 Task: Research Airbnb properties in Cajueiro, Brazil from 22nd December, 2023 to 25th December, 2023 for 2 adults and 1 pet. Place can be entire room with 1  bedroom having 1 bed and 1 bathroom. Property type can be hotel.
Action: Mouse moved to (563, 117)
Screenshot: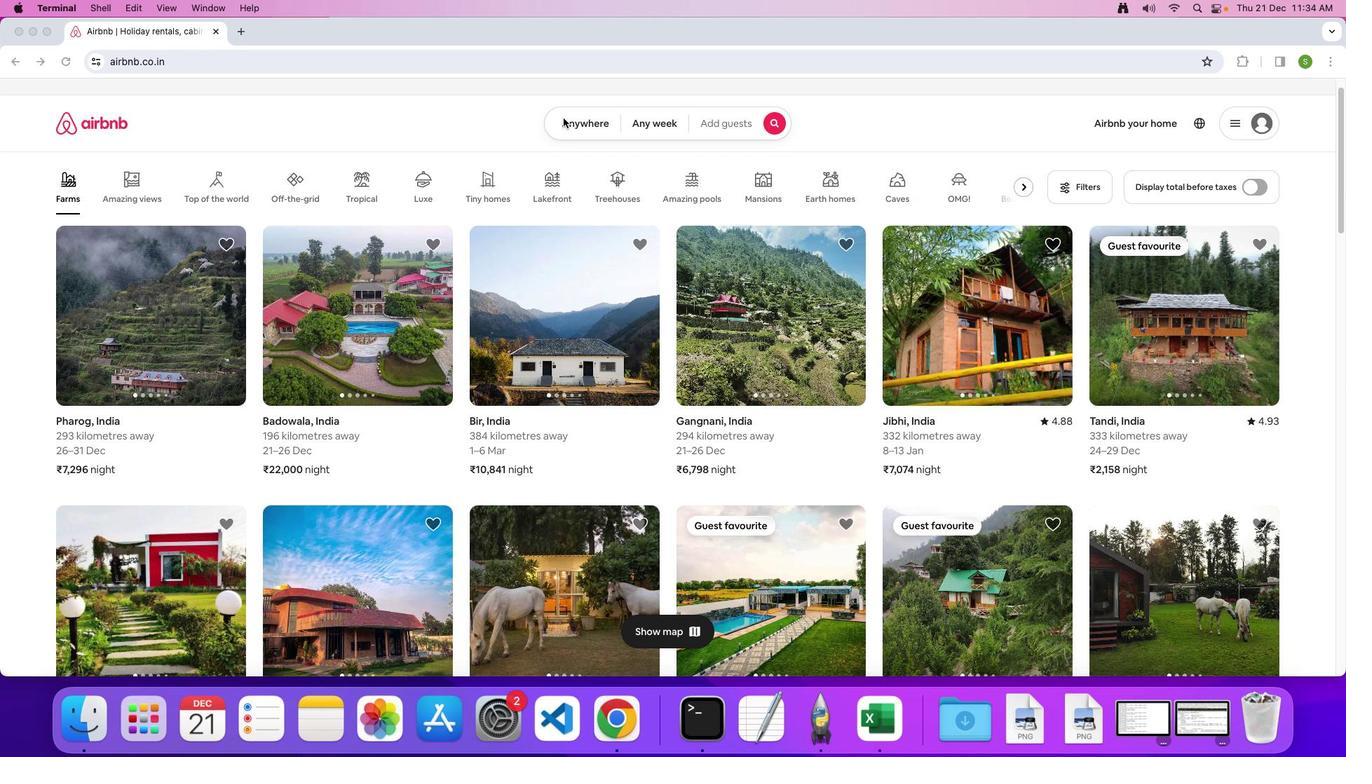 
Action: Mouse pressed left at (563, 117)
Screenshot: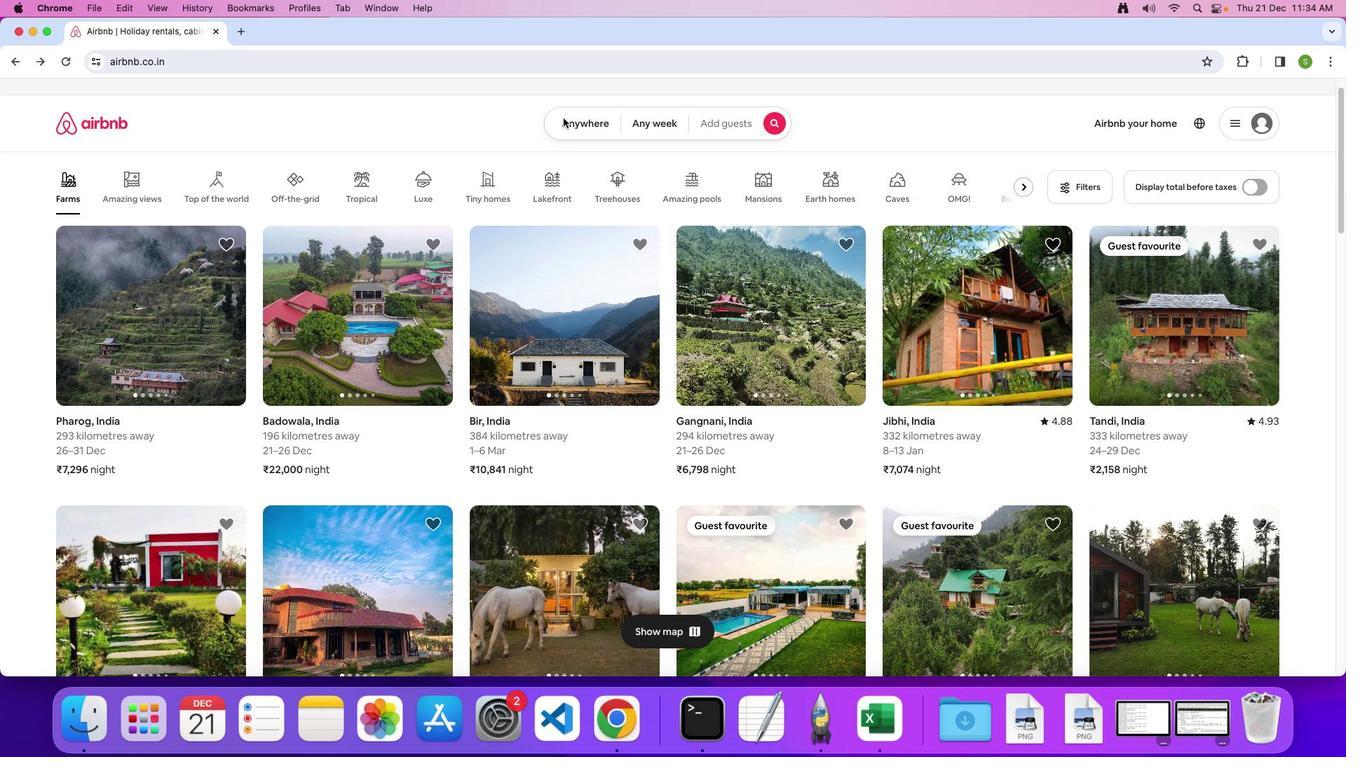 
Action: Mouse moved to (566, 121)
Screenshot: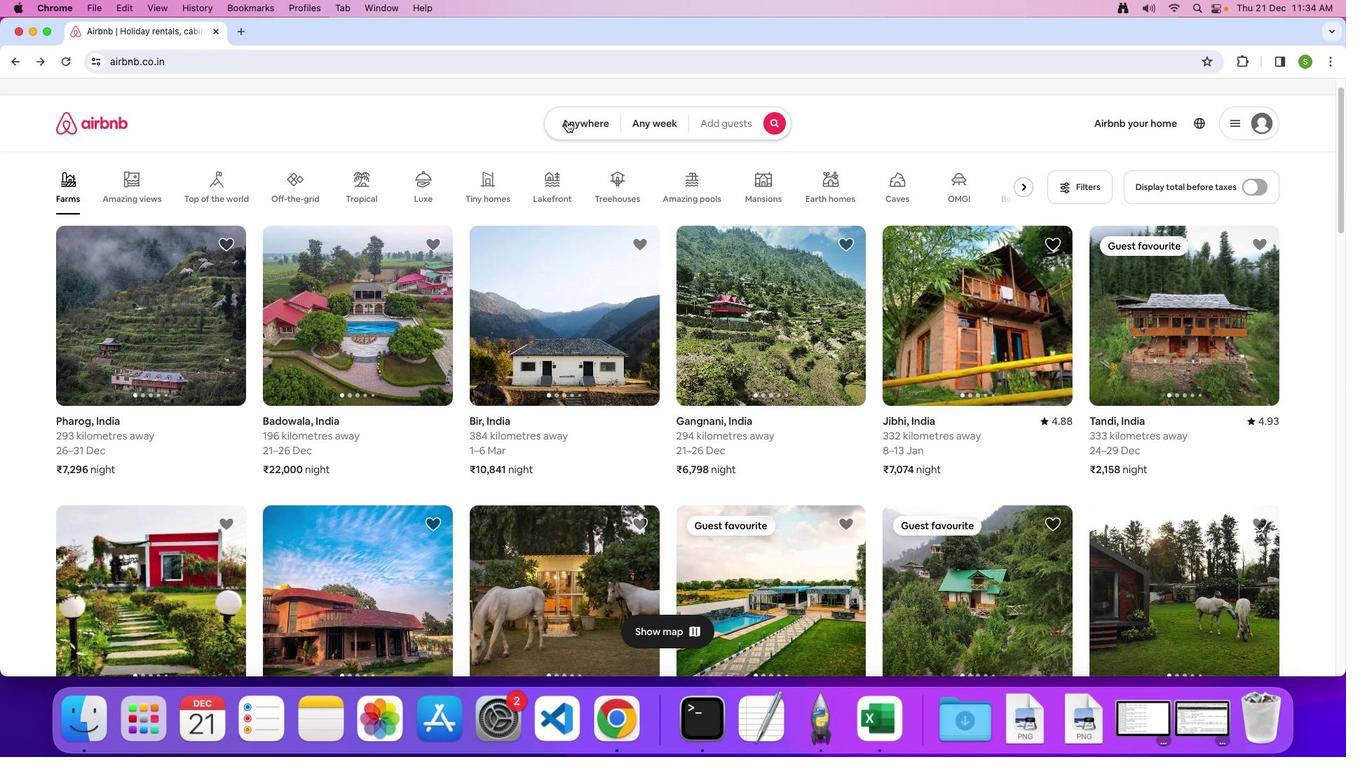 
Action: Mouse pressed left at (566, 121)
Screenshot: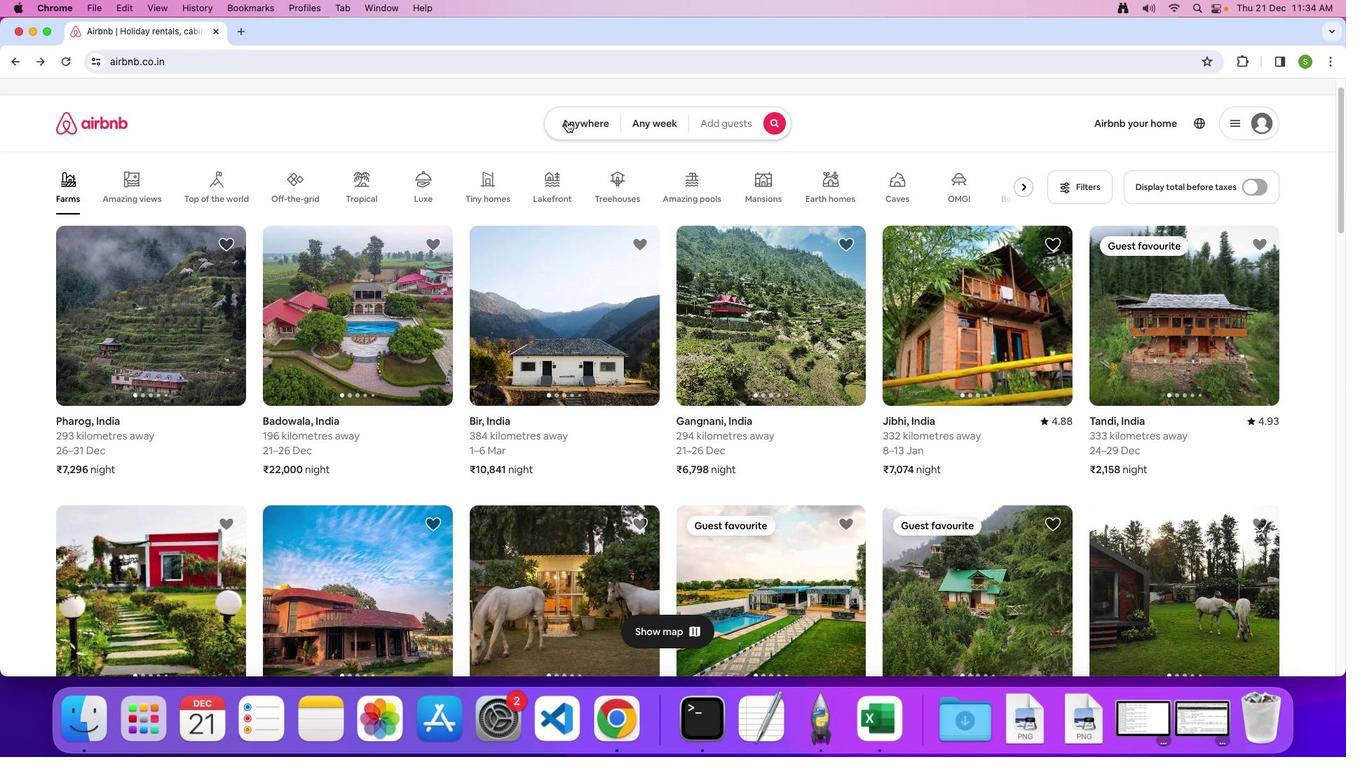 
Action: Mouse moved to (455, 175)
Screenshot: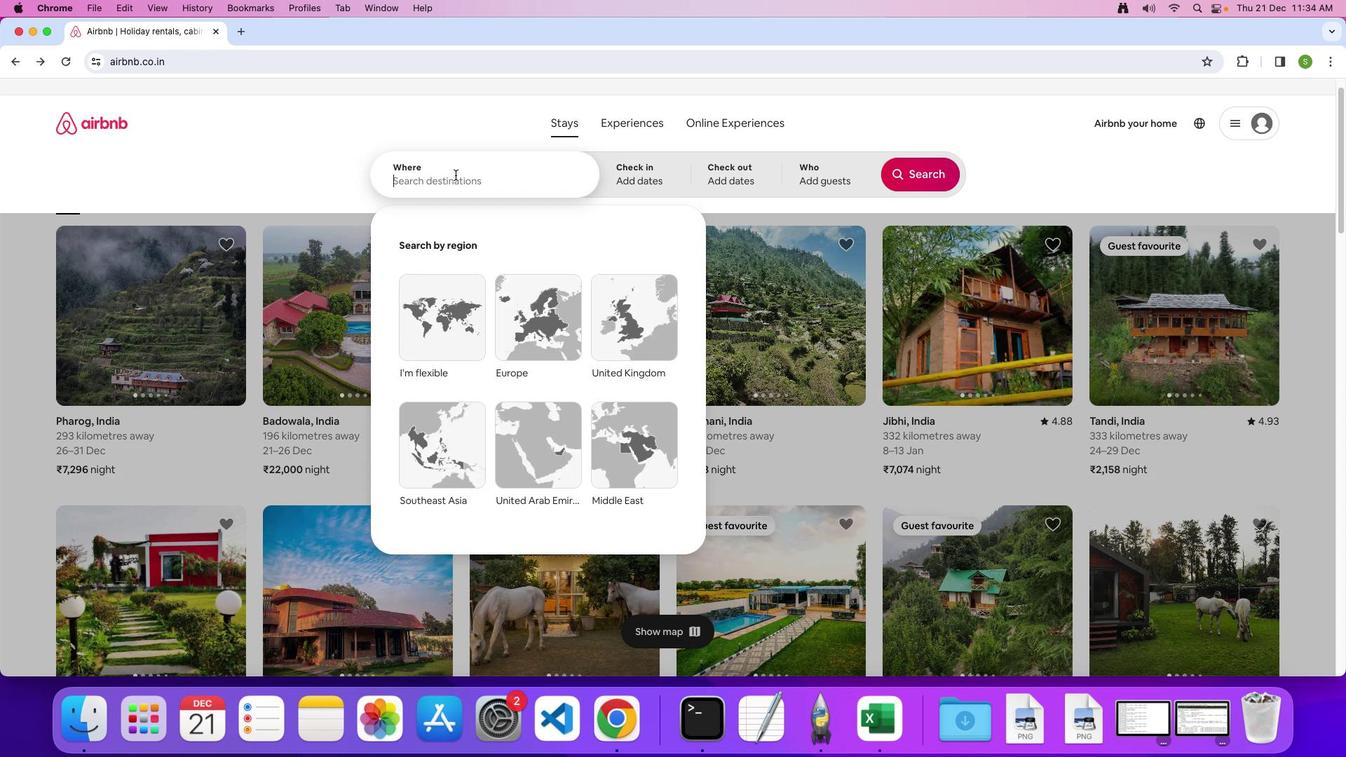 
Action: Mouse pressed left at (455, 175)
Screenshot: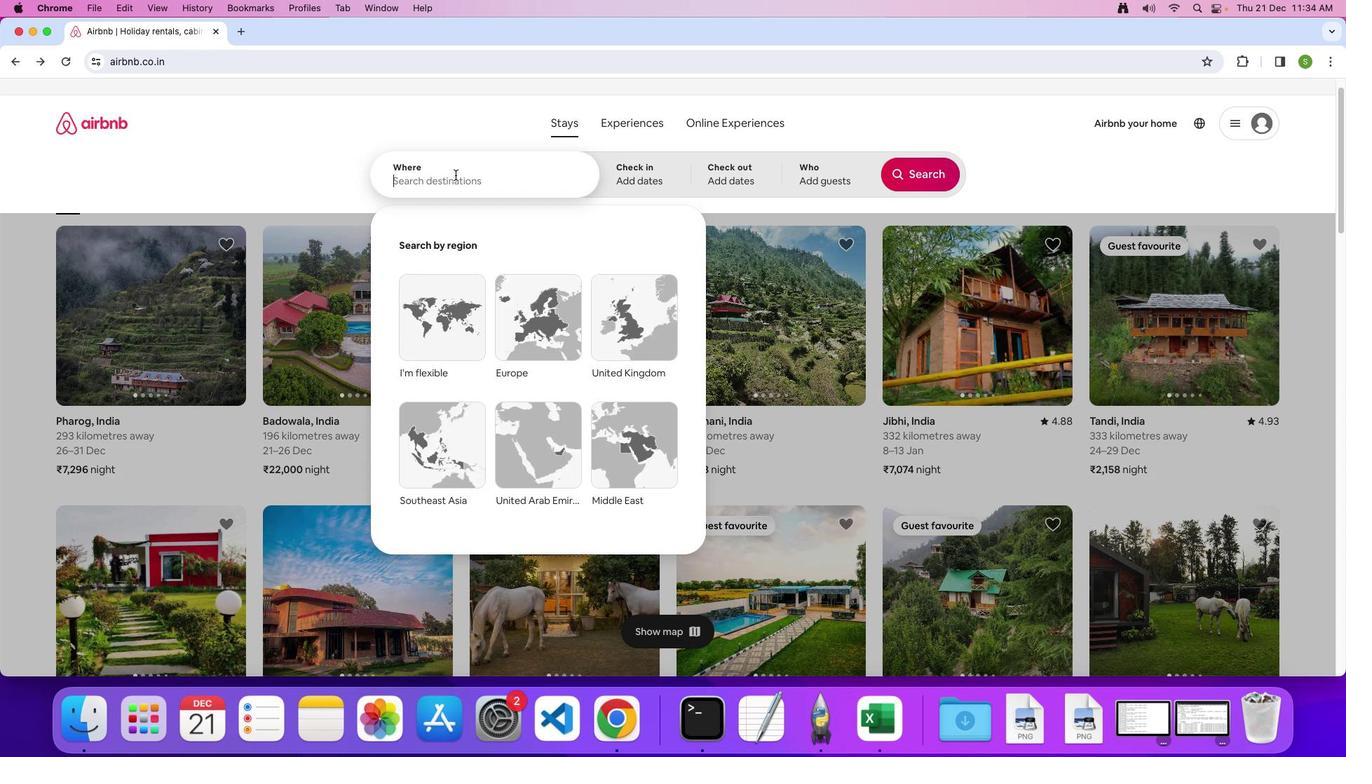 
Action: Key pressed 'C'Key.caps_lock'a''j''u''e''r''i'Key.backspaceKey.backspace'i''r''o'','Key.spaceKey.shift'B''r''a''z''i''l'Key.enter
Screenshot: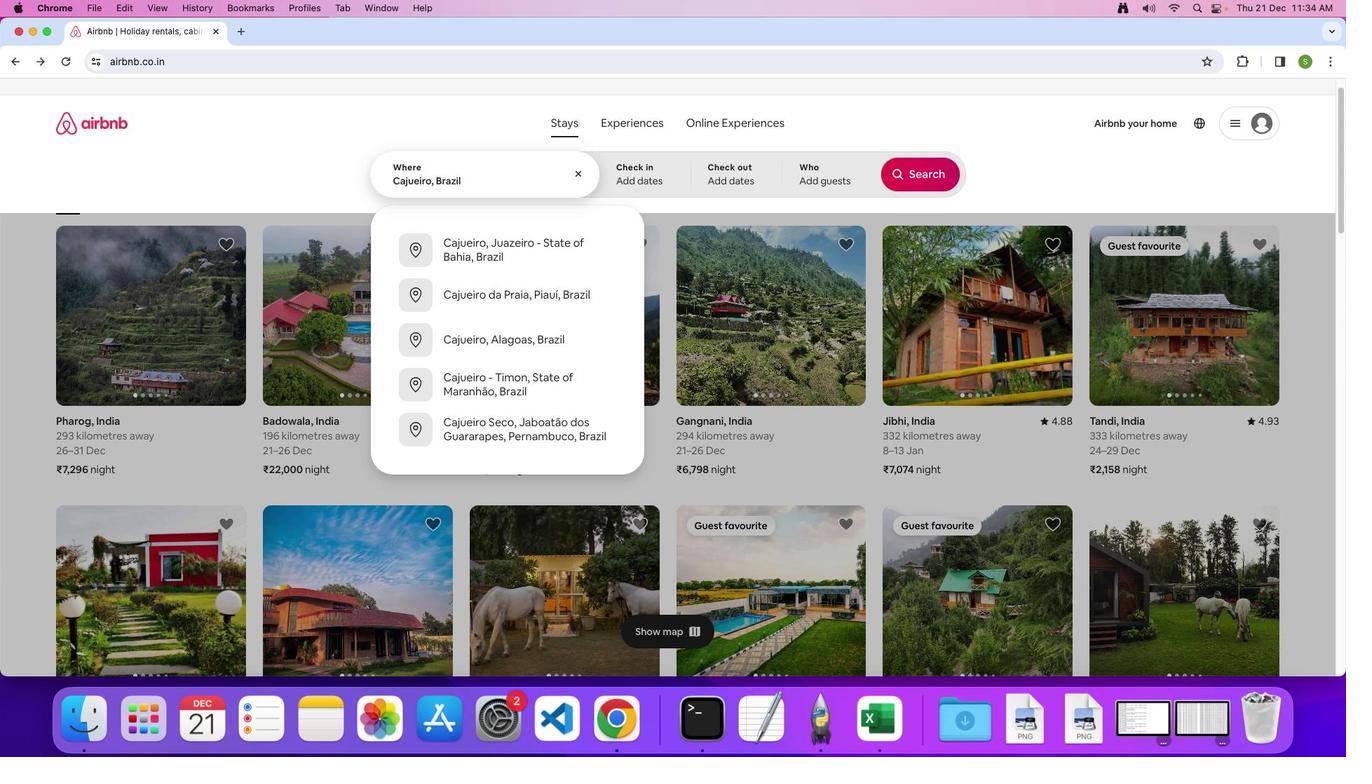 
Action: Mouse moved to (591, 444)
Screenshot: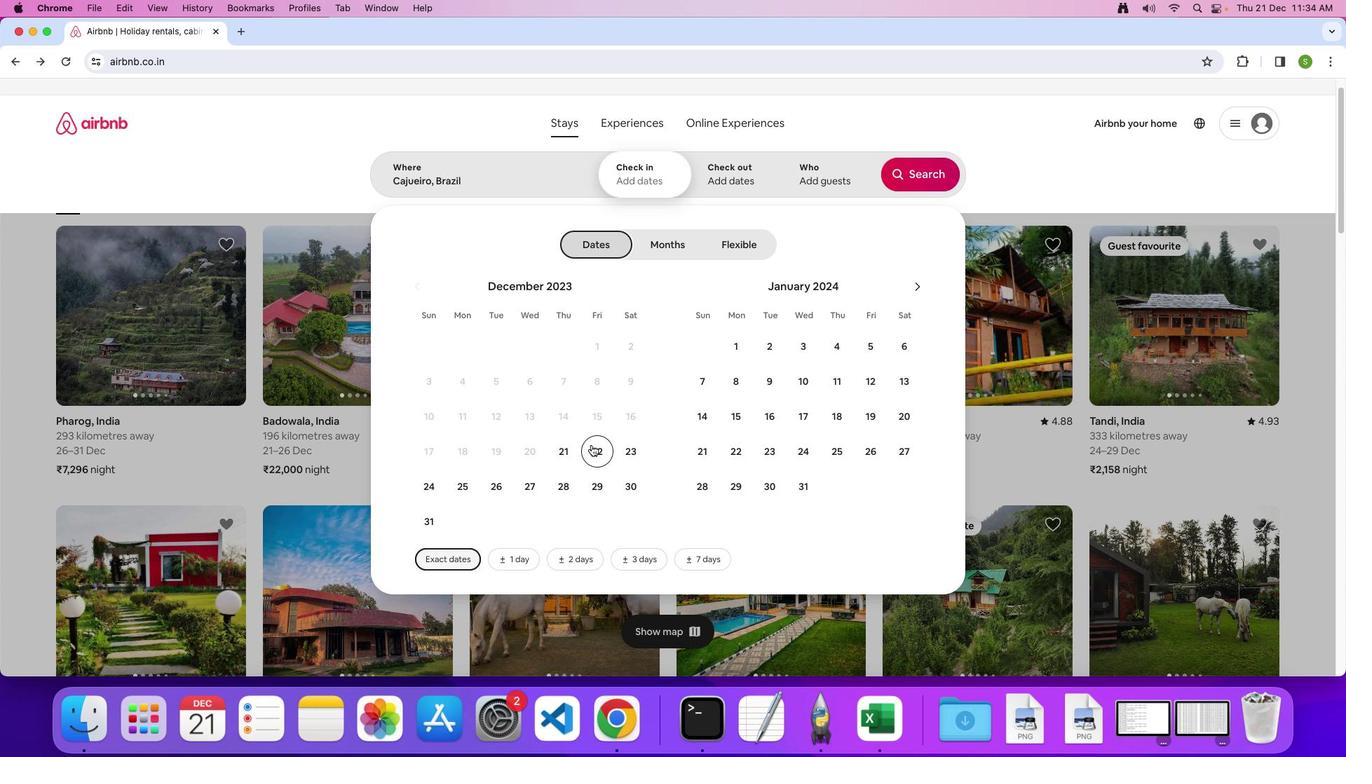 
Action: Mouse pressed left at (591, 444)
Screenshot: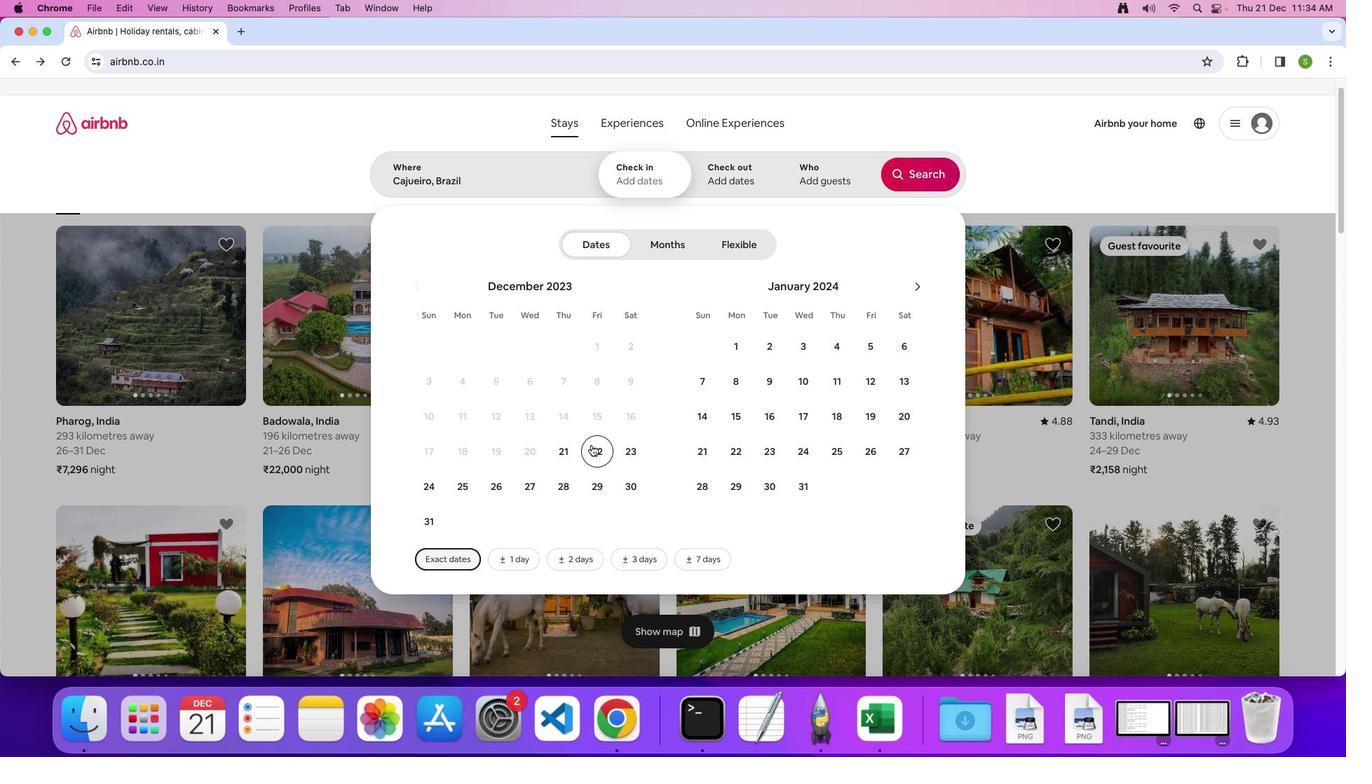 
Action: Mouse moved to (473, 488)
Screenshot: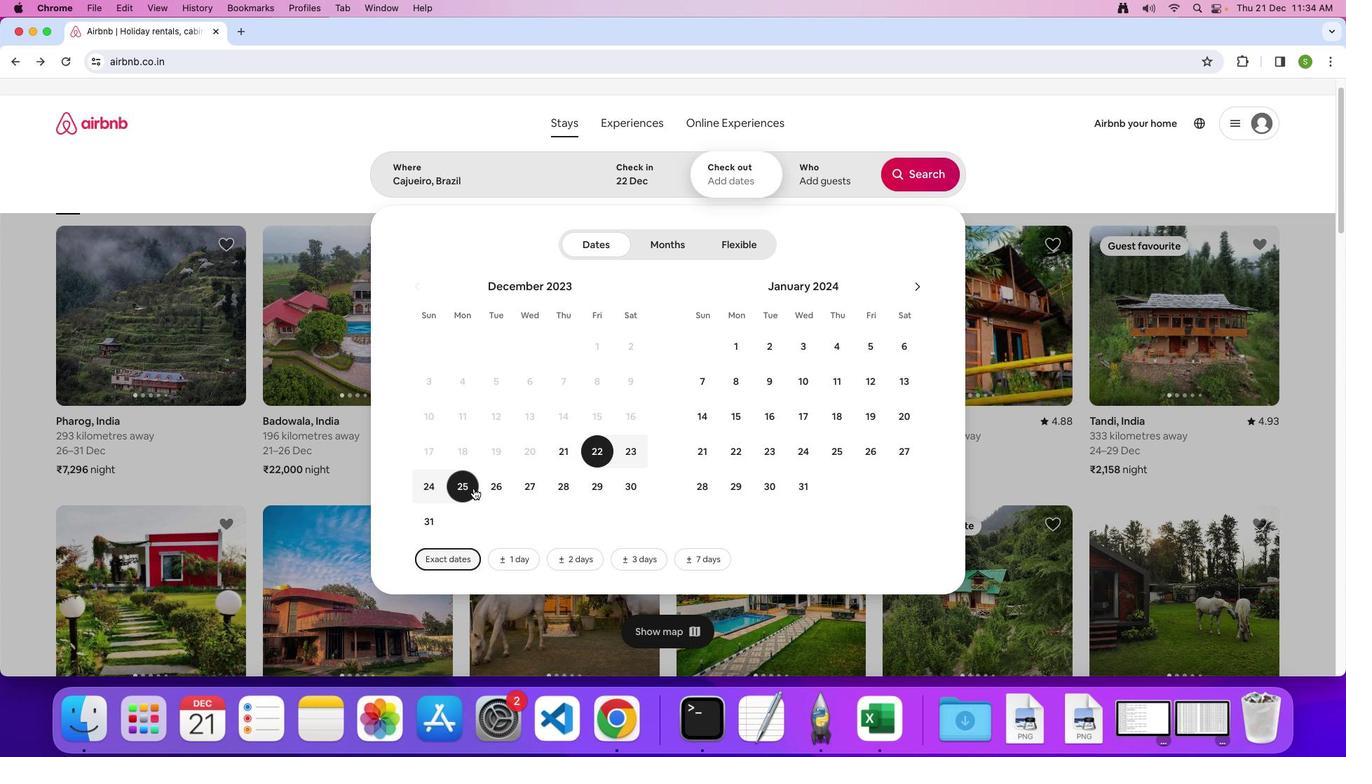 
Action: Mouse pressed left at (473, 488)
Screenshot: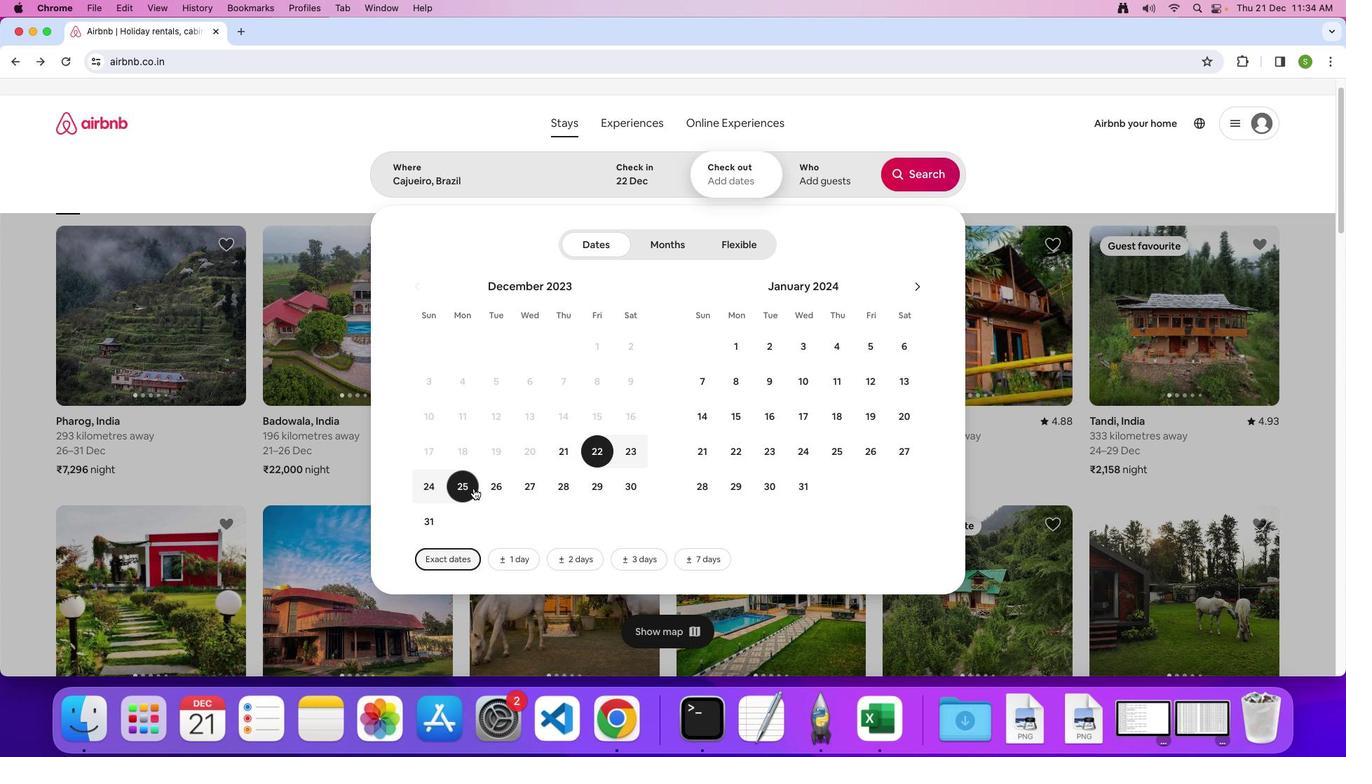 
Action: Mouse moved to (837, 171)
Screenshot: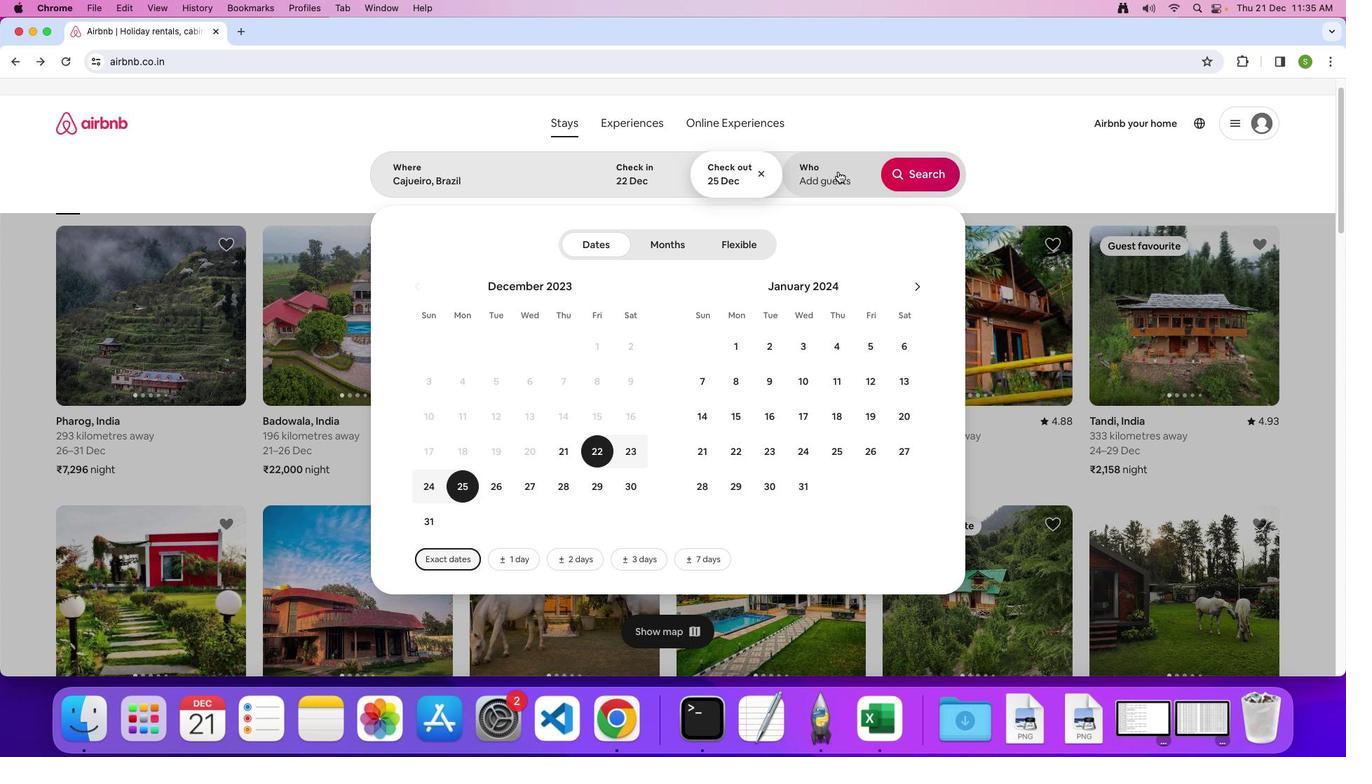 
Action: Mouse pressed left at (837, 171)
Screenshot: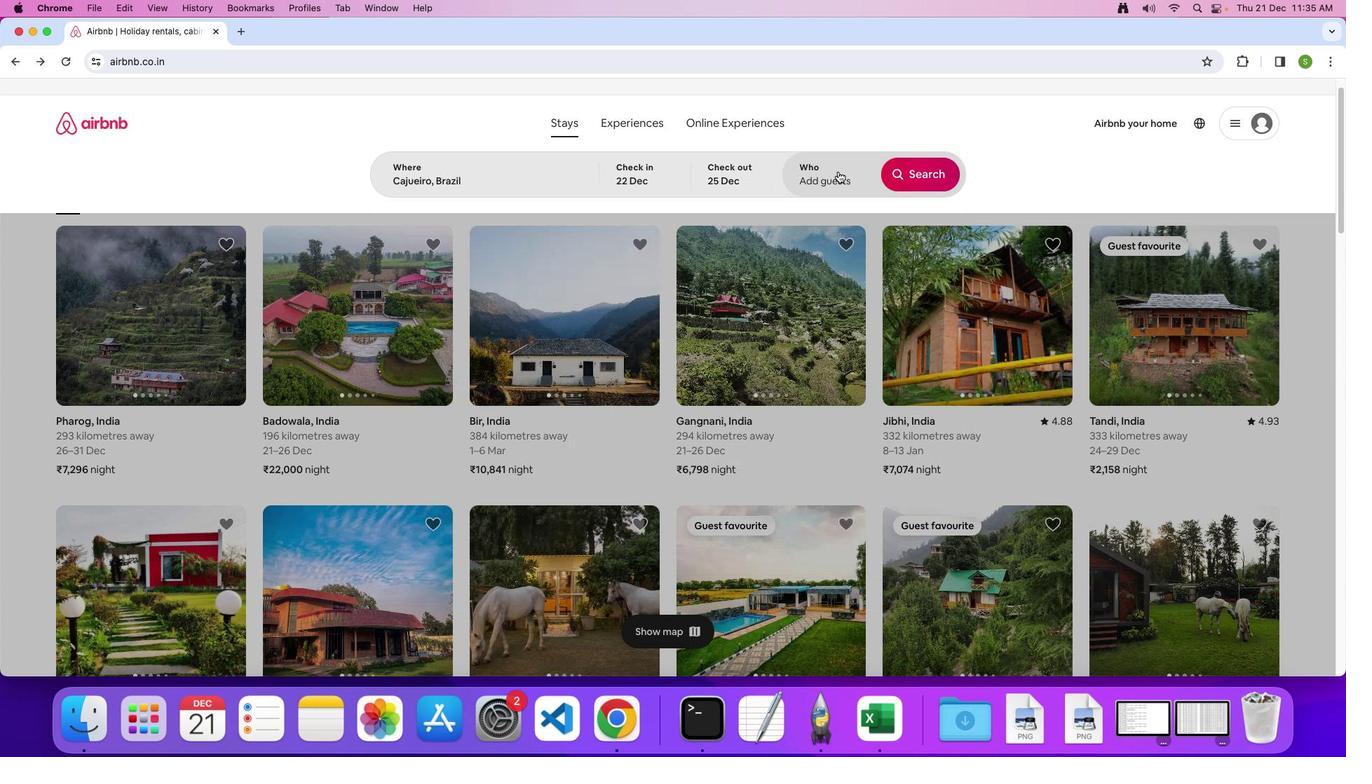 
Action: Mouse moved to (920, 246)
Screenshot: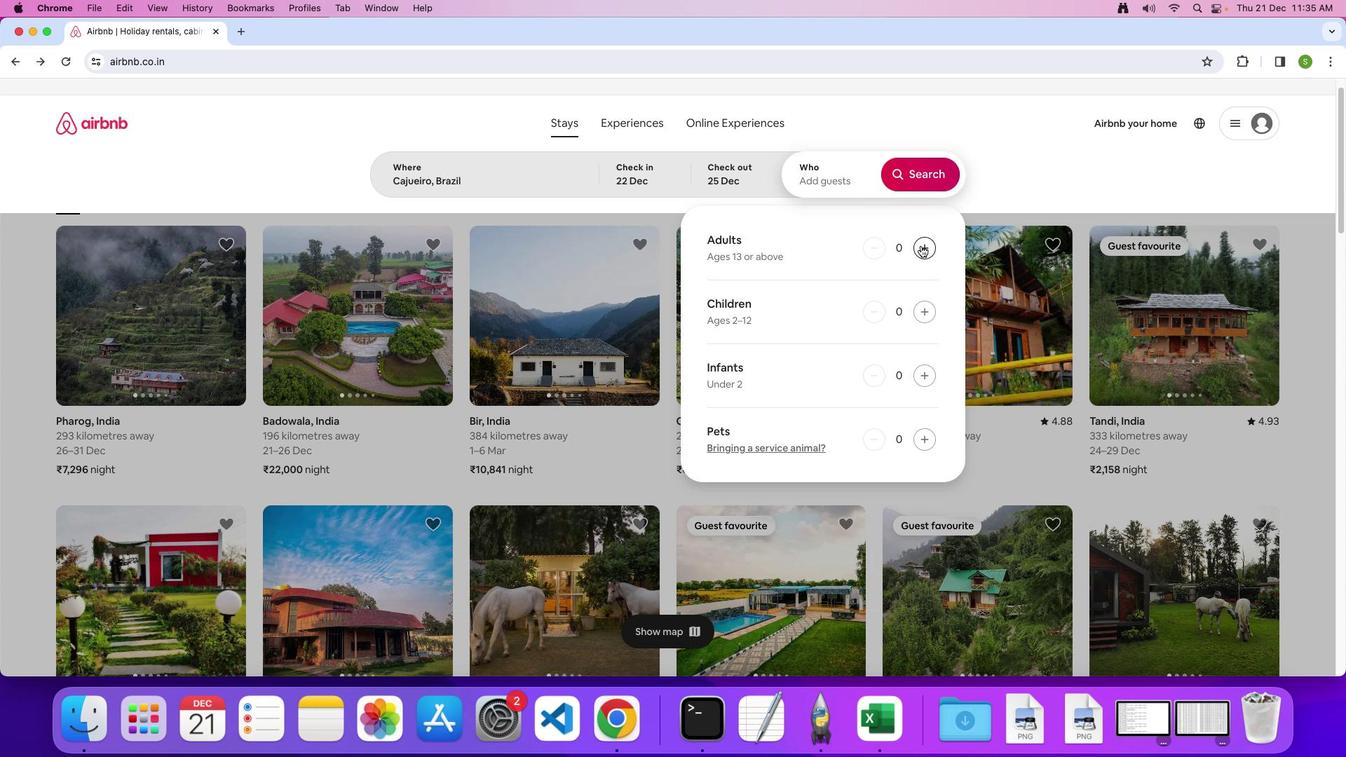 
Action: Mouse pressed left at (920, 246)
Screenshot: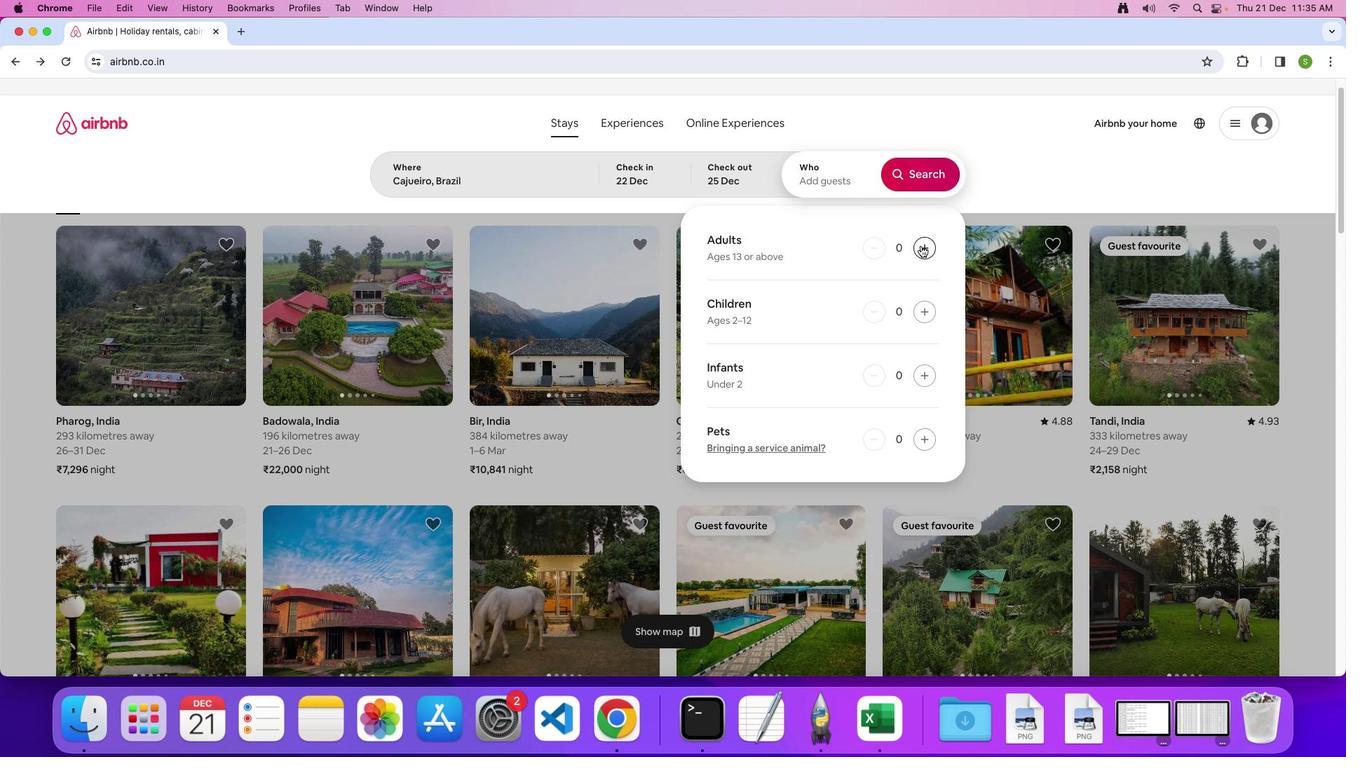 
Action: Mouse pressed left at (920, 246)
Screenshot: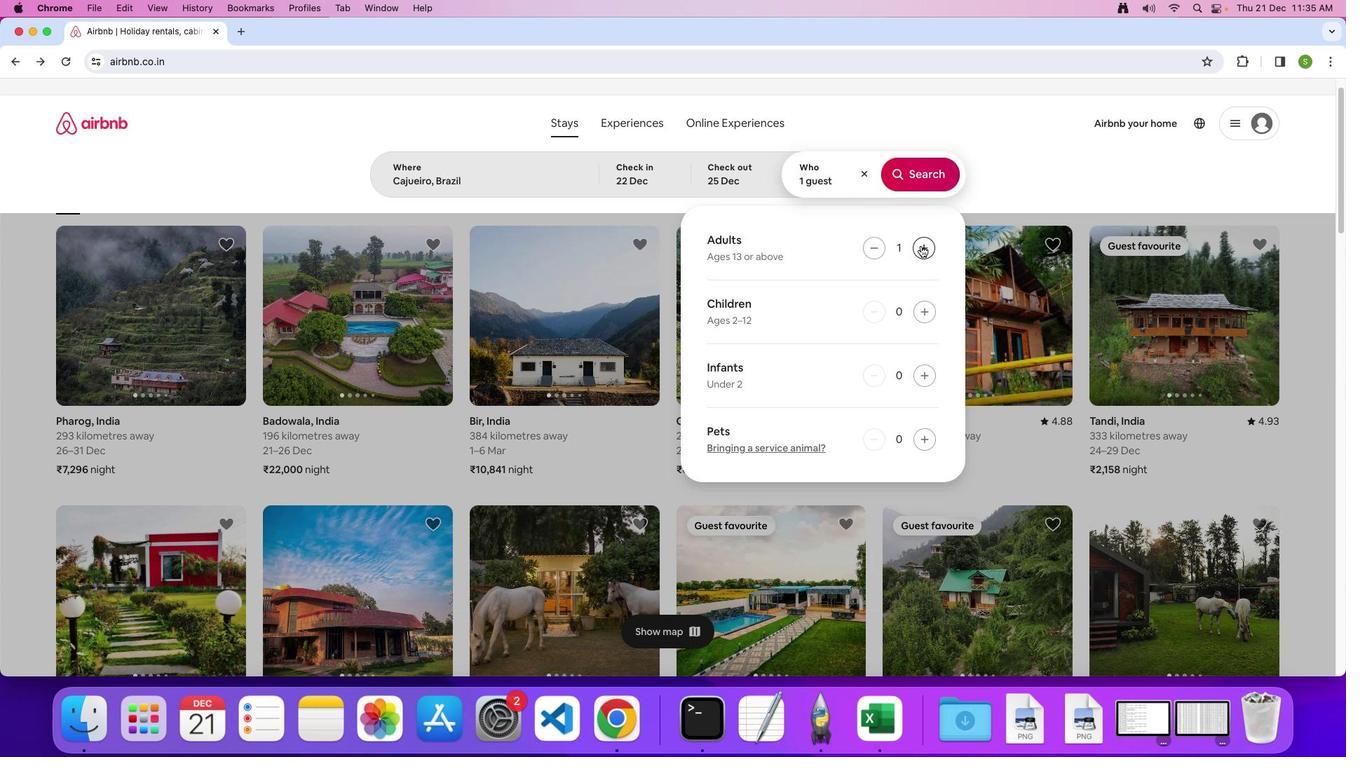 
Action: Mouse moved to (922, 442)
Screenshot: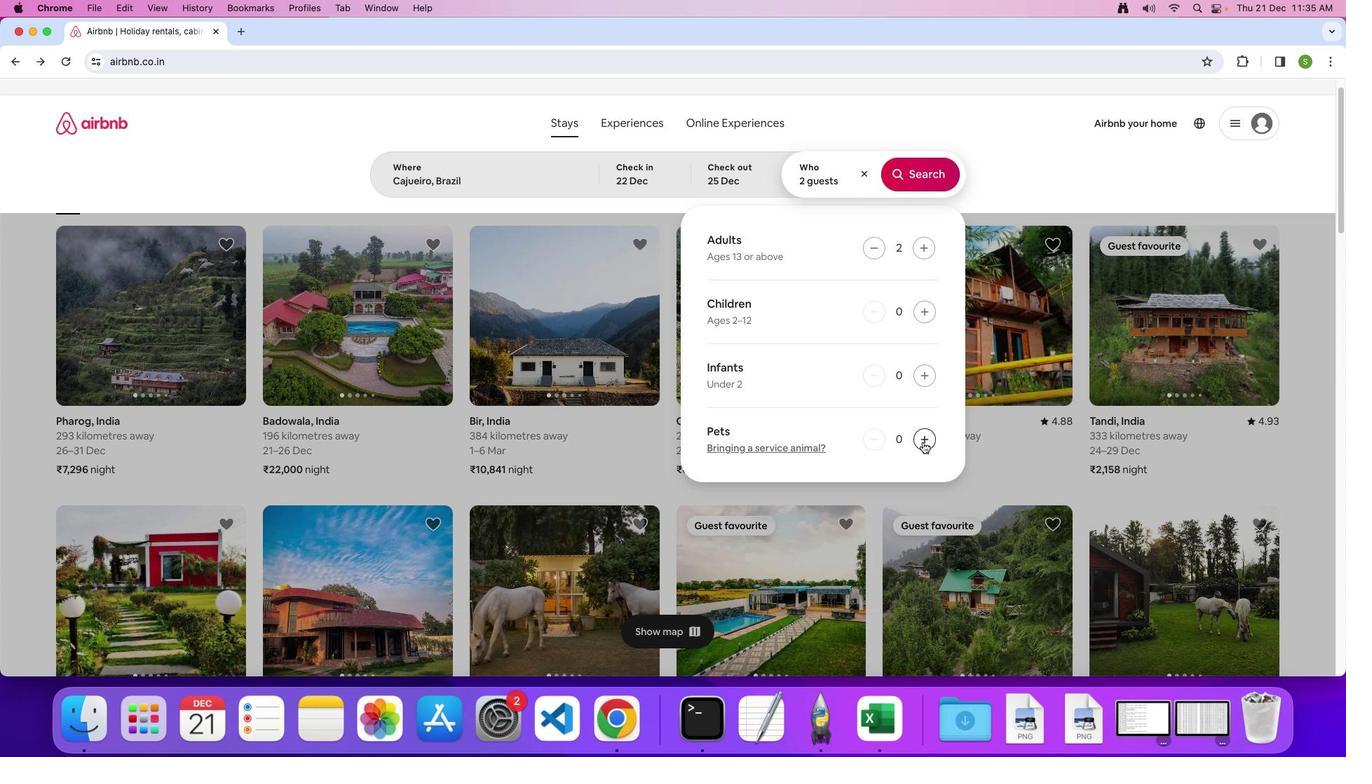 
Action: Mouse pressed left at (922, 442)
Screenshot: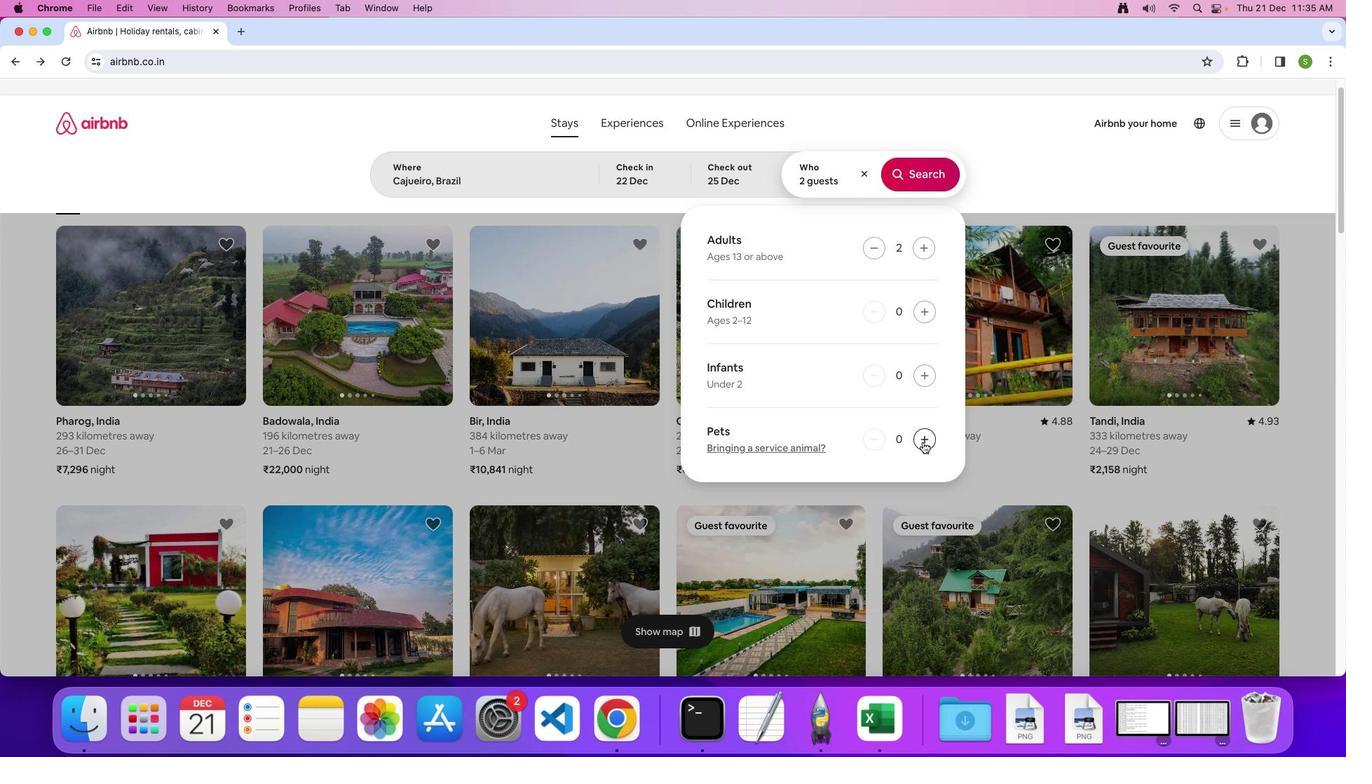 
Action: Mouse moved to (908, 175)
Screenshot: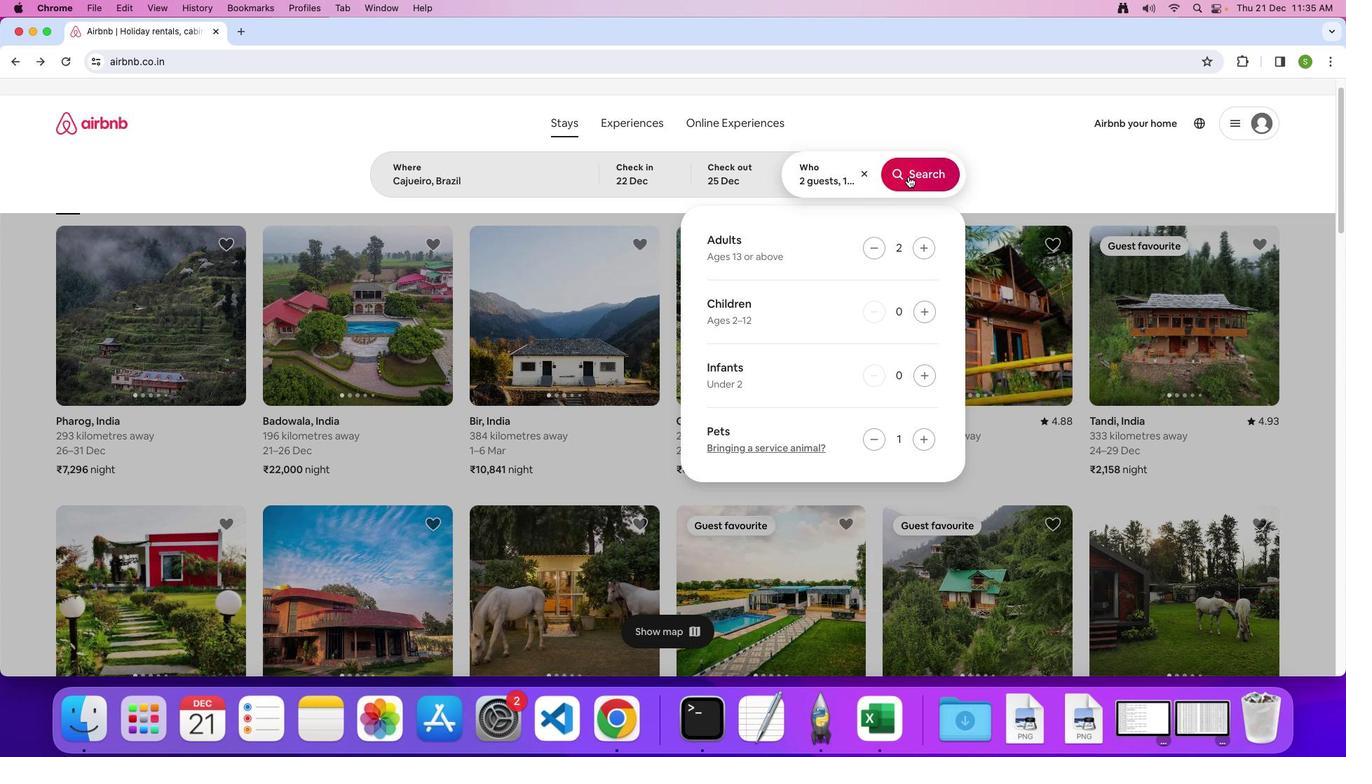
Action: Mouse pressed left at (908, 175)
Screenshot: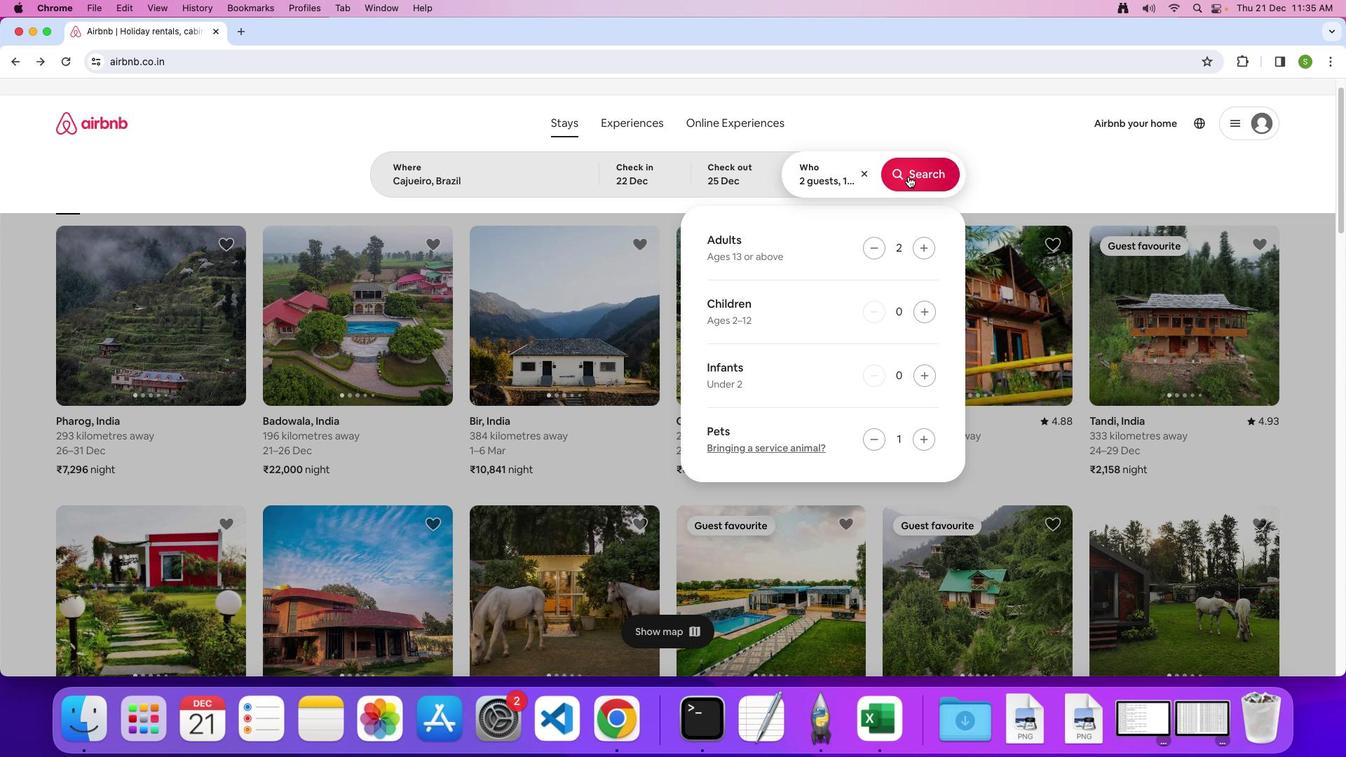 
Action: Mouse moved to (1133, 161)
Screenshot: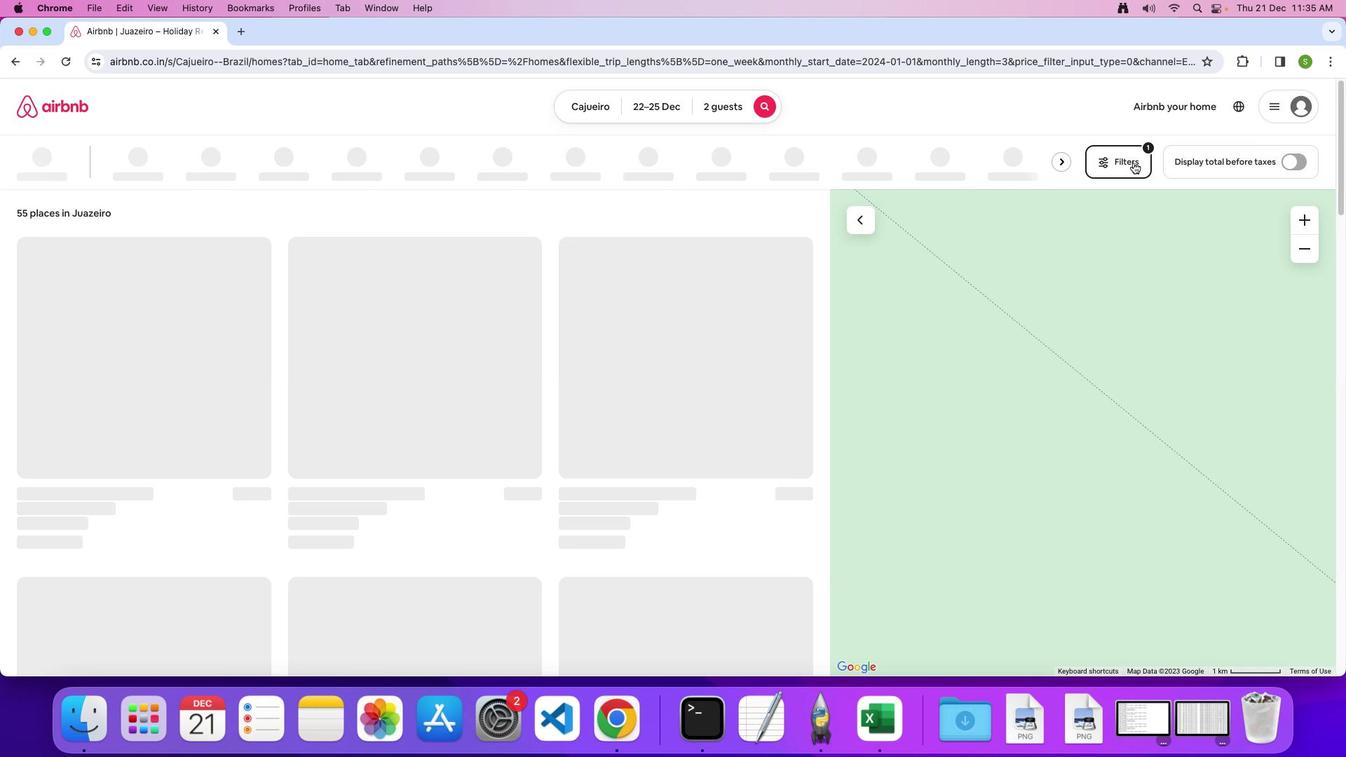 
Action: Mouse pressed left at (1133, 161)
Screenshot: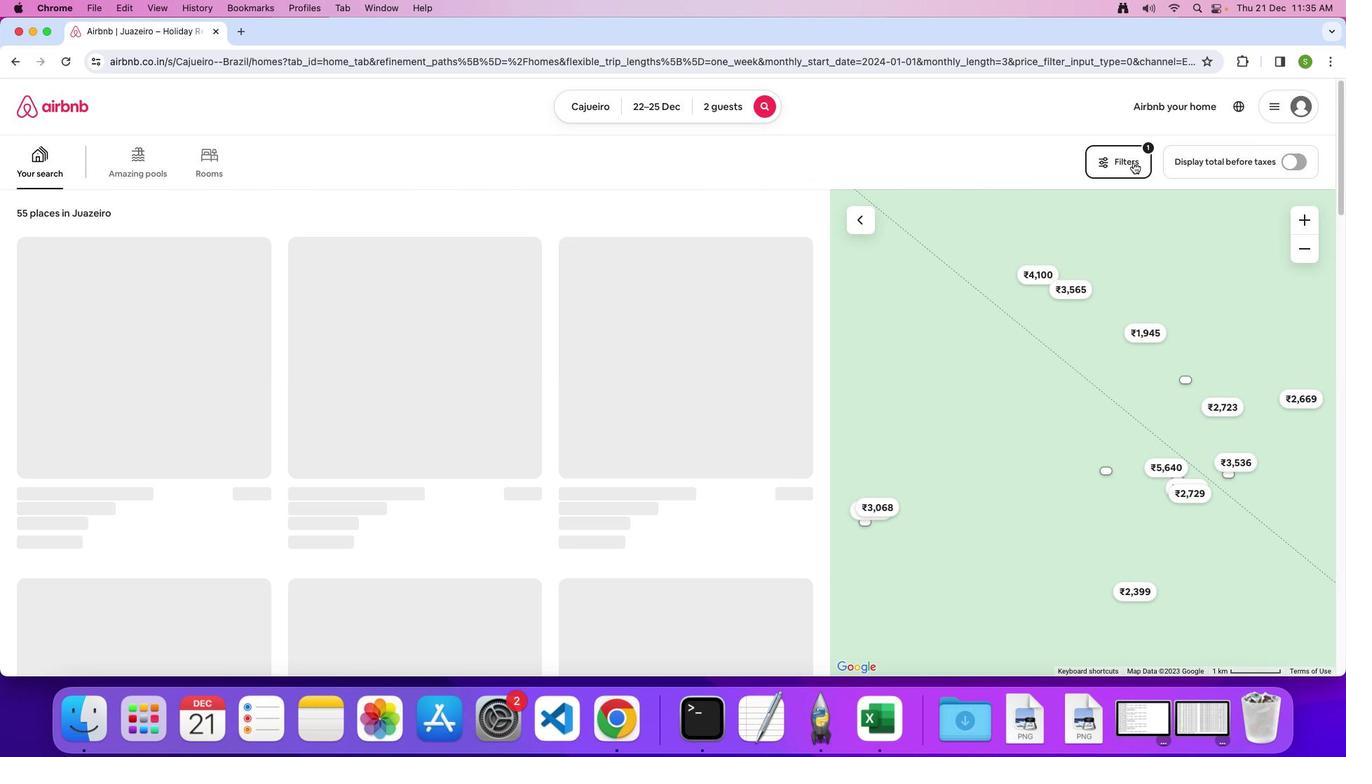 
Action: Mouse moved to (699, 377)
Screenshot: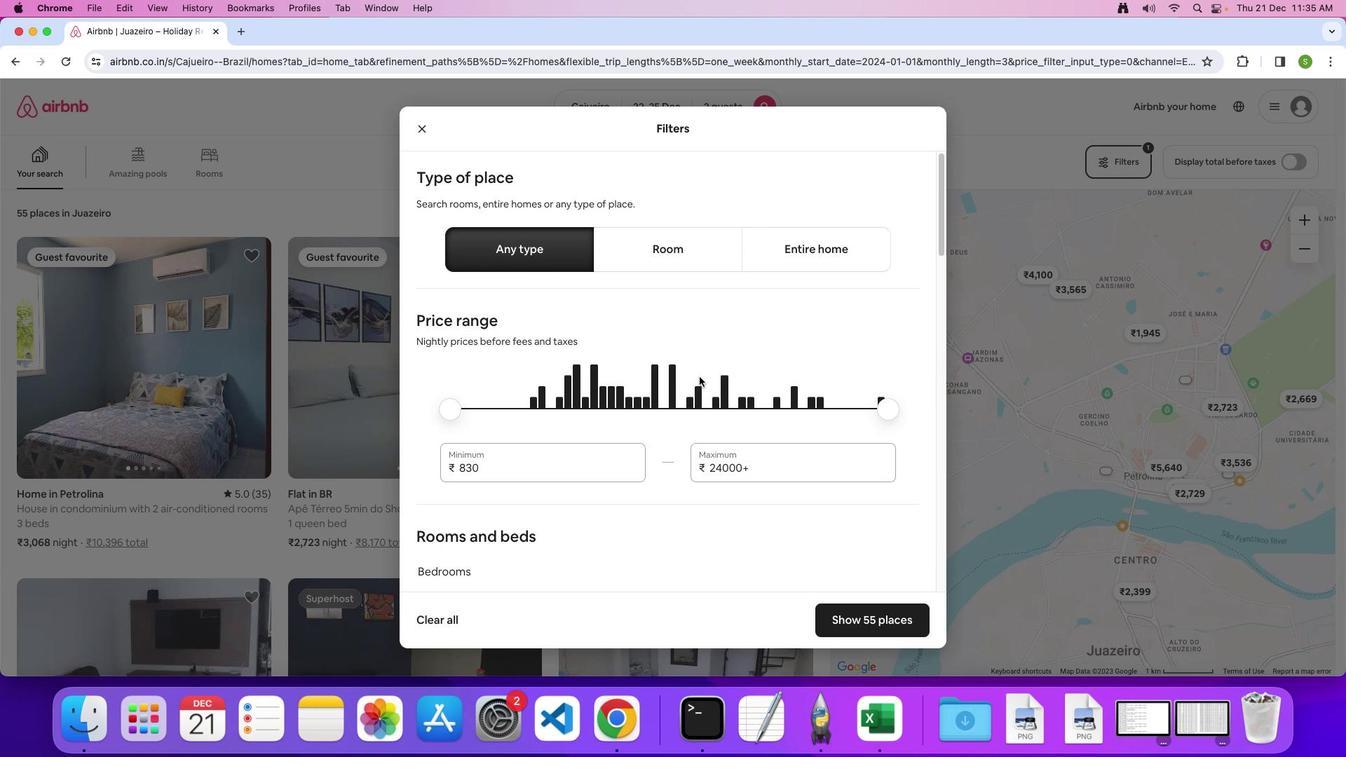 
Action: Mouse scrolled (699, 377) with delta (0, 0)
Screenshot: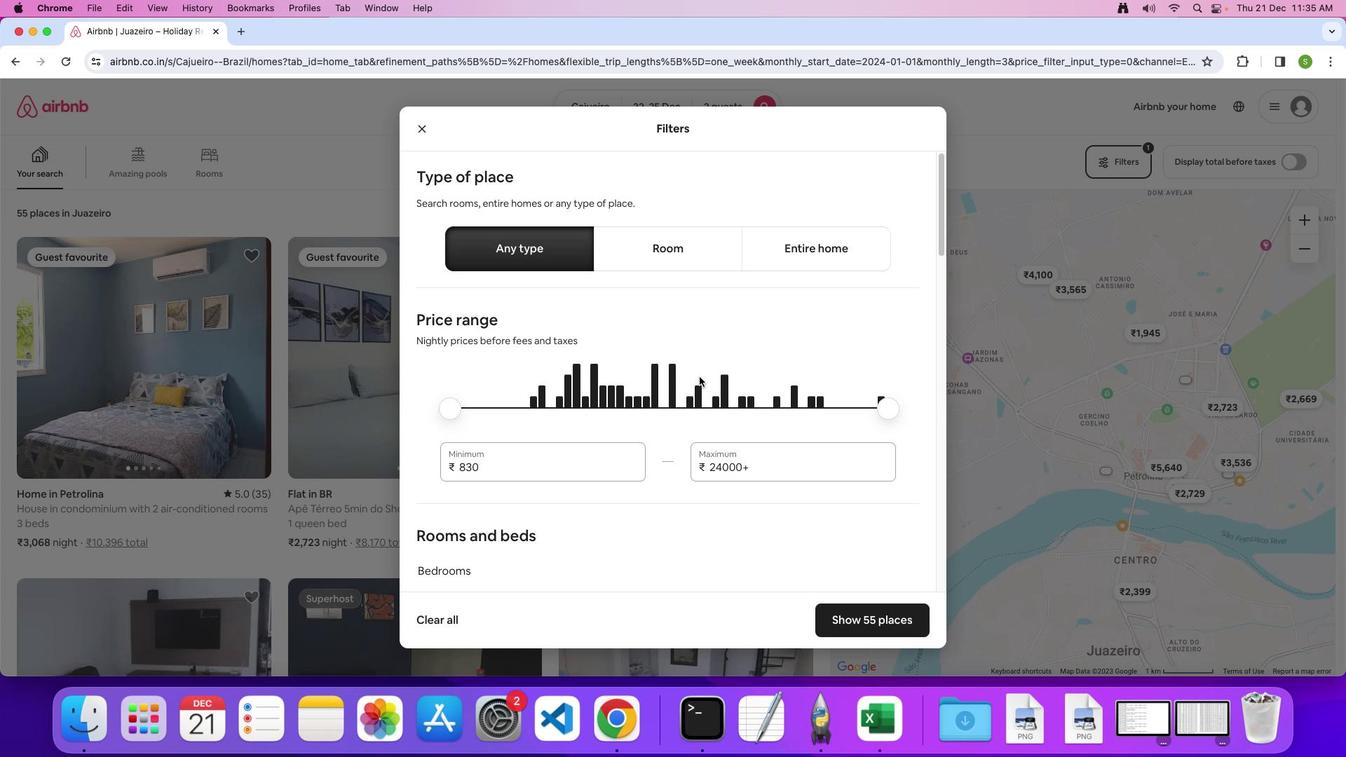 
Action: Mouse scrolled (699, 377) with delta (0, 0)
Screenshot: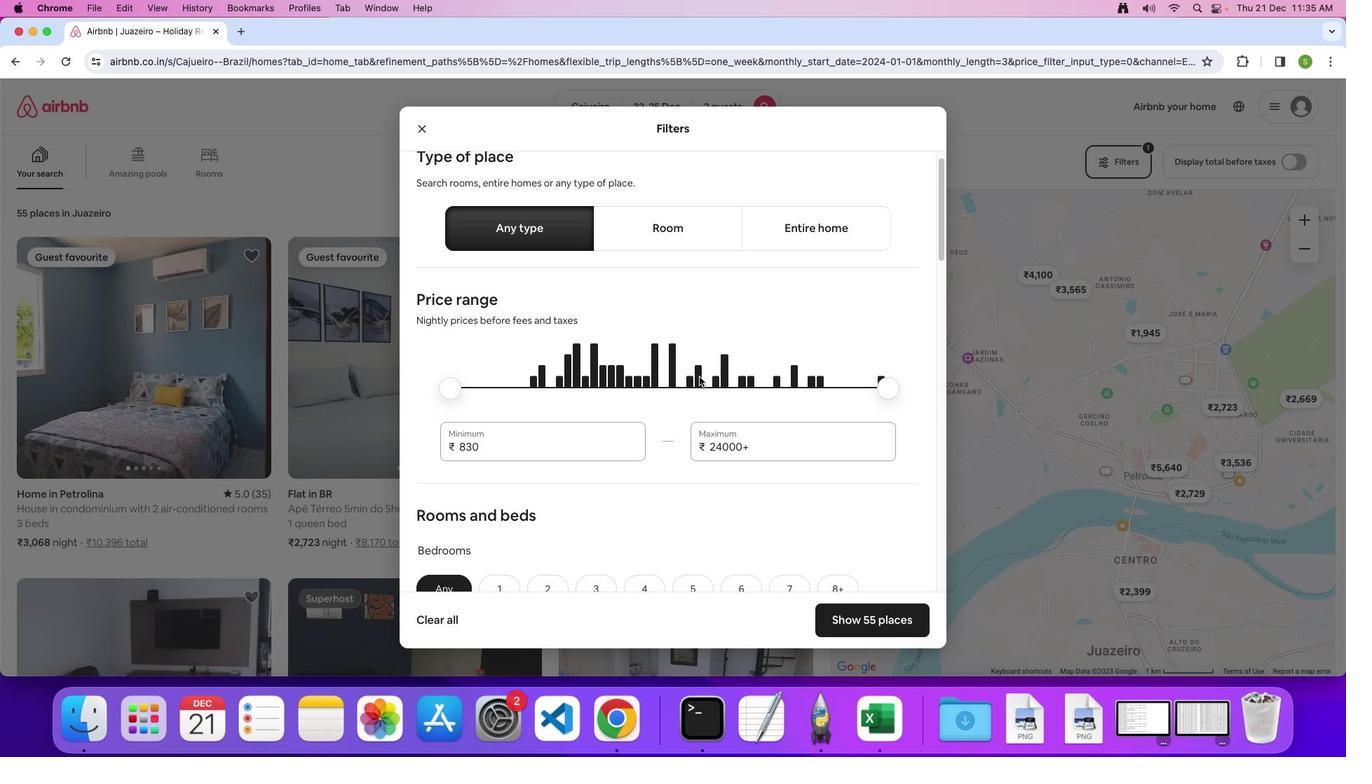 
Action: Mouse scrolled (699, 377) with delta (0, -1)
Screenshot: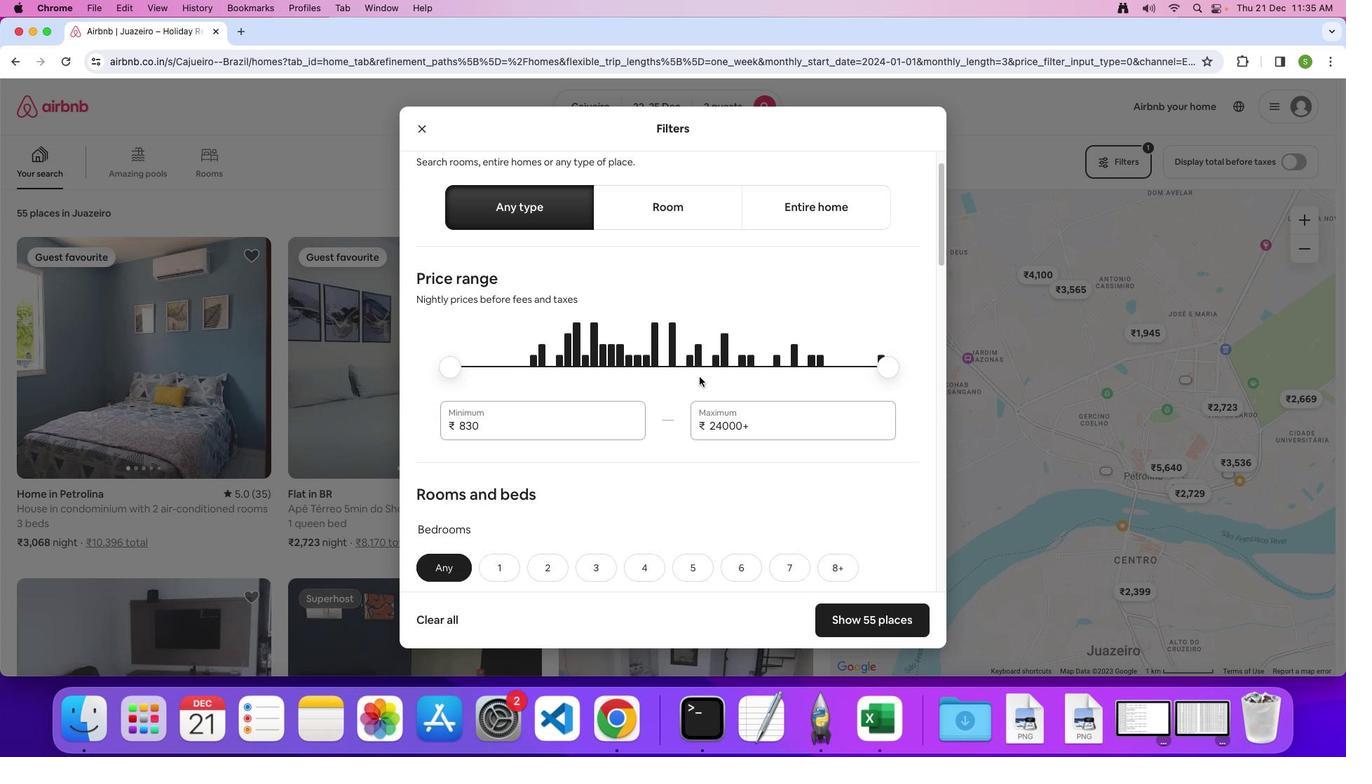 
Action: Mouse scrolled (699, 377) with delta (0, 0)
Screenshot: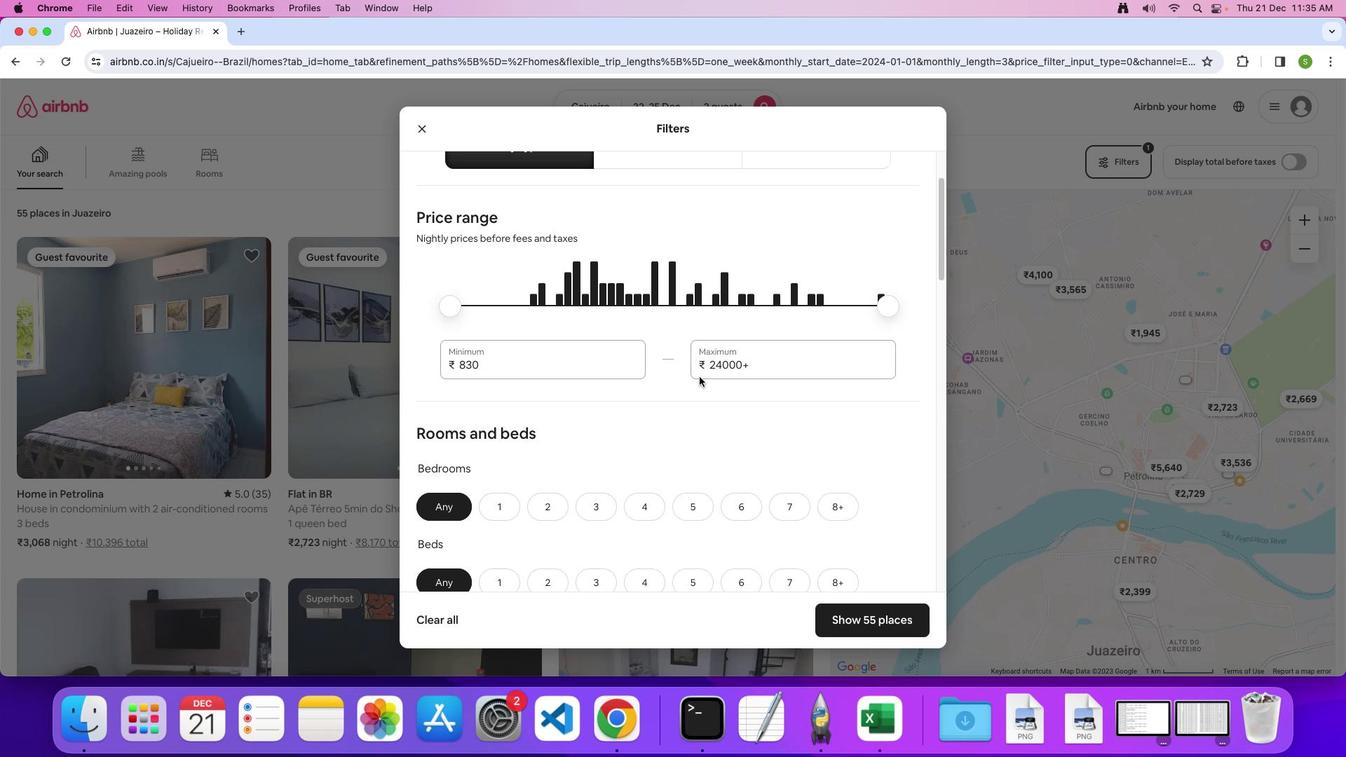 
Action: Mouse scrolled (699, 377) with delta (0, 0)
Screenshot: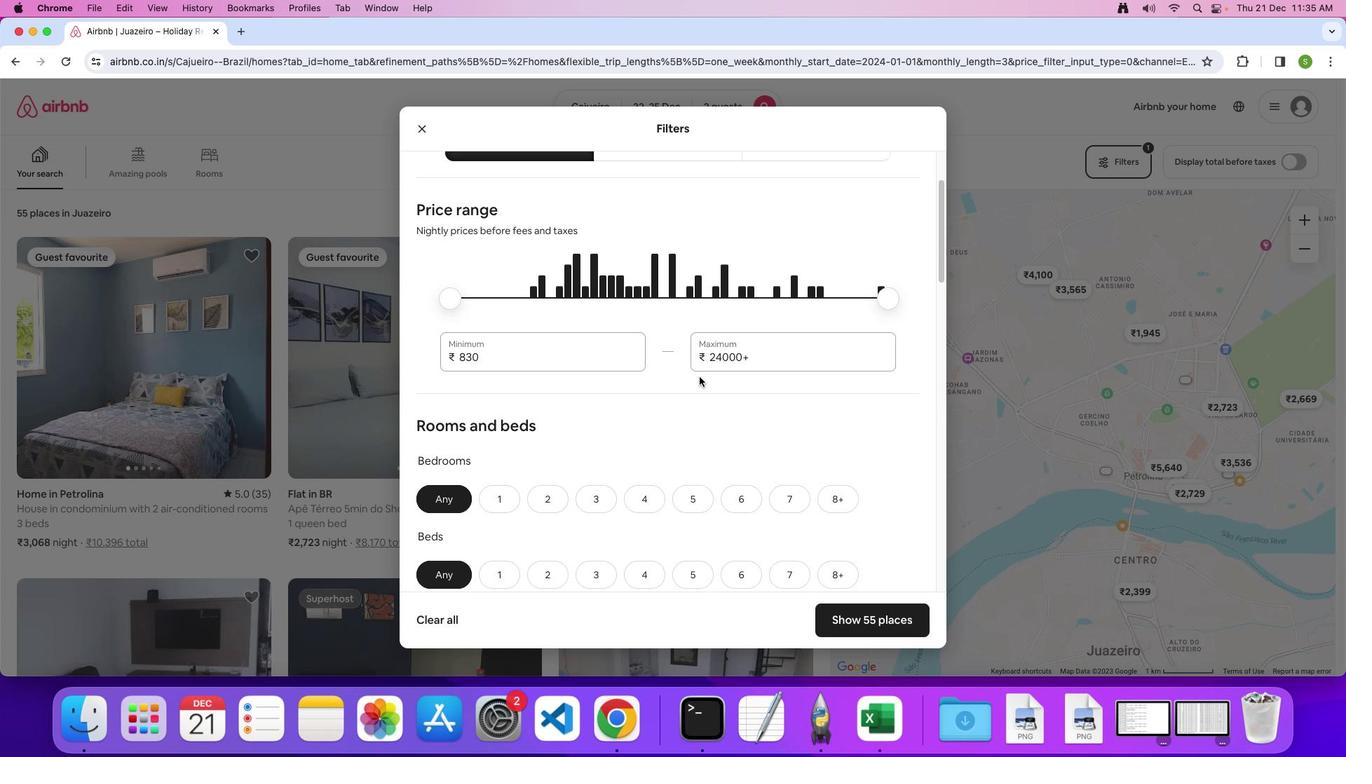 
Action: Mouse scrolled (699, 377) with delta (0, -2)
Screenshot: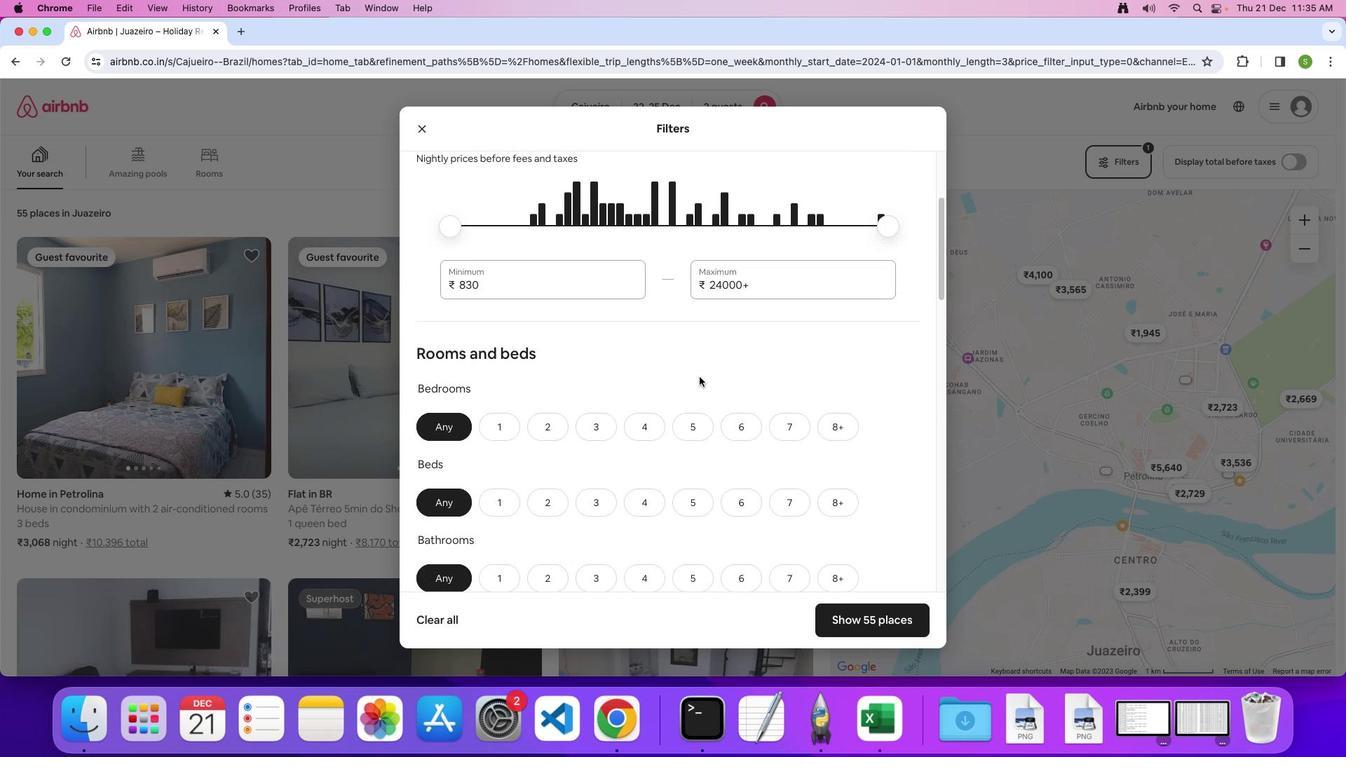
Action: Mouse scrolled (699, 377) with delta (0, -2)
Screenshot: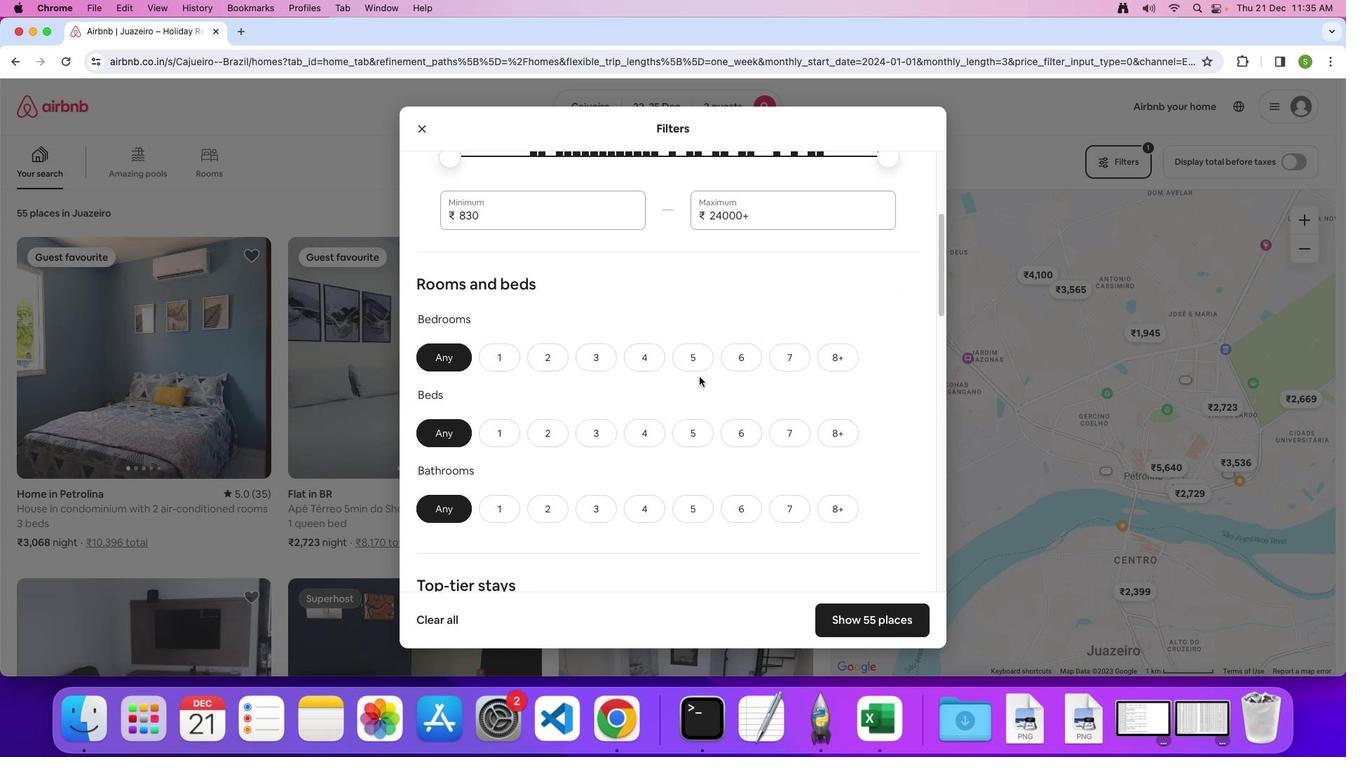 
Action: Mouse moved to (496, 272)
Screenshot: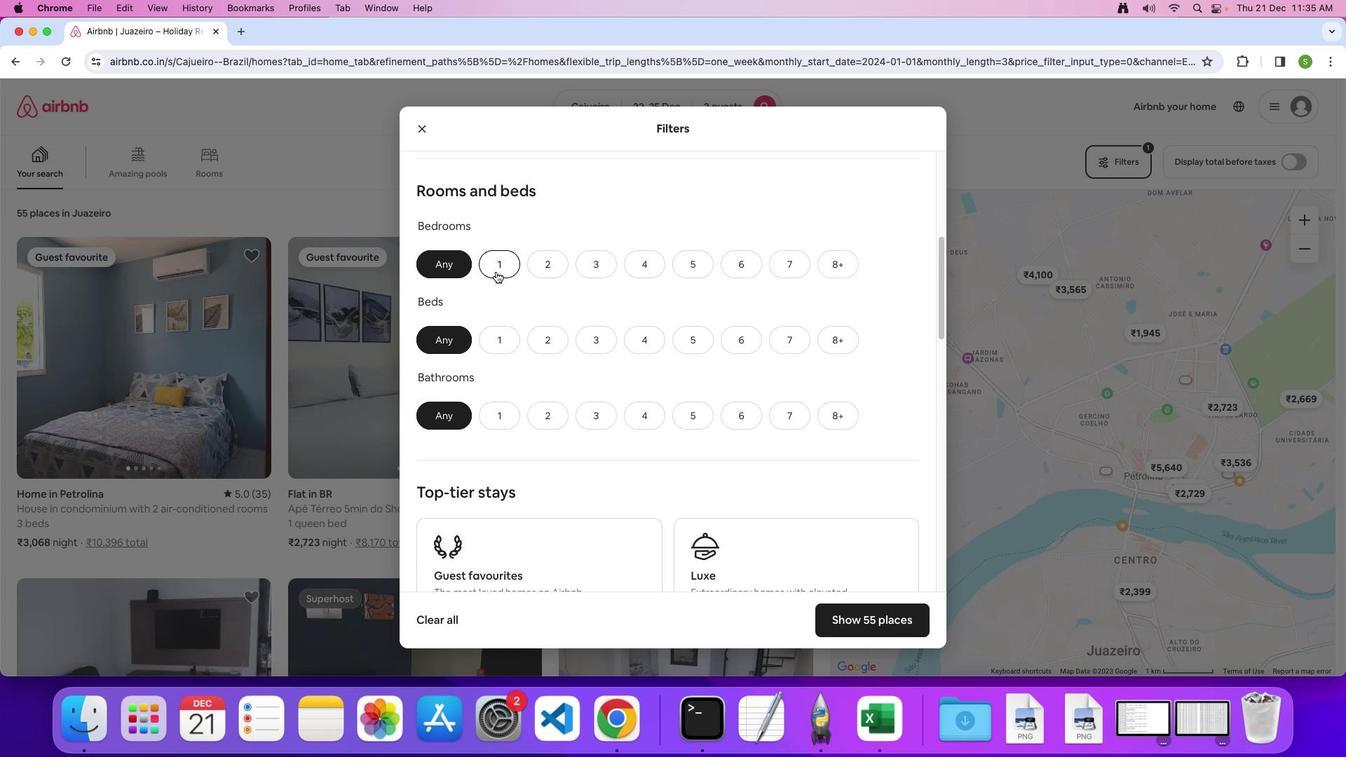 
Action: Mouse pressed left at (496, 272)
Screenshot: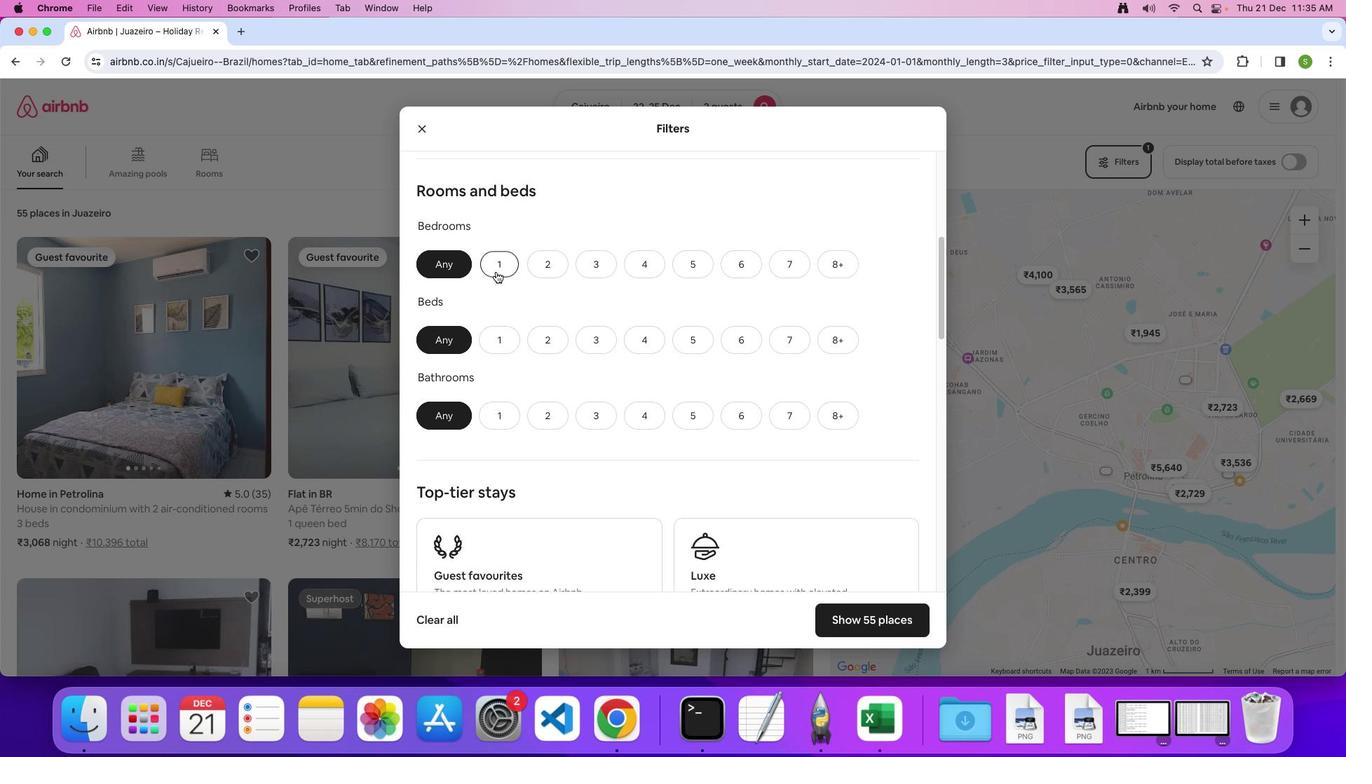 
Action: Mouse moved to (496, 335)
Screenshot: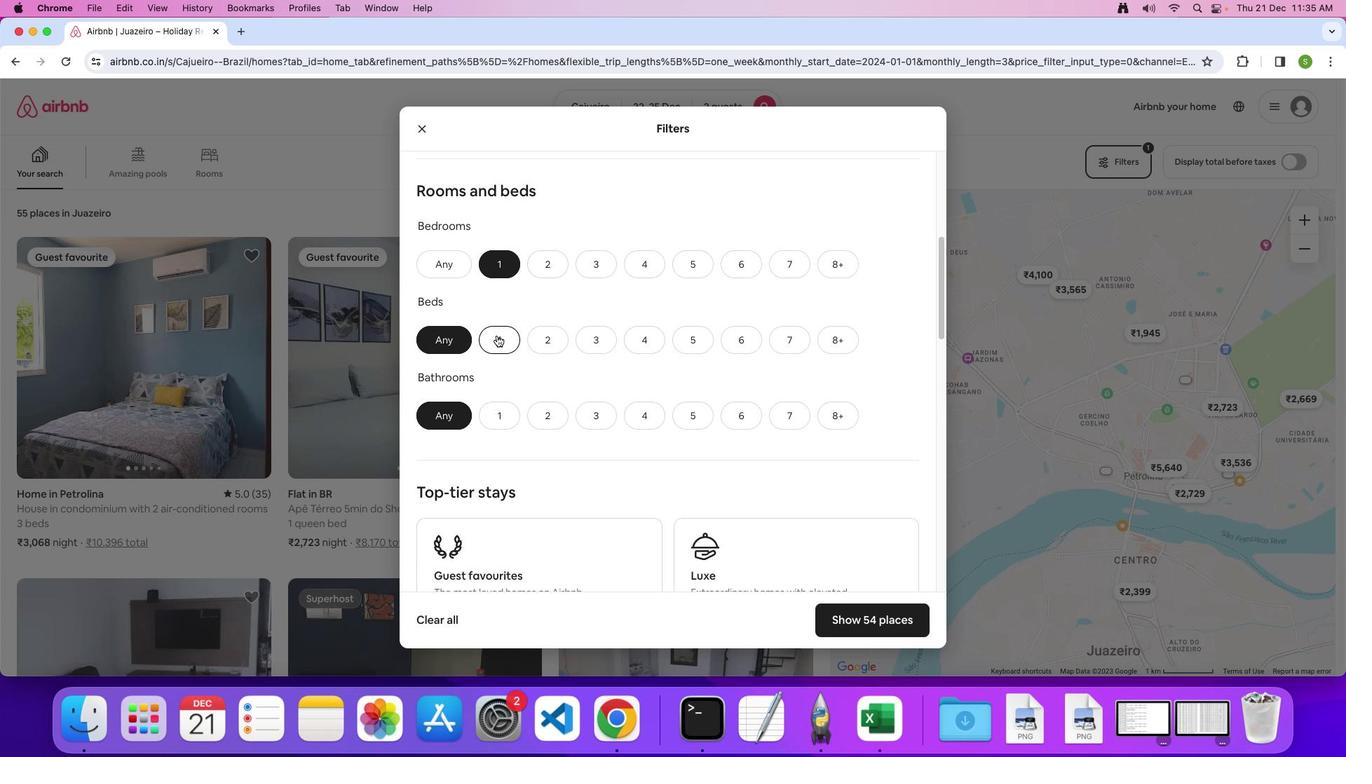 
Action: Mouse pressed left at (496, 335)
Screenshot: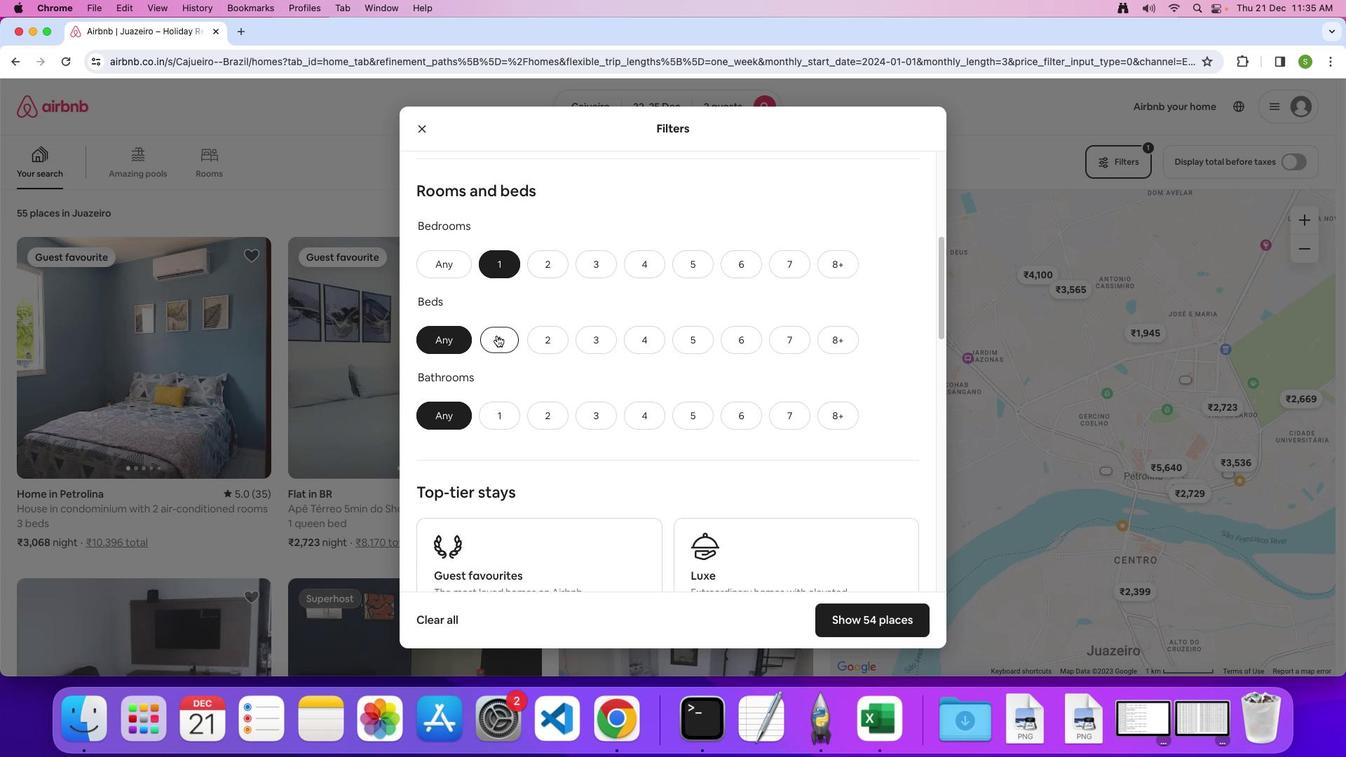 
Action: Mouse moved to (489, 417)
Screenshot: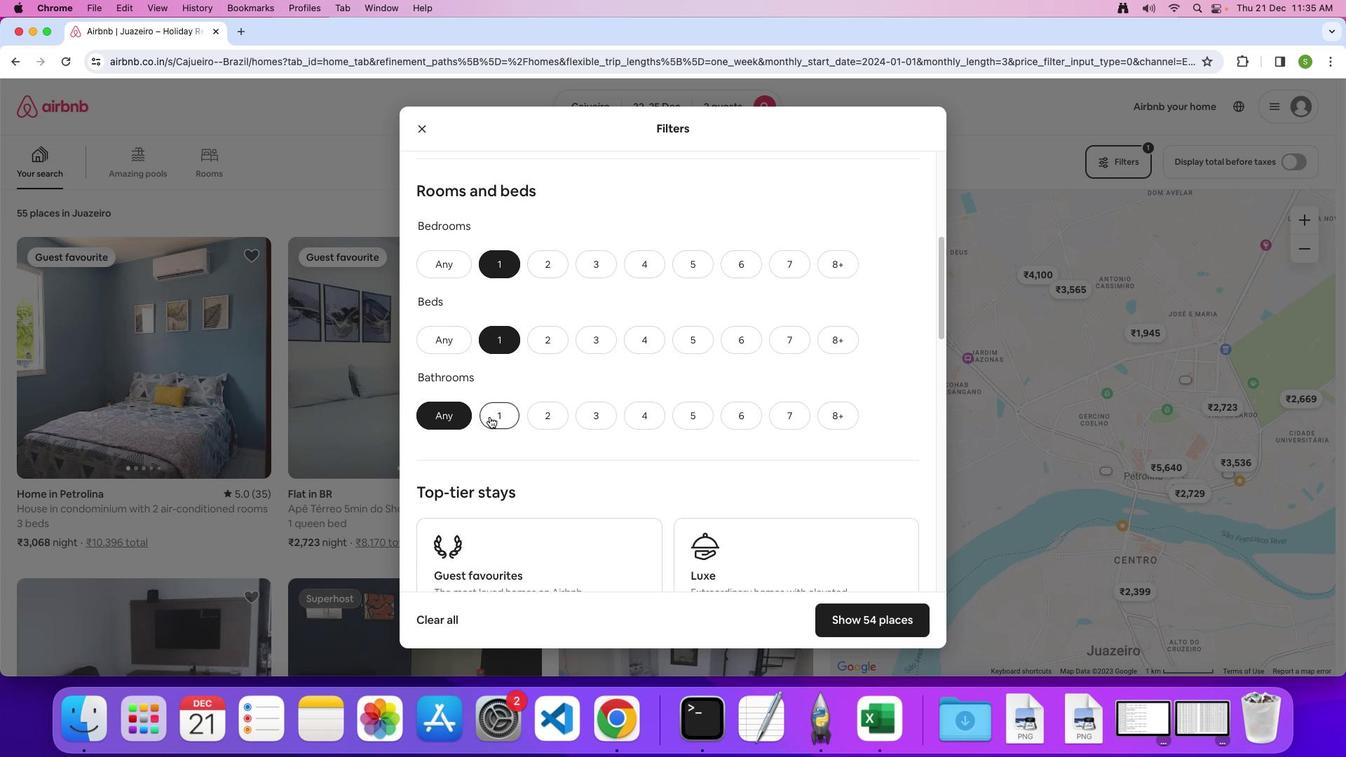 
Action: Mouse pressed left at (489, 417)
Screenshot: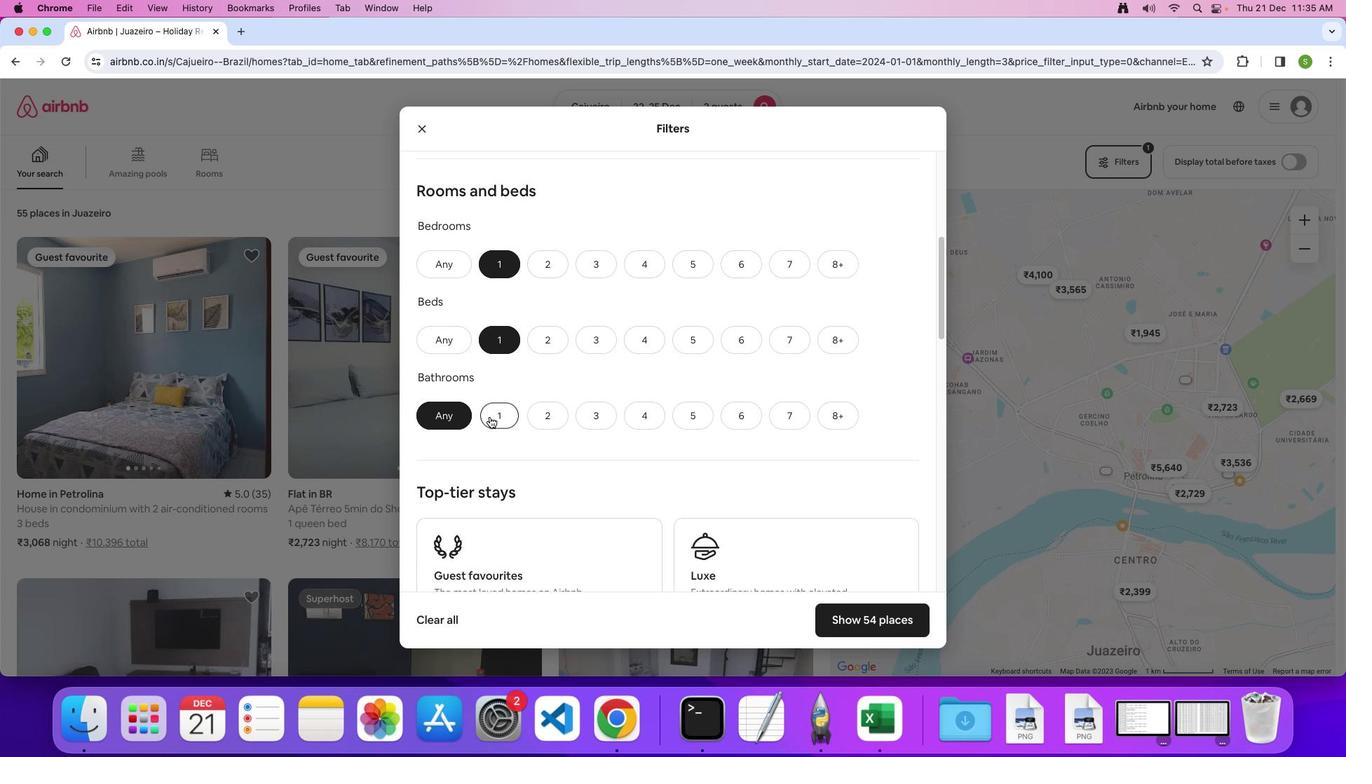 
Action: Mouse moved to (615, 350)
Screenshot: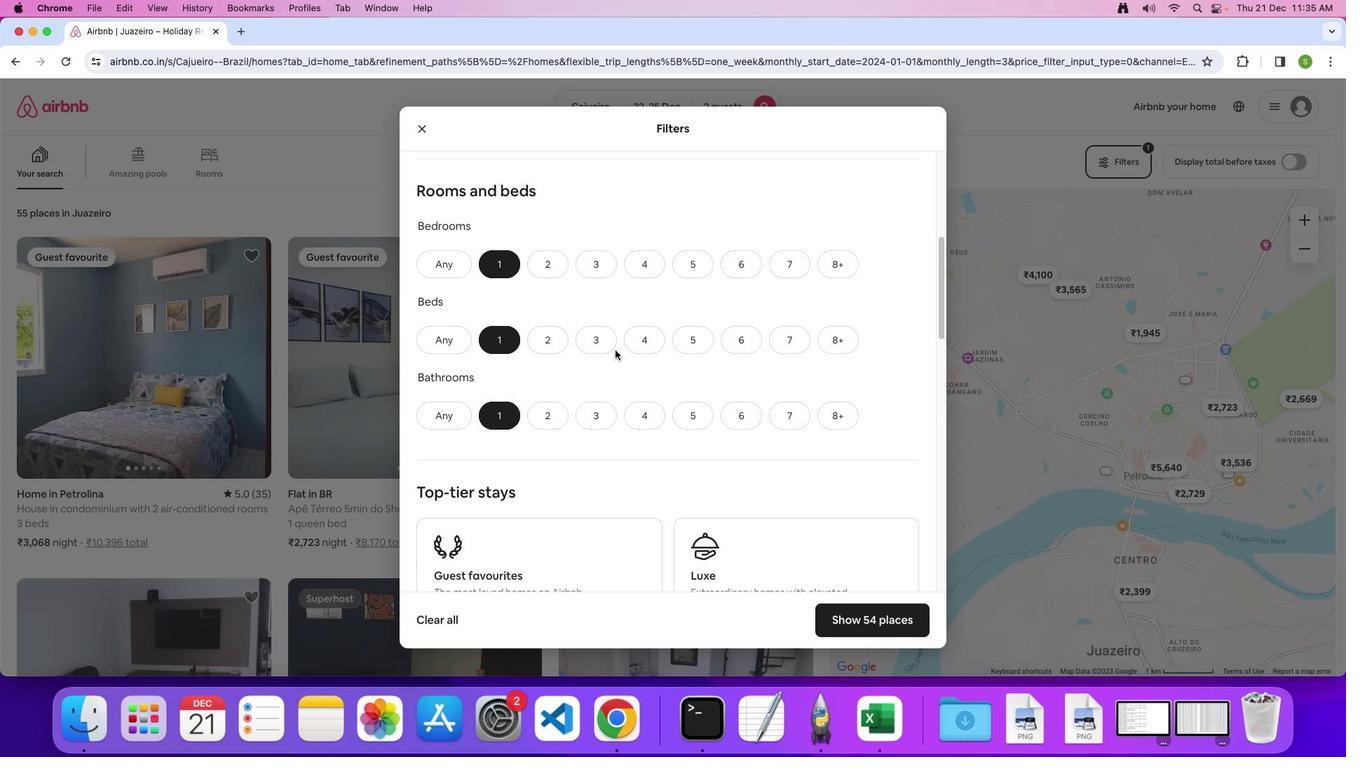 
Action: Mouse scrolled (615, 350) with delta (0, 0)
Screenshot: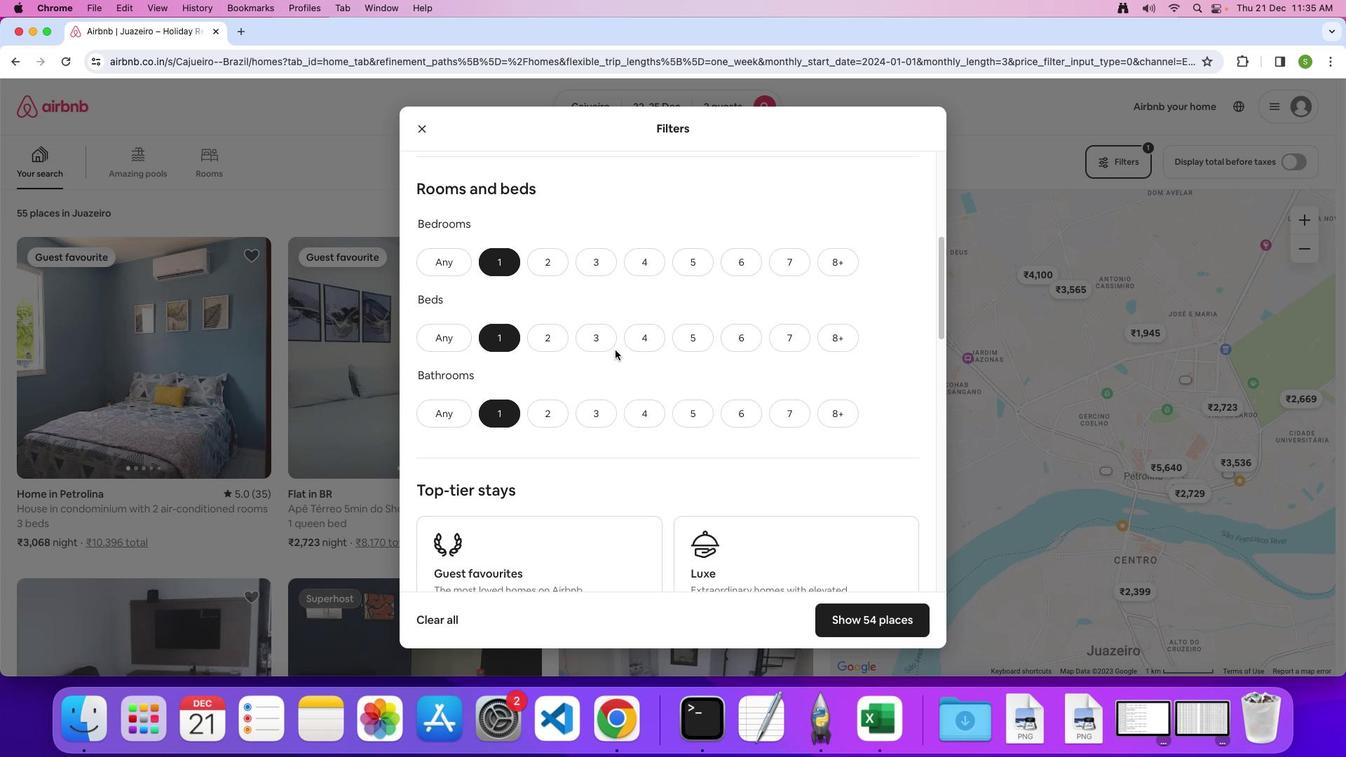 
Action: Mouse scrolled (615, 350) with delta (0, 0)
Screenshot: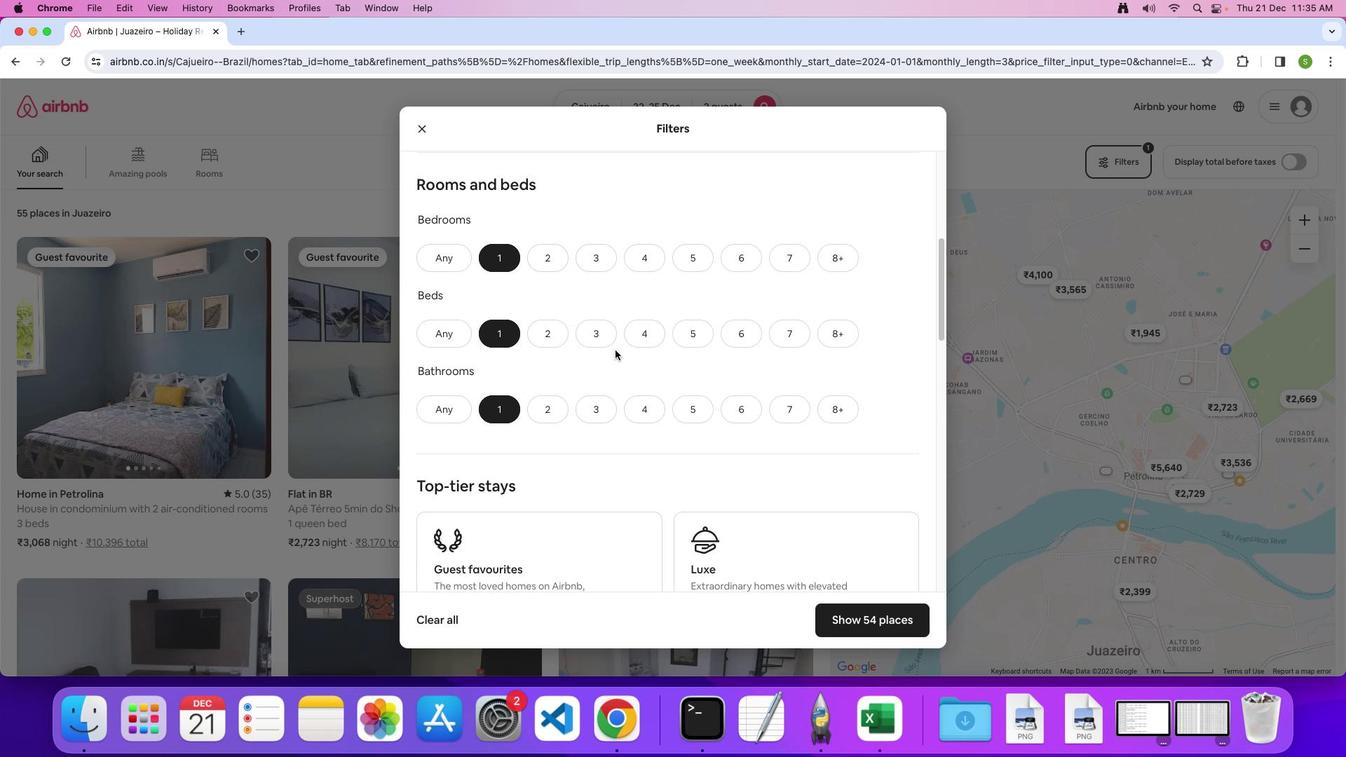 
Action: Mouse scrolled (615, 350) with delta (0, 0)
Screenshot: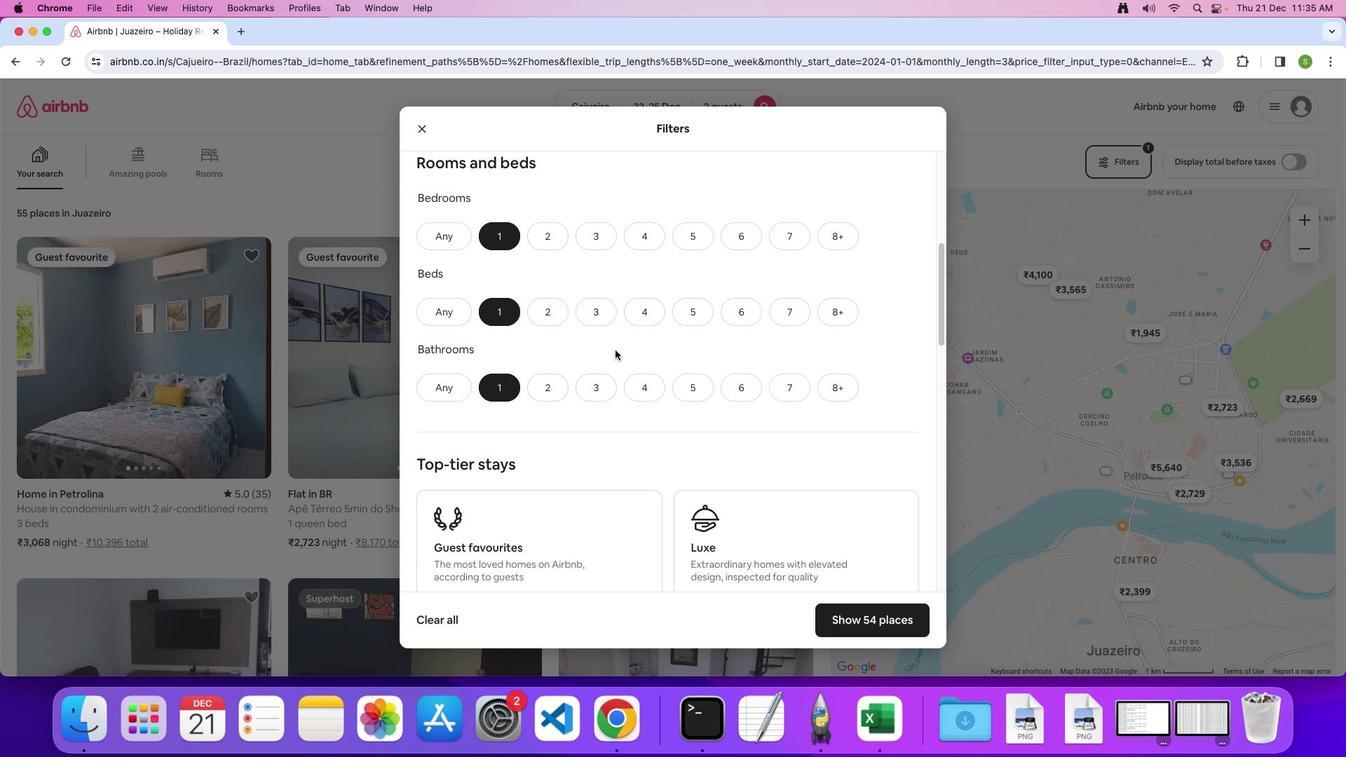 
Action: Mouse moved to (612, 346)
Screenshot: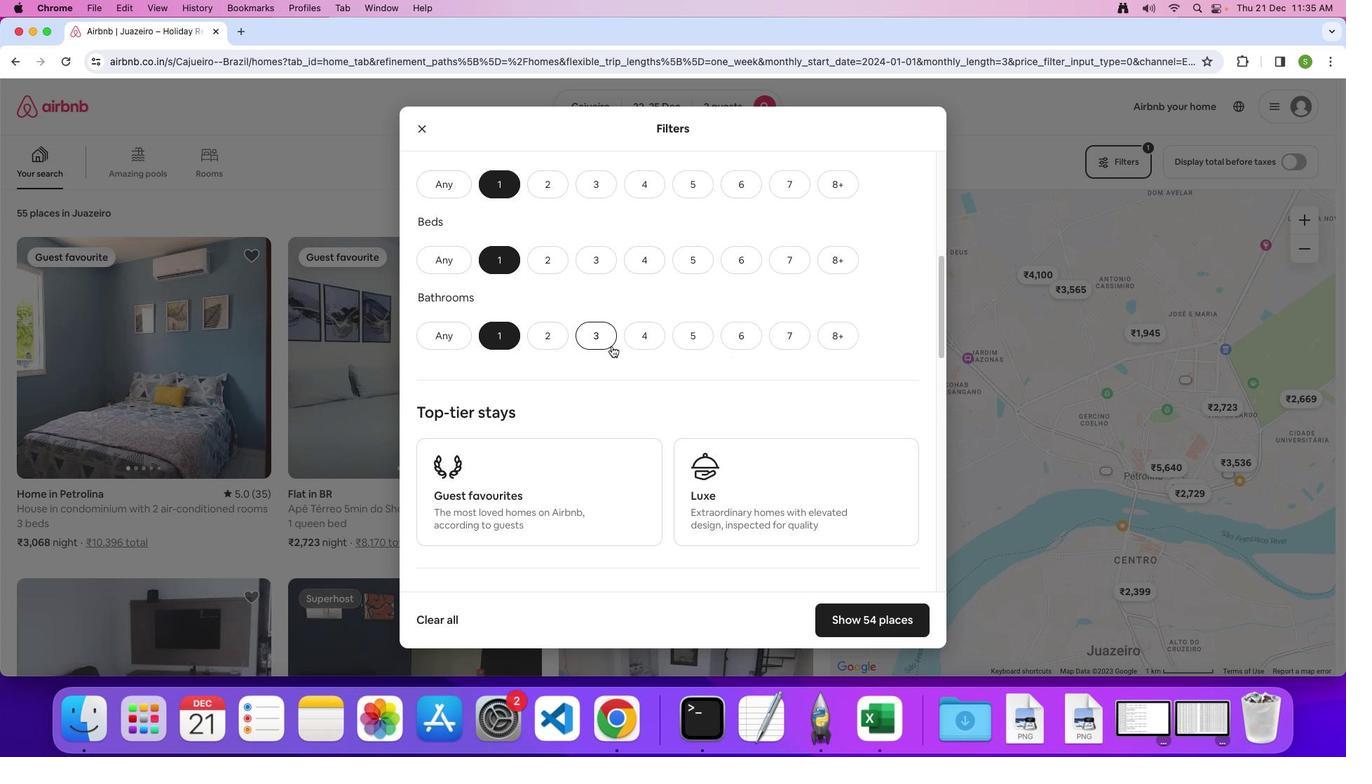 
Action: Mouse scrolled (612, 346) with delta (0, 0)
Screenshot: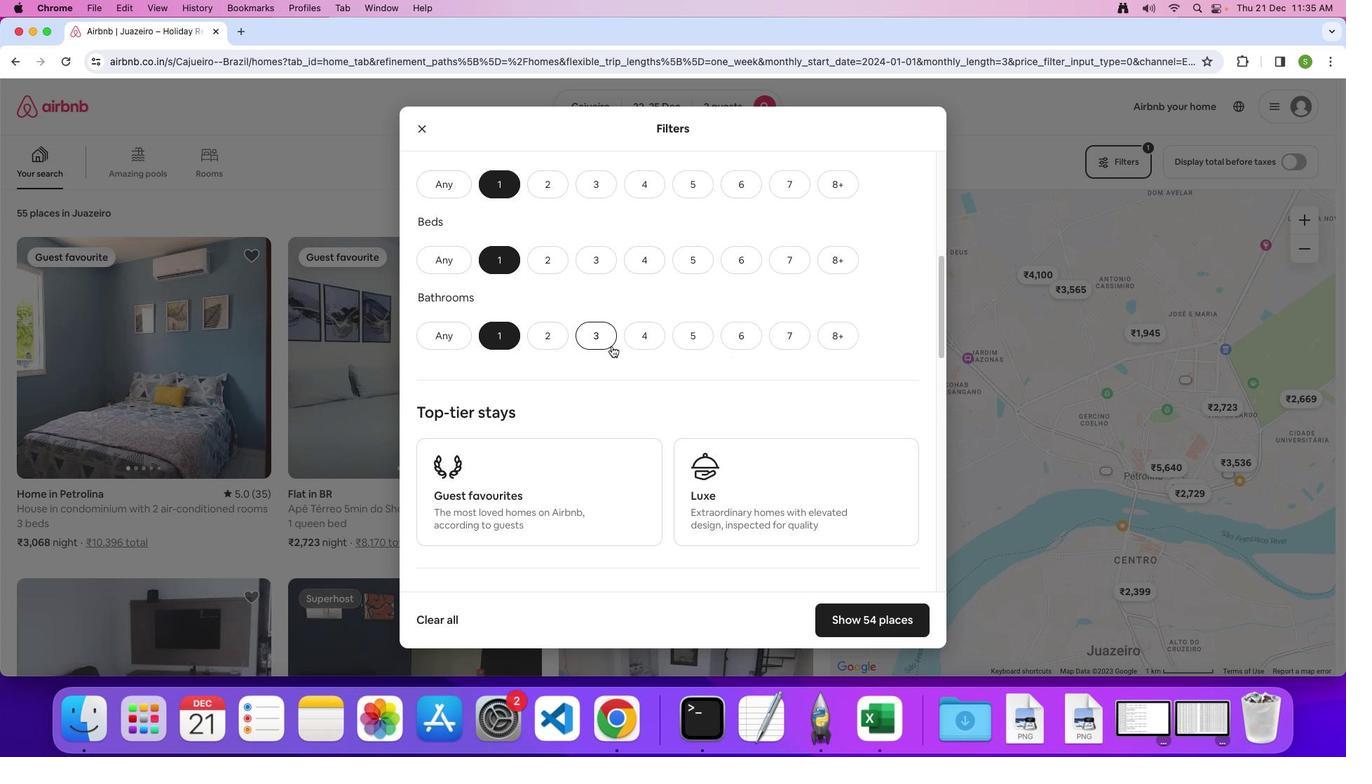 
Action: Mouse moved to (612, 345)
Screenshot: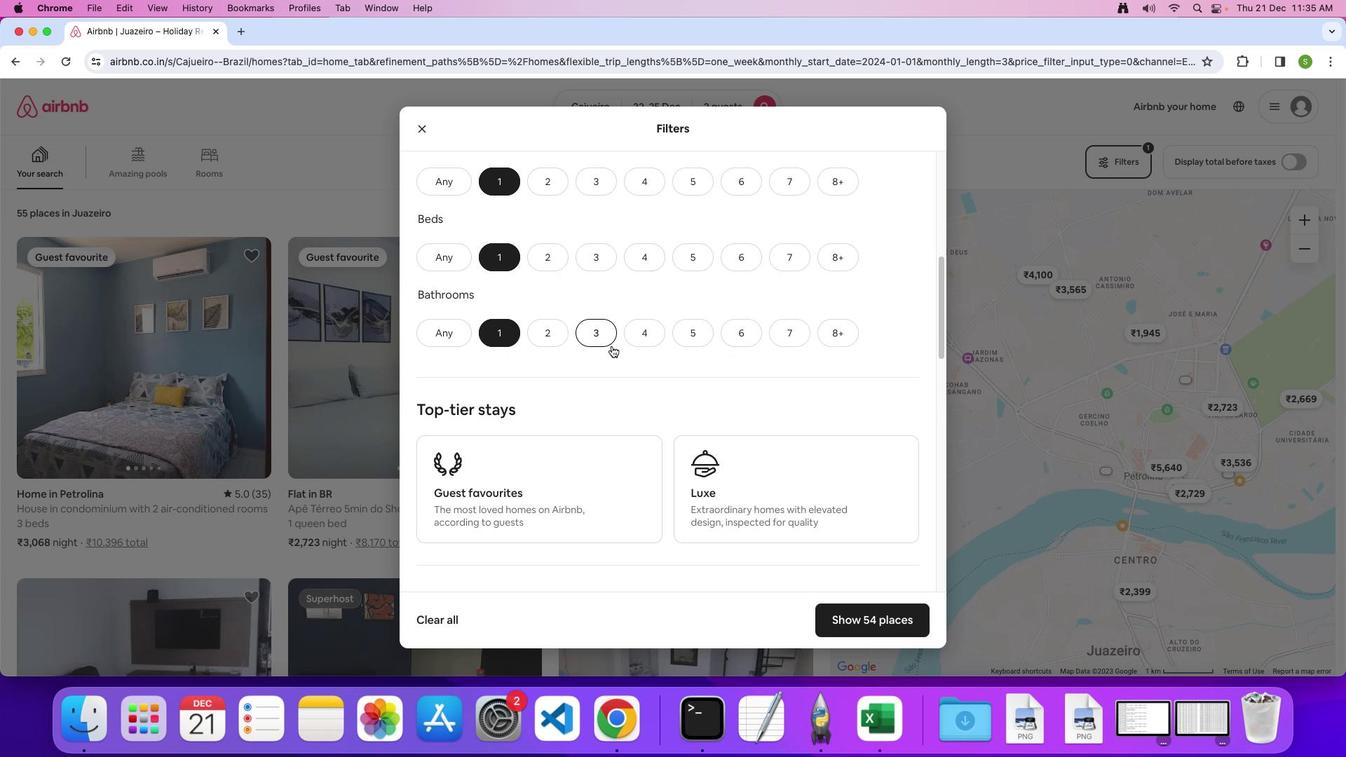 
Action: Mouse scrolled (612, 345) with delta (0, 0)
Screenshot: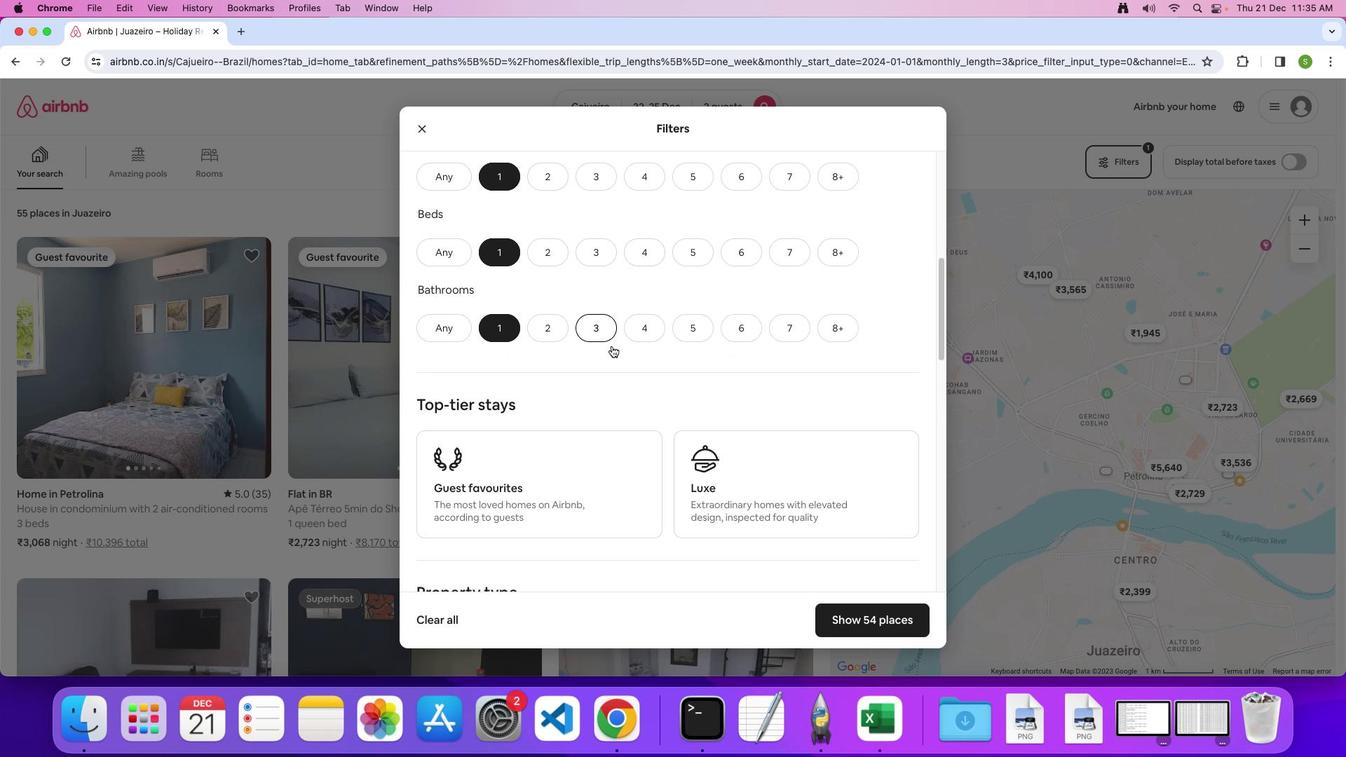 
Action: Mouse scrolled (612, 345) with delta (0, 0)
Screenshot: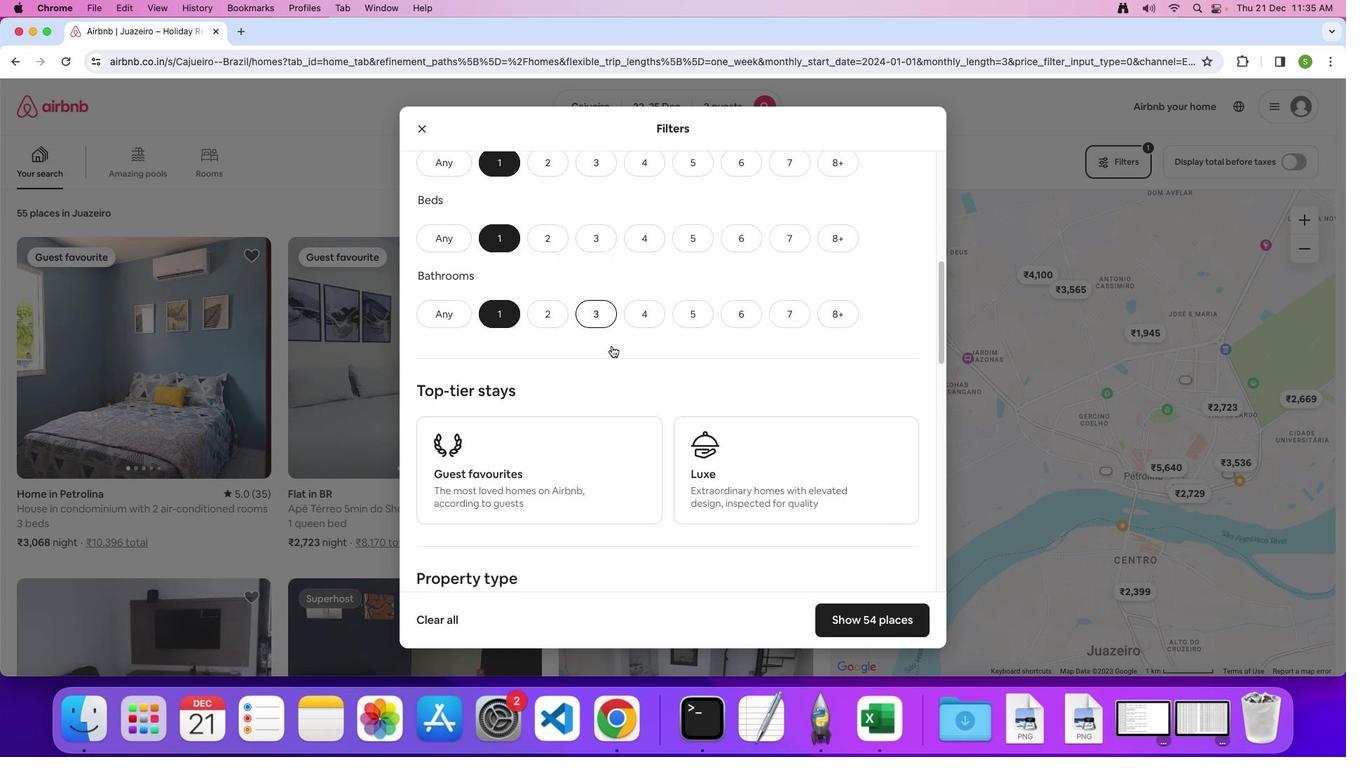 
Action: Mouse moved to (612, 345)
Screenshot: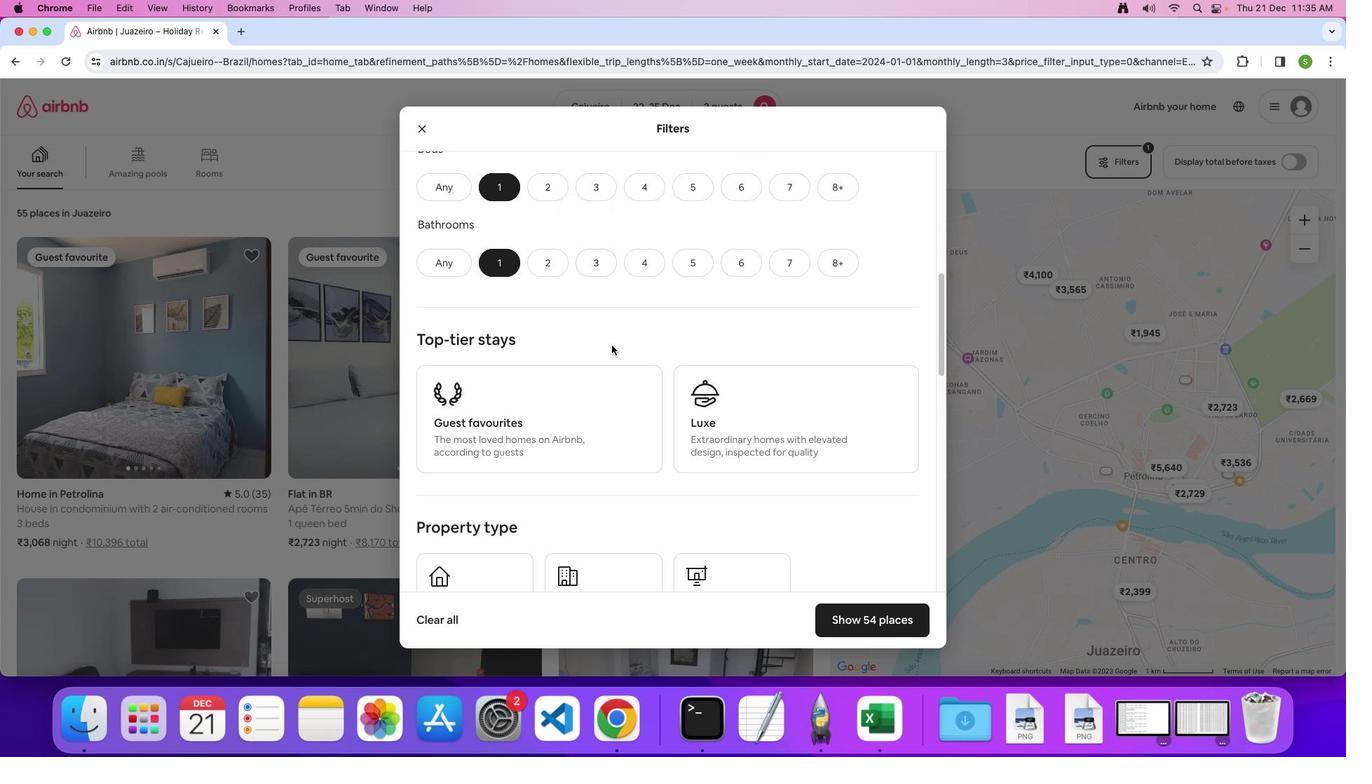 
Action: Mouse scrolled (612, 345) with delta (0, 0)
Screenshot: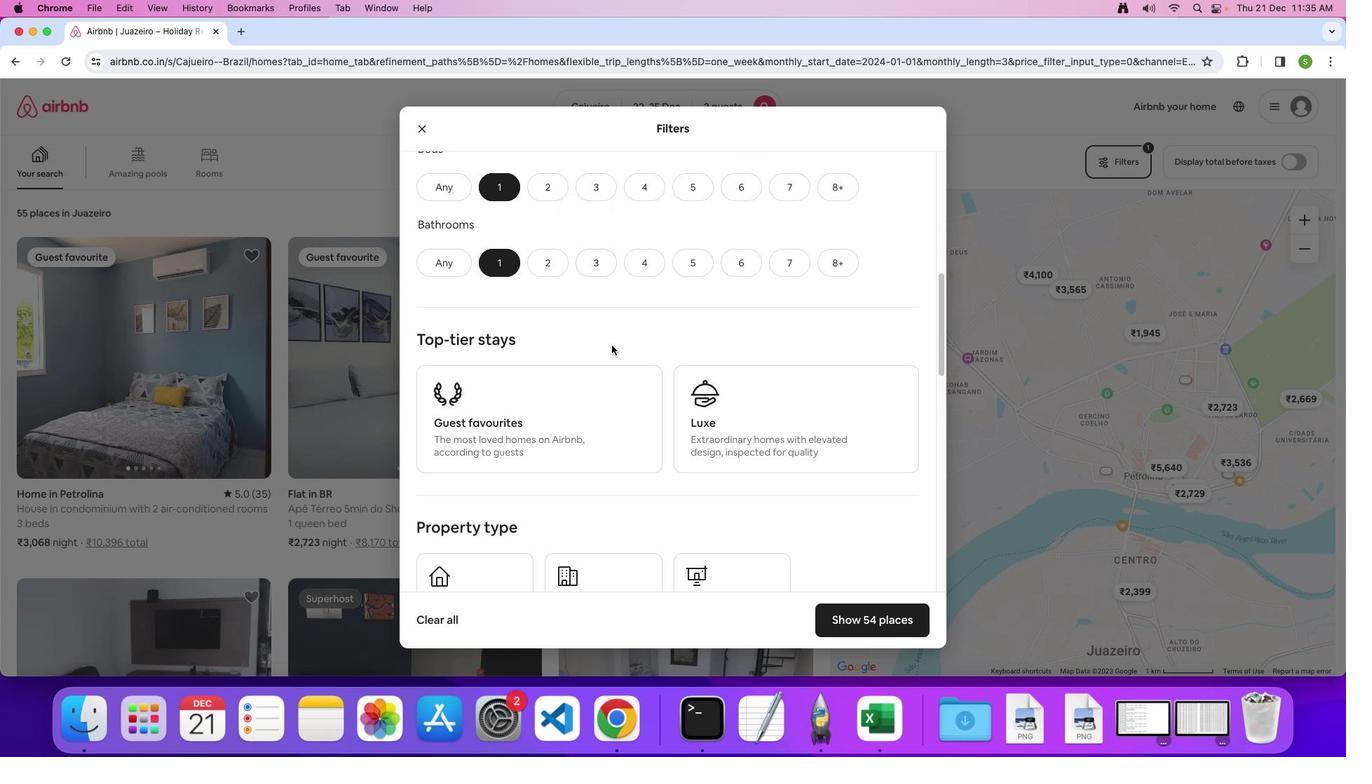 
Action: Mouse scrolled (612, 345) with delta (0, 0)
Screenshot: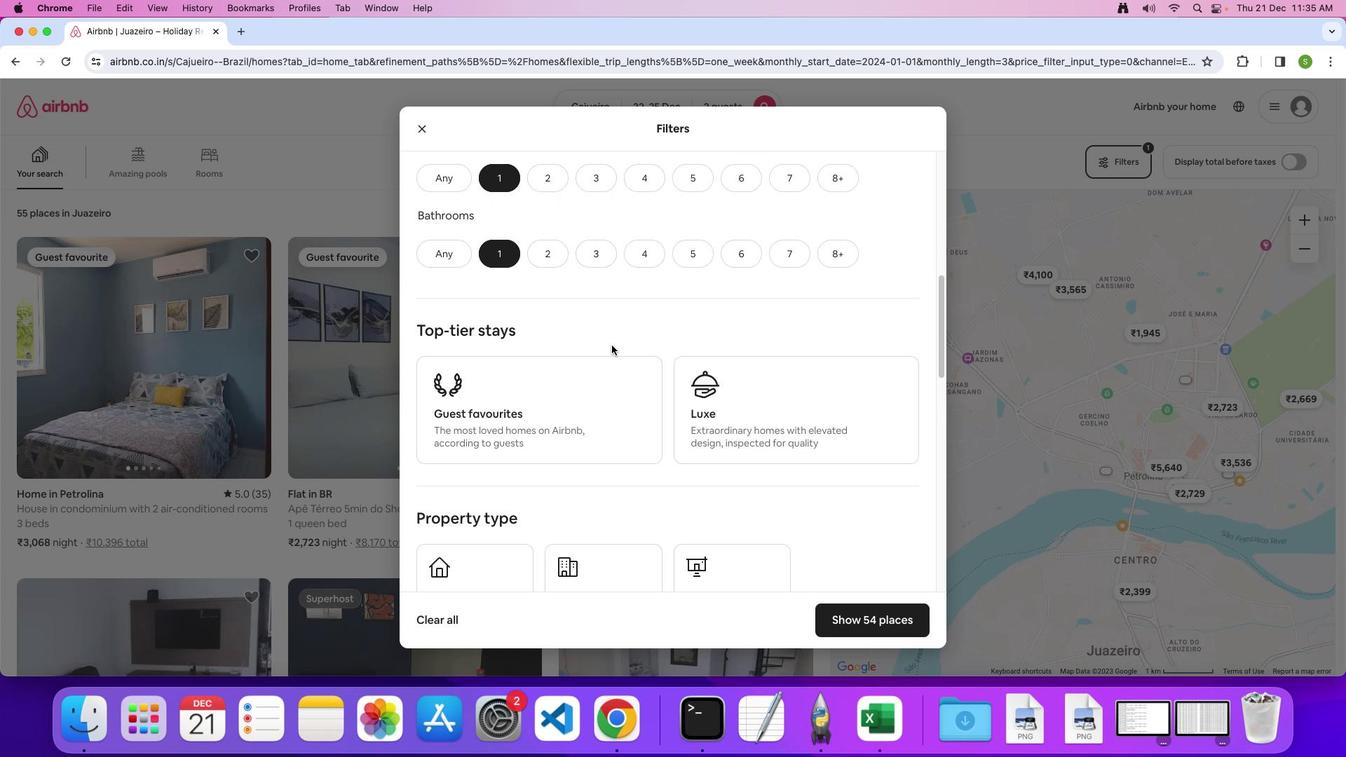 
Action: Mouse moved to (612, 345)
Screenshot: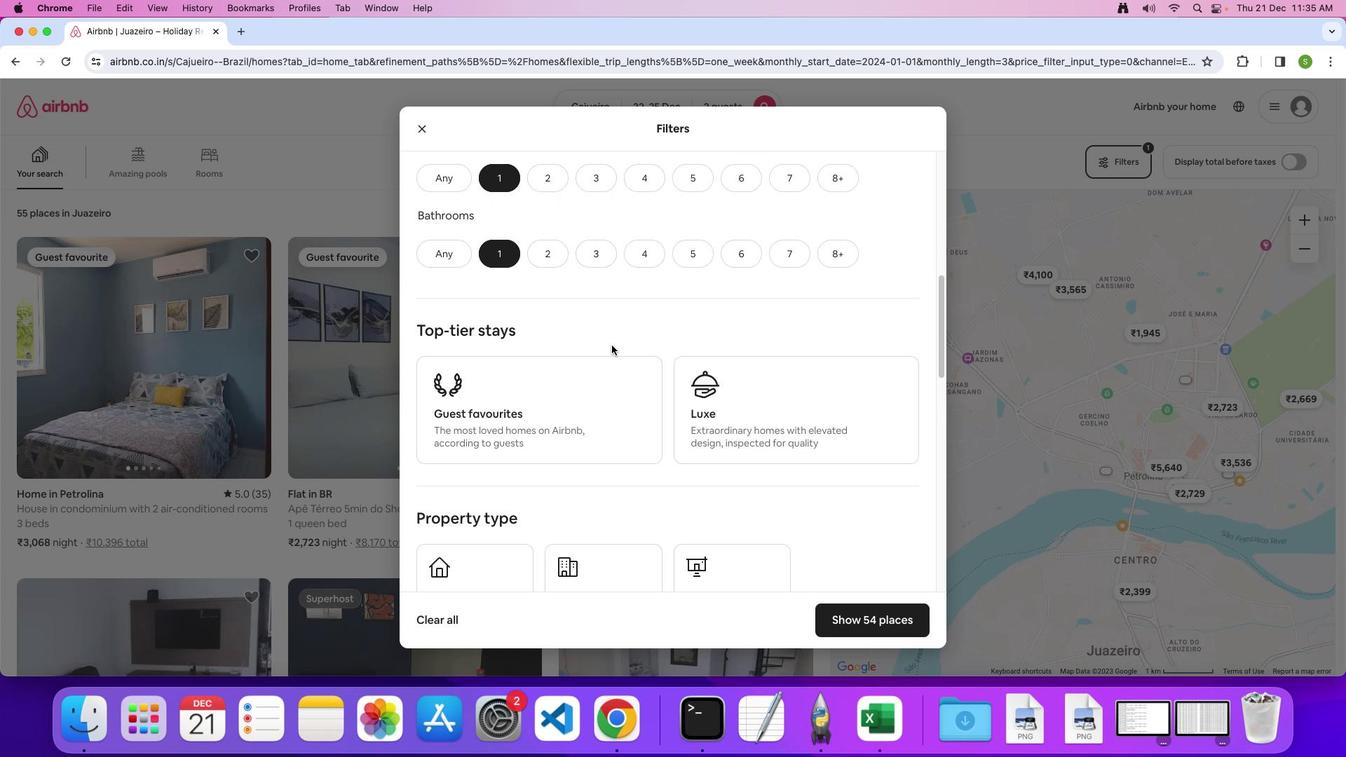 
Action: Mouse scrolled (612, 345) with delta (0, -1)
Screenshot: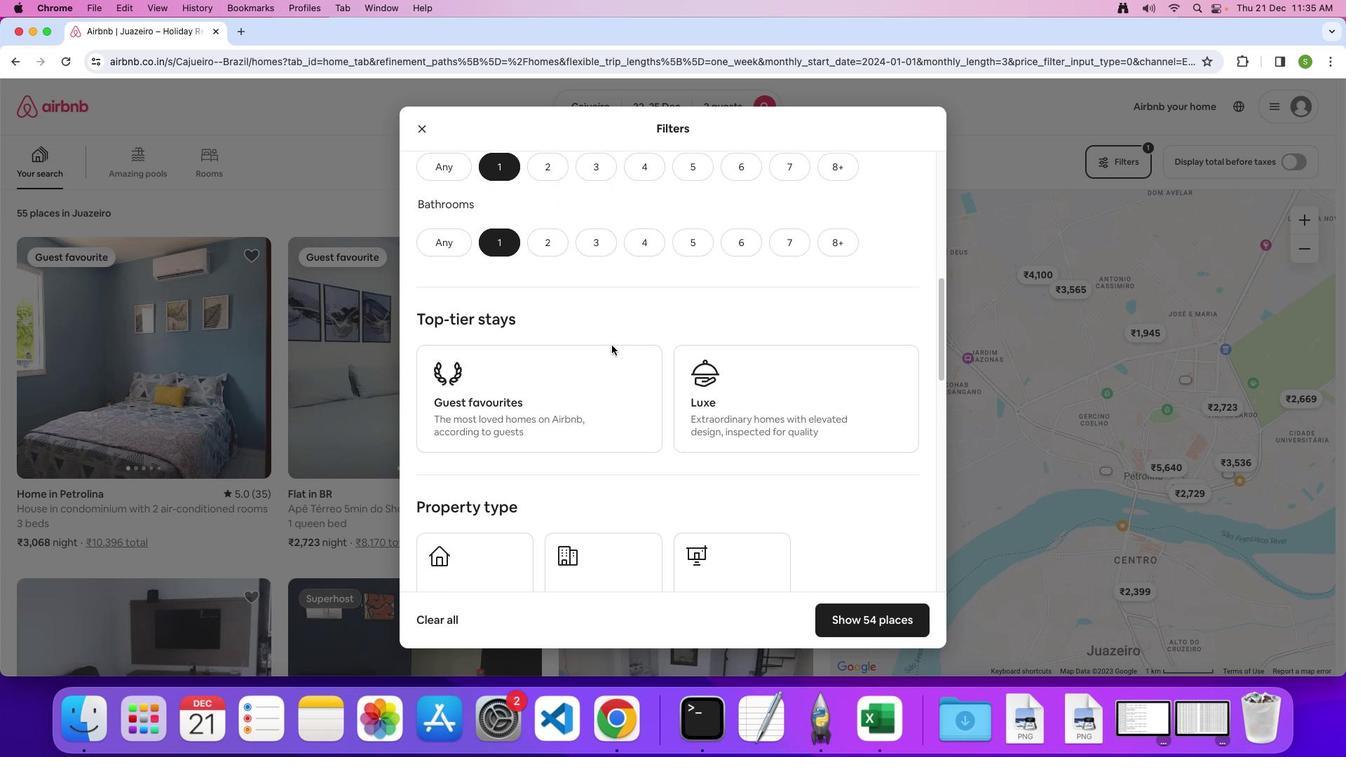 
Action: Mouse moved to (611, 344)
Screenshot: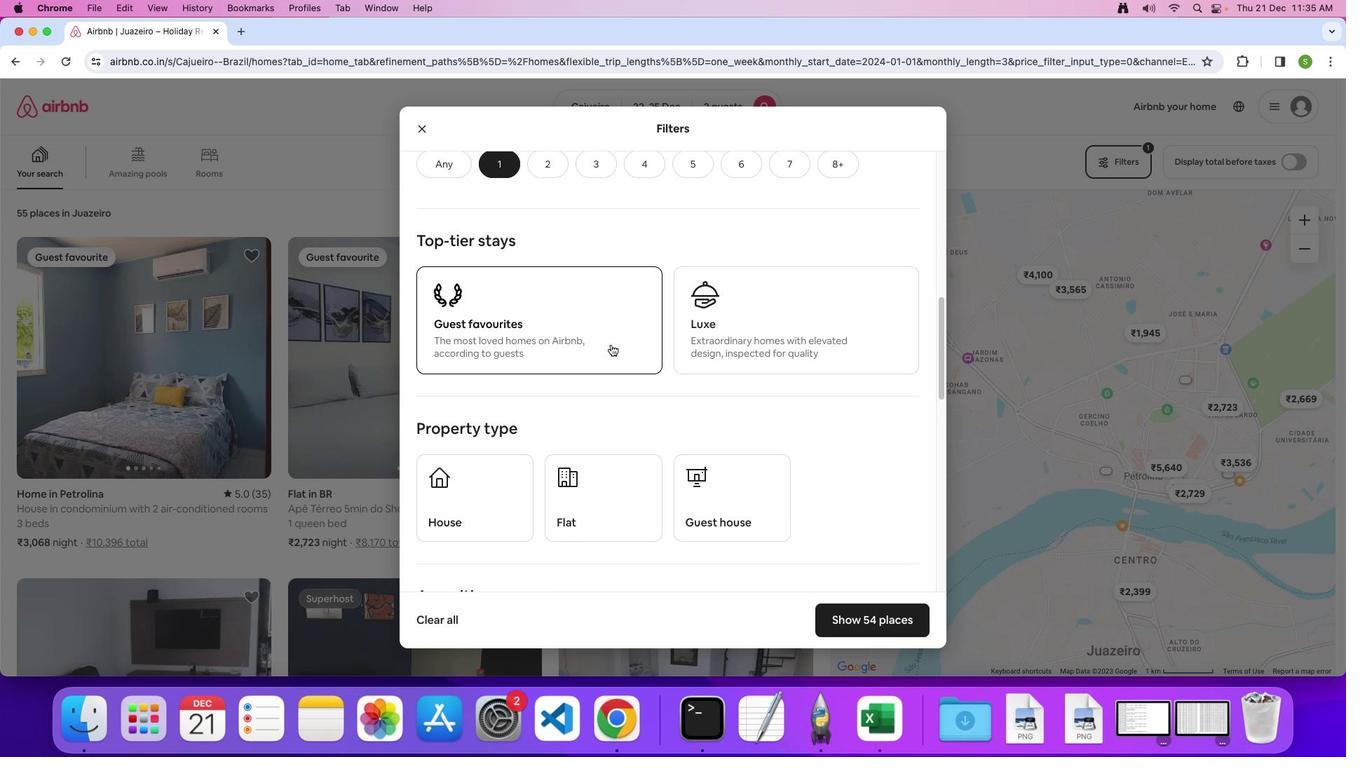 
Action: Mouse scrolled (611, 344) with delta (0, 0)
Screenshot: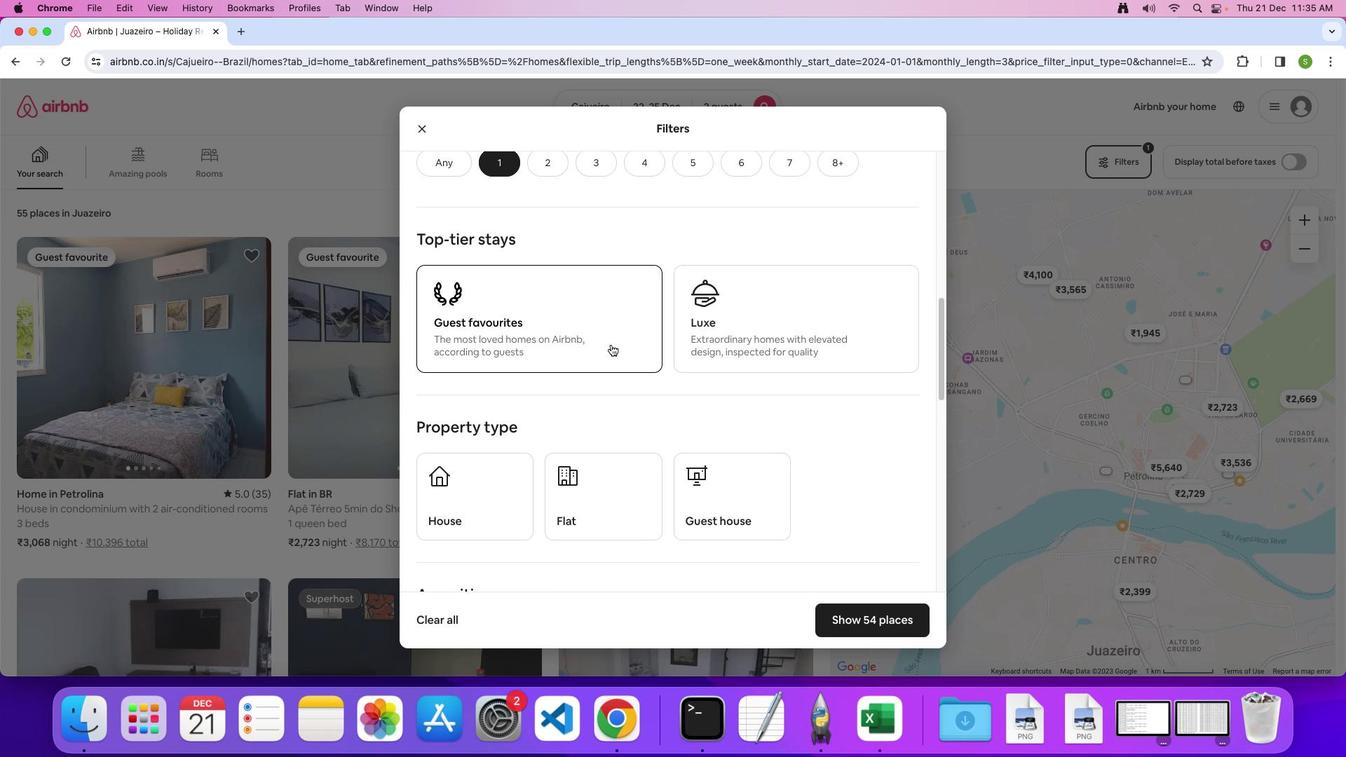 
Action: Mouse moved to (611, 344)
Screenshot: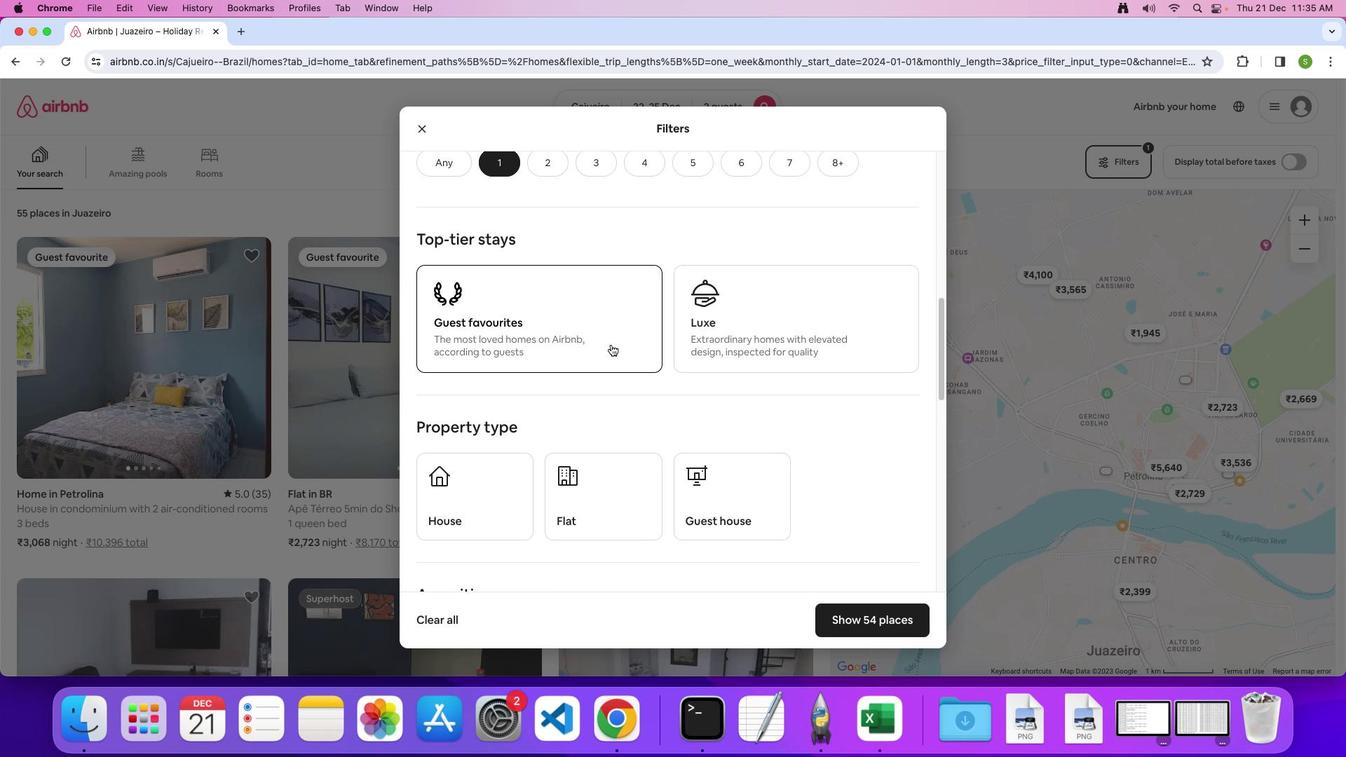 
Action: Mouse scrolled (611, 344) with delta (0, 0)
Screenshot: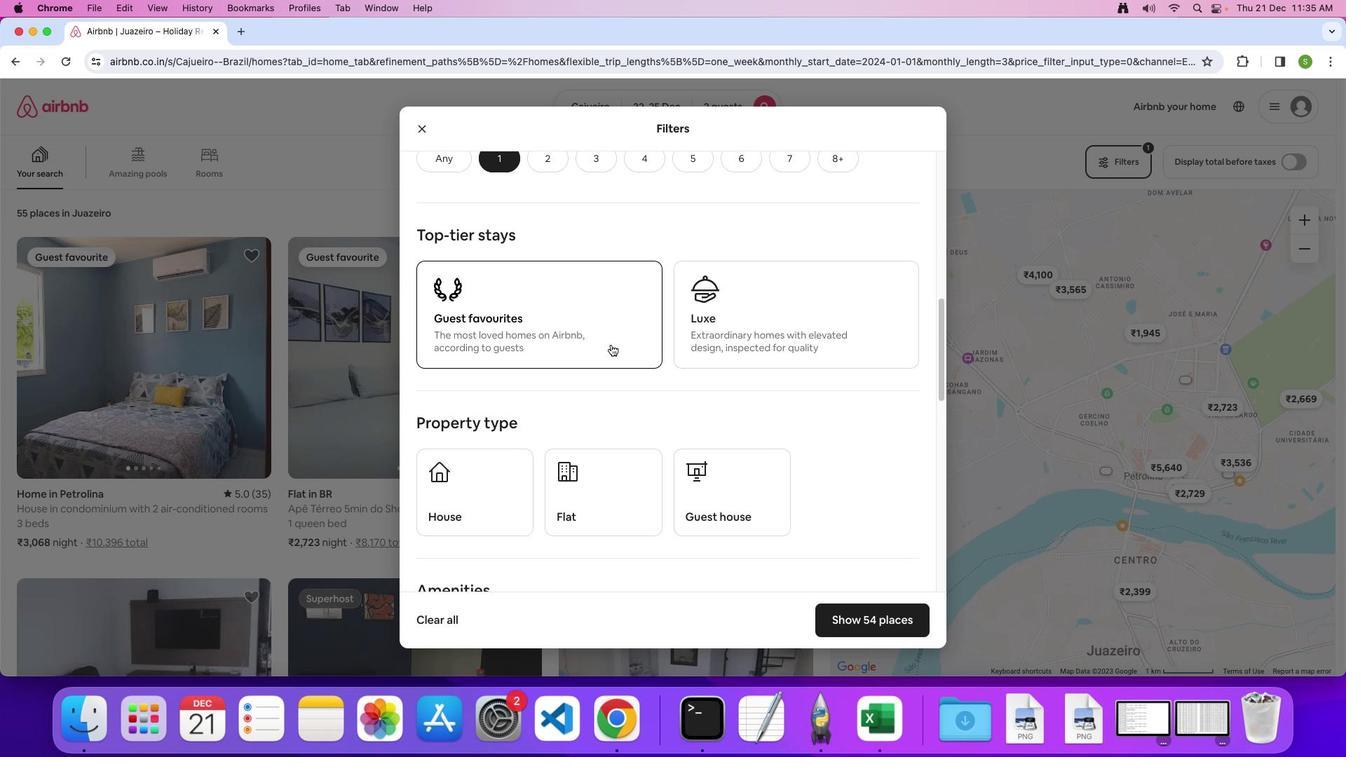 
Action: Mouse moved to (611, 344)
Screenshot: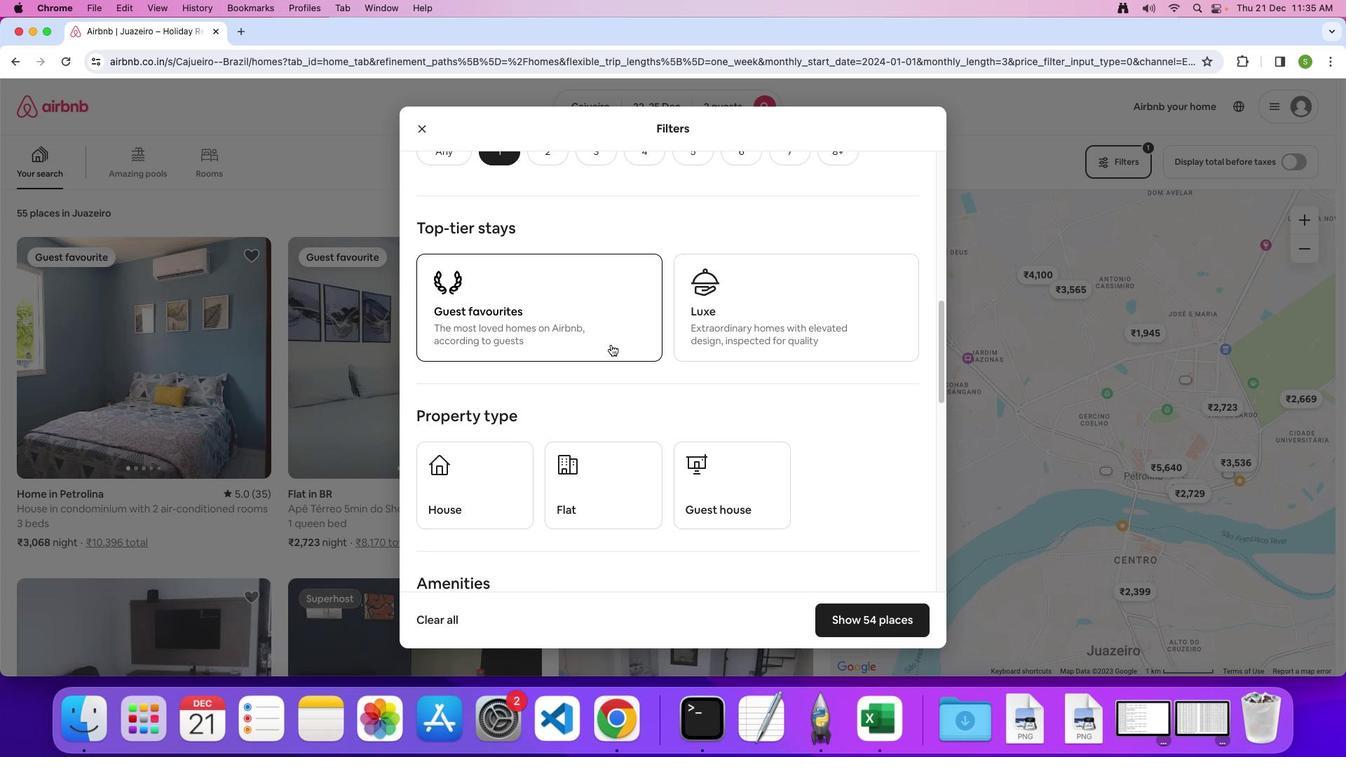 
Action: Mouse scrolled (611, 344) with delta (0, -1)
Screenshot: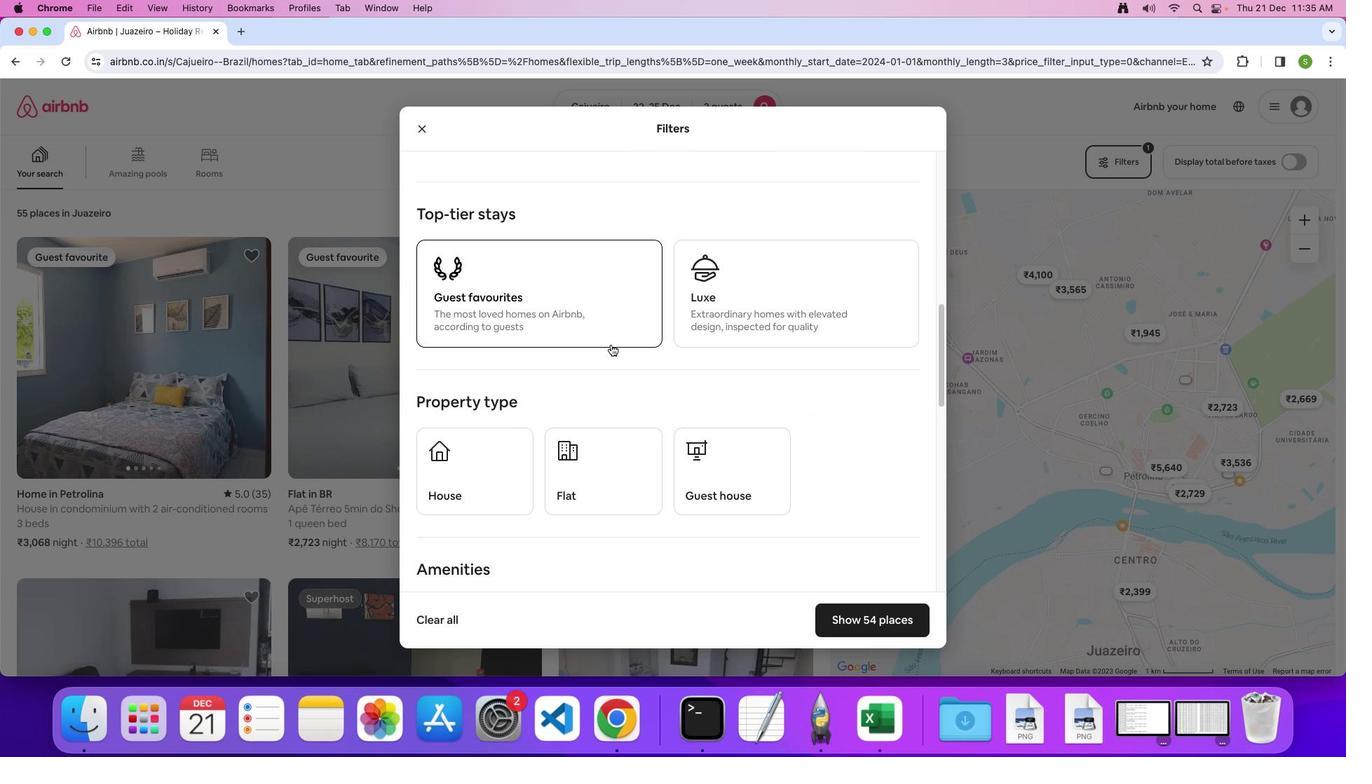 
Action: Mouse moved to (602, 339)
Screenshot: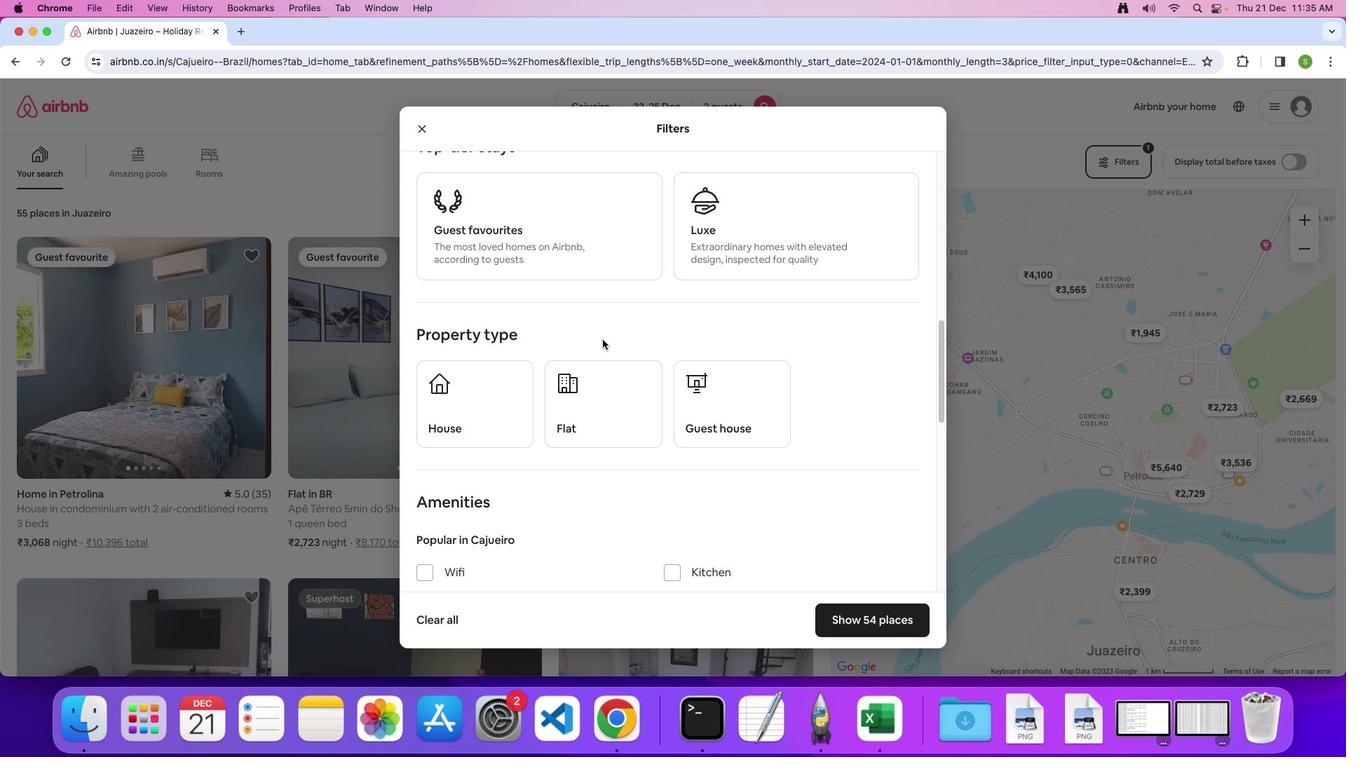
Action: Mouse scrolled (602, 339) with delta (0, 0)
Screenshot: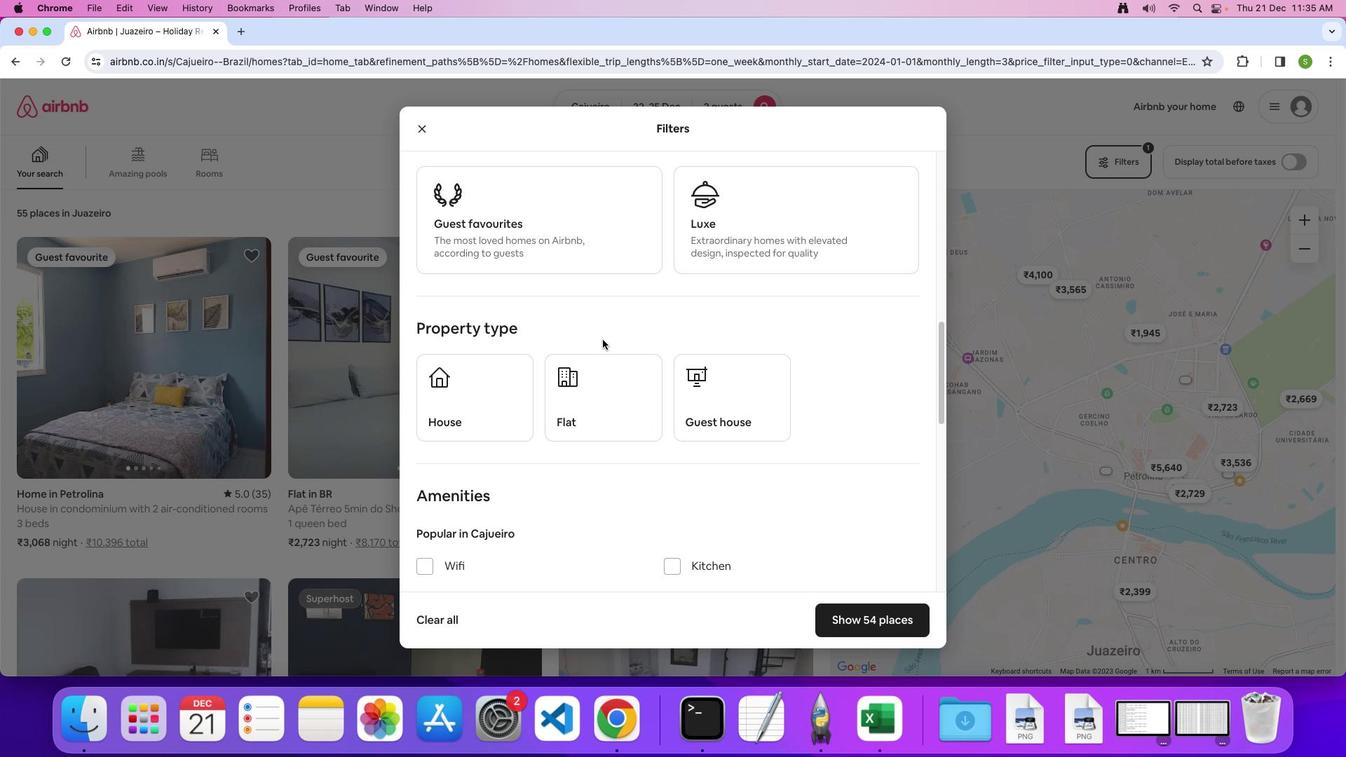 
Action: Mouse scrolled (602, 339) with delta (0, 0)
Screenshot: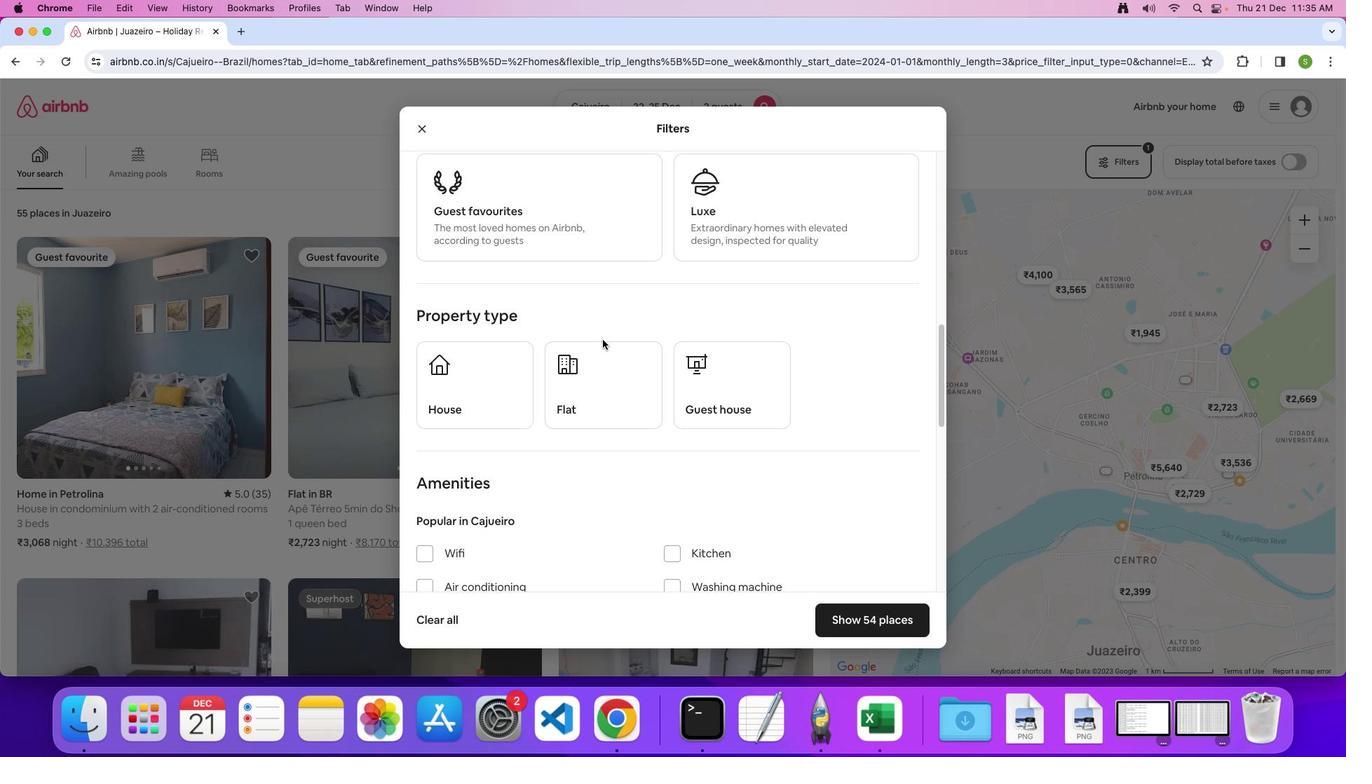 
Action: Mouse scrolled (602, 339) with delta (0, -1)
Screenshot: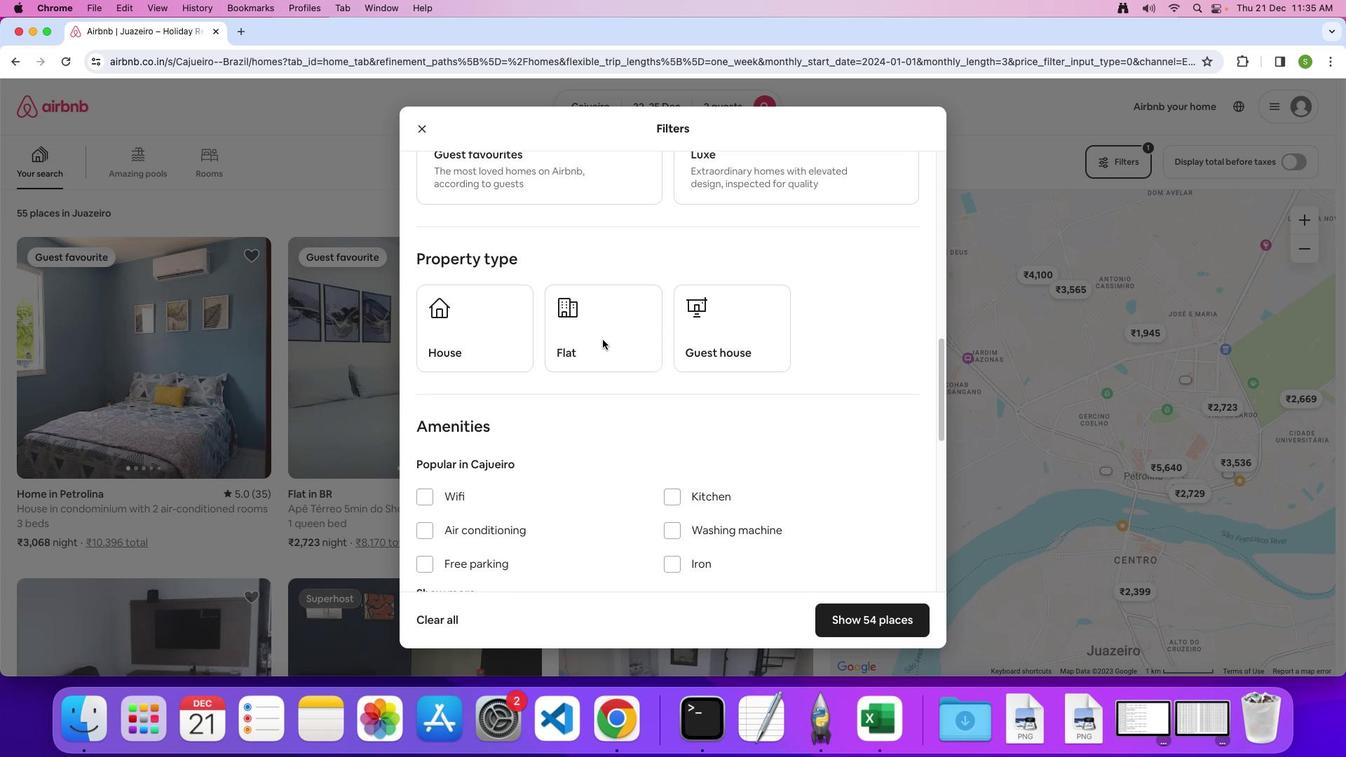 
Action: Mouse scrolled (602, 339) with delta (0, 0)
Screenshot: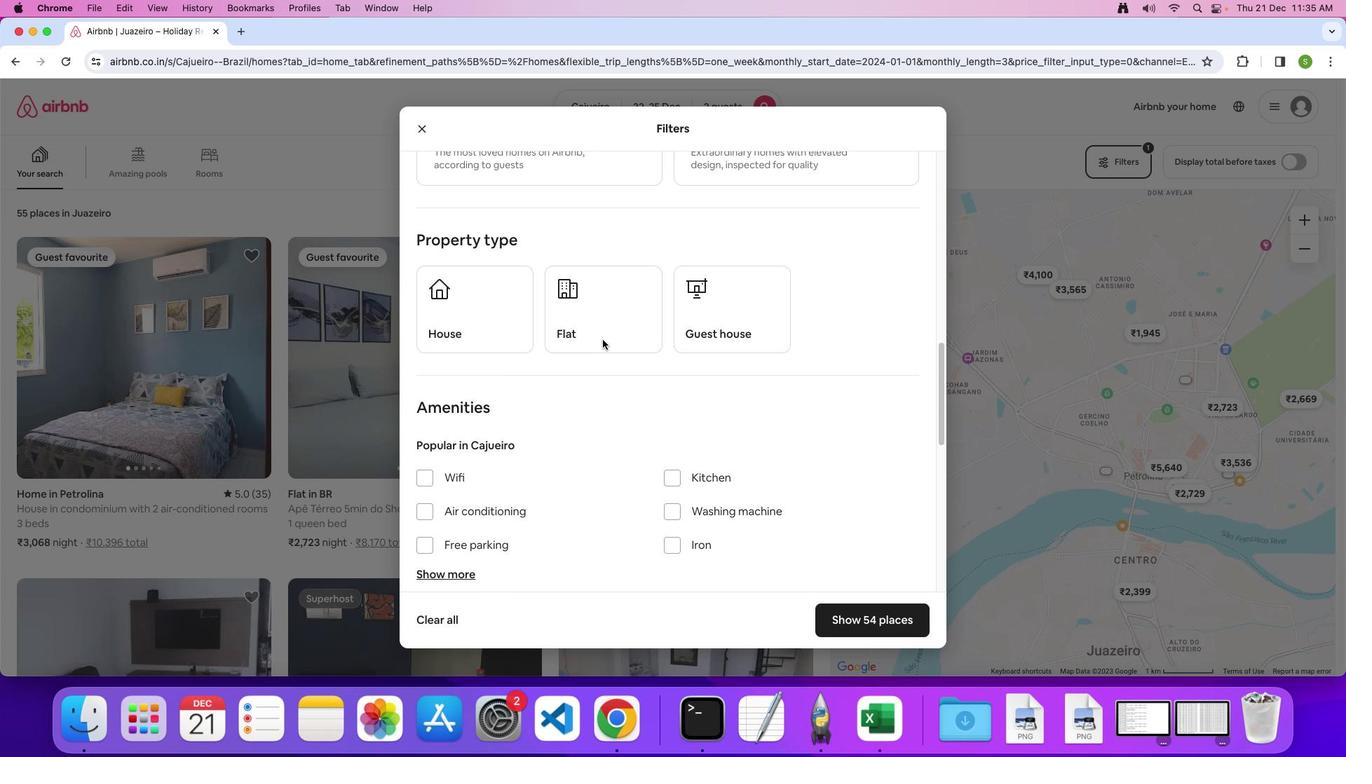
Action: Mouse scrolled (602, 339) with delta (0, 0)
Screenshot: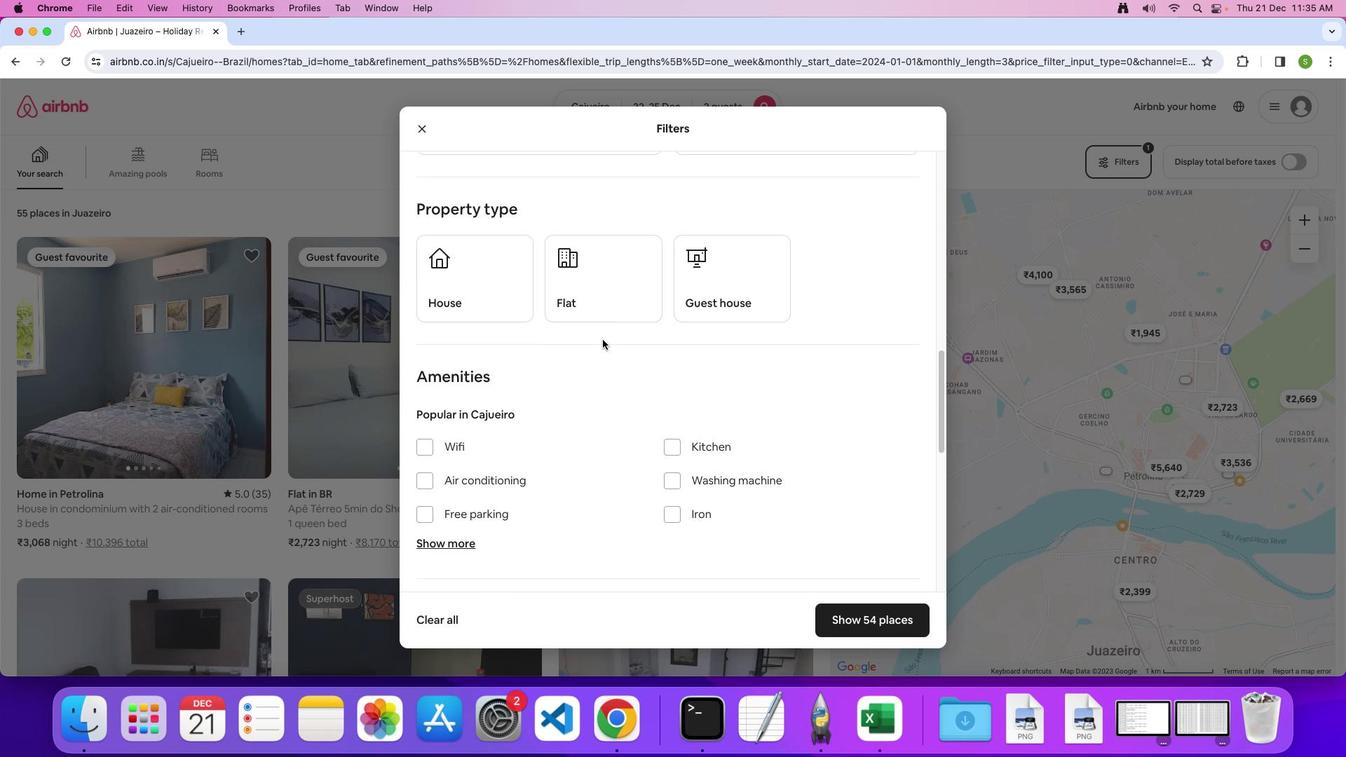 
Action: Mouse scrolled (602, 339) with delta (0, -1)
Screenshot: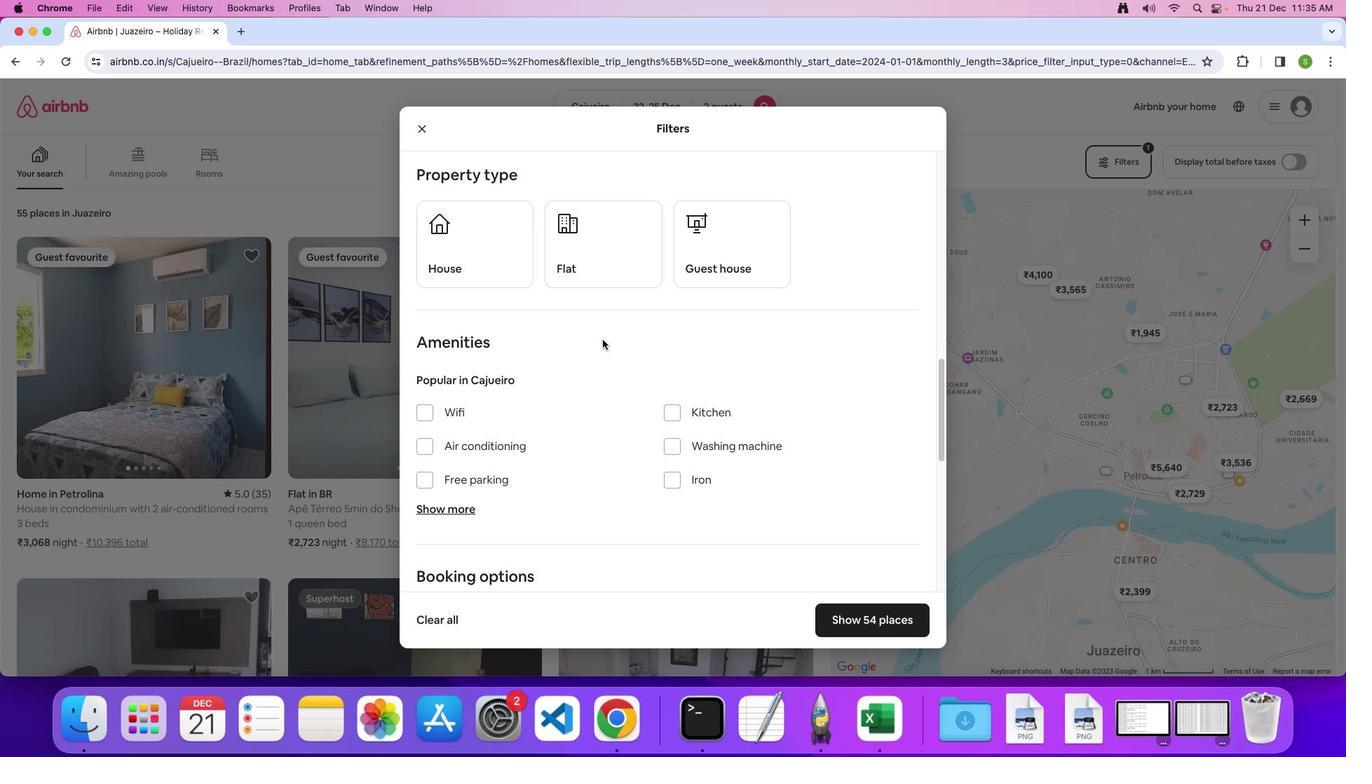 
Action: Mouse scrolled (602, 339) with delta (0, 0)
Screenshot: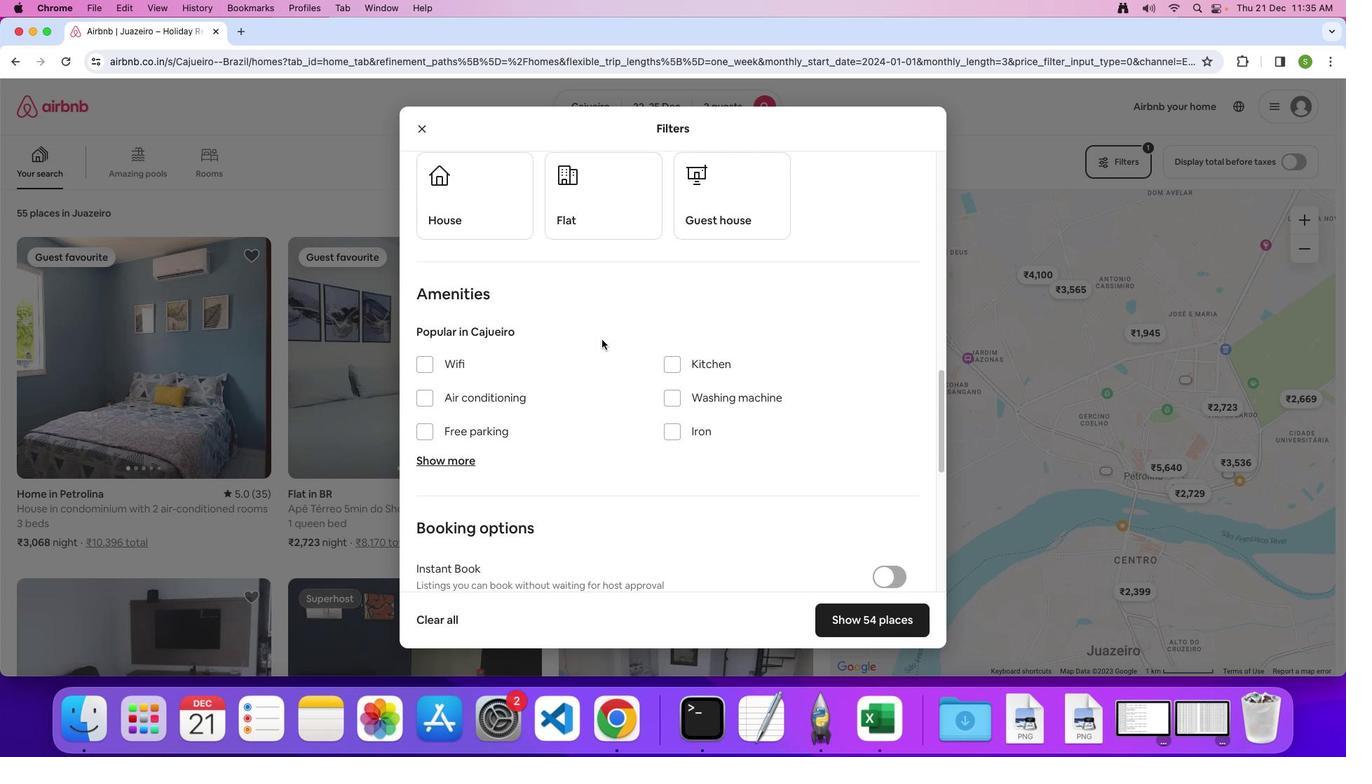 
Action: Mouse moved to (602, 339)
Screenshot: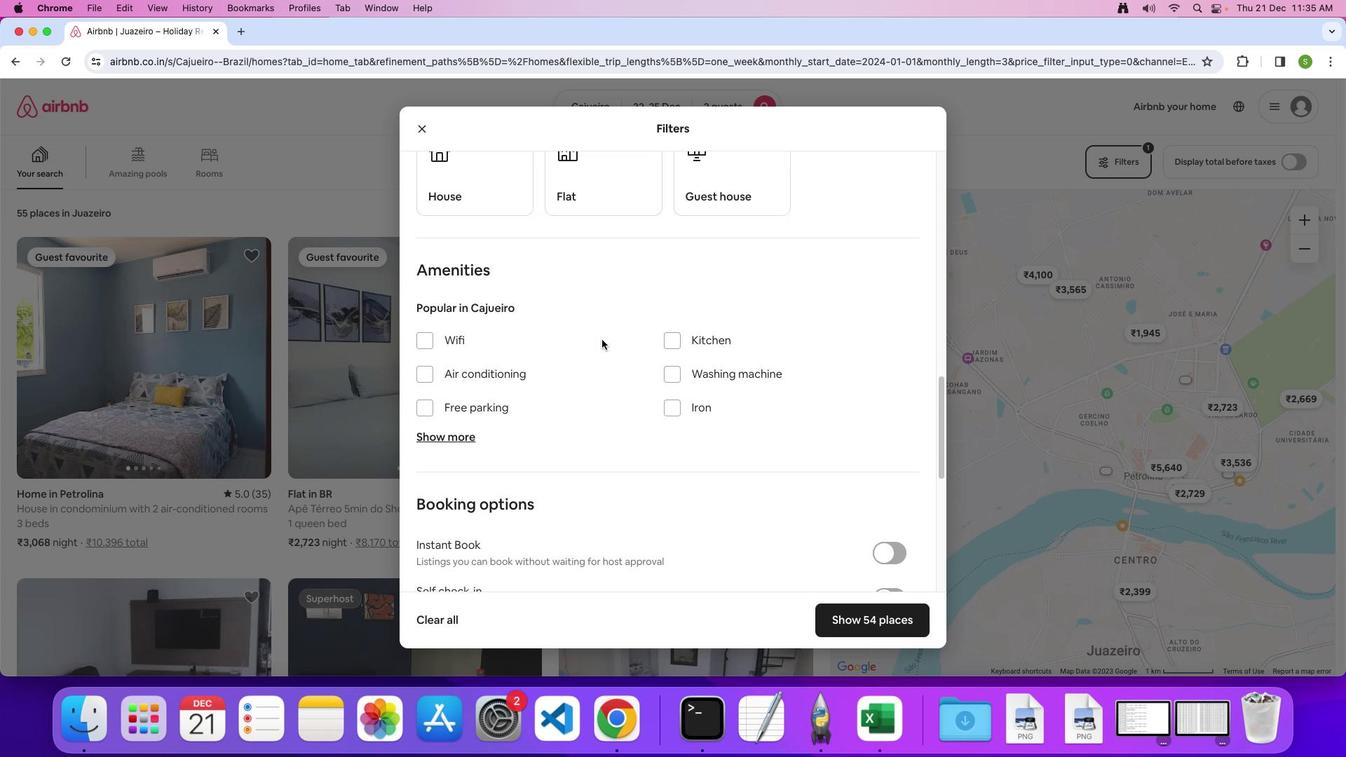 
Action: Mouse scrolled (602, 339) with delta (0, 0)
Screenshot: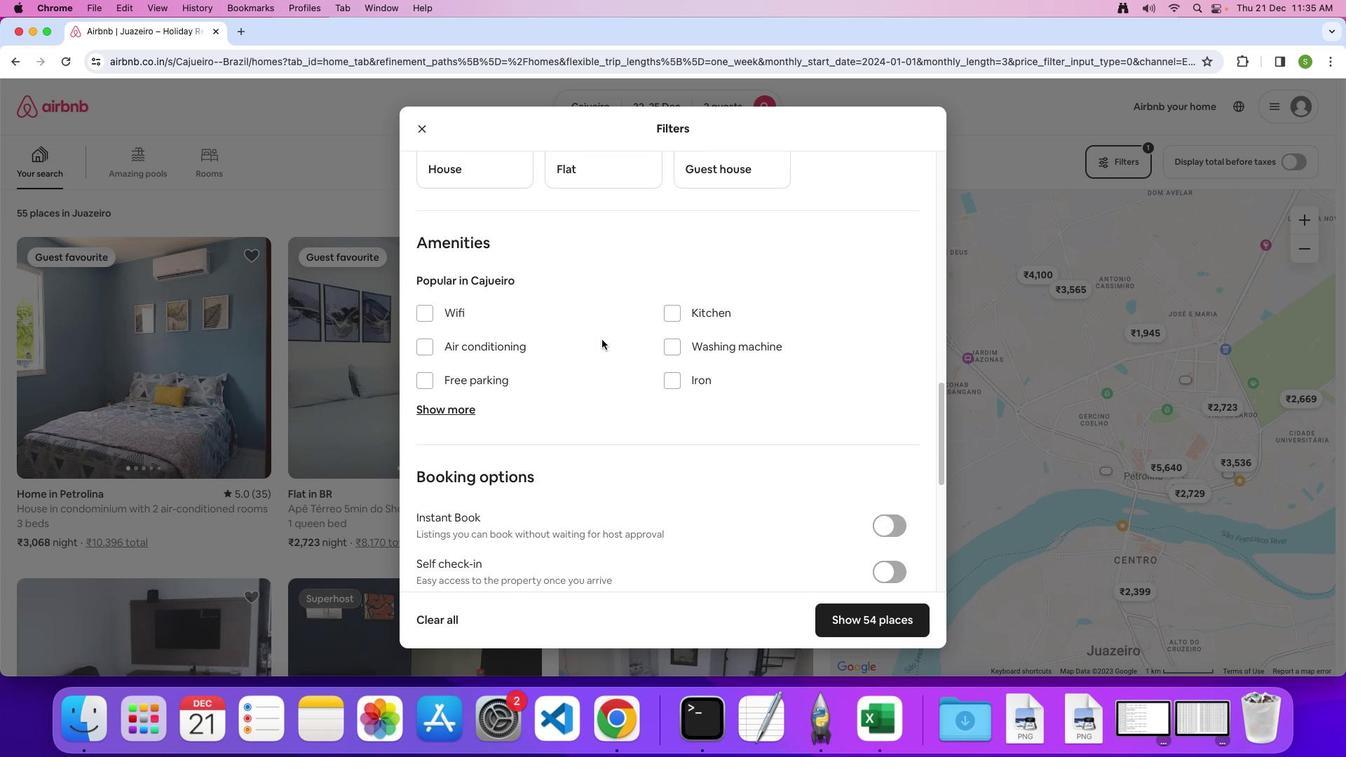 
Action: Mouse scrolled (602, 339) with delta (0, -1)
Screenshot: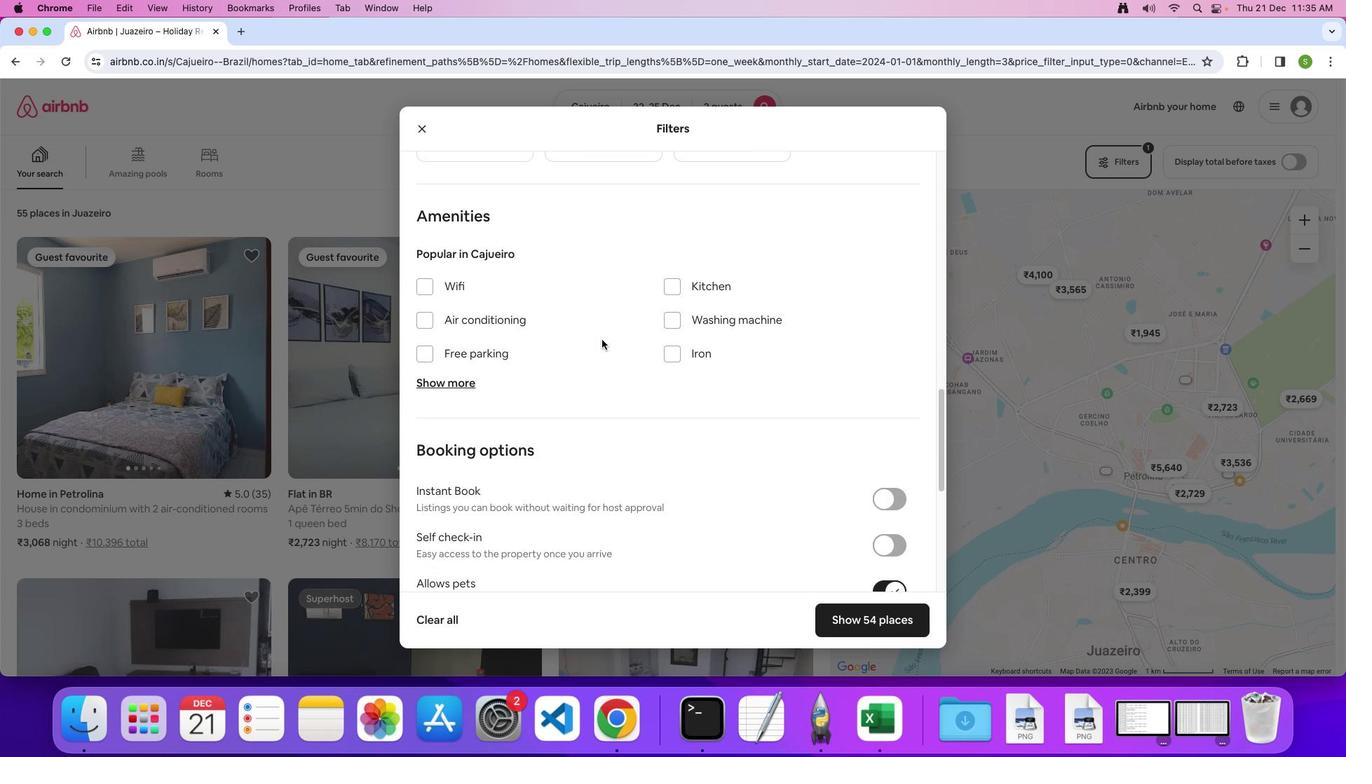 
Action: Mouse scrolled (602, 339) with delta (0, 0)
Screenshot: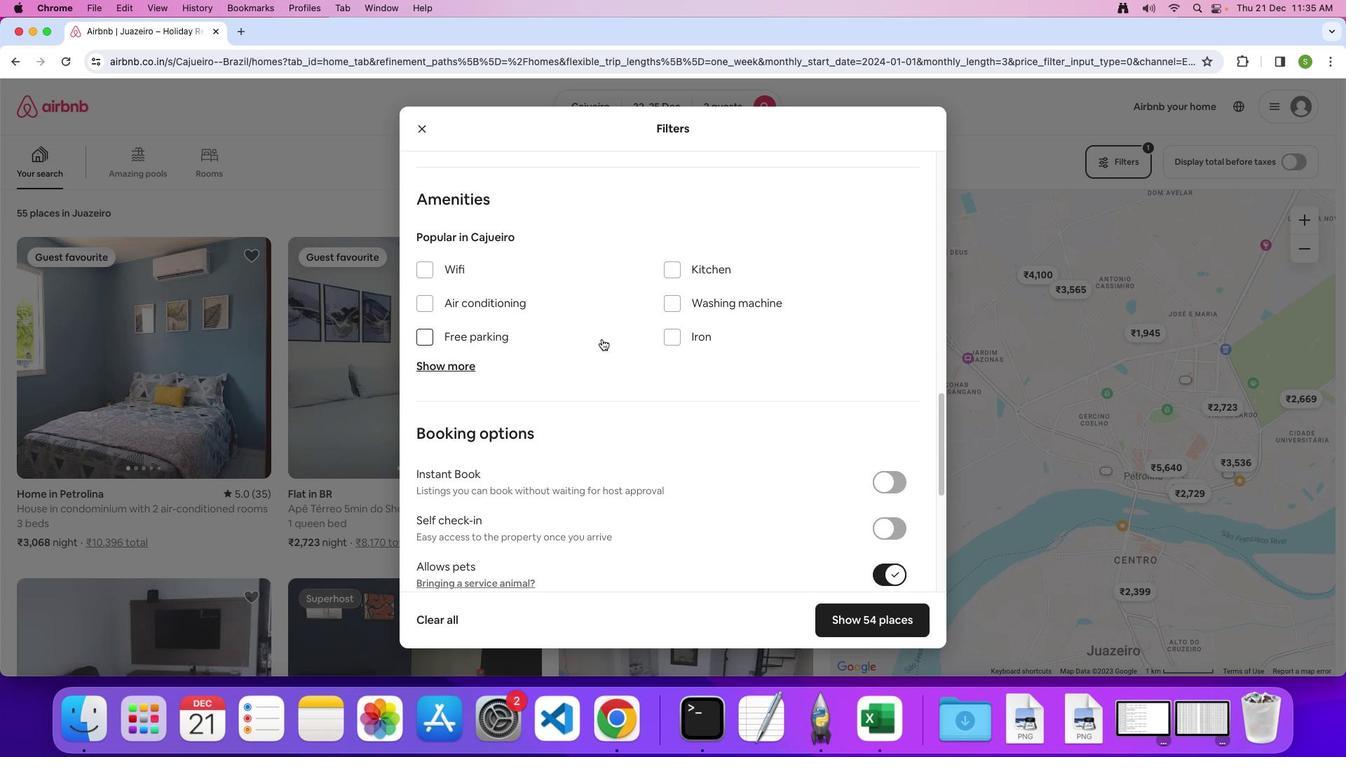 
Action: Mouse moved to (602, 339)
Screenshot: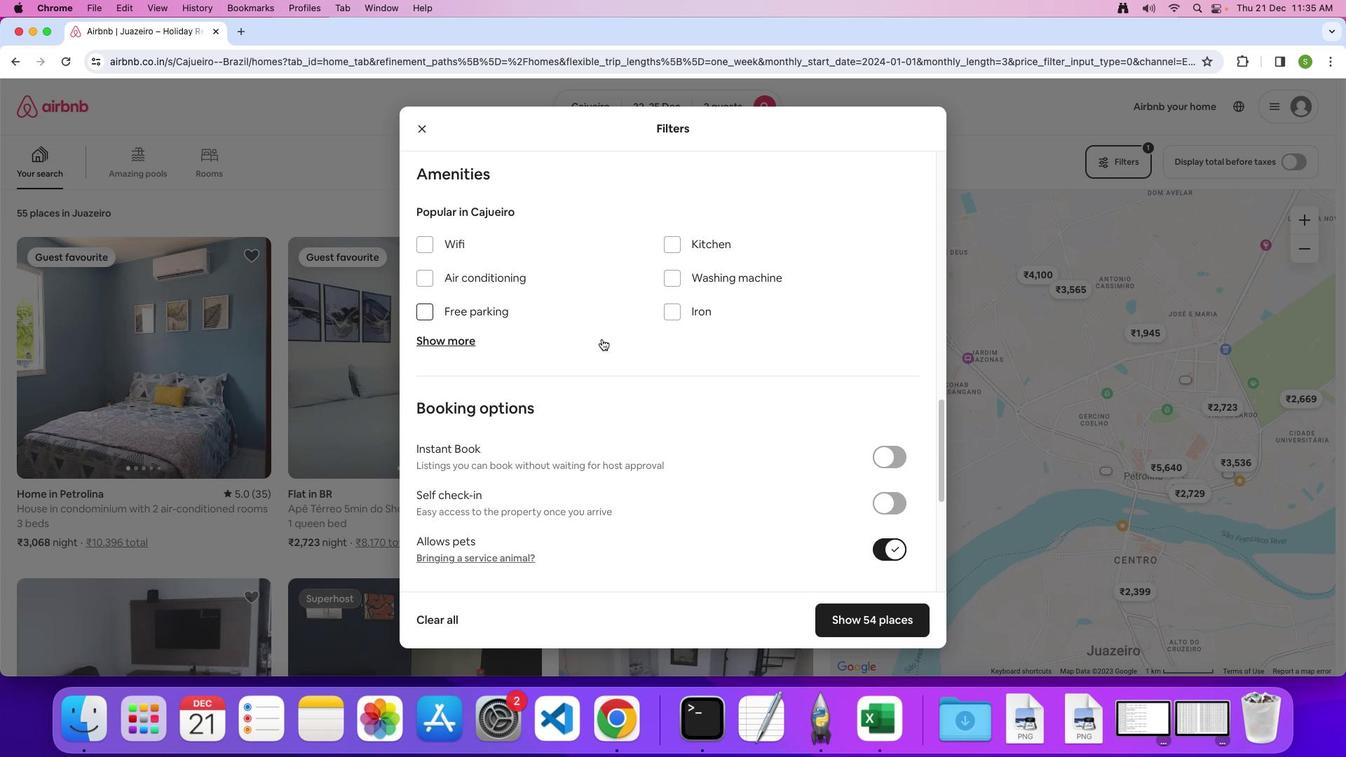
Action: Mouse scrolled (602, 339) with delta (0, 0)
Screenshot: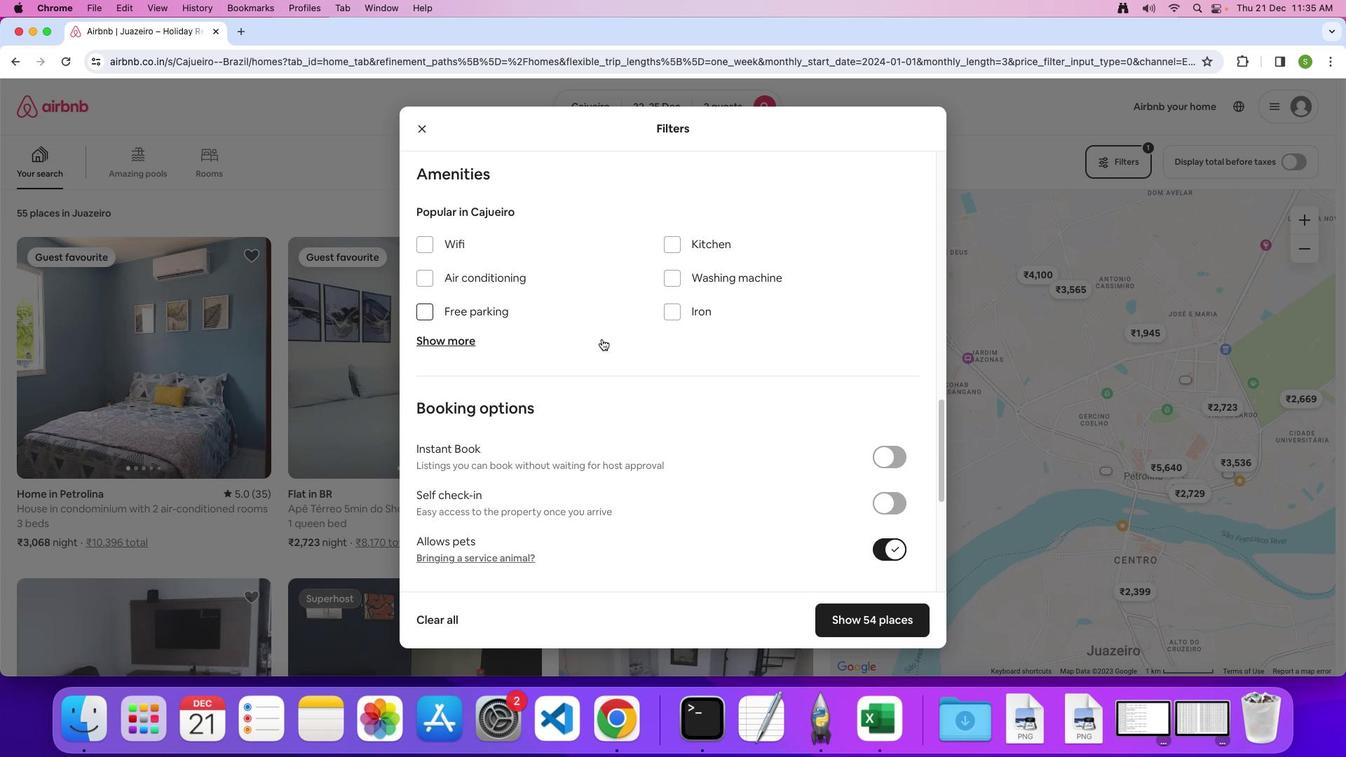 
Action: Mouse moved to (602, 338)
Screenshot: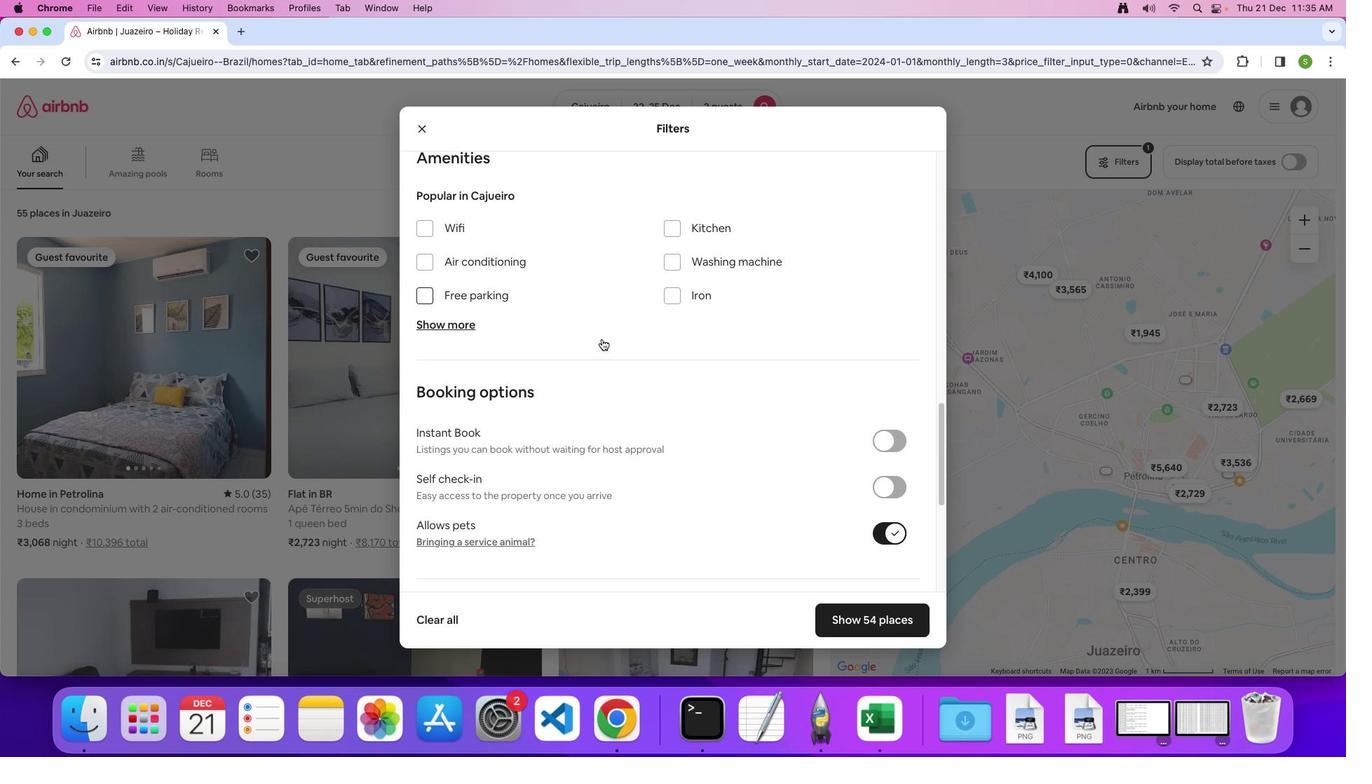 
Action: Mouse scrolled (602, 338) with delta (0, 0)
Screenshot: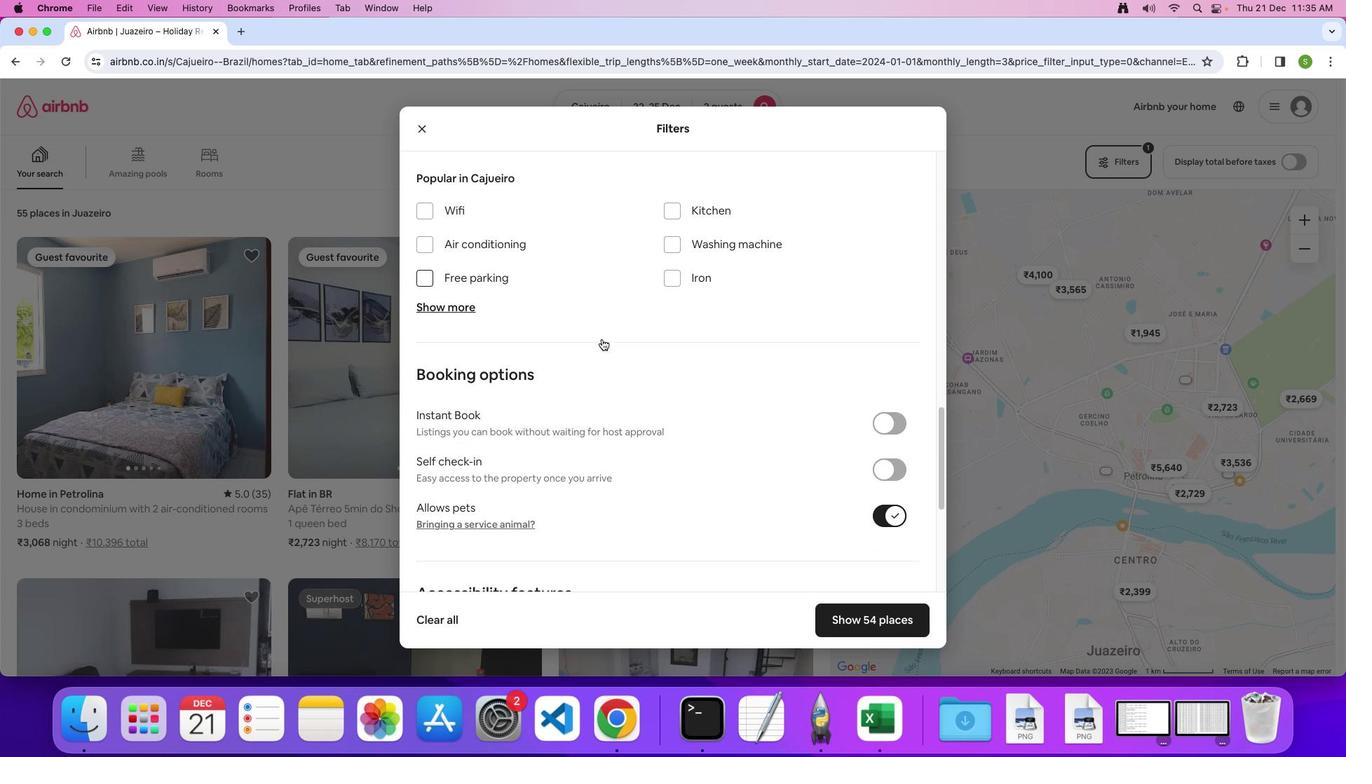 
Action: Mouse moved to (601, 338)
Screenshot: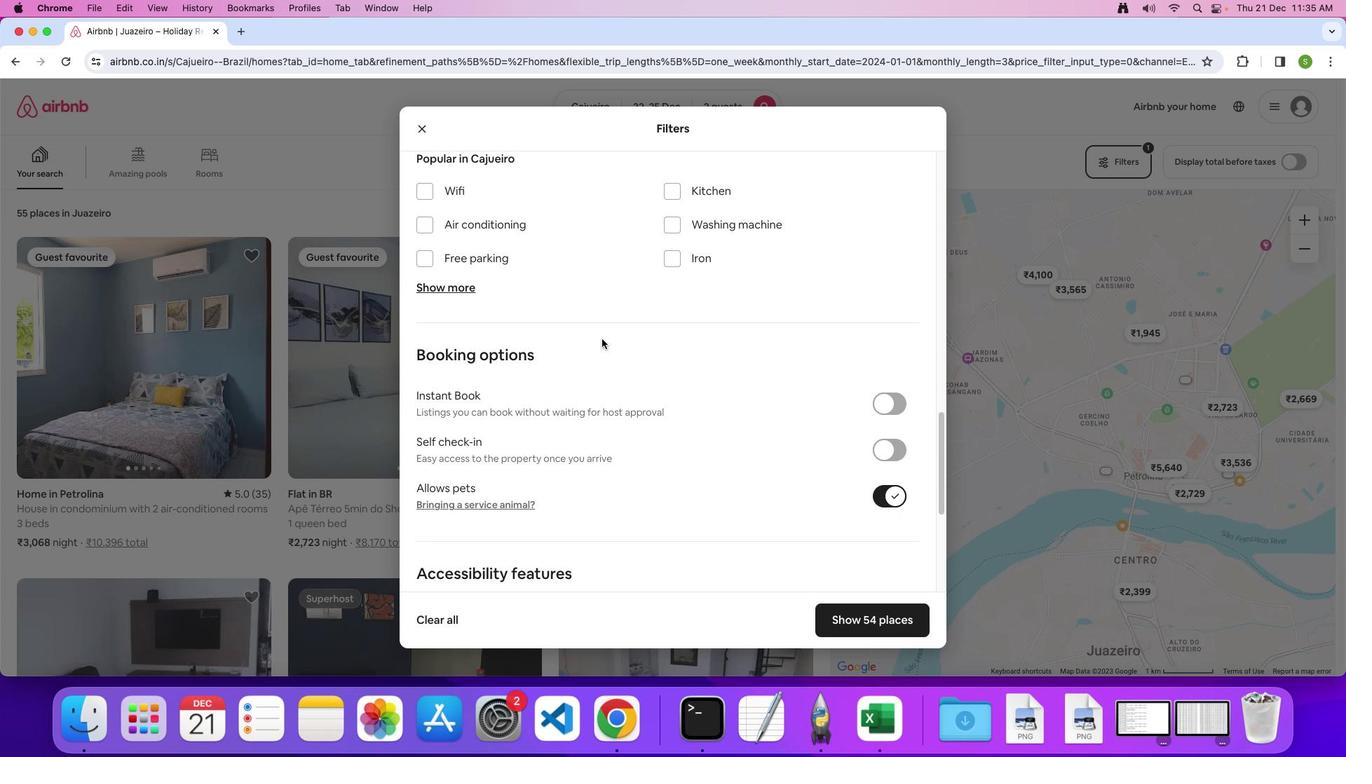 
Action: Mouse scrolled (601, 338) with delta (0, 0)
Screenshot: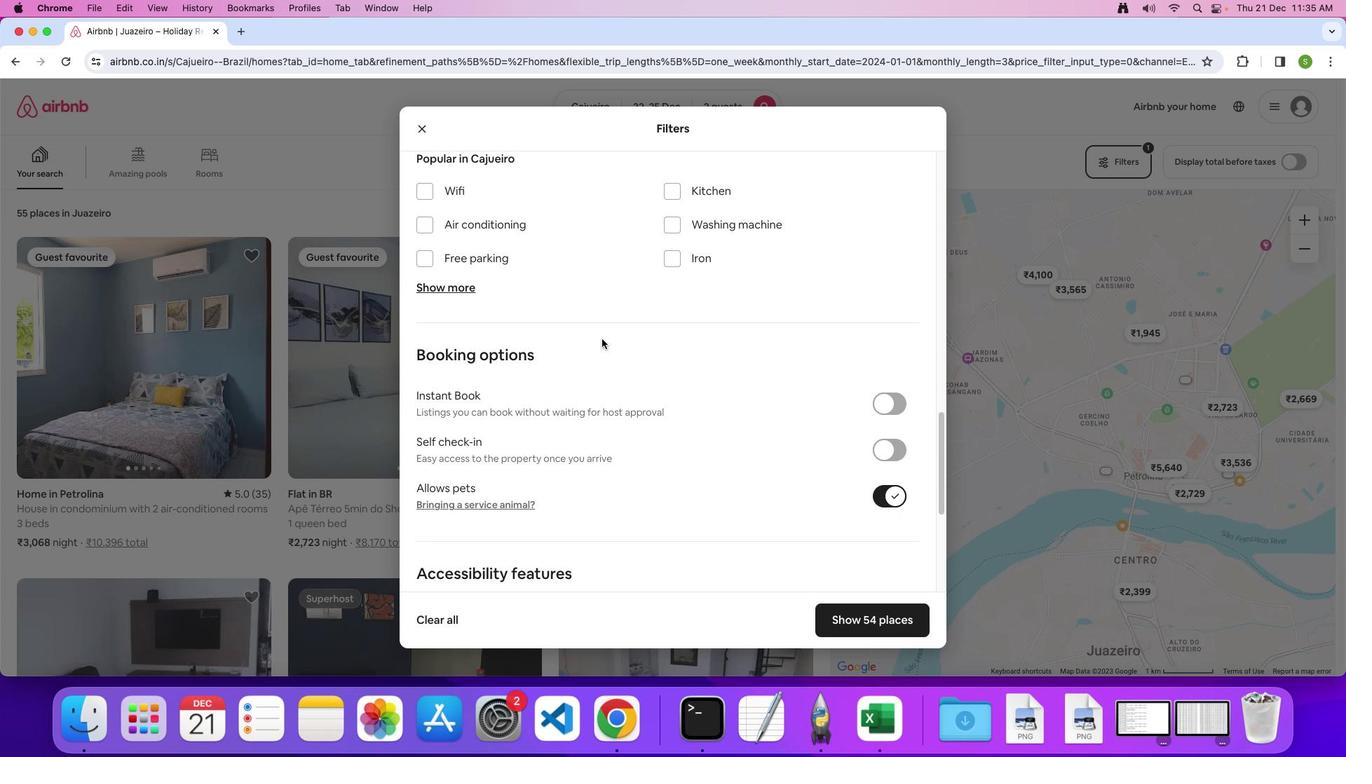 
Action: Mouse moved to (601, 338)
Screenshot: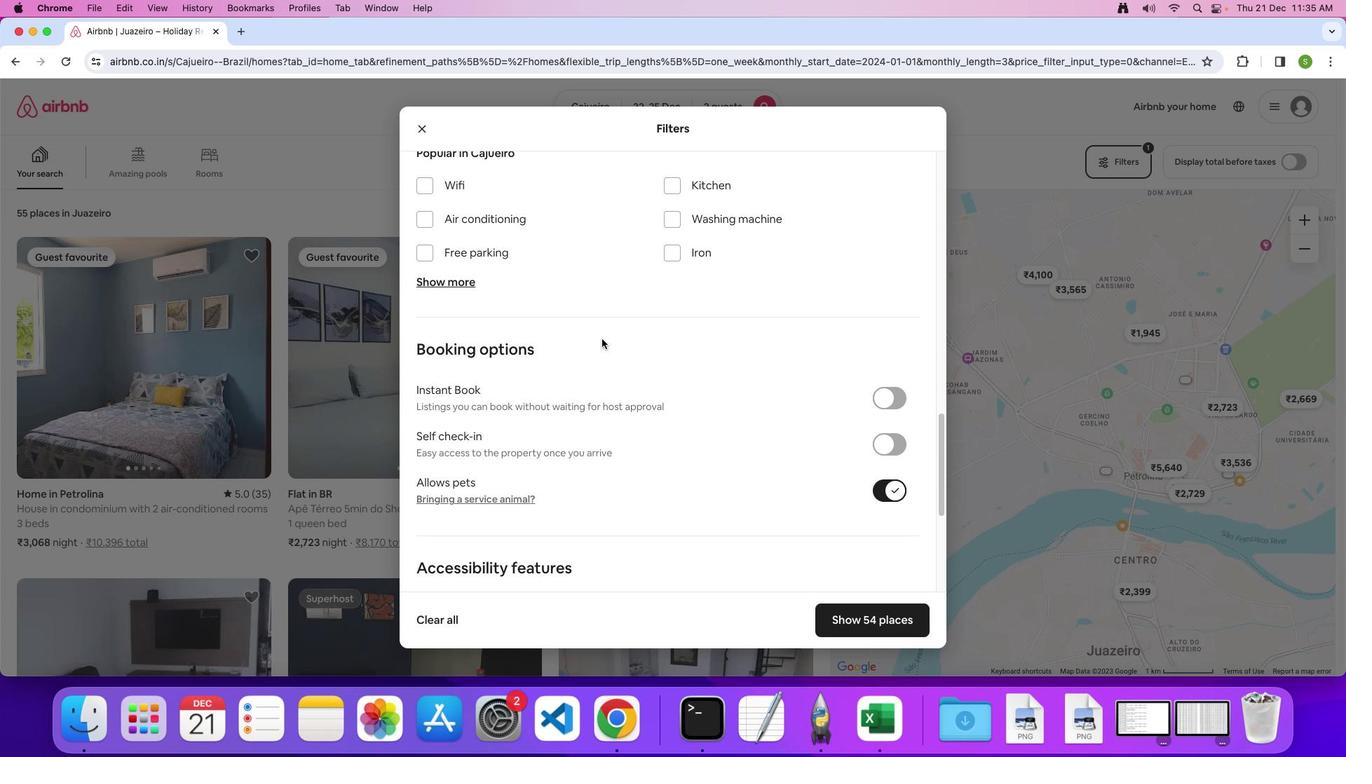 
Action: Mouse scrolled (601, 338) with delta (0, 0)
Screenshot: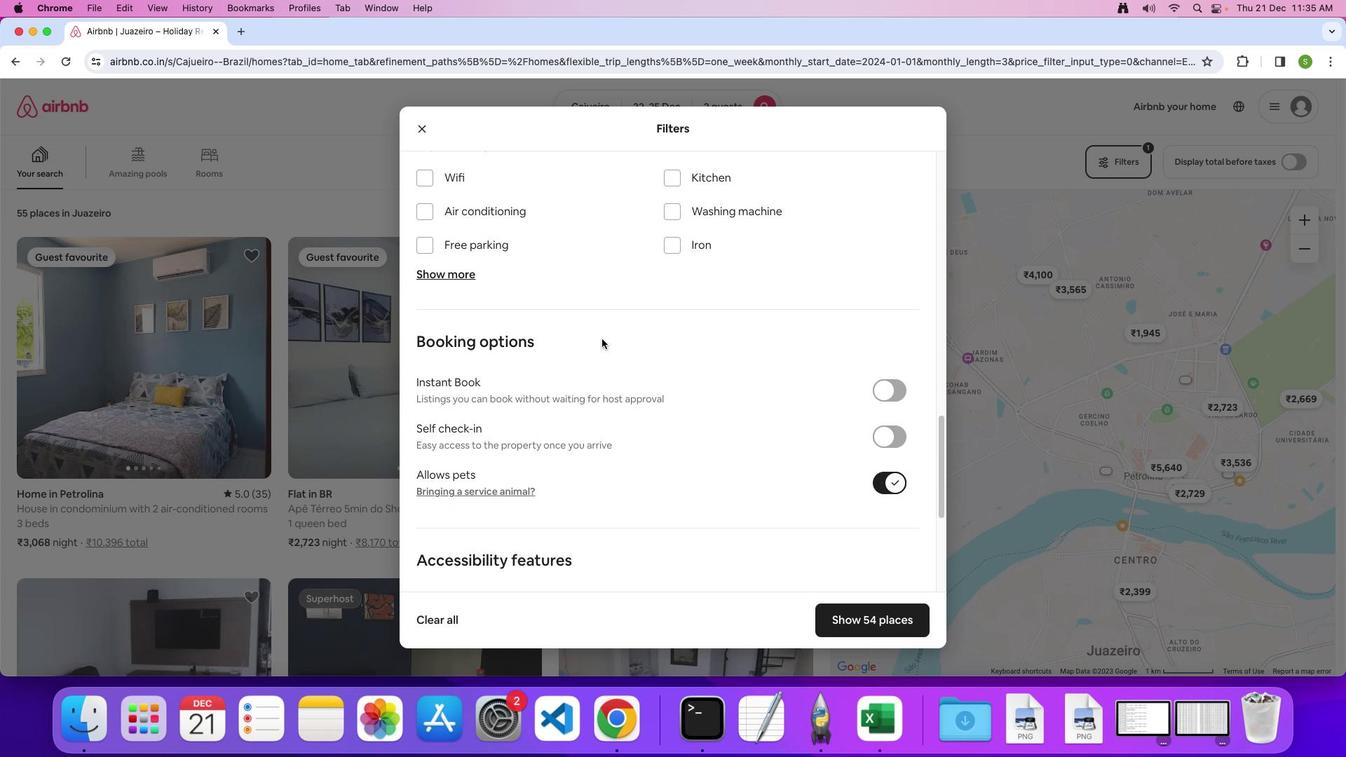 
Action: Mouse scrolled (601, 338) with delta (0, 0)
Screenshot: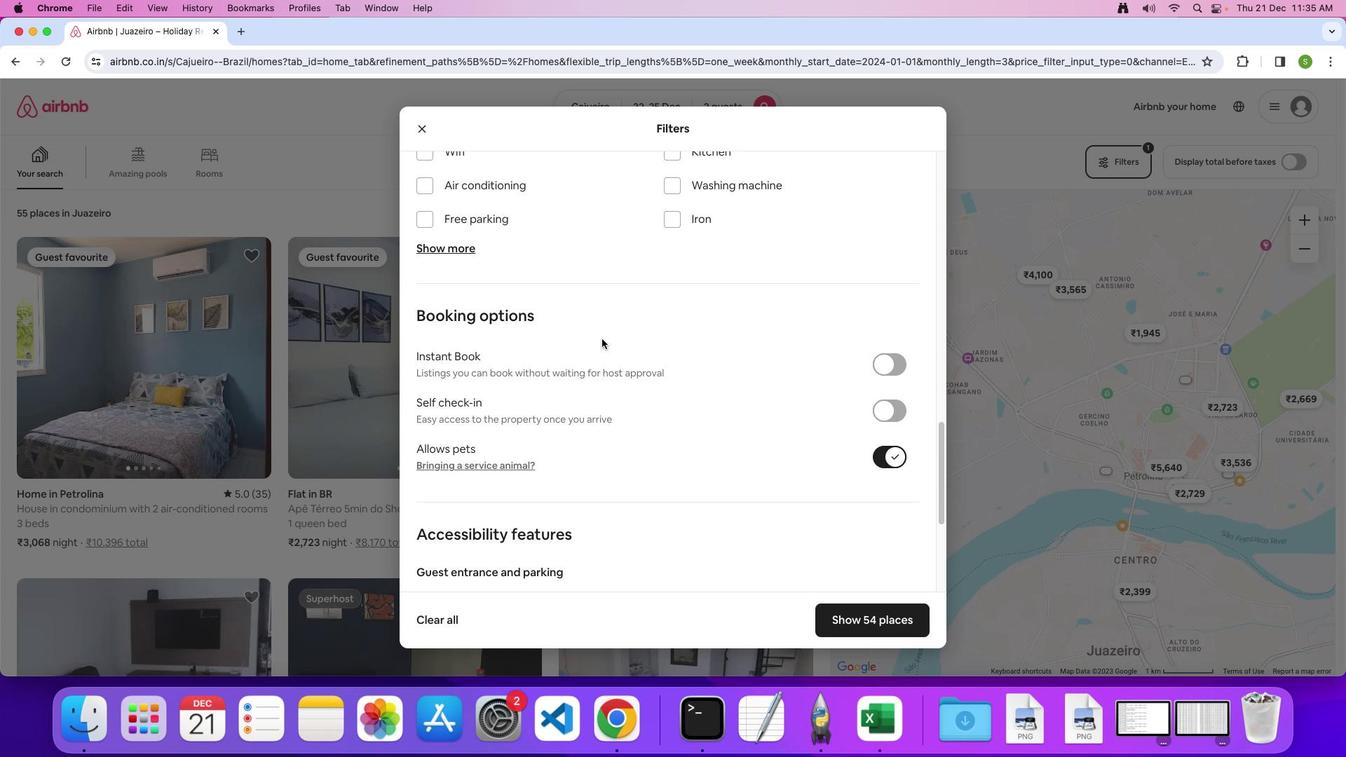 
Action: Mouse scrolled (601, 338) with delta (0, 0)
Screenshot: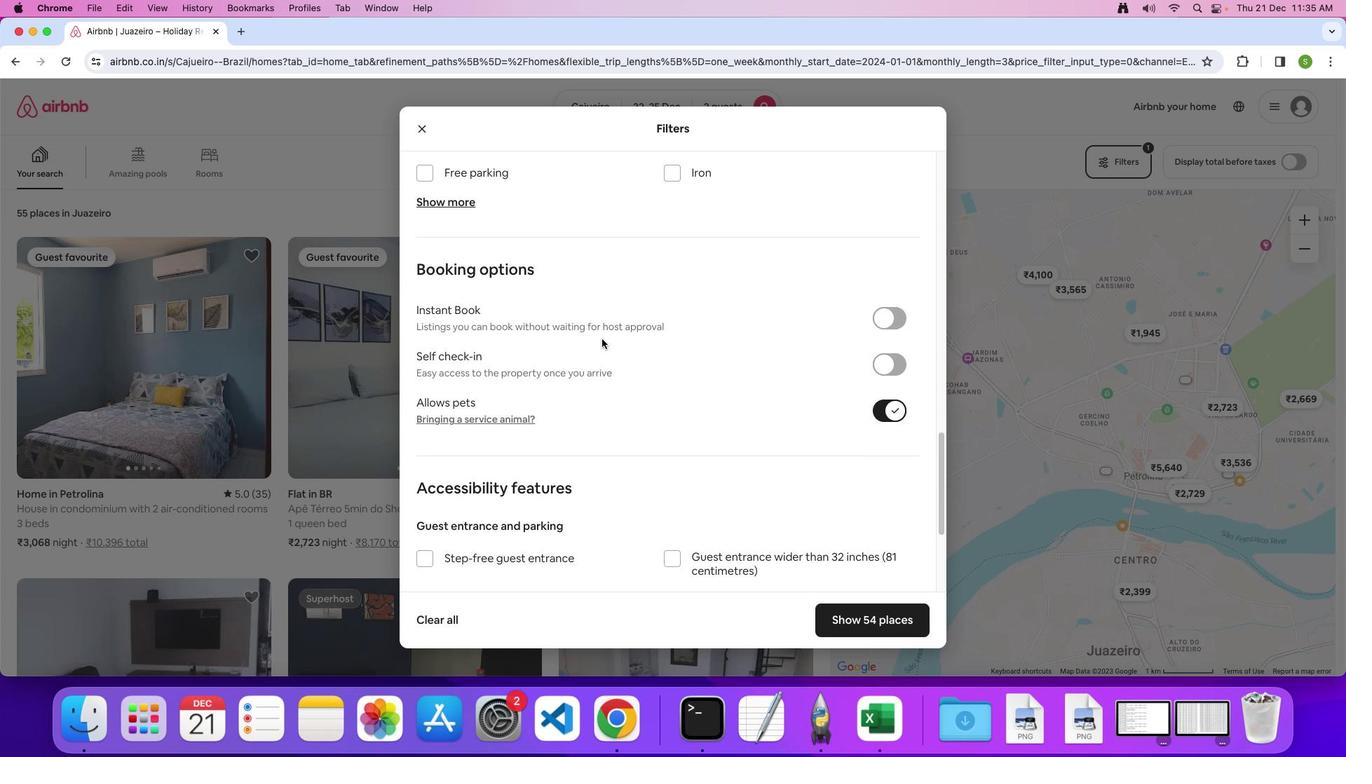 
Action: Mouse scrolled (601, 338) with delta (0, 0)
Screenshot: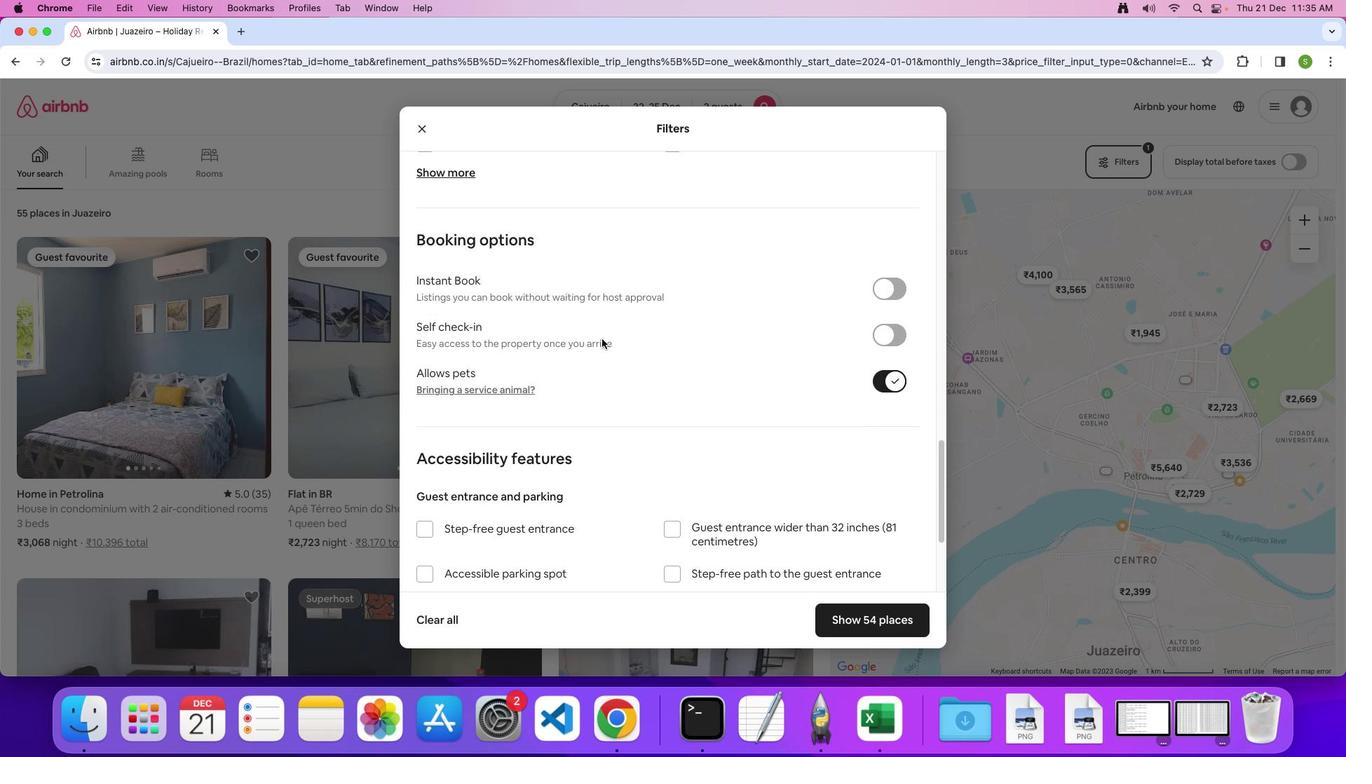 
Action: Mouse scrolled (601, 338) with delta (0, -2)
Screenshot: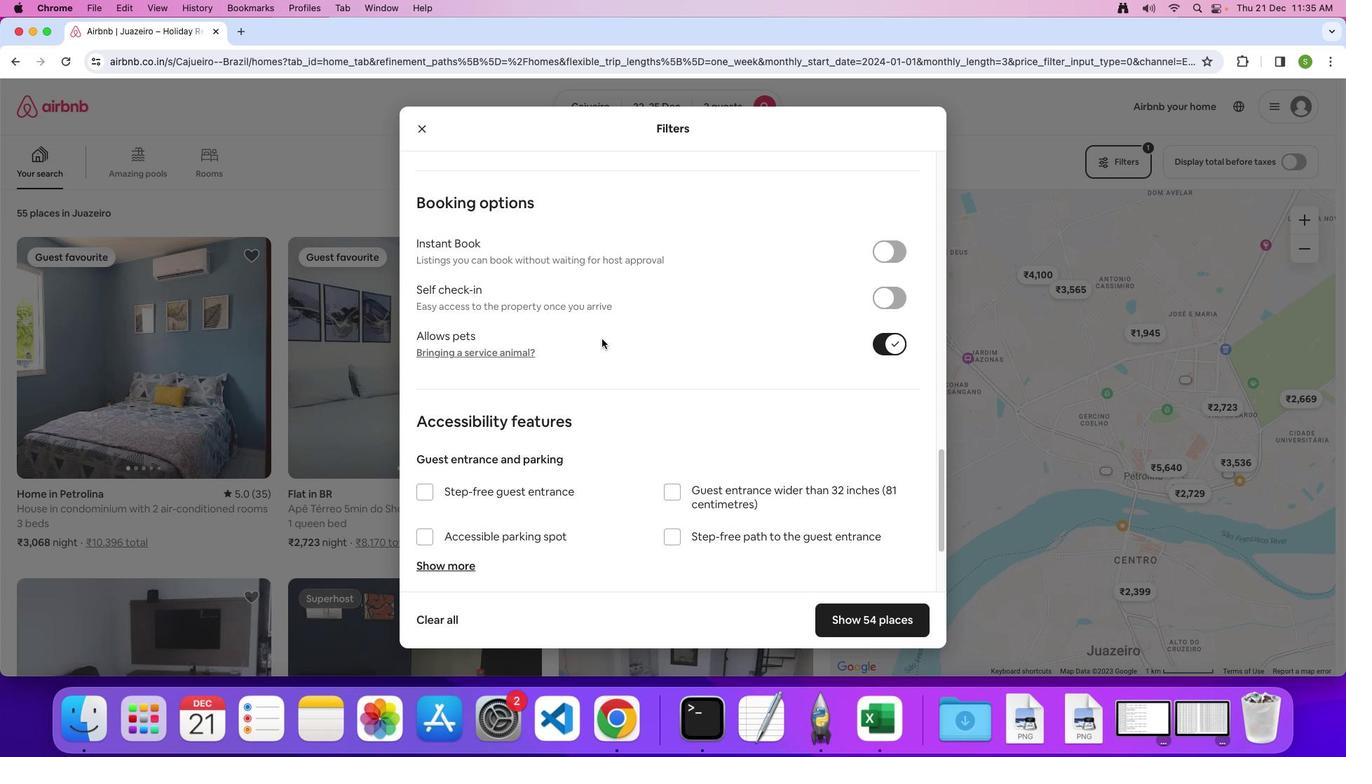 
Action: Mouse moved to (601, 338)
Screenshot: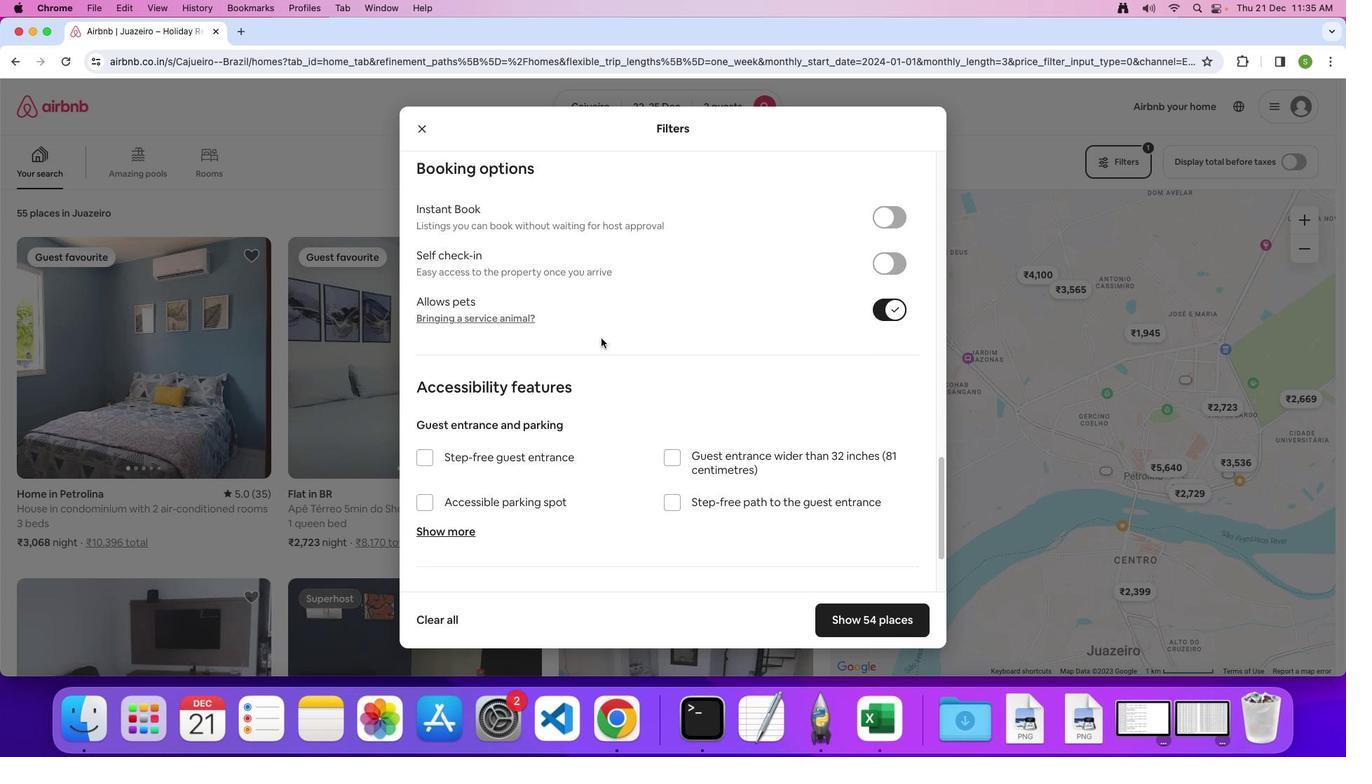 
Action: Mouse scrolled (601, 338) with delta (0, 0)
Screenshot: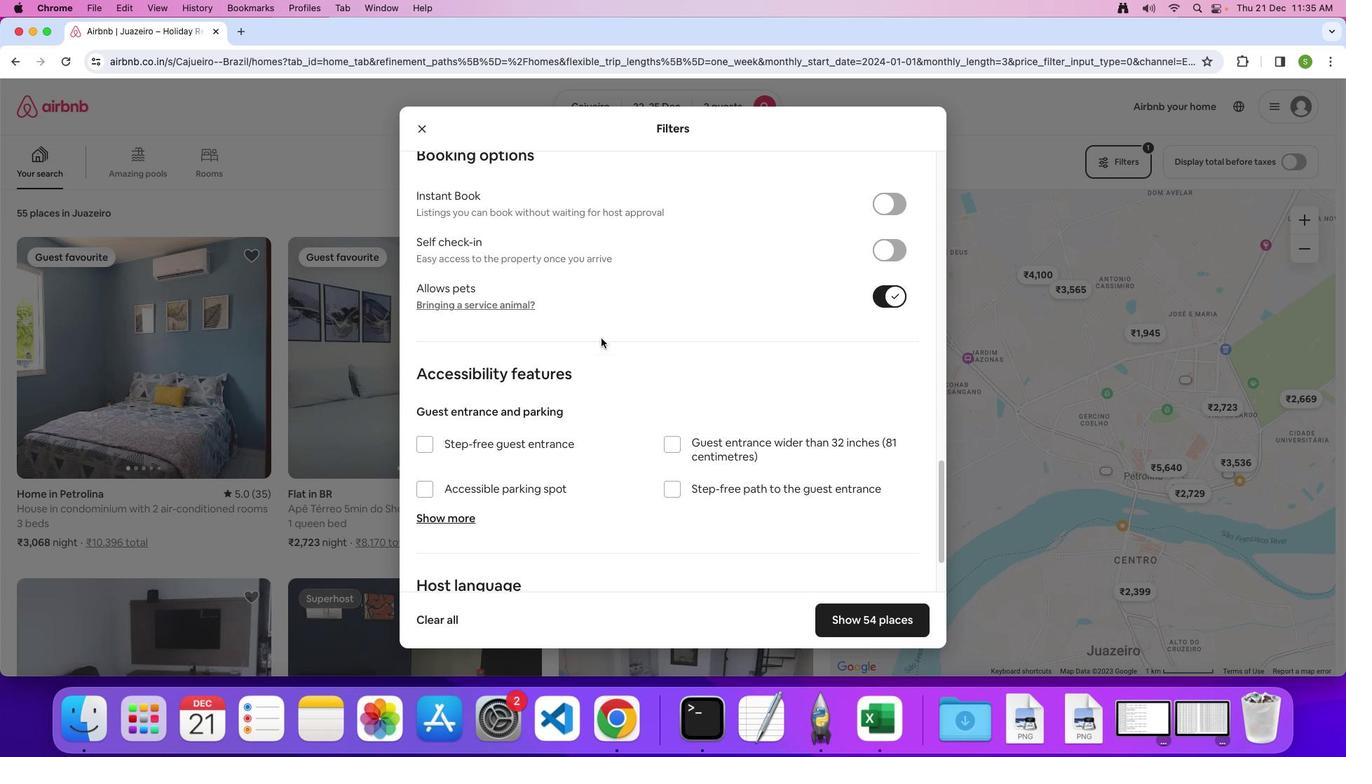 
Action: Mouse moved to (601, 338)
Screenshot: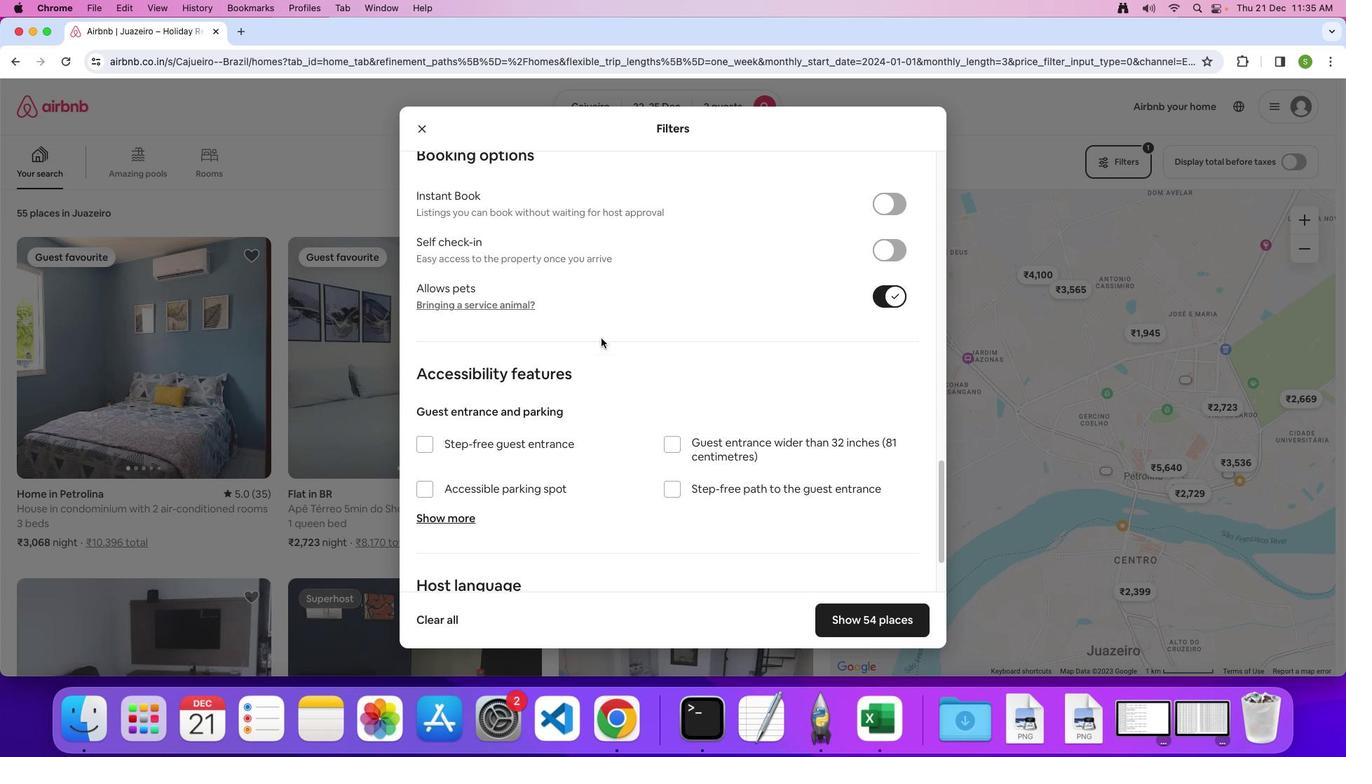 
Action: Mouse scrolled (601, 338) with delta (0, 0)
Screenshot: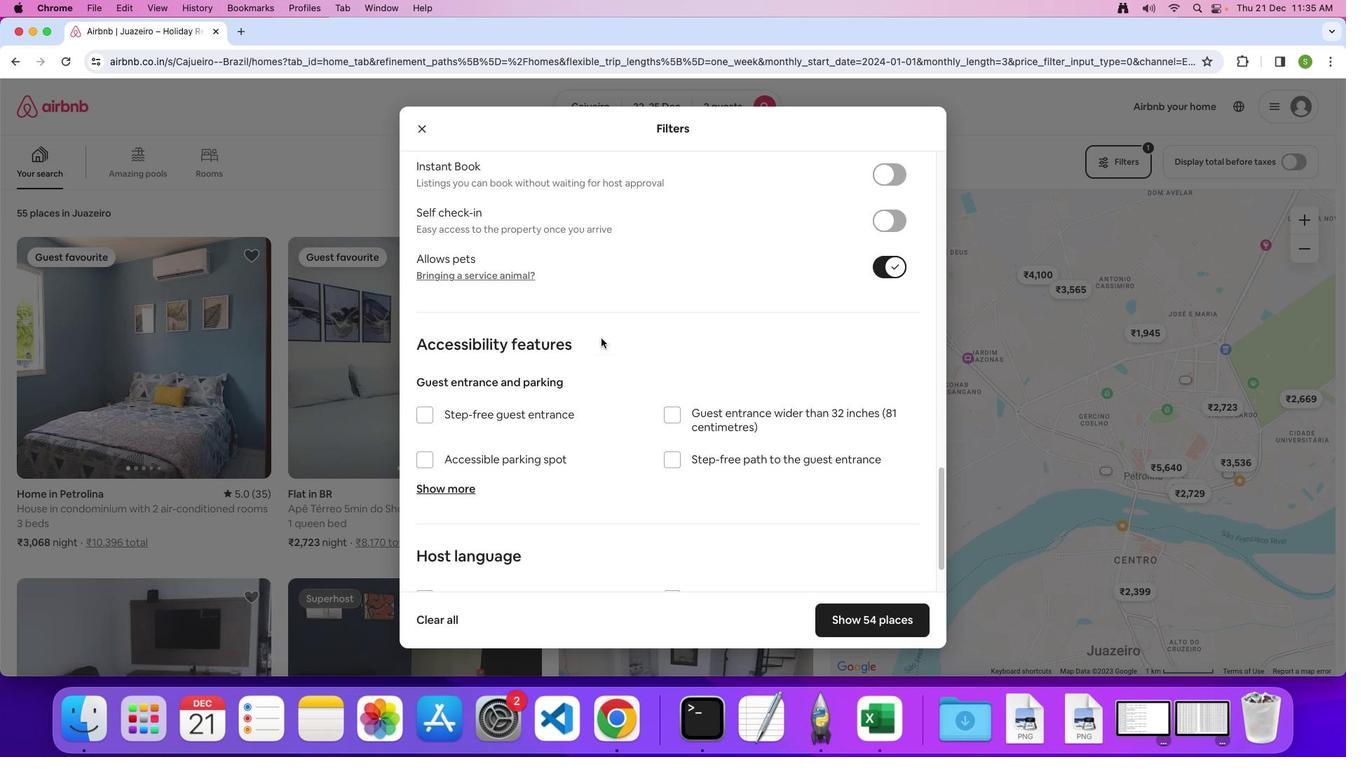 
Action: Mouse scrolled (601, 338) with delta (0, -2)
Screenshot: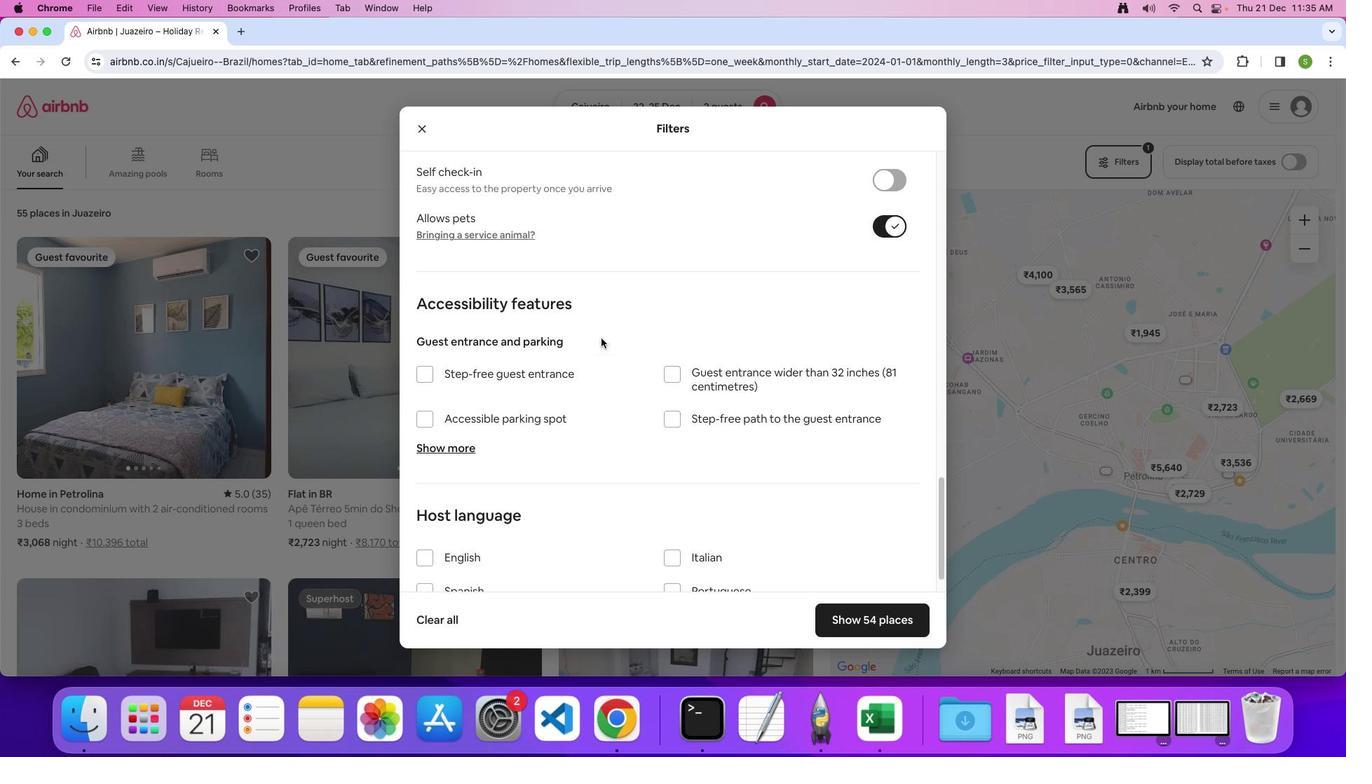 
Action: Mouse moved to (600, 337)
Screenshot: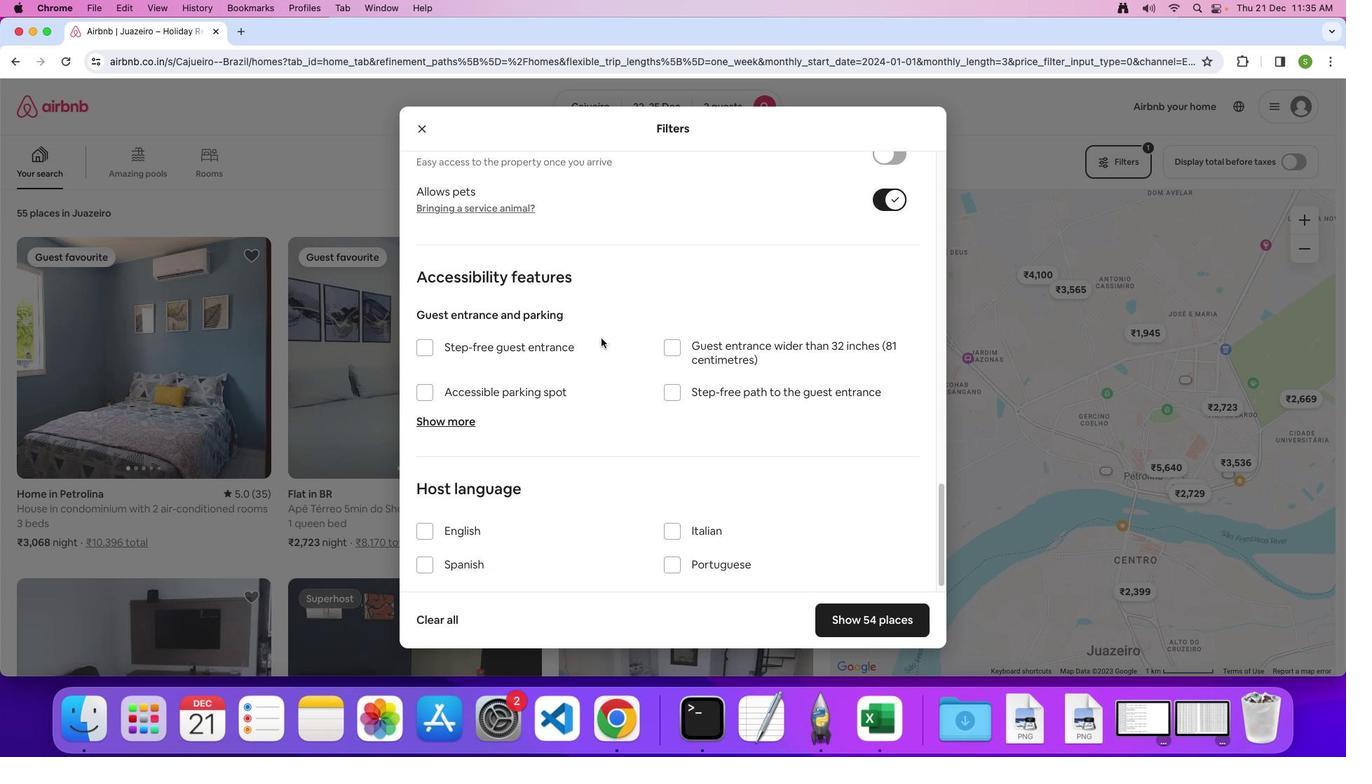 
Action: Mouse scrolled (600, 337) with delta (0, 0)
Screenshot: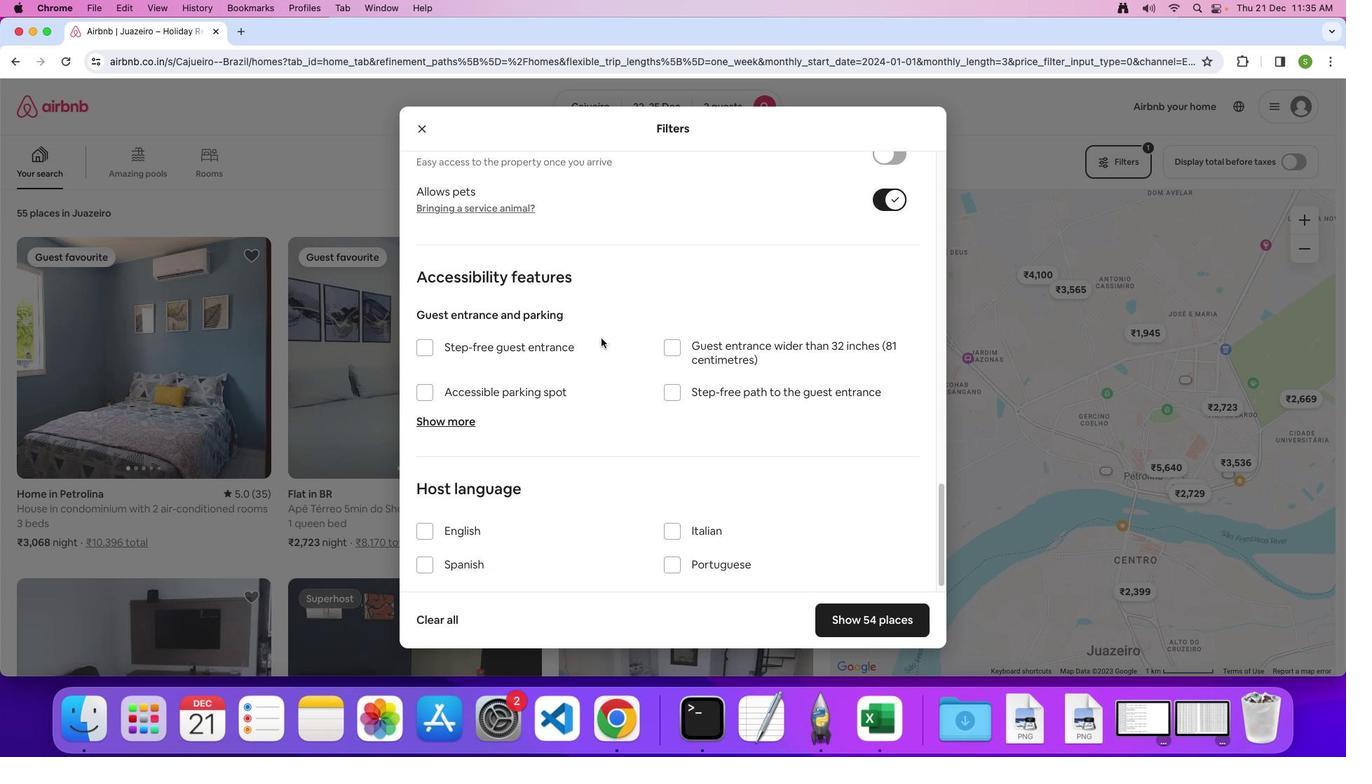 
Action: Mouse scrolled (600, 337) with delta (0, 0)
Screenshot: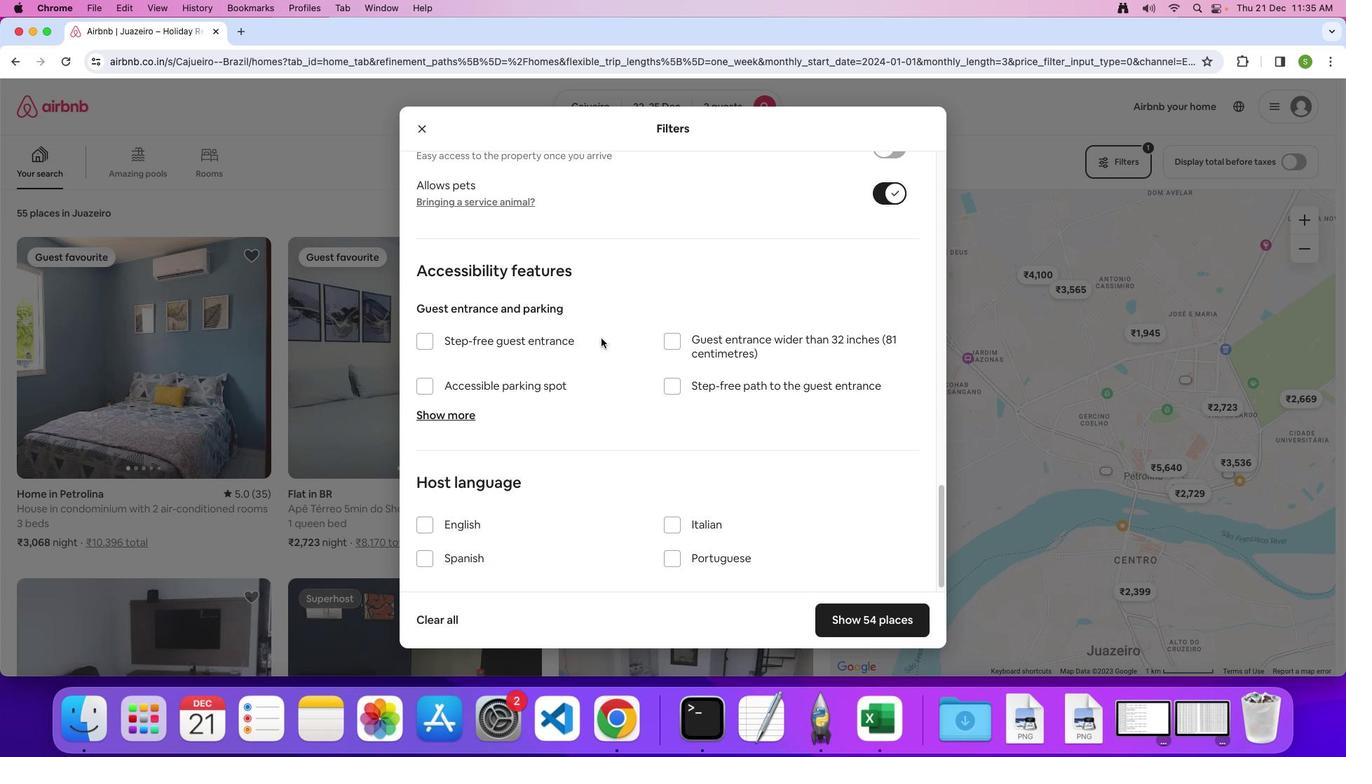 
Action: Mouse scrolled (600, 337) with delta (0, -2)
Screenshot: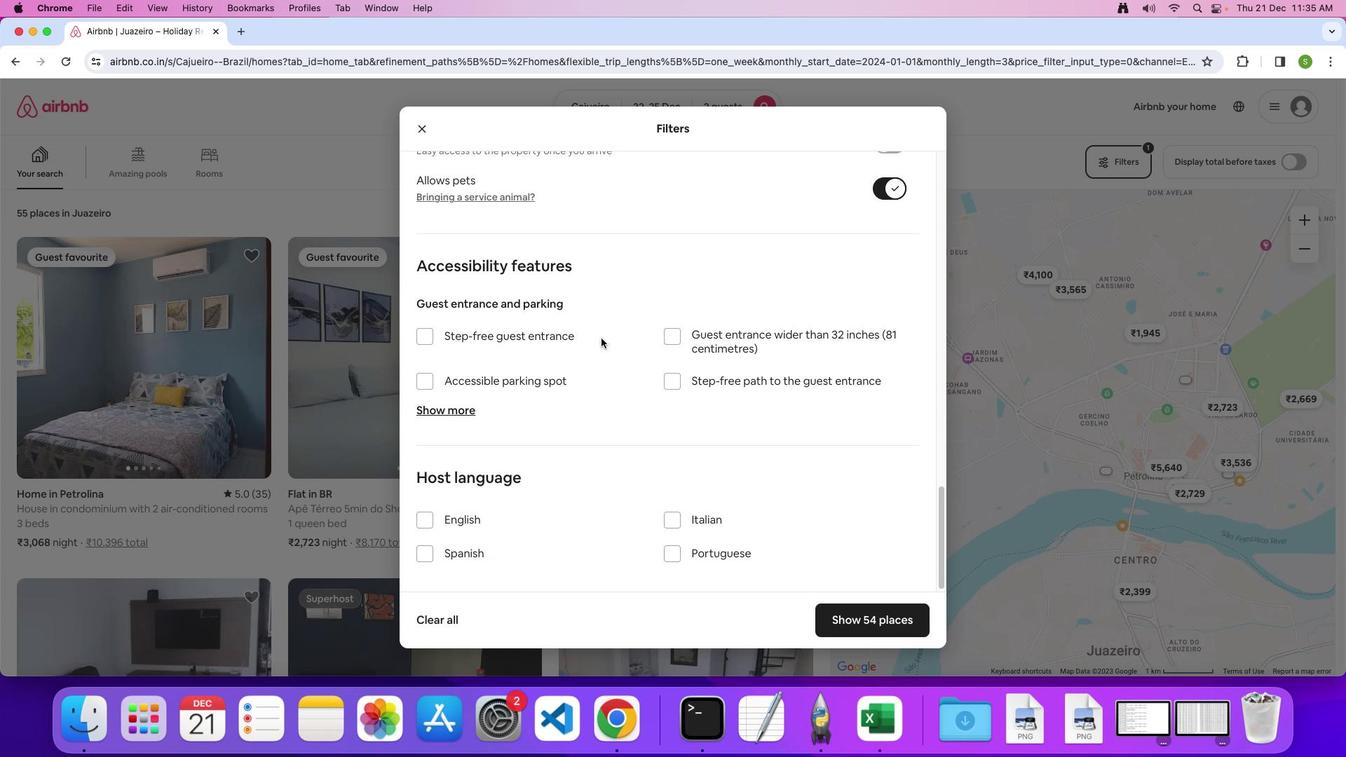 
Action: Mouse scrolled (600, 337) with delta (0, 0)
Screenshot: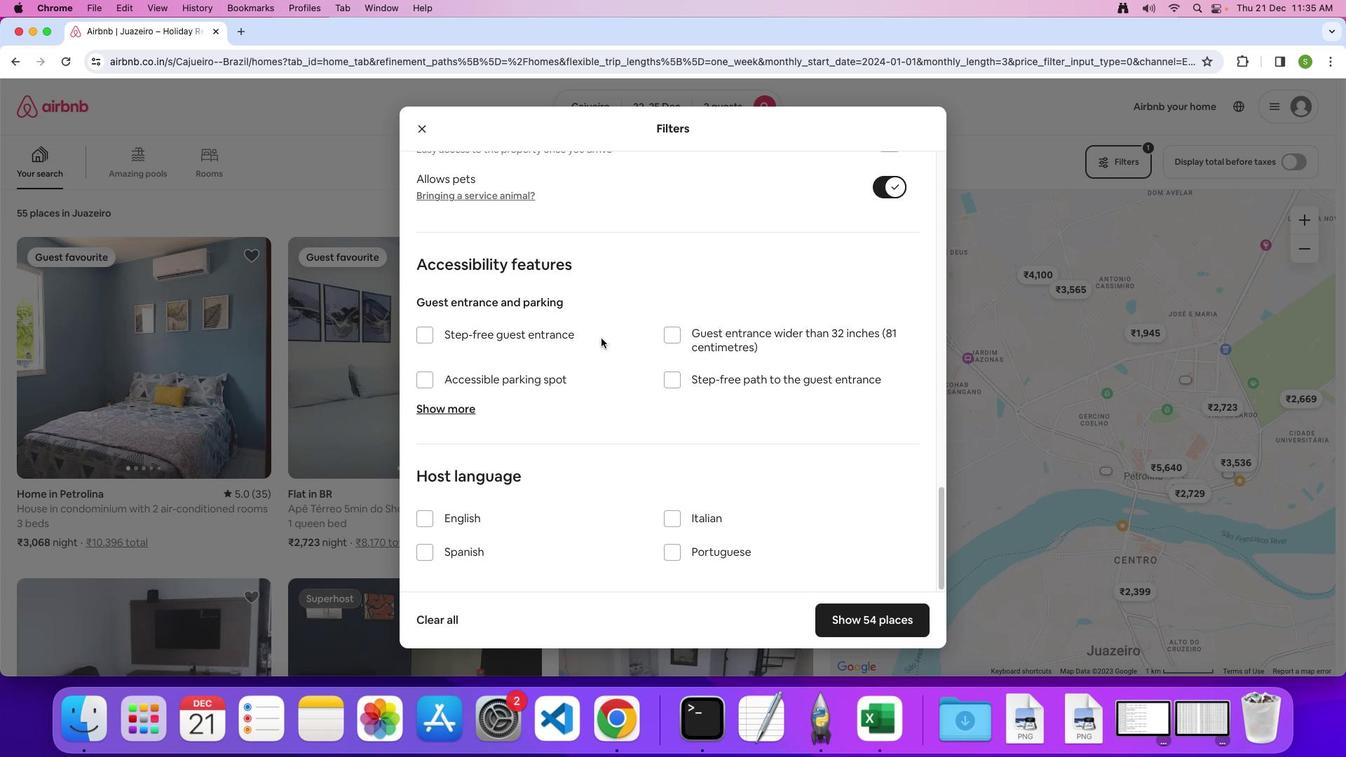 
Action: Mouse scrolled (600, 337) with delta (0, 0)
Screenshot: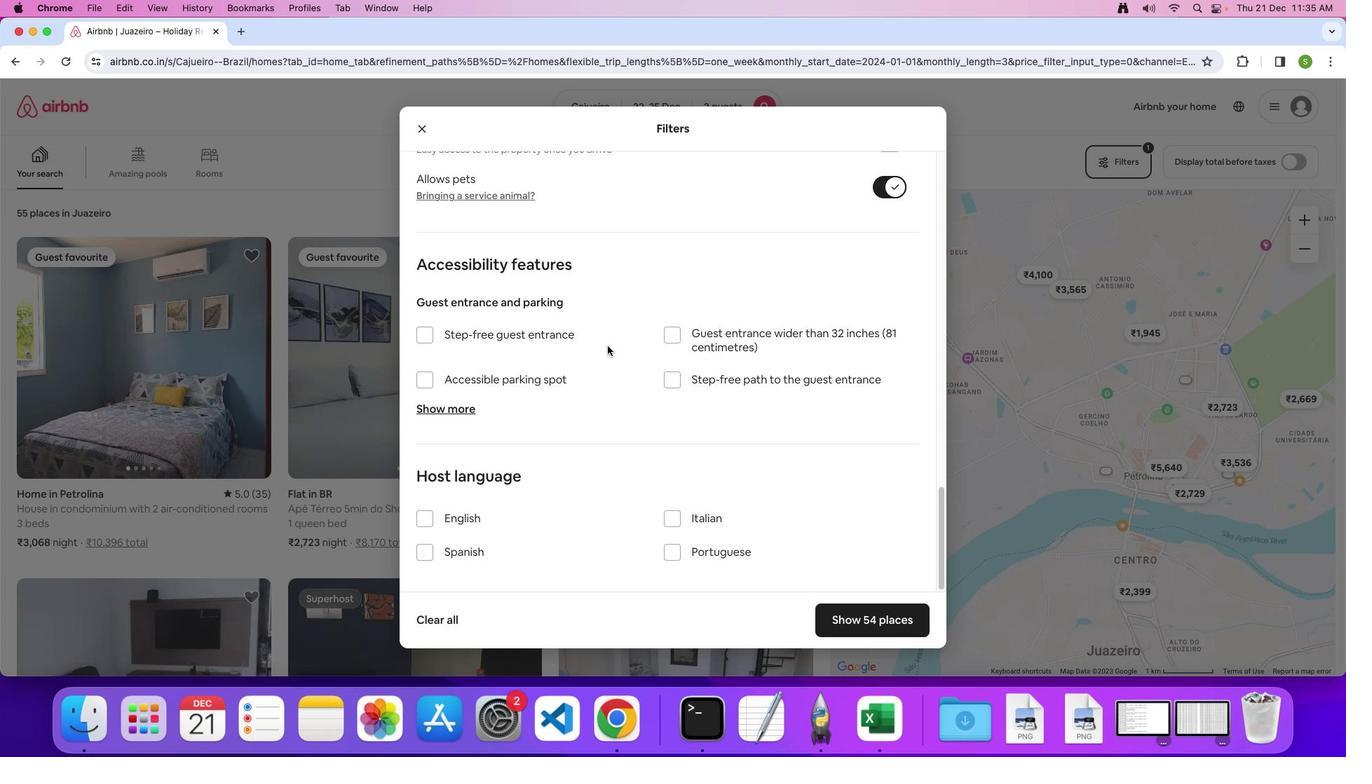 
Action: Mouse scrolled (600, 337) with delta (0, -2)
Screenshot: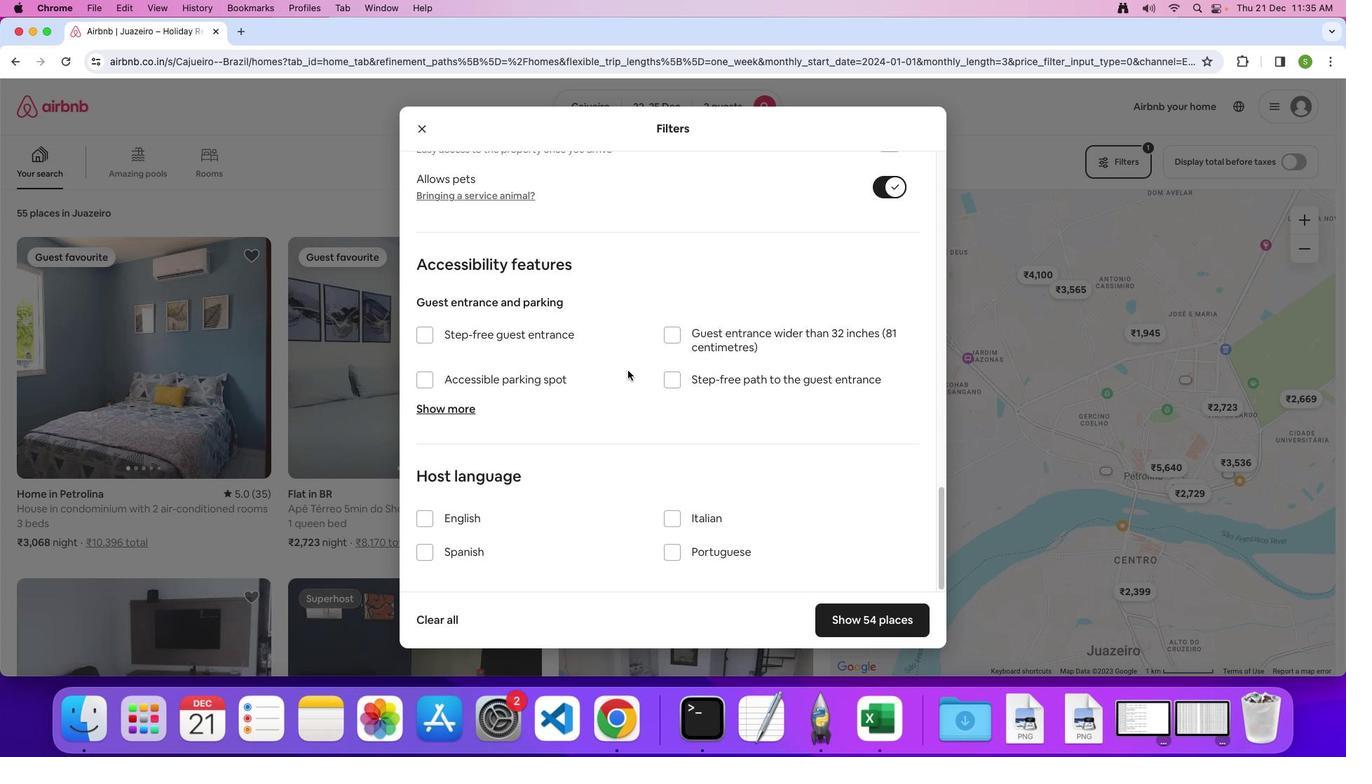 
Action: Mouse moved to (868, 619)
Screenshot: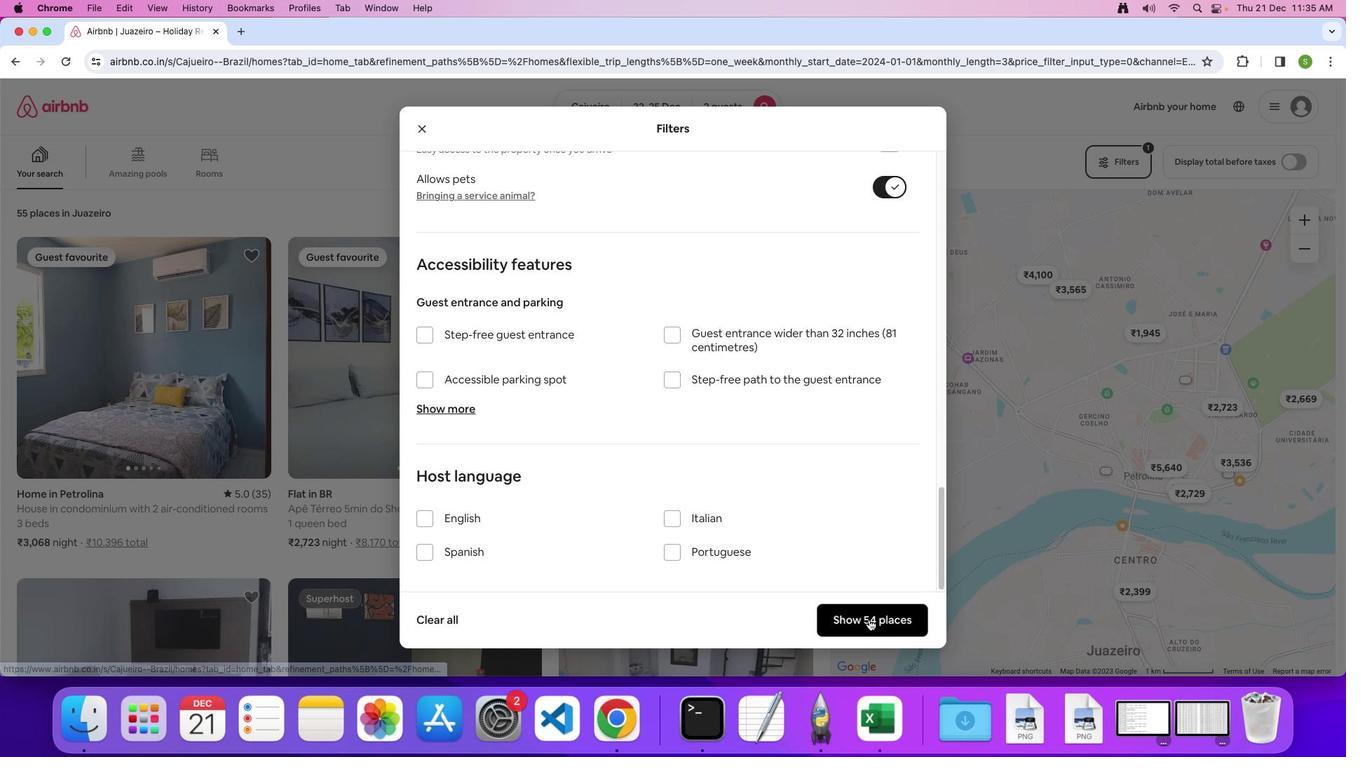 
Action: Mouse pressed left at (868, 619)
Screenshot: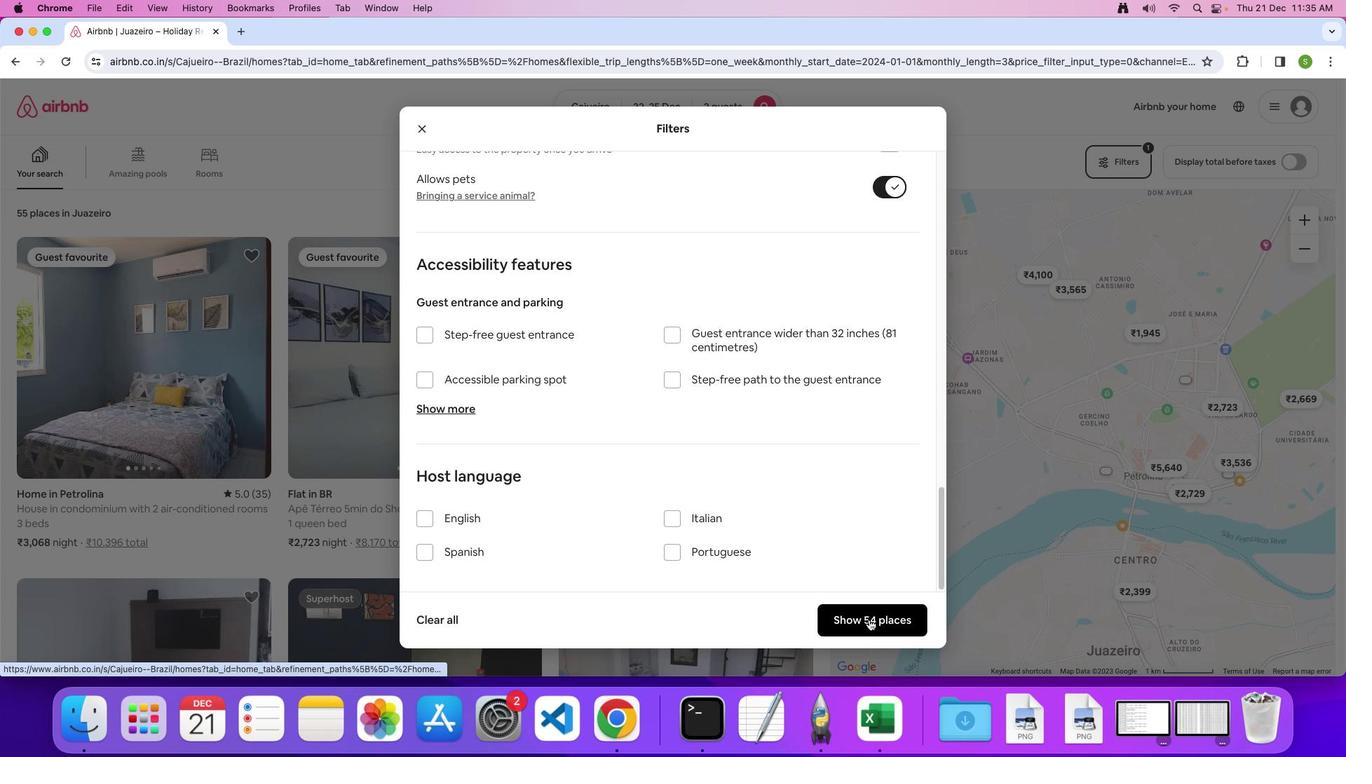 
Action: Mouse moved to (186, 329)
Screenshot: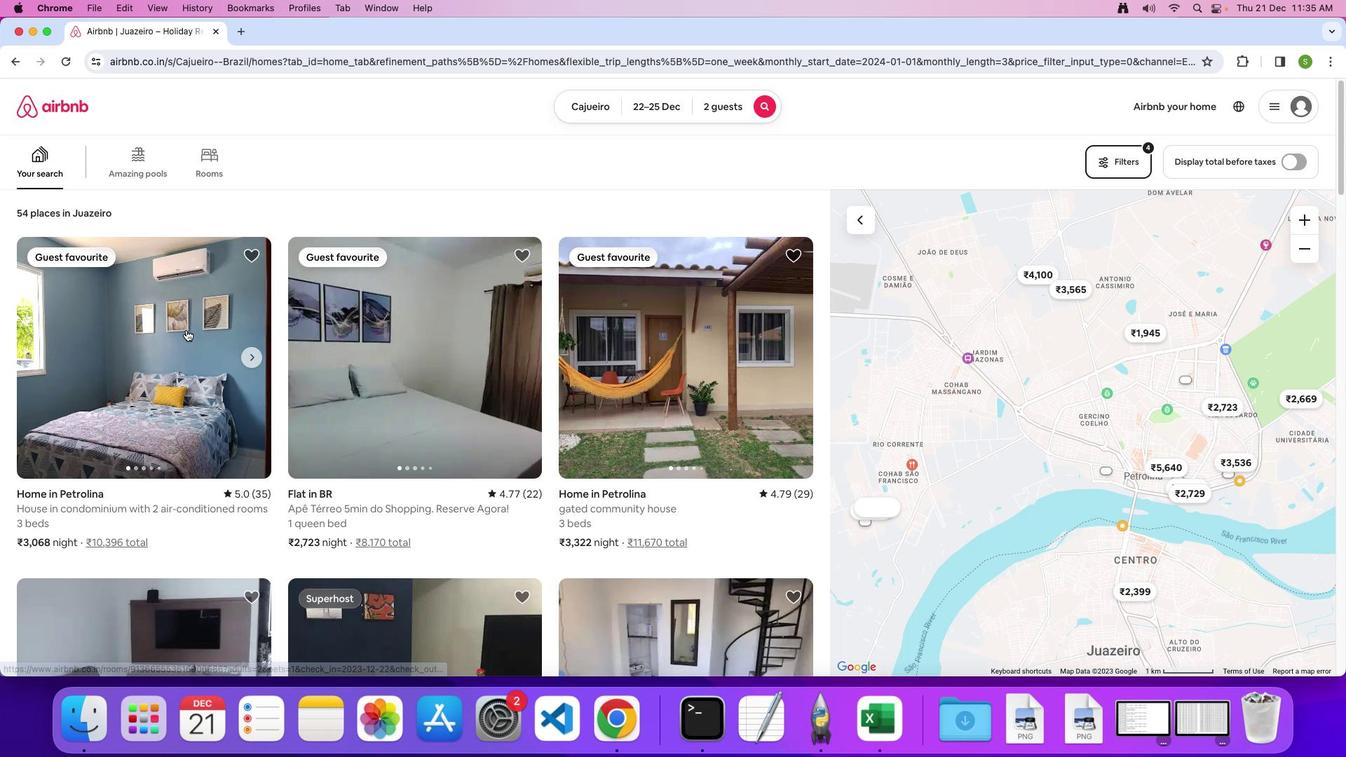 
Action: Mouse pressed left at (186, 329)
Screenshot: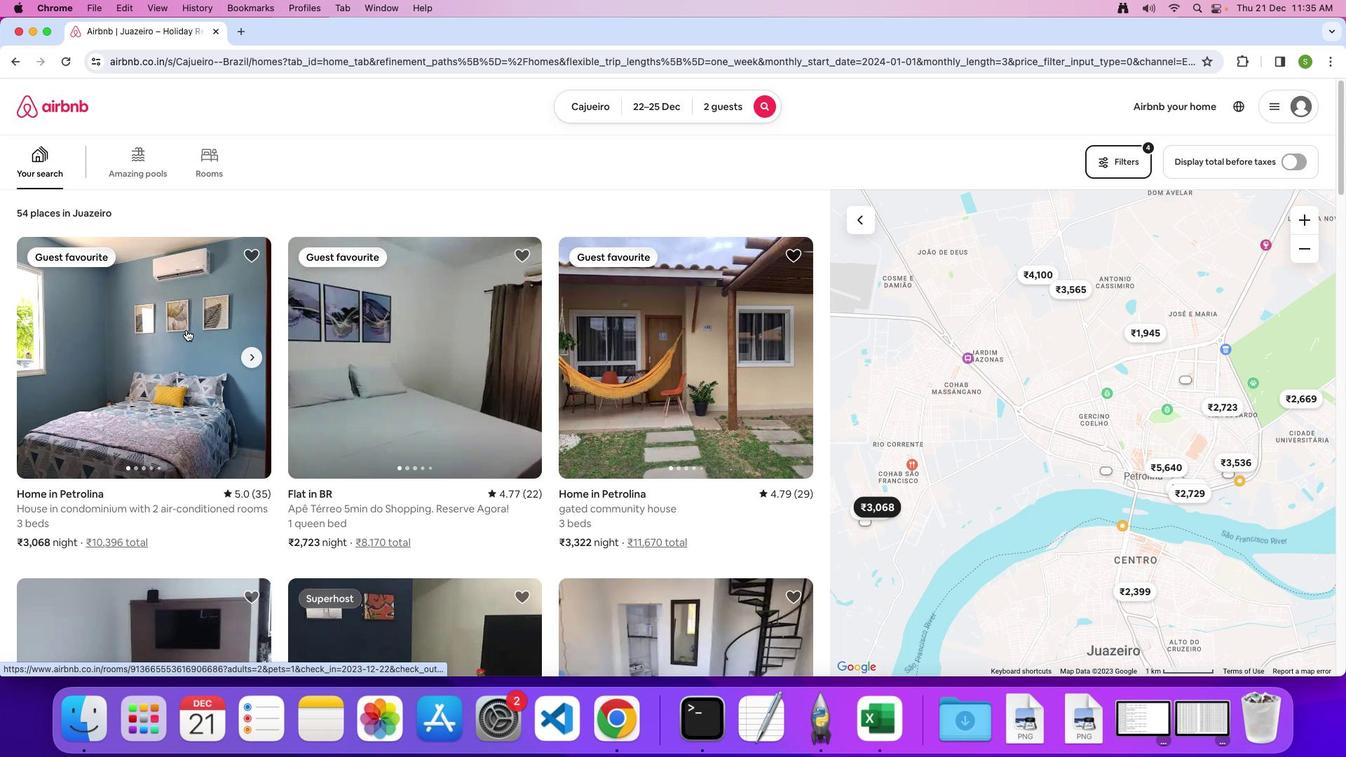 
Action: Mouse moved to (525, 314)
Screenshot: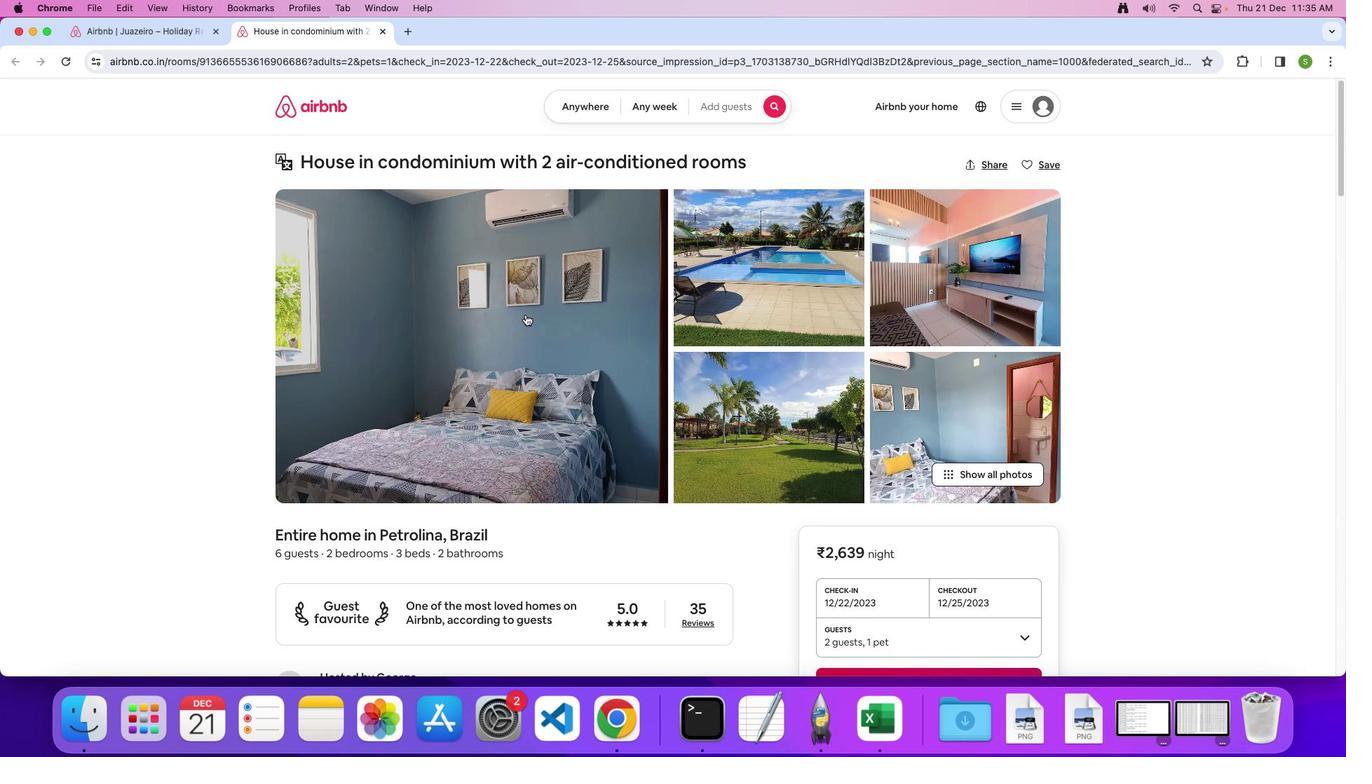 
Action: Mouse pressed left at (525, 314)
Screenshot: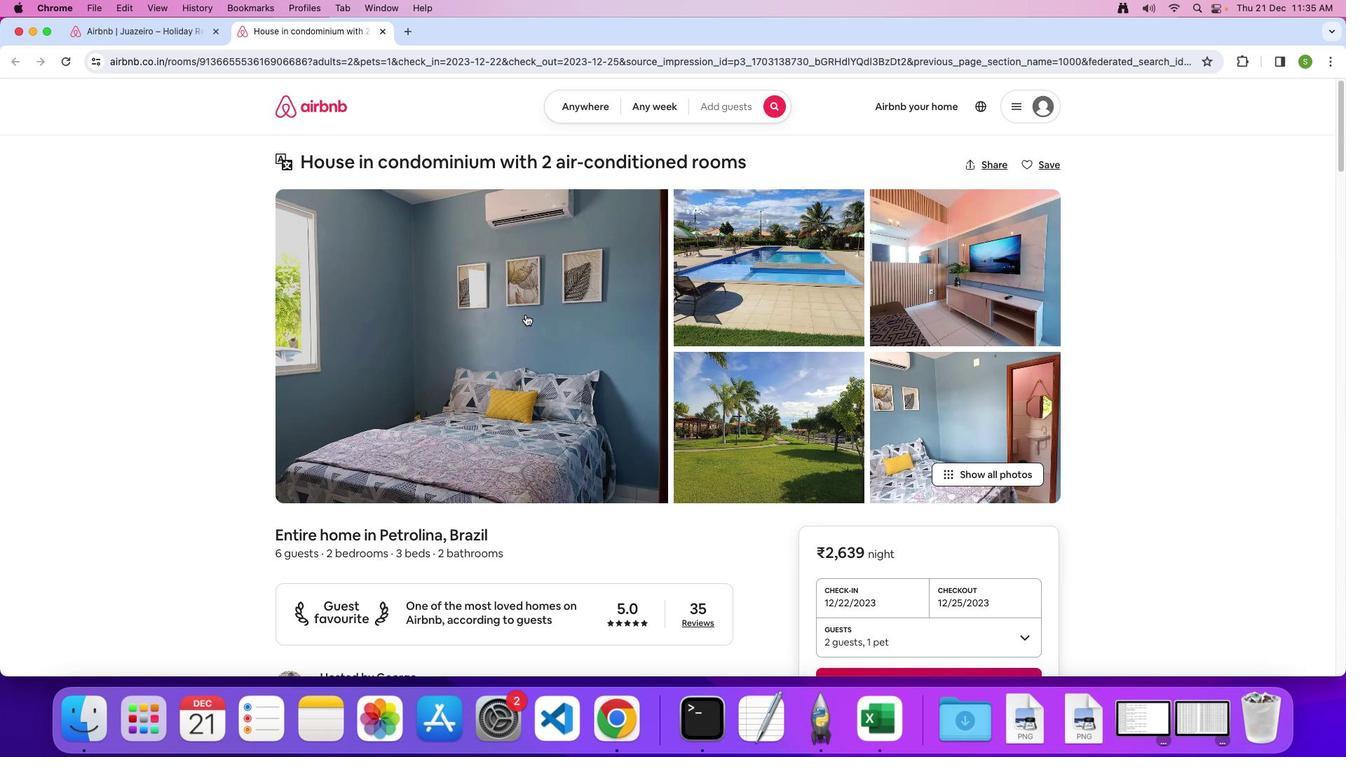 
Action: Mouse moved to (631, 305)
Screenshot: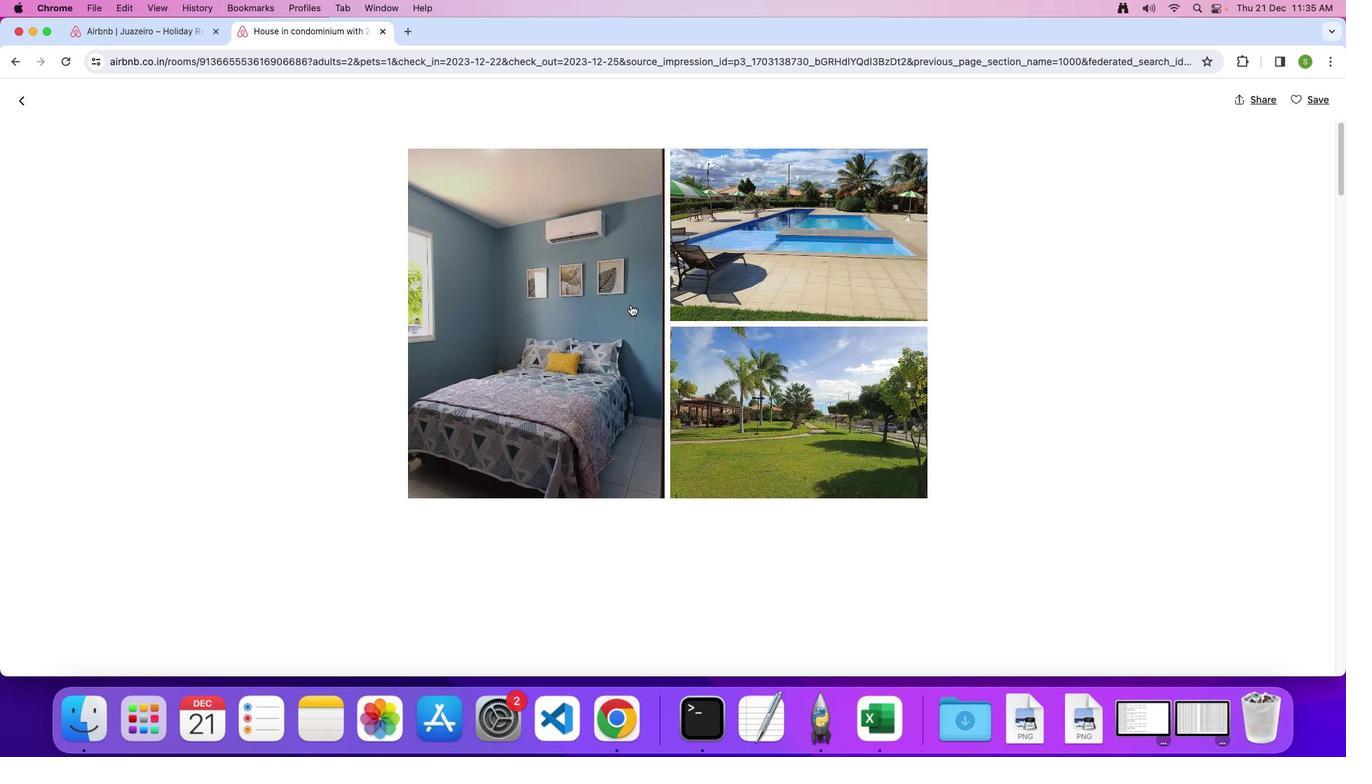 
Action: Mouse scrolled (631, 305) with delta (0, 0)
Screenshot: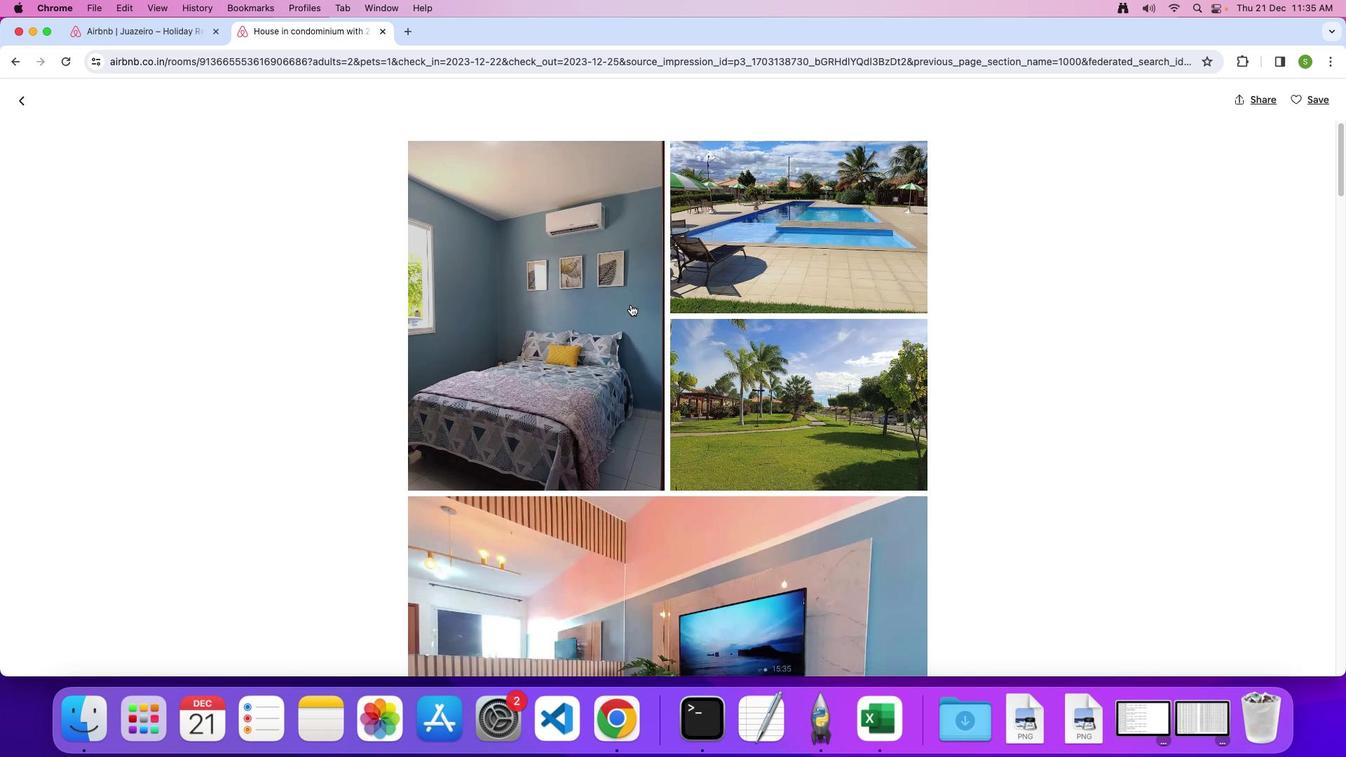 
Action: Mouse scrolled (631, 305) with delta (0, 0)
Screenshot: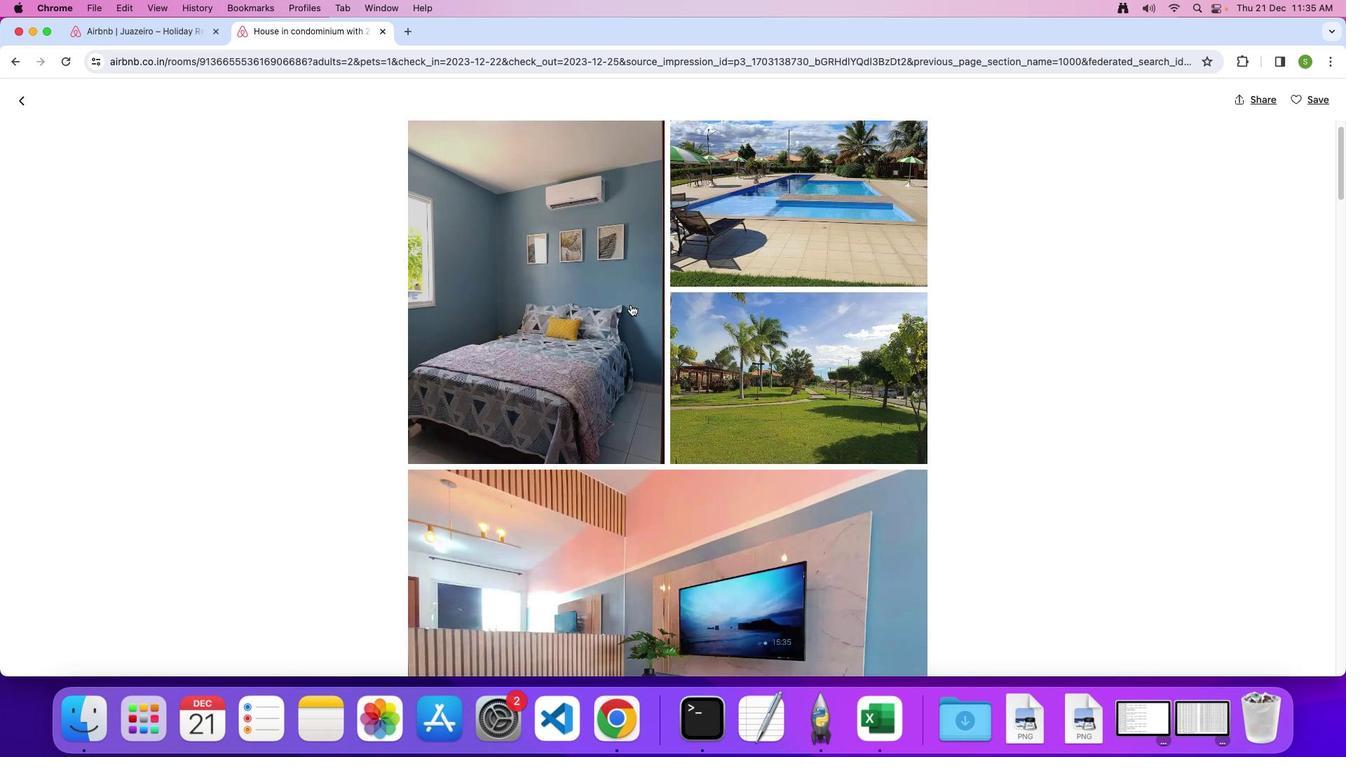 
Action: Mouse scrolled (631, 305) with delta (0, -1)
Screenshot: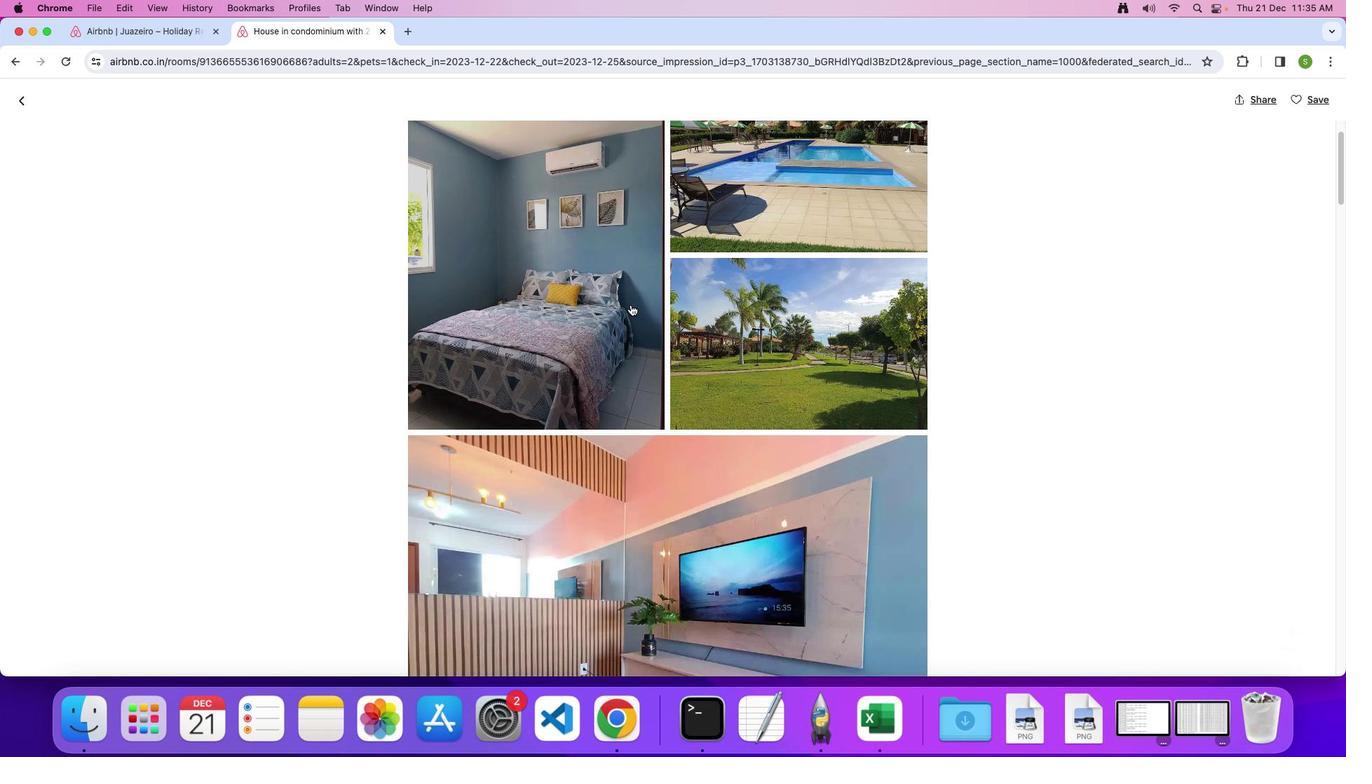 
Action: Mouse scrolled (631, 305) with delta (0, 0)
Screenshot: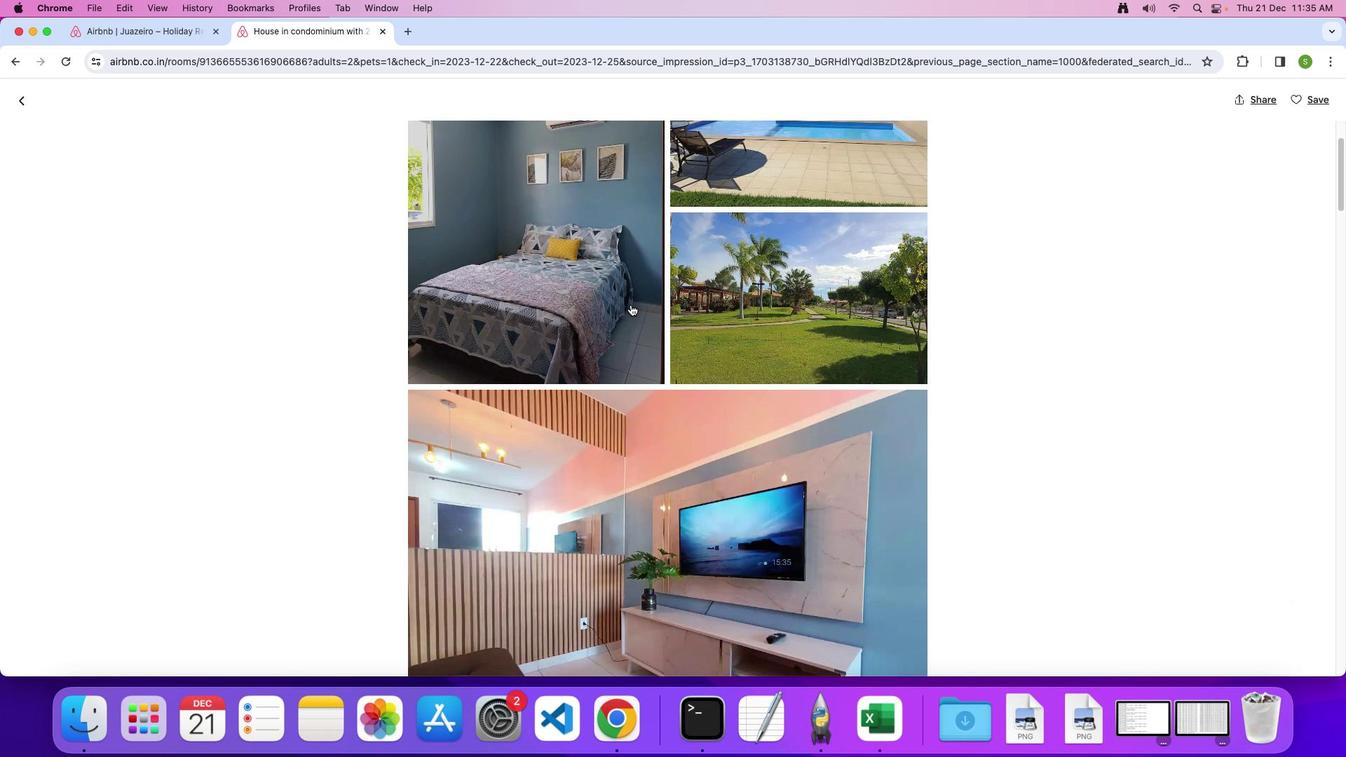 
Action: Mouse scrolled (631, 305) with delta (0, 0)
Screenshot: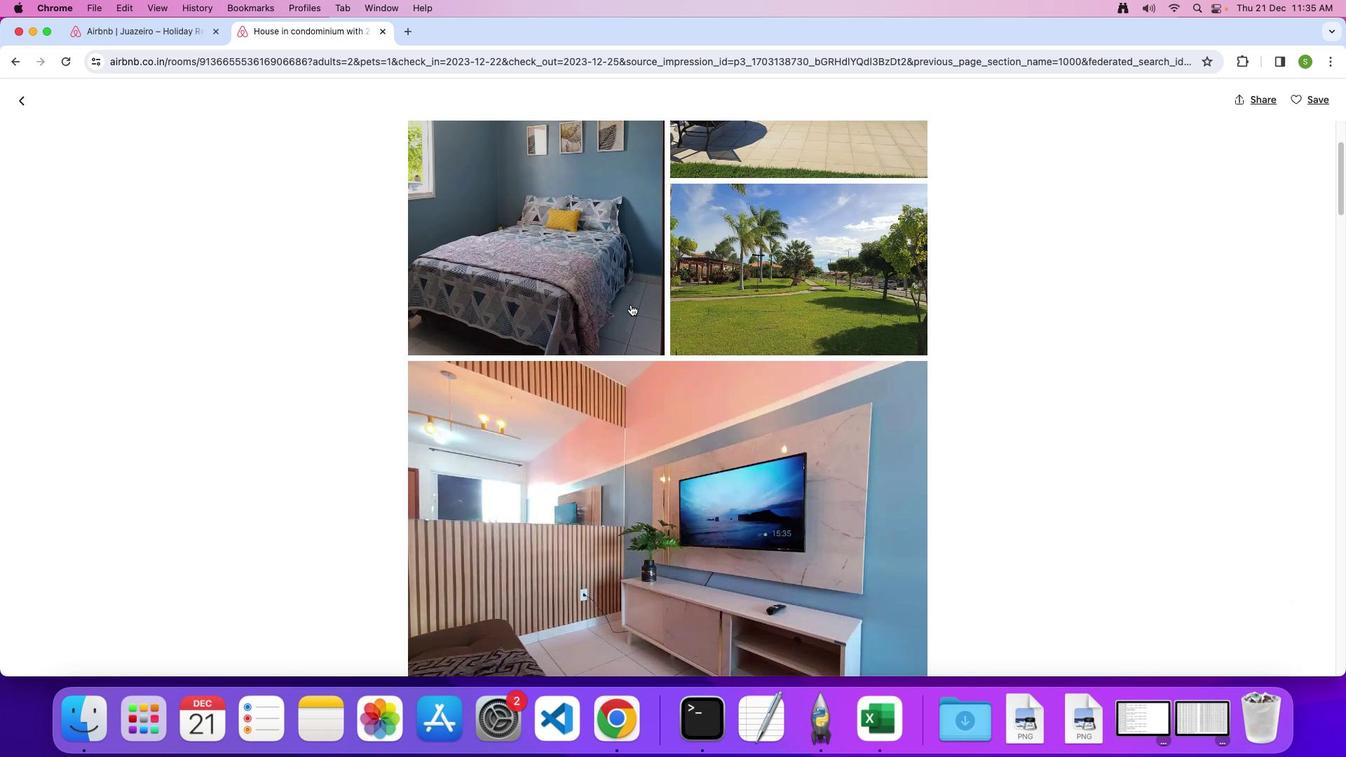 
Action: Mouse scrolled (631, 305) with delta (0, -2)
Screenshot: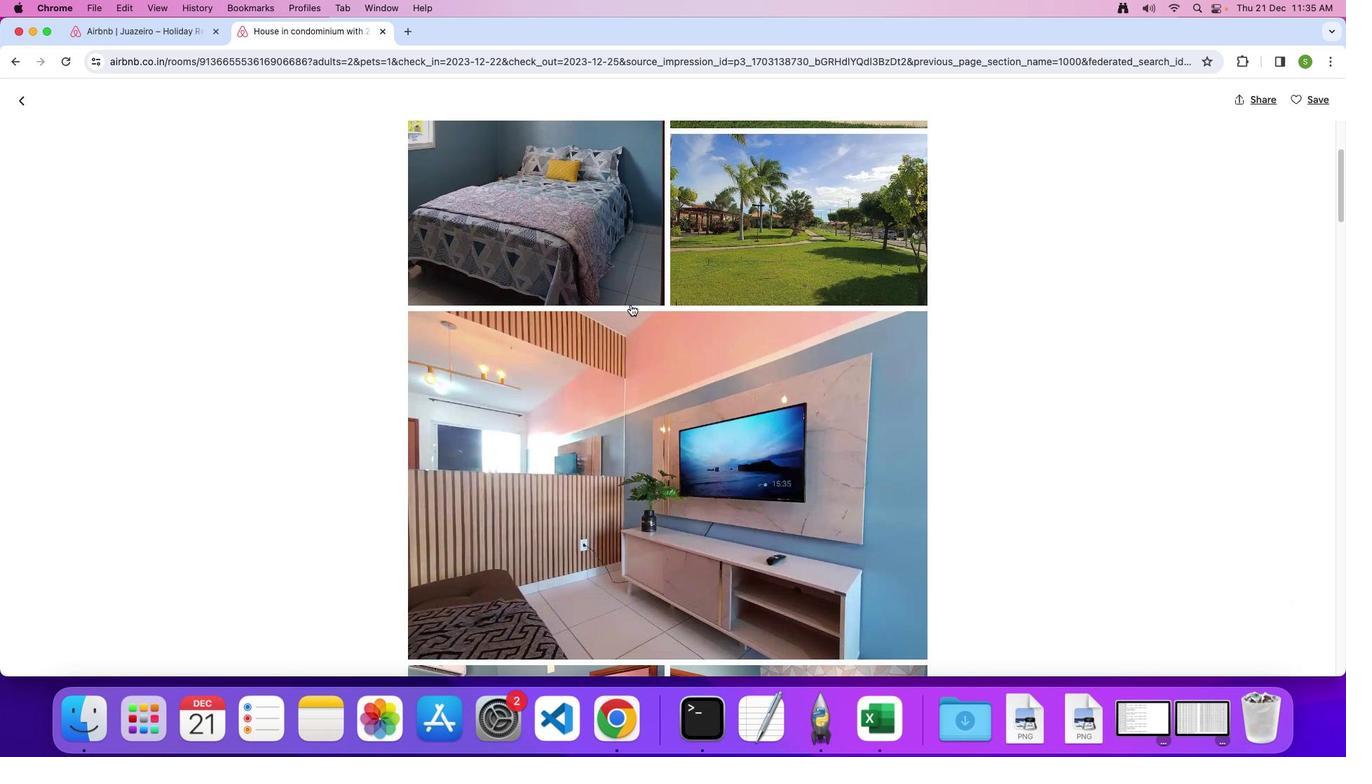 
Action: Mouse scrolled (631, 305) with delta (0, 0)
Screenshot: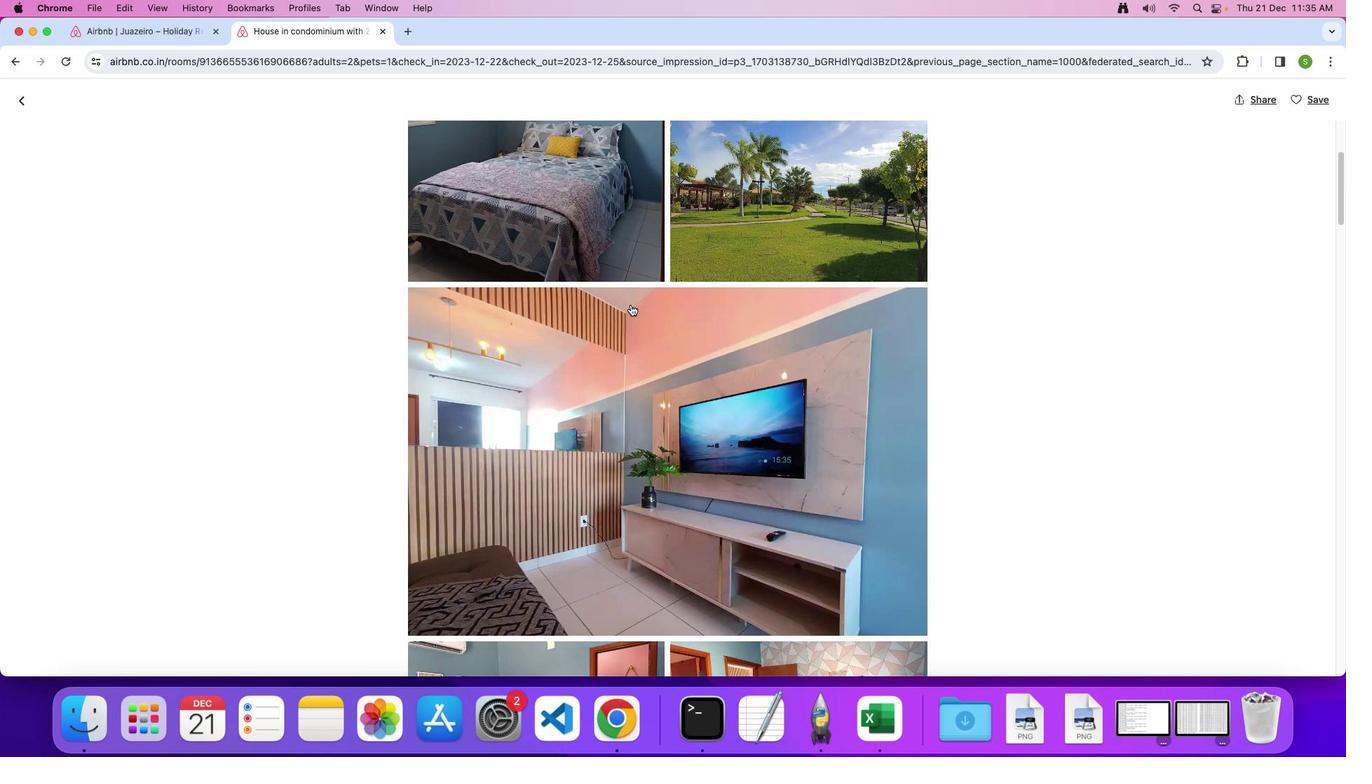 
Action: Mouse scrolled (631, 305) with delta (0, 0)
Screenshot: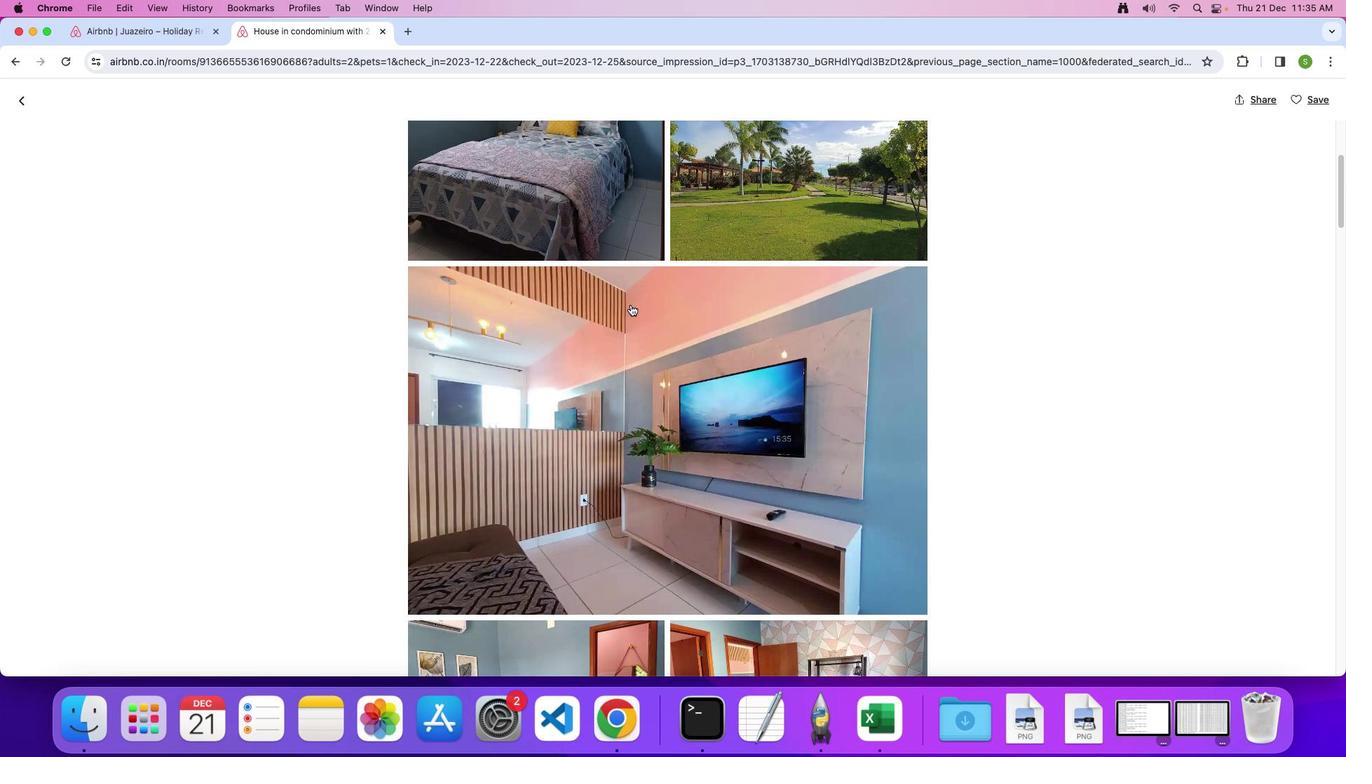 
Action: Mouse scrolled (631, 305) with delta (0, -1)
Screenshot: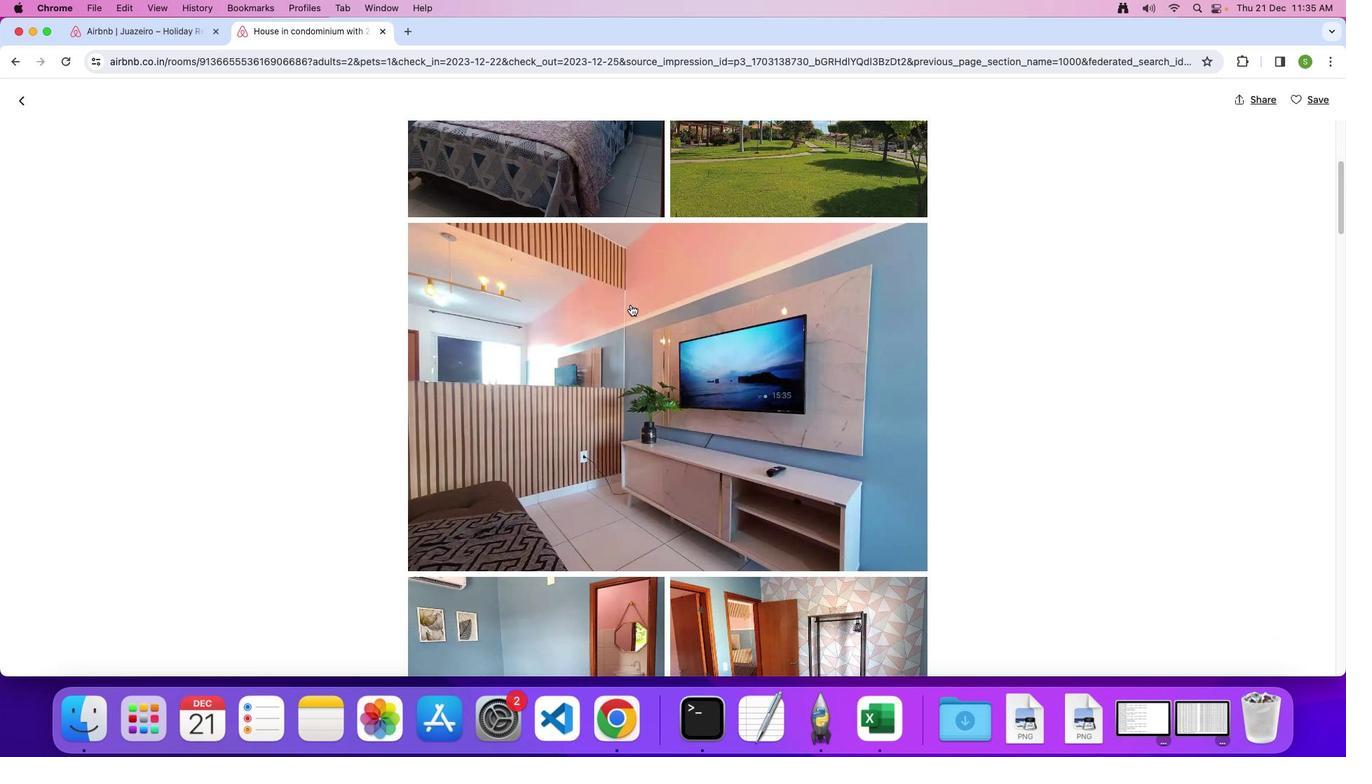 
Action: Mouse scrolled (631, 305) with delta (0, 0)
Screenshot: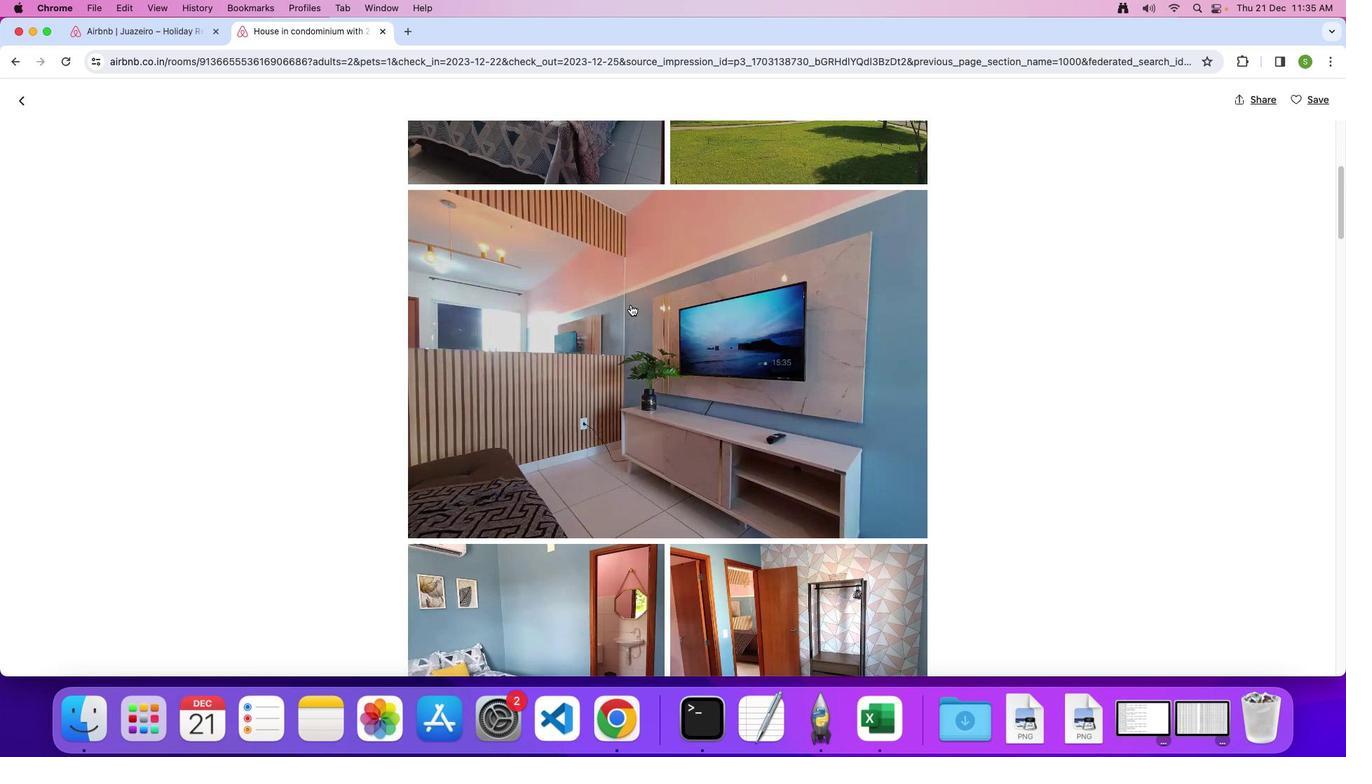 
Action: Mouse scrolled (631, 305) with delta (0, 0)
Screenshot: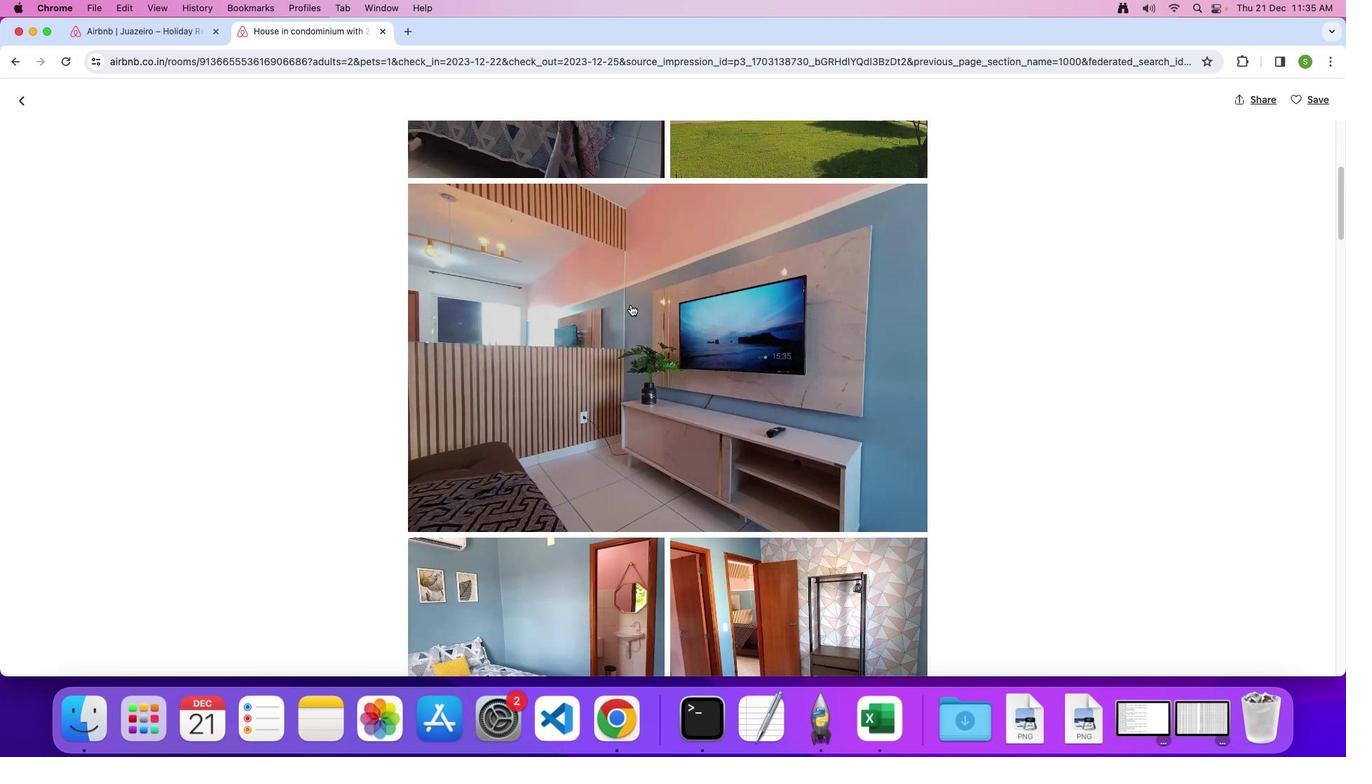 
Action: Mouse scrolled (631, 305) with delta (0, 0)
Screenshot: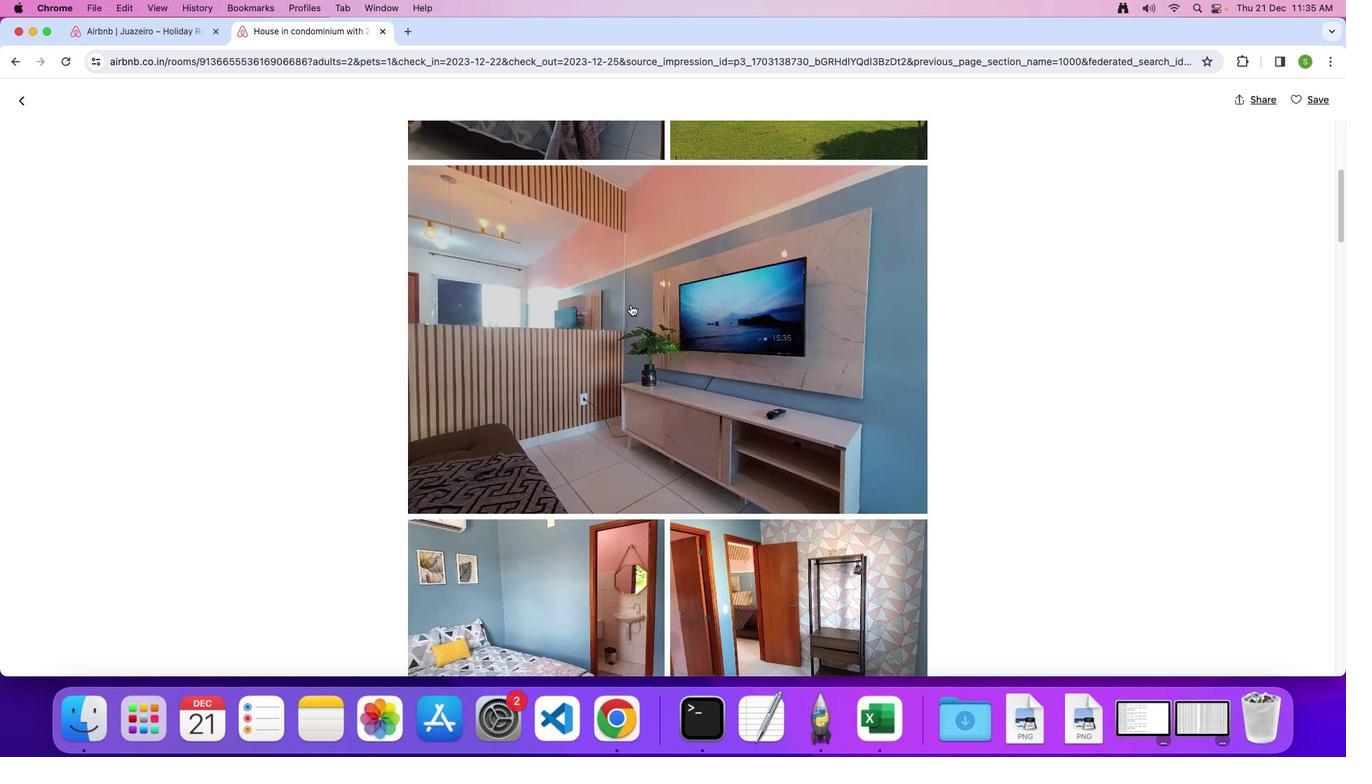 
Action: Mouse scrolled (631, 305) with delta (0, 0)
Screenshot: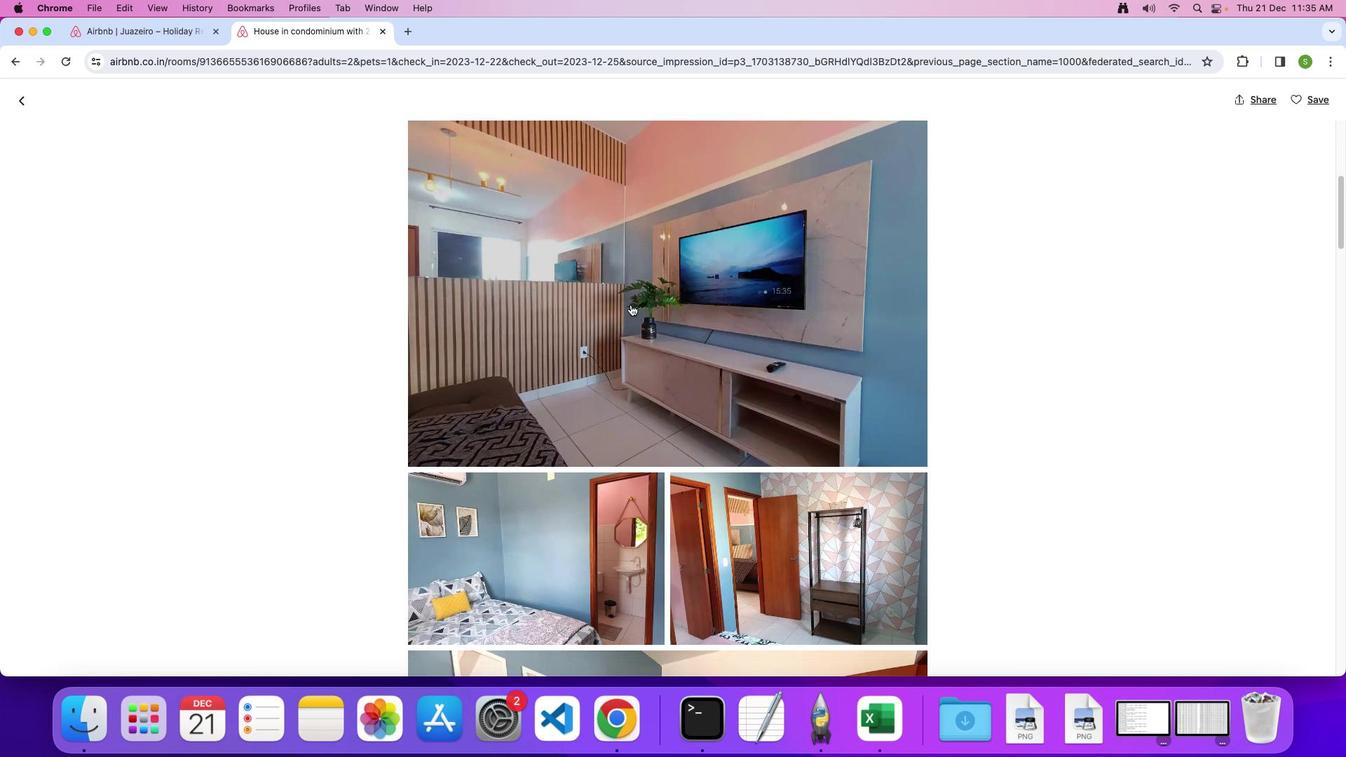 
Action: Mouse scrolled (631, 305) with delta (0, -1)
Screenshot: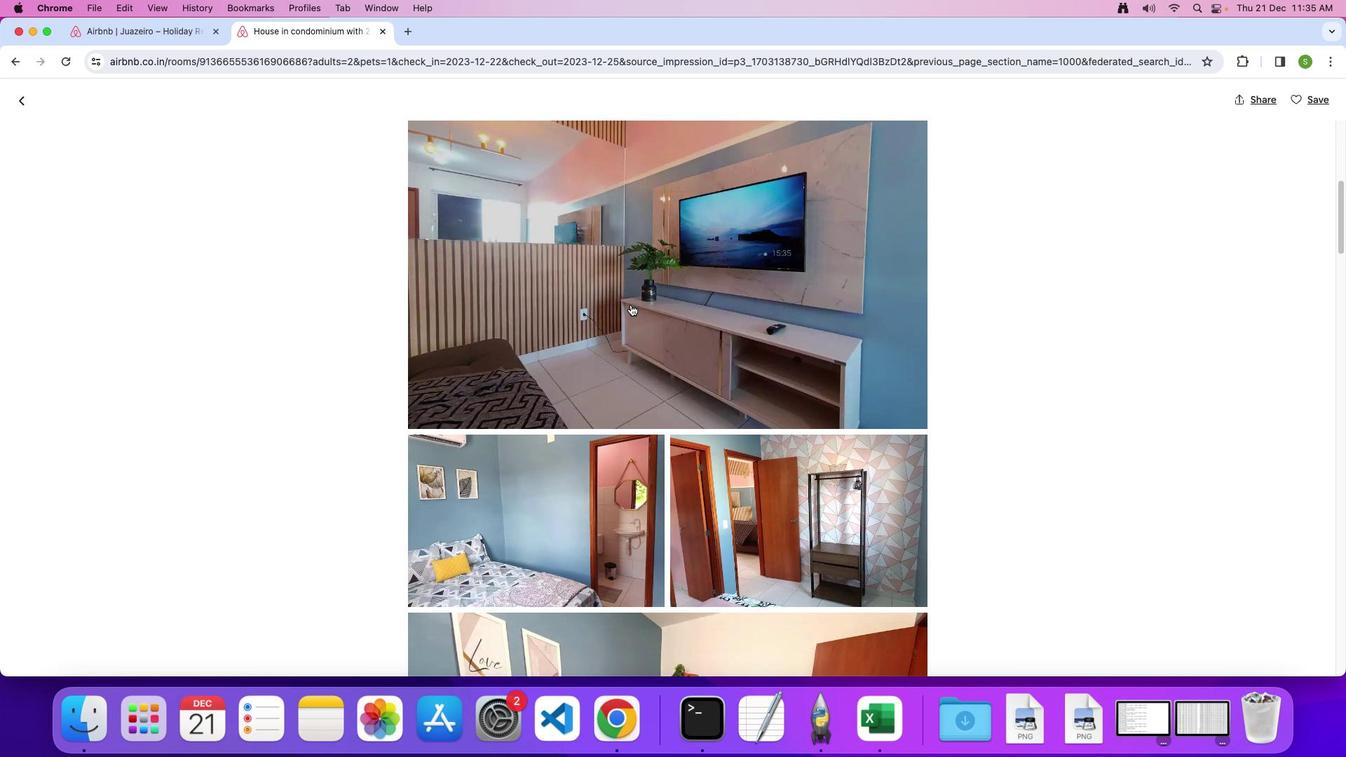 
Action: Mouse scrolled (631, 305) with delta (0, 0)
Screenshot: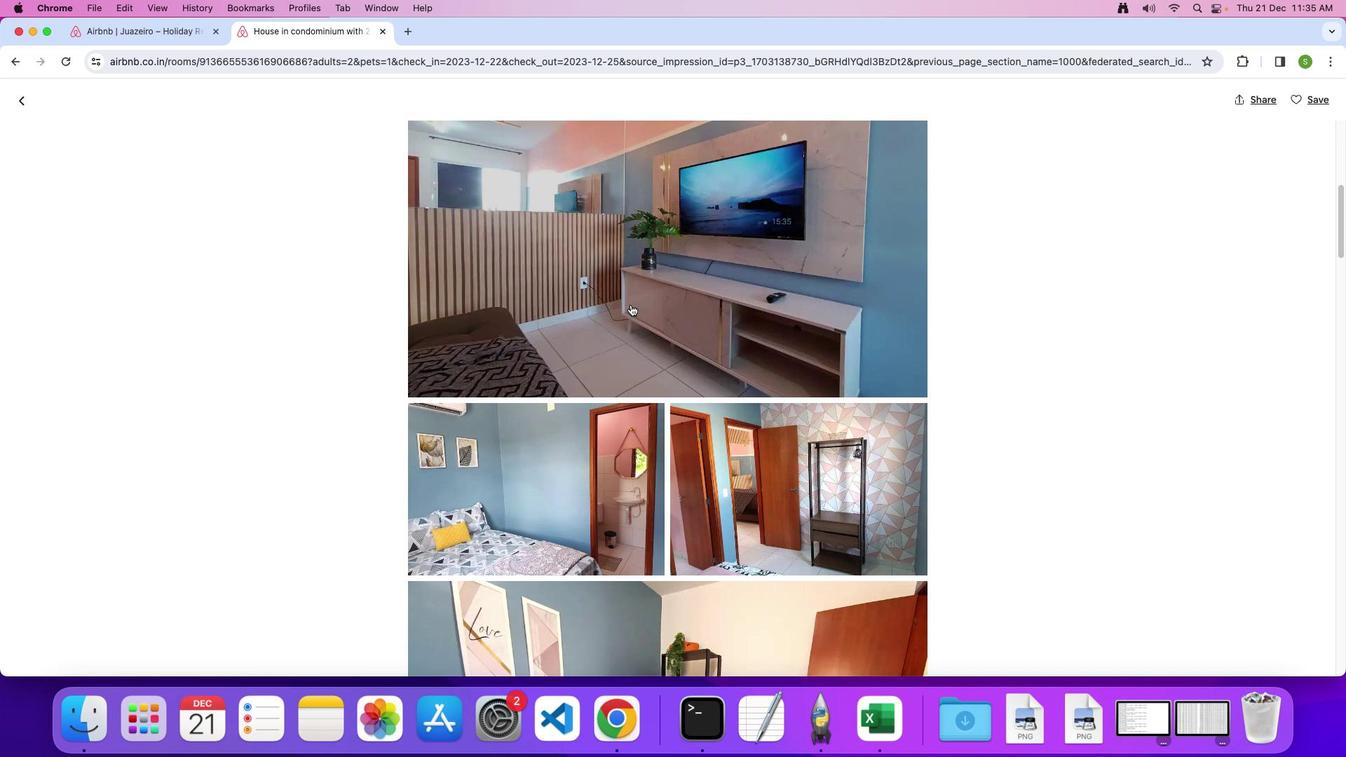
Action: Mouse scrolled (631, 305) with delta (0, 0)
Screenshot: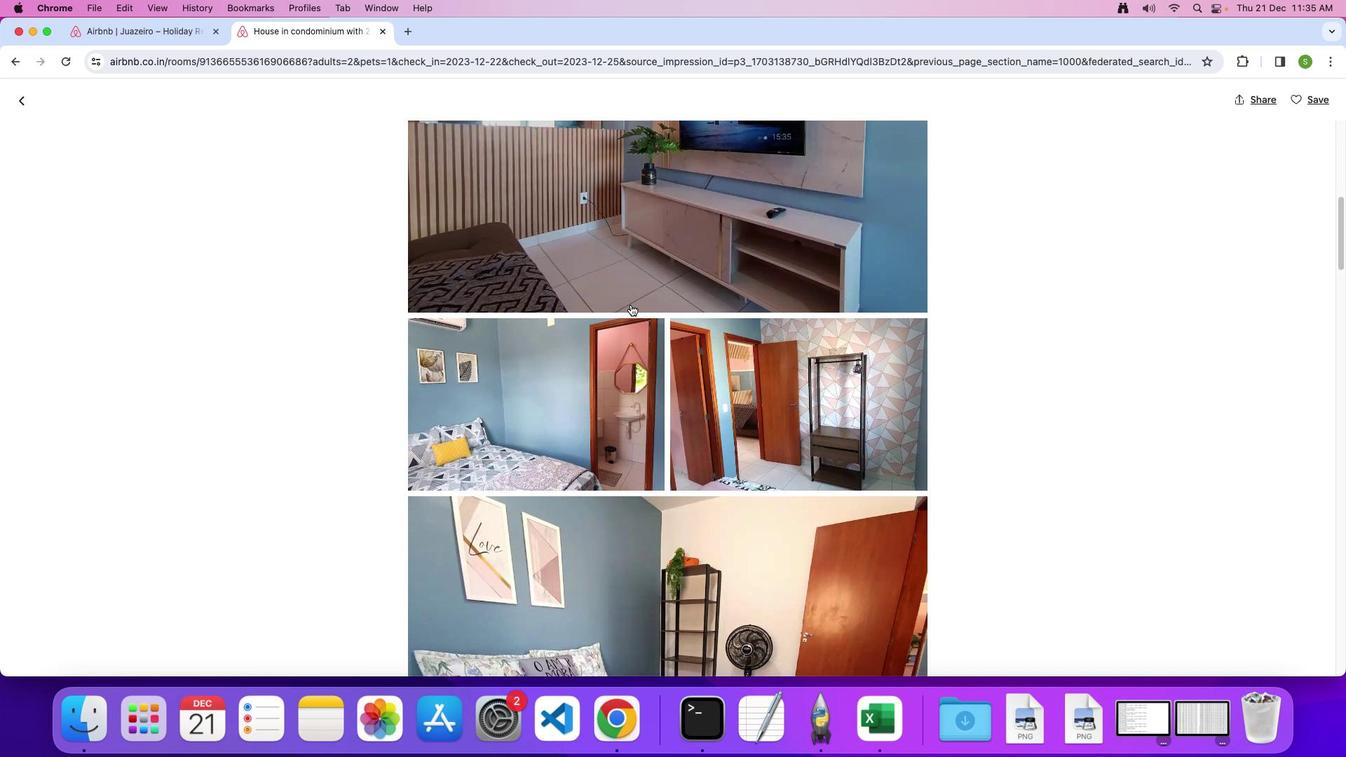 
Action: Mouse scrolled (631, 305) with delta (0, -2)
Screenshot: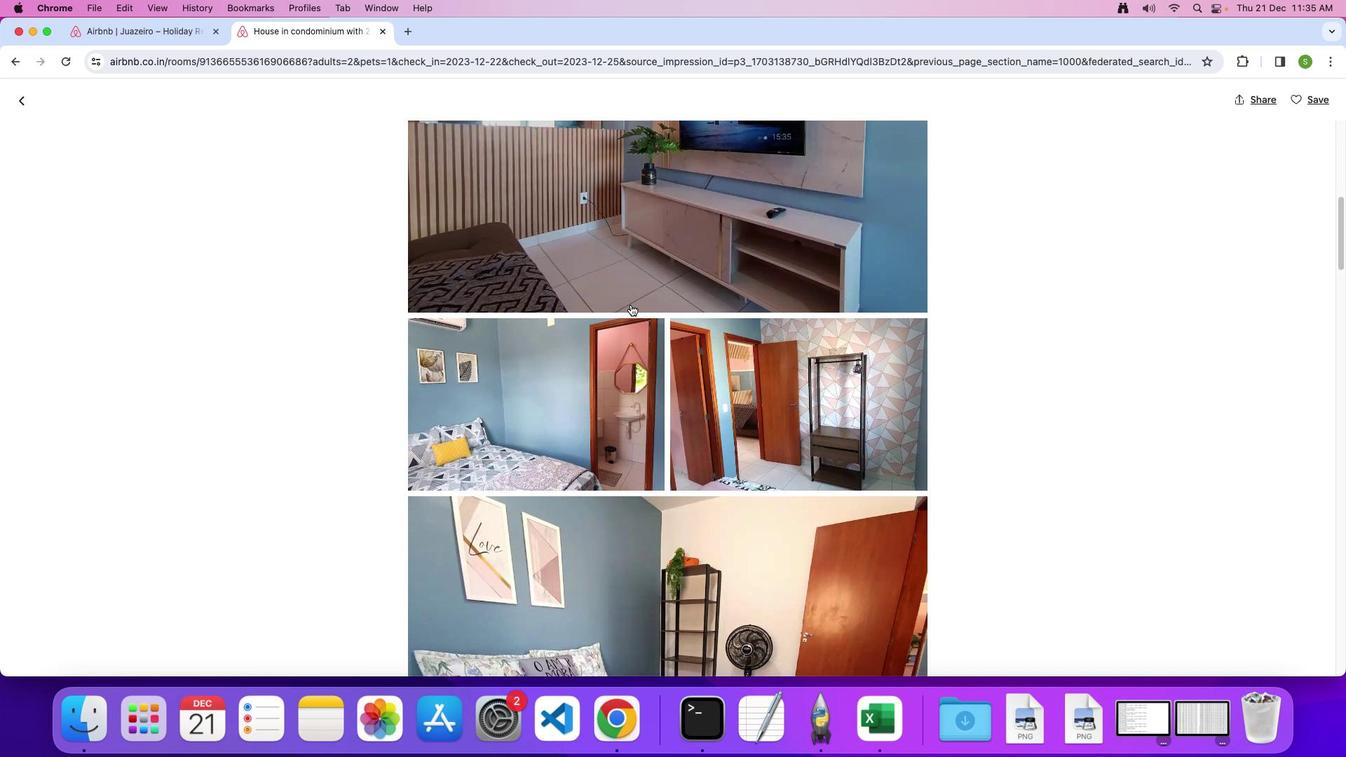 
Action: Mouse scrolled (631, 305) with delta (0, 0)
Screenshot: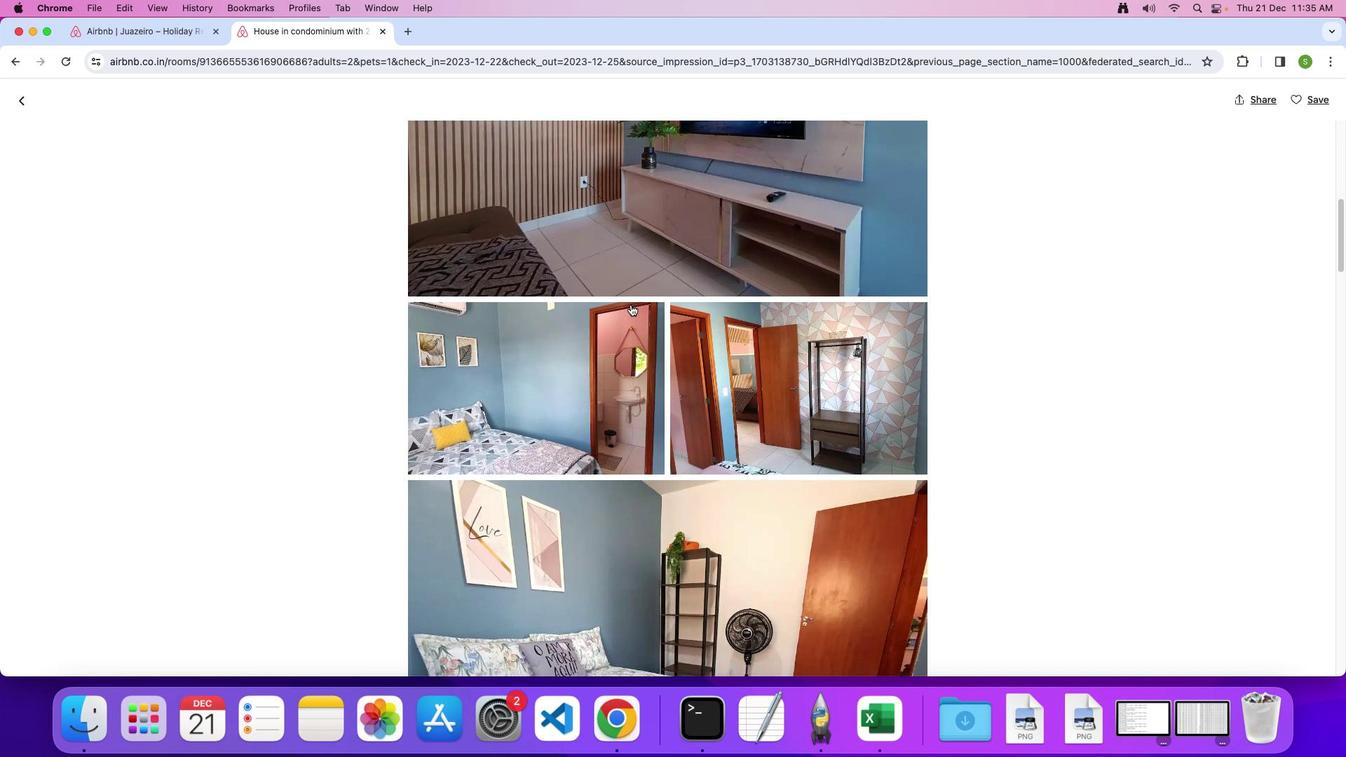 
Action: Mouse scrolled (631, 305) with delta (0, 0)
Screenshot: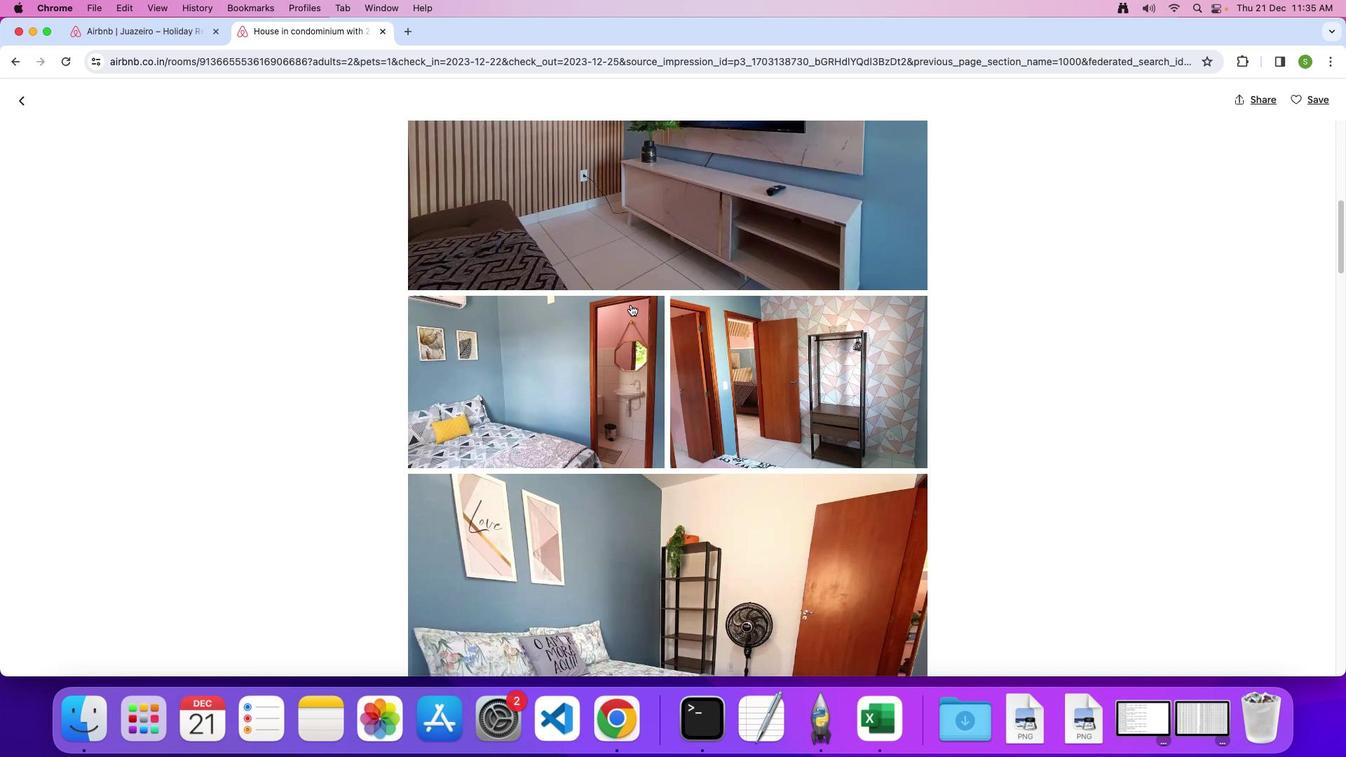 
Action: Mouse scrolled (631, 305) with delta (0, 0)
Screenshot: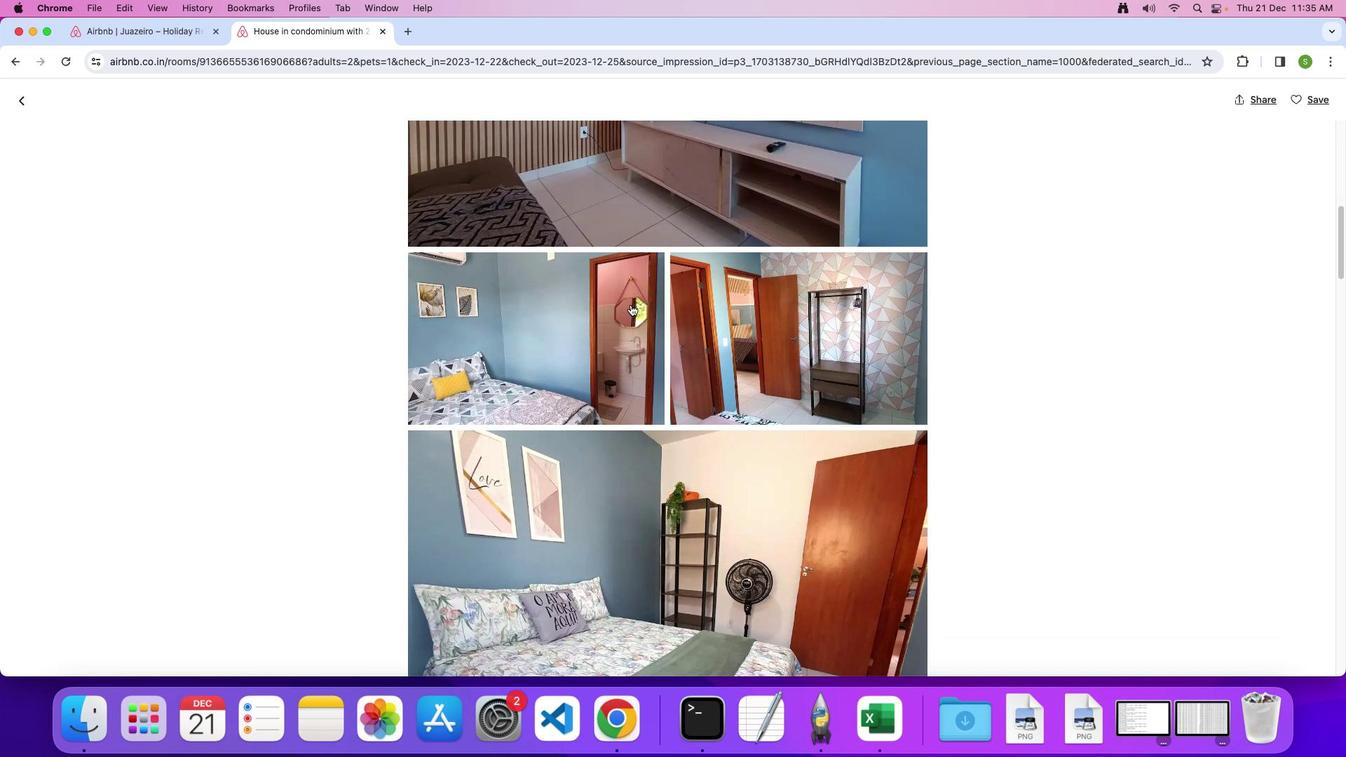 
Action: Mouse scrolled (631, 305) with delta (0, 0)
Screenshot: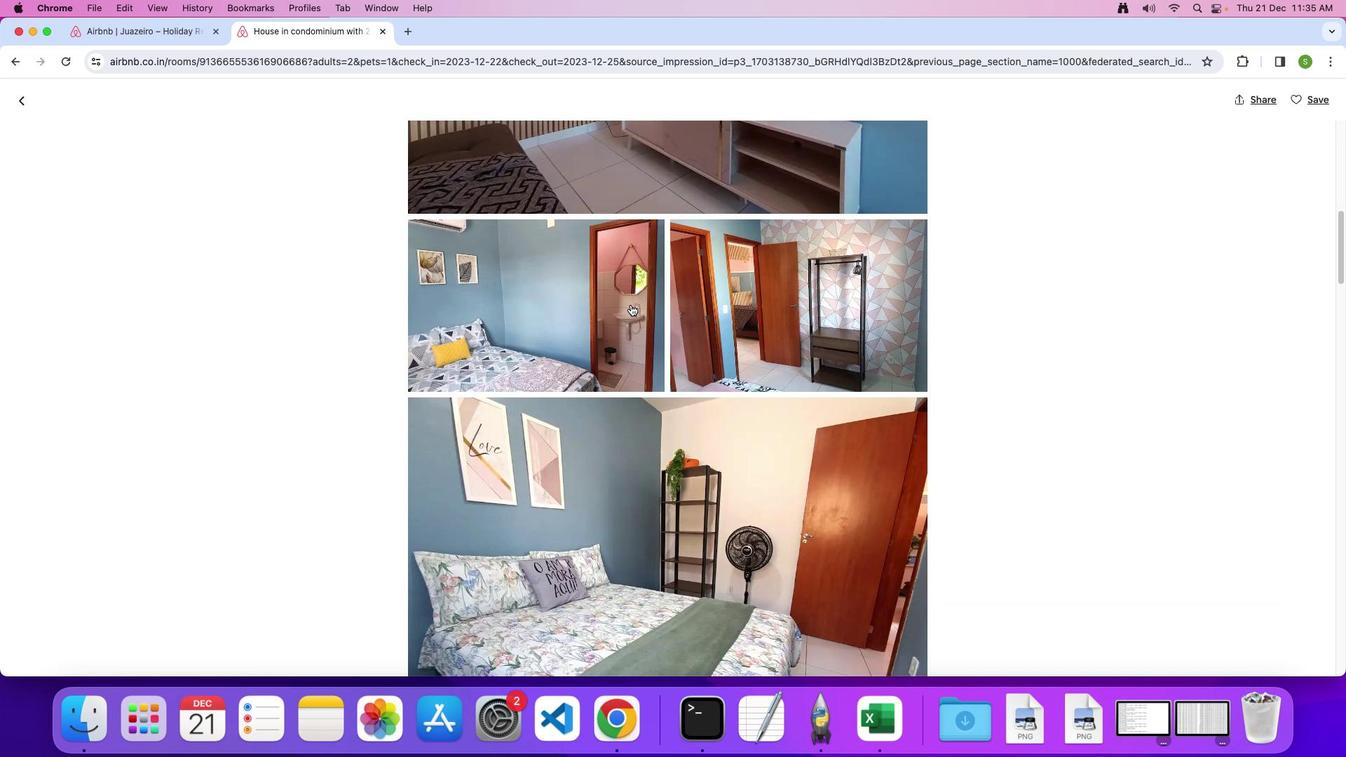
Action: Mouse scrolled (631, 305) with delta (0, -2)
Screenshot: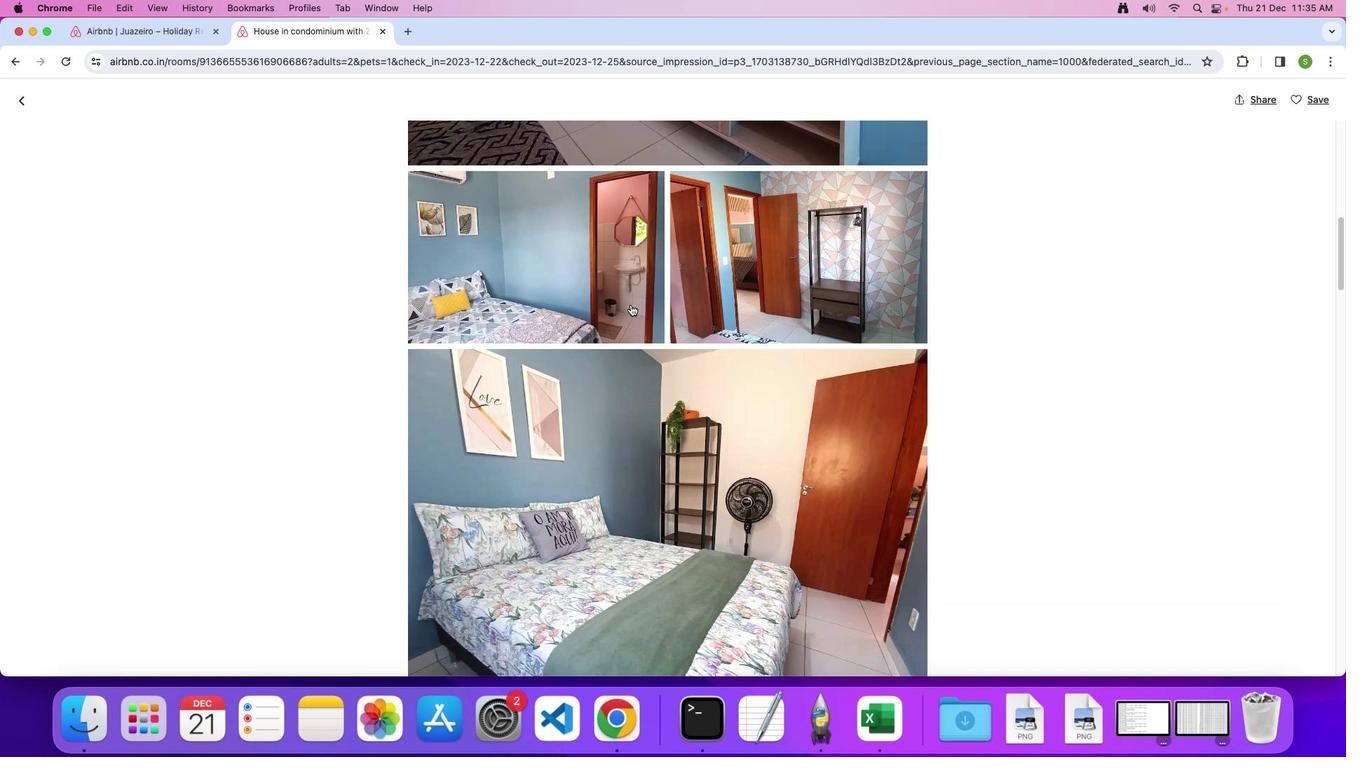 
Action: Mouse scrolled (631, 305) with delta (0, 0)
Screenshot: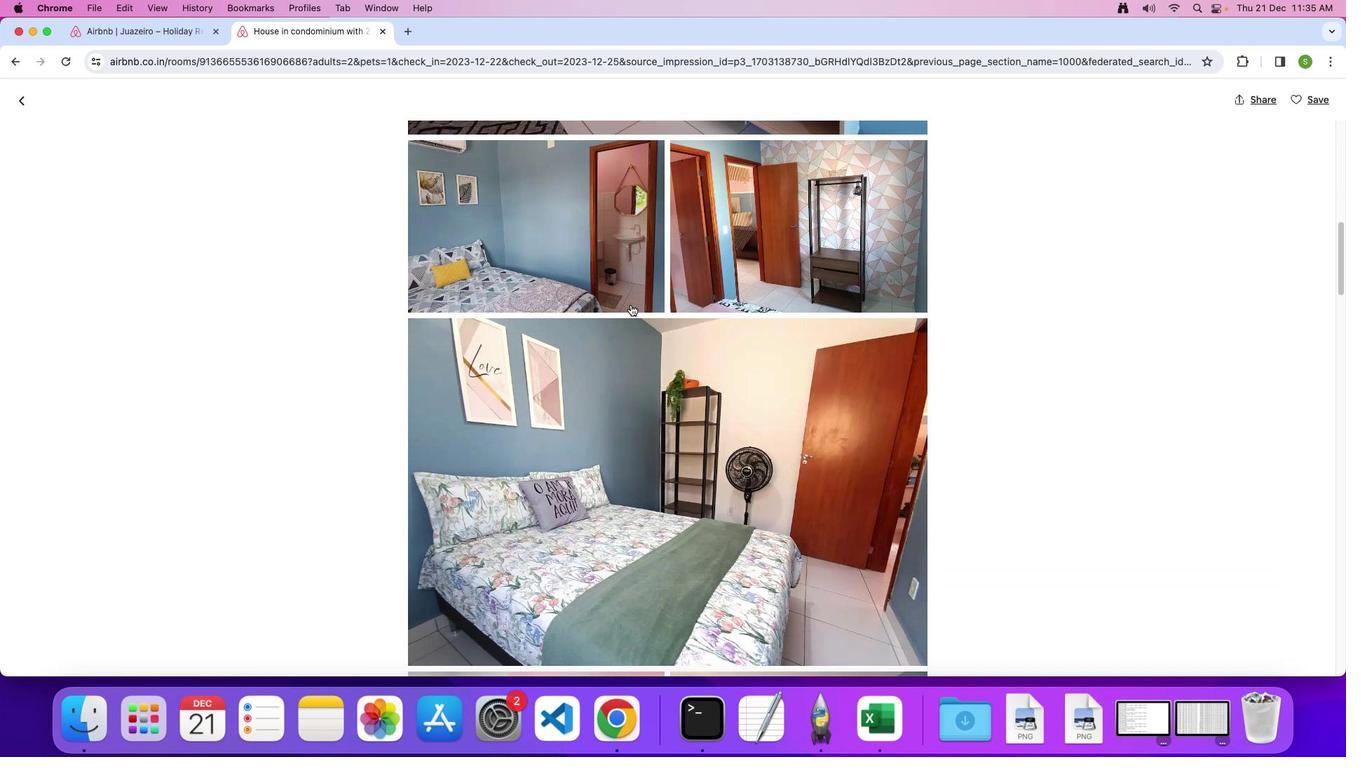 
Action: Mouse scrolled (631, 305) with delta (0, 0)
Screenshot: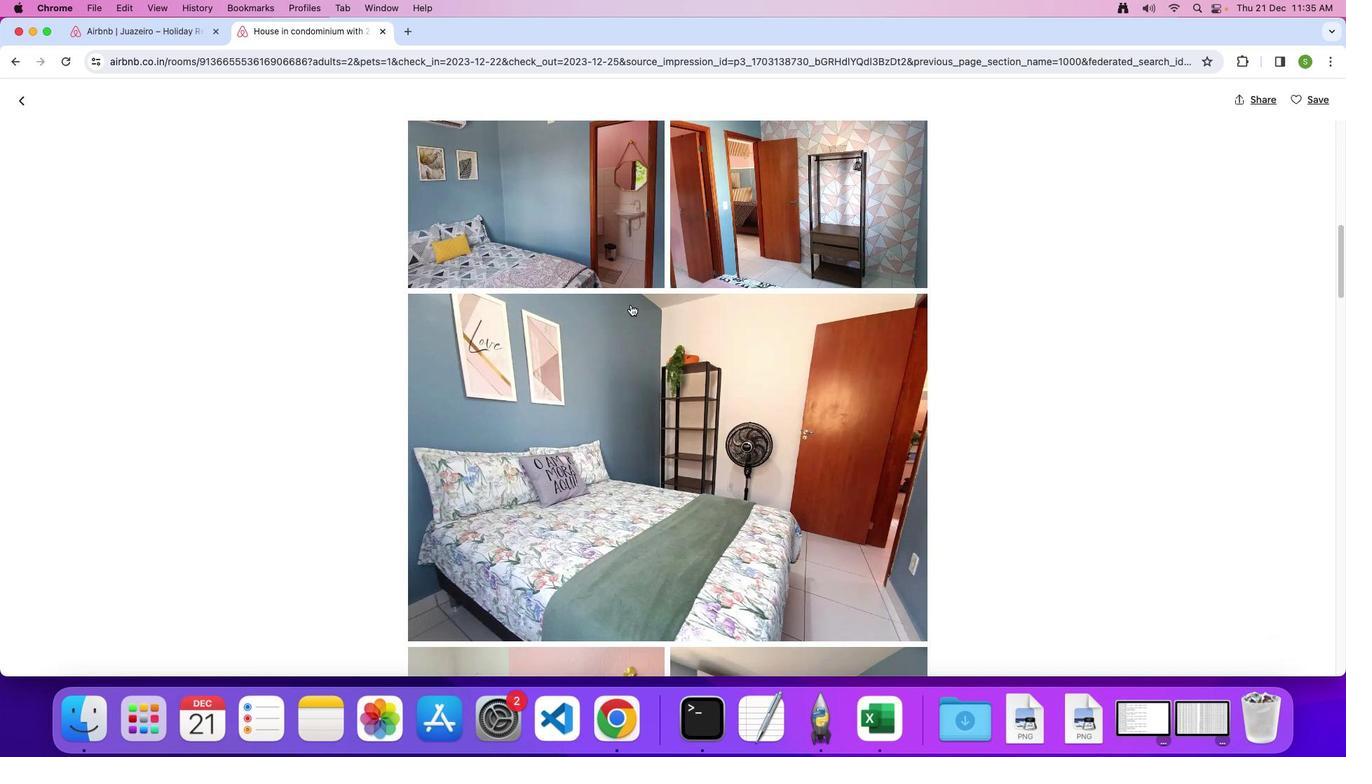 
Action: Mouse scrolled (631, 305) with delta (0, -1)
Screenshot: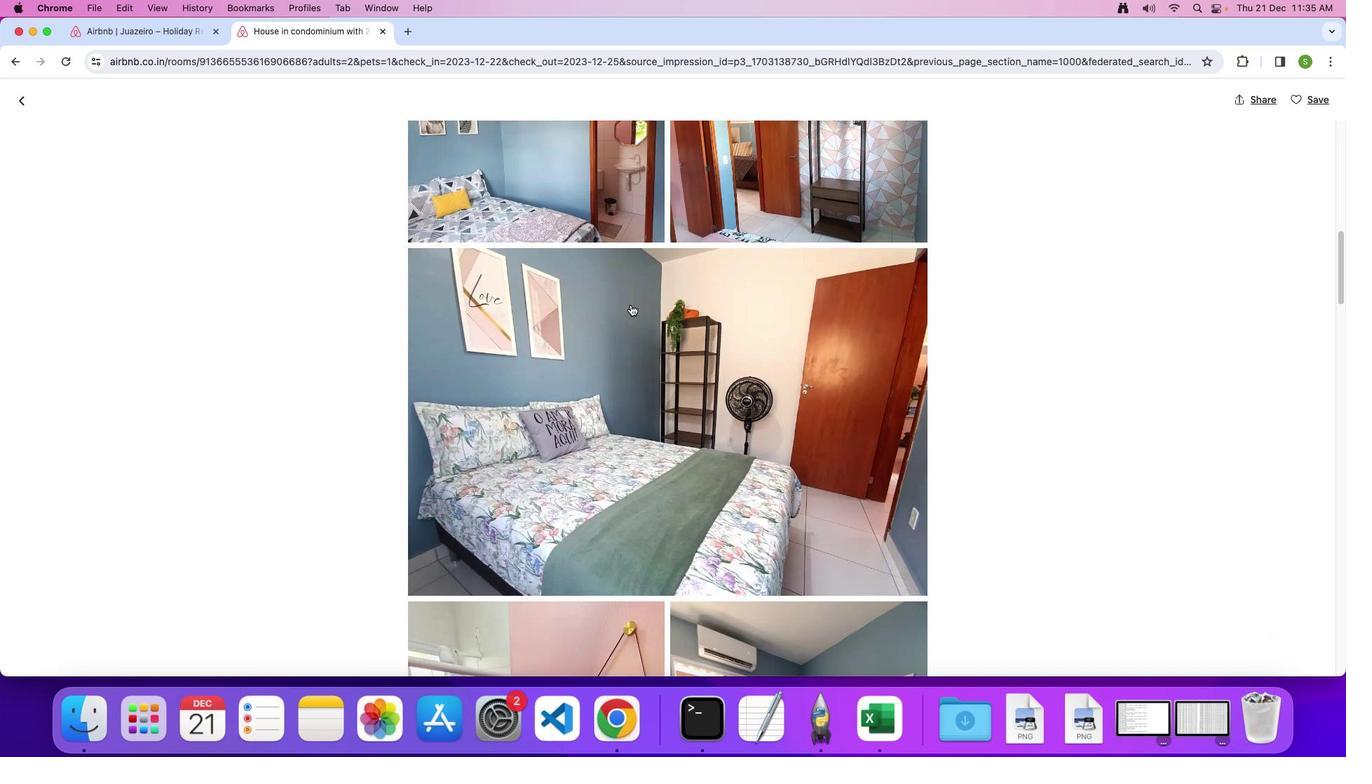 
Action: Mouse scrolled (631, 305) with delta (0, 0)
Screenshot: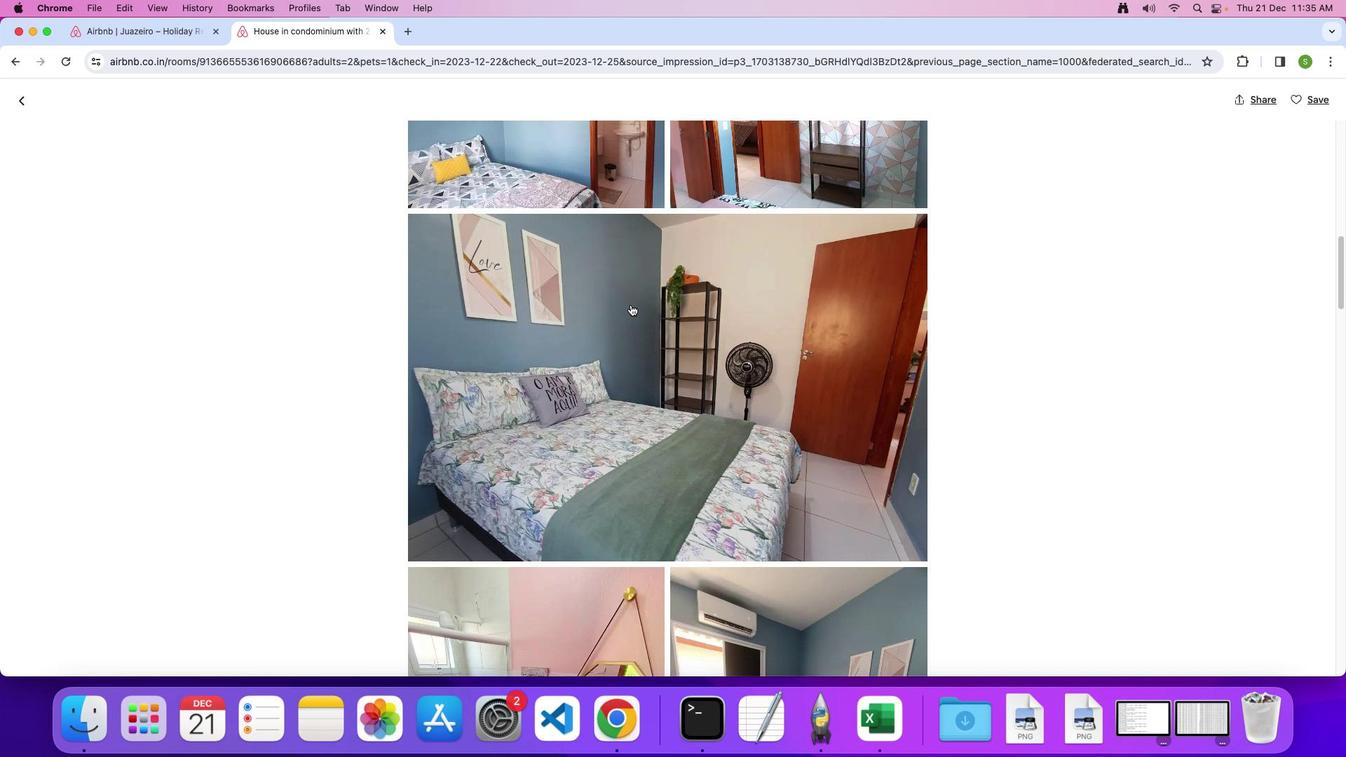 
Action: Mouse scrolled (631, 305) with delta (0, 0)
Screenshot: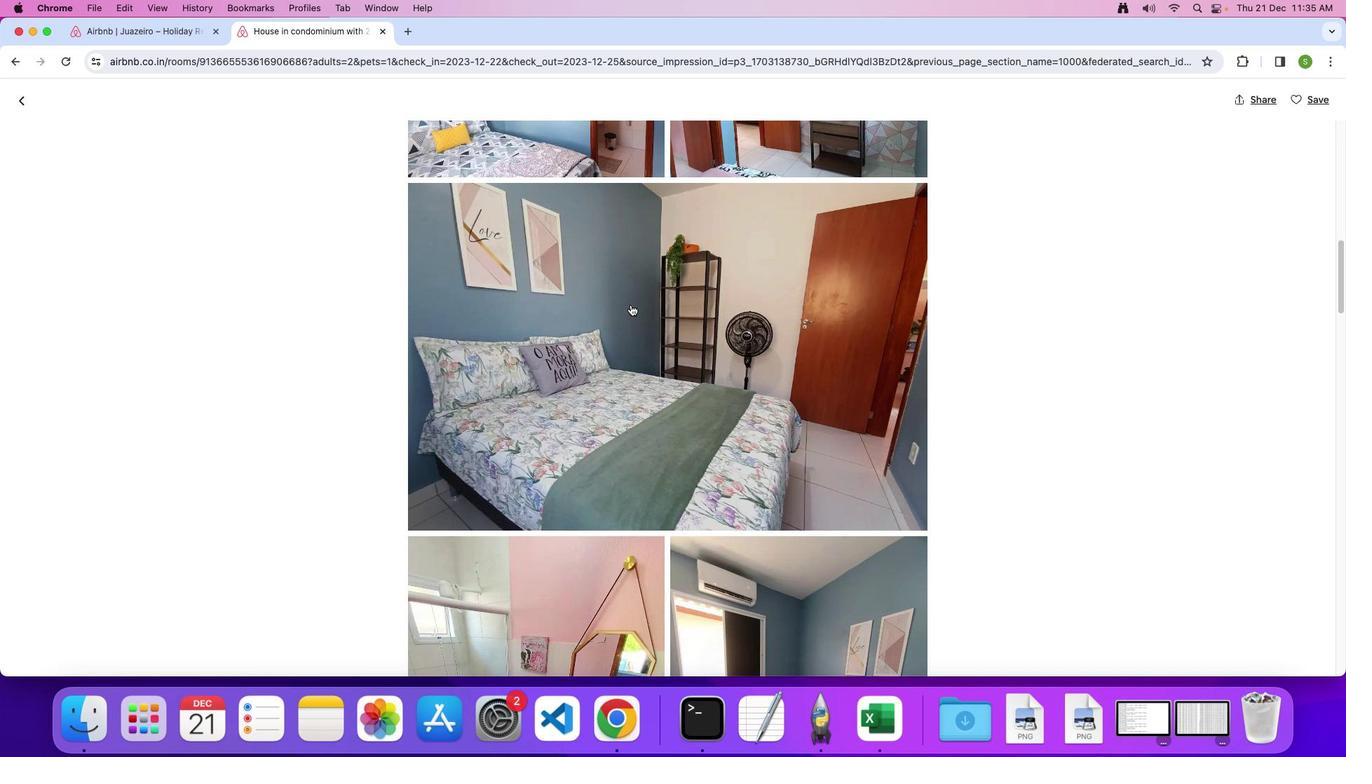 
Action: Mouse scrolled (631, 305) with delta (0, -1)
Screenshot: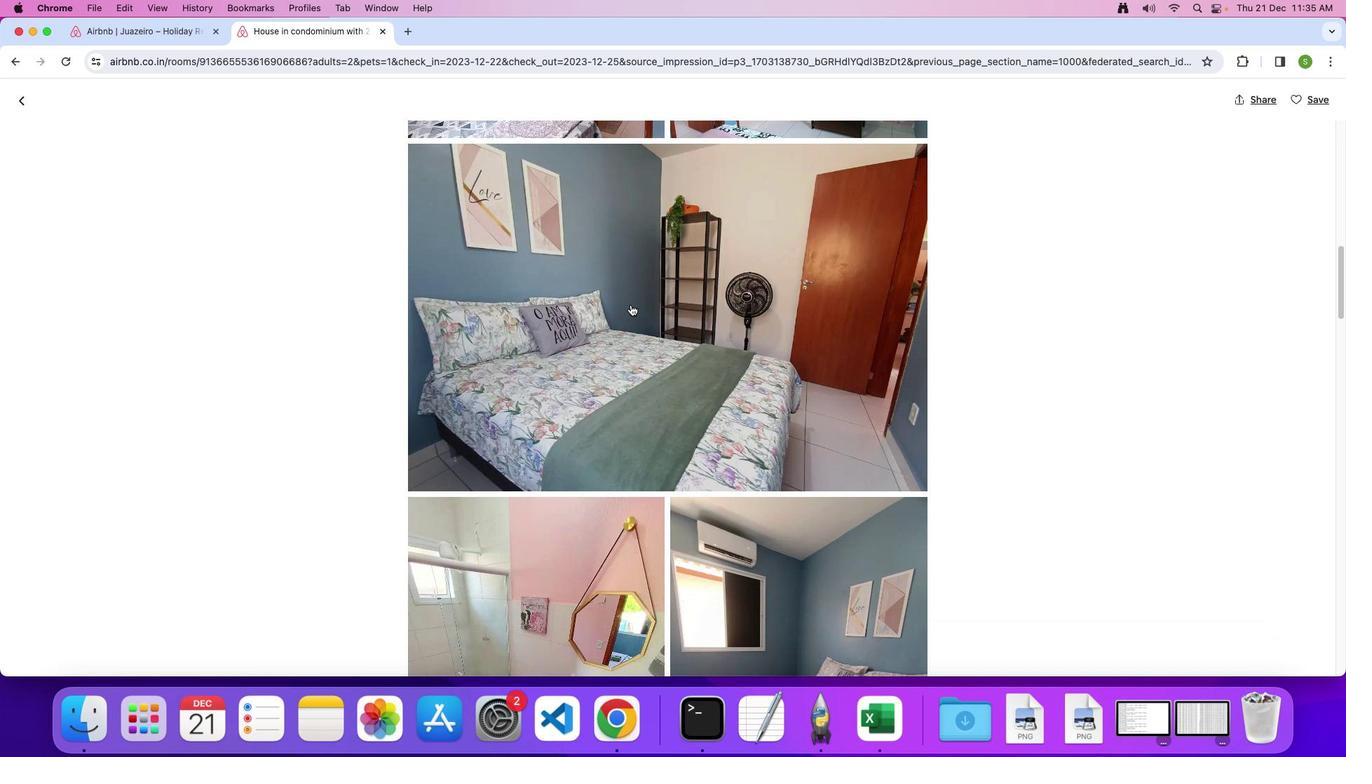
Action: Mouse scrolled (631, 305) with delta (0, 0)
Screenshot: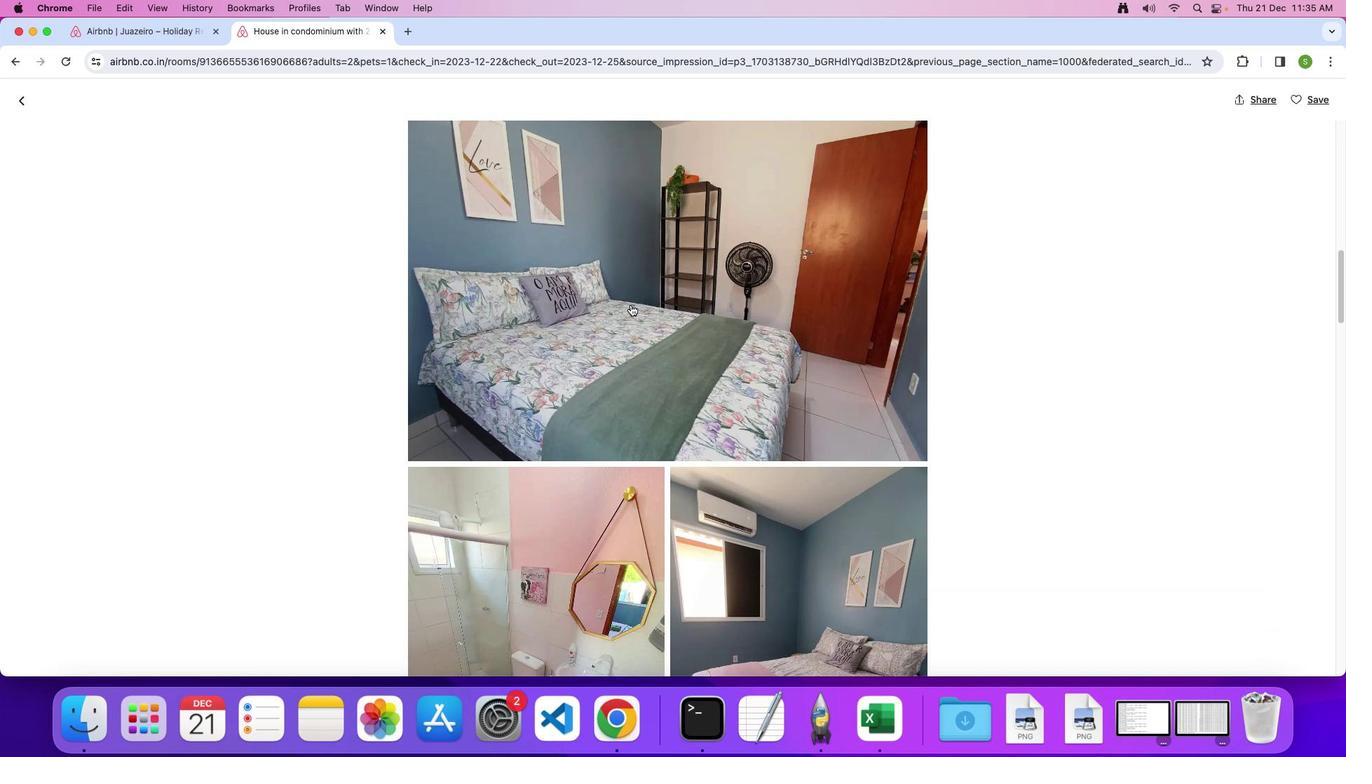 
Action: Mouse scrolled (631, 305) with delta (0, 0)
Screenshot: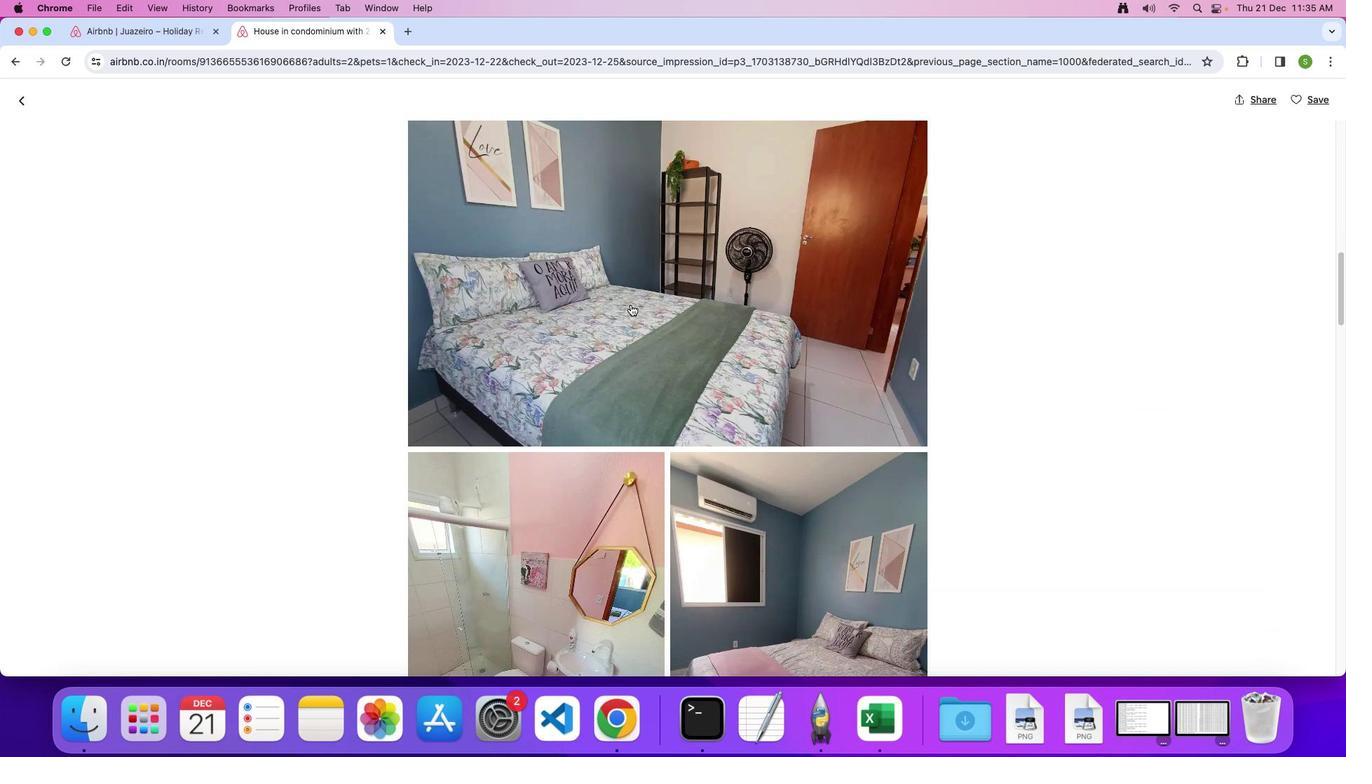 
Action: Mouse scrolled (631, 305) with delta (0, -1)
Screenshot: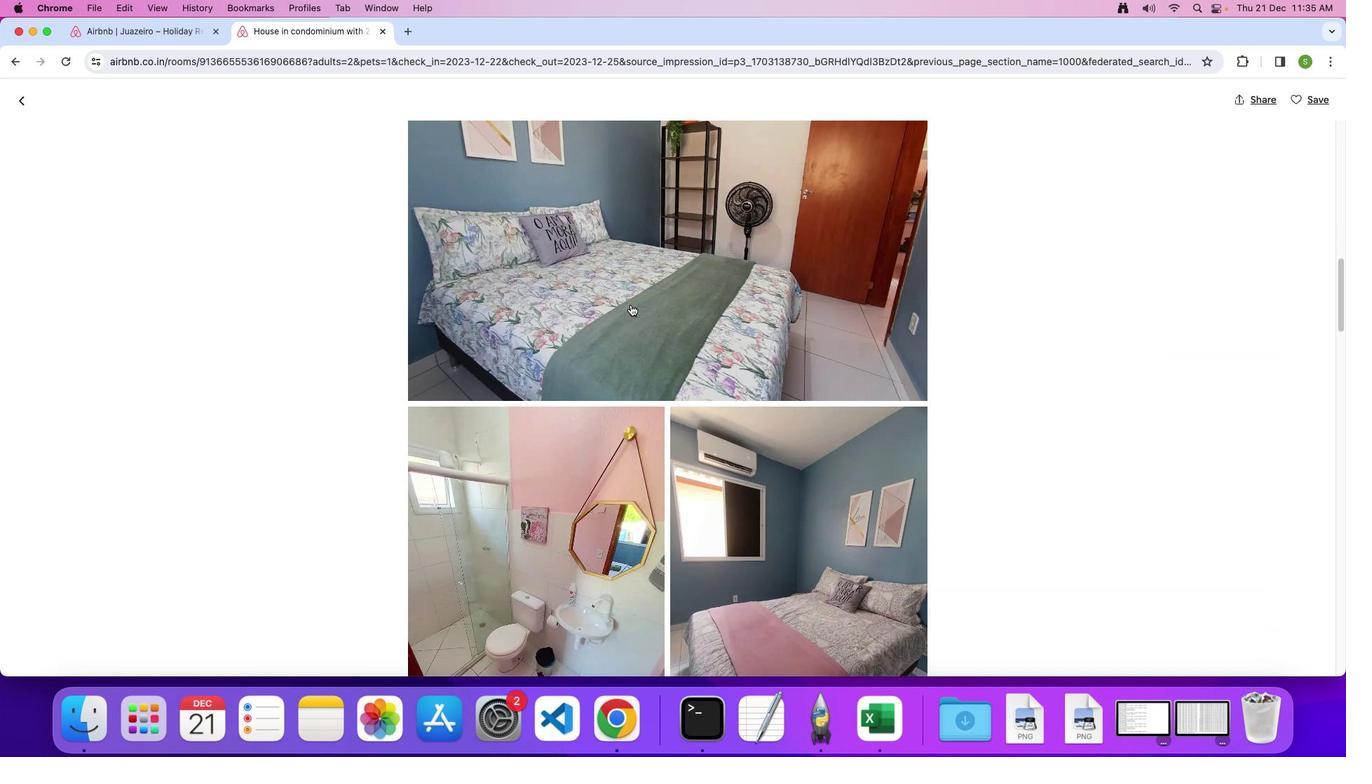 
Action: Mouse scrolled (631, 305) with delta (0, 0)
Screenshot: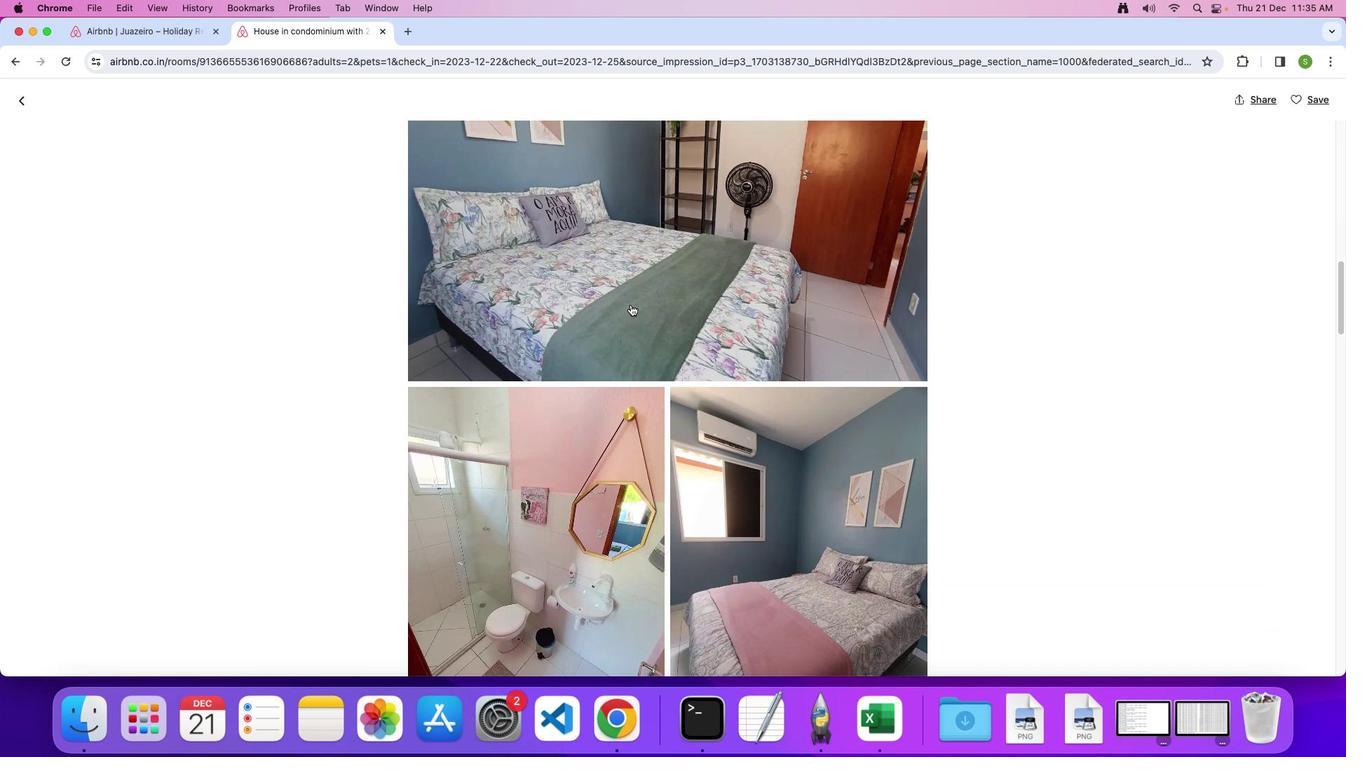 
Action: Mouse scrolled (631, 305) with delta (0, 0)
Screenshot: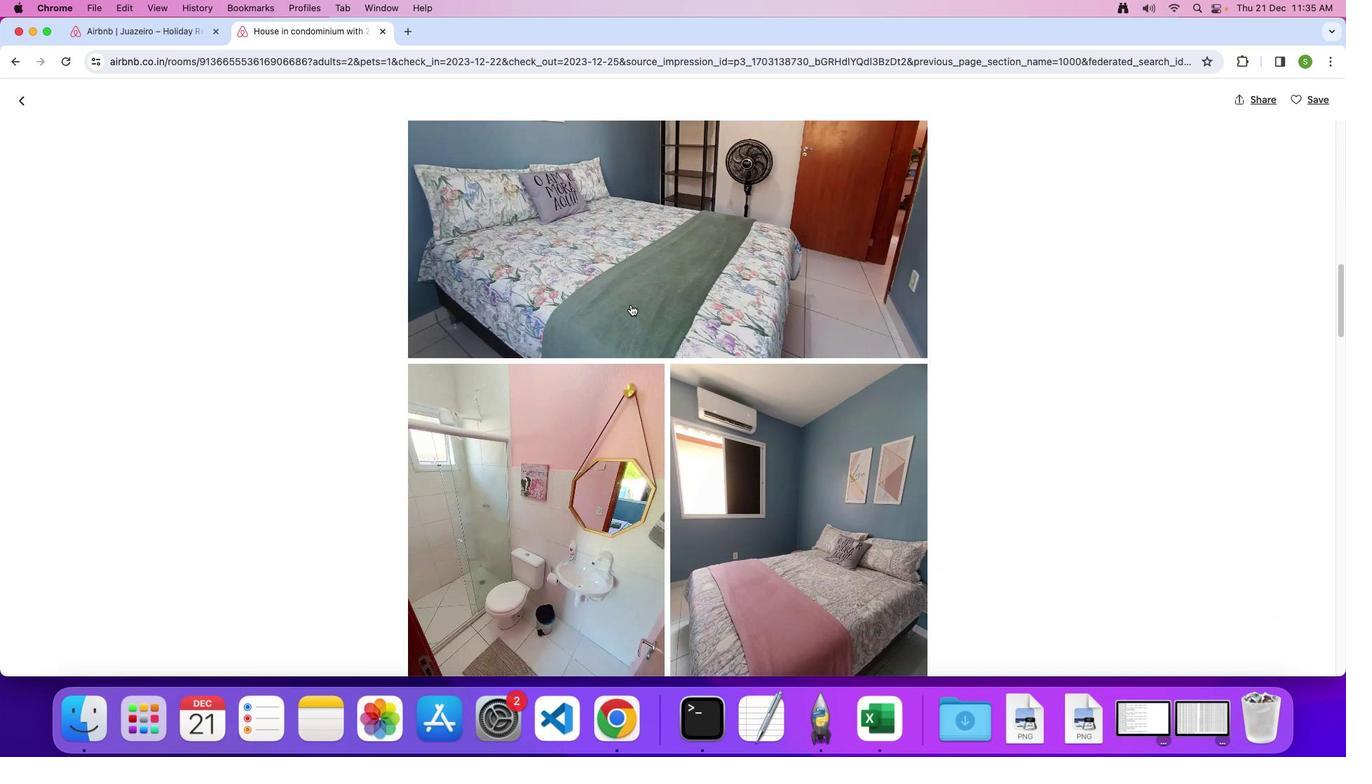 
Action: Mouse scrolled (631, 305) with delta (0, 0)
Screenshot: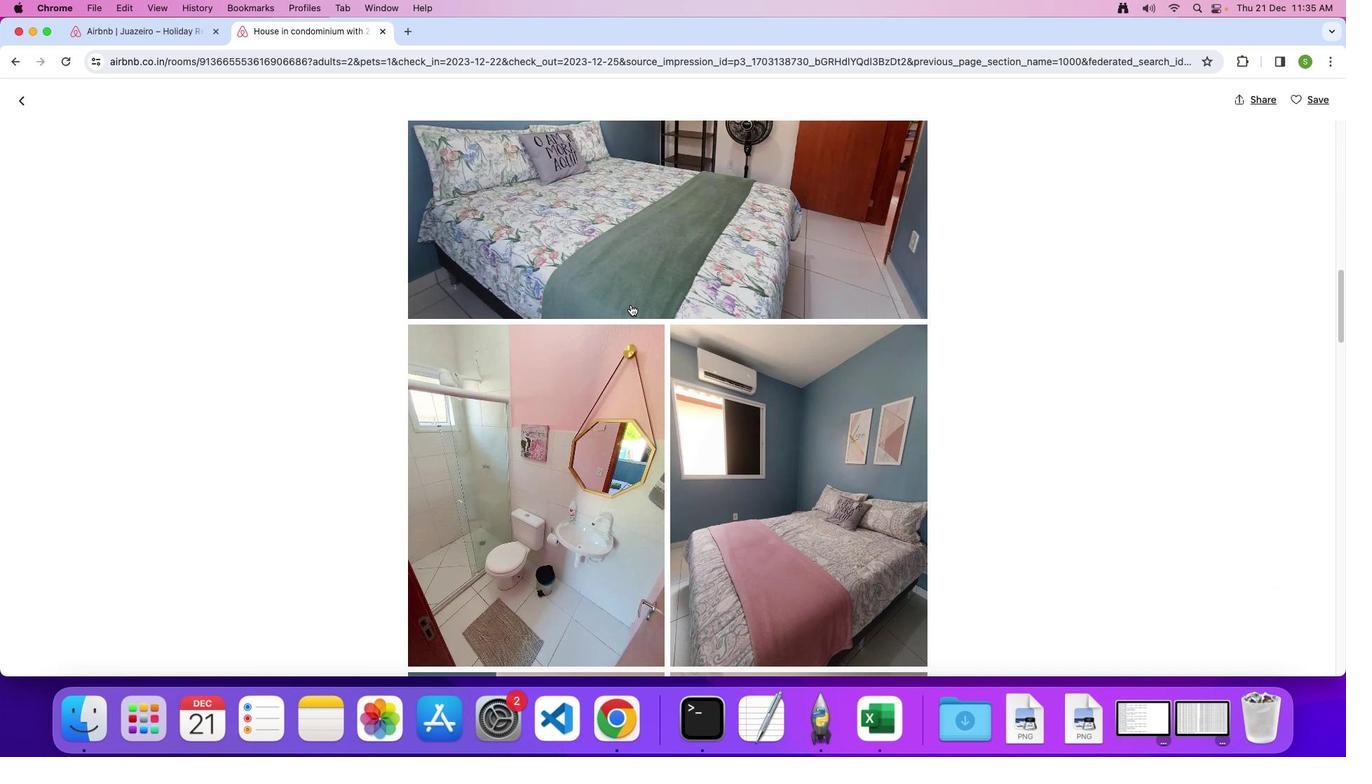 
Action: Mouse scrolled (631, 305) with delta (0, 0)
Screenshot: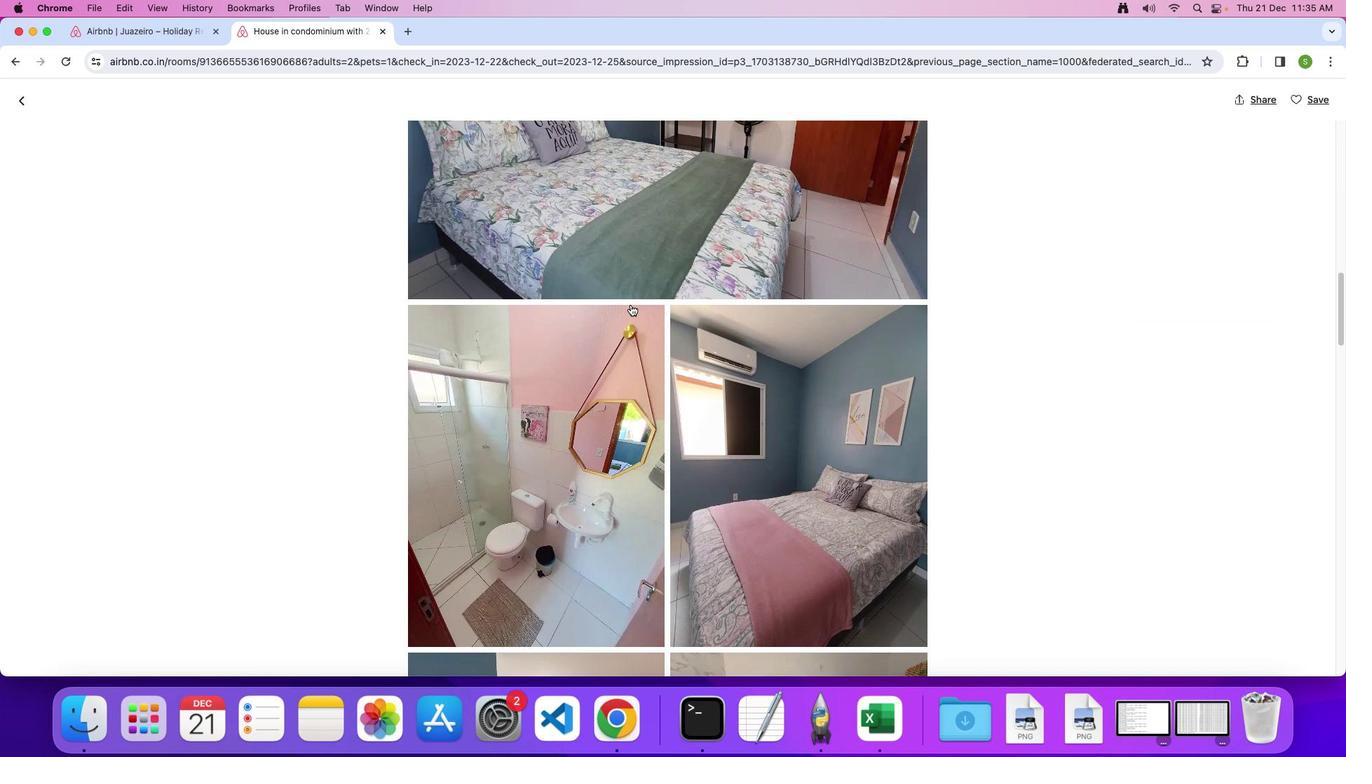 
Action: Mouse scrolled (631, 305) with delta (0, 0)
Screenshot: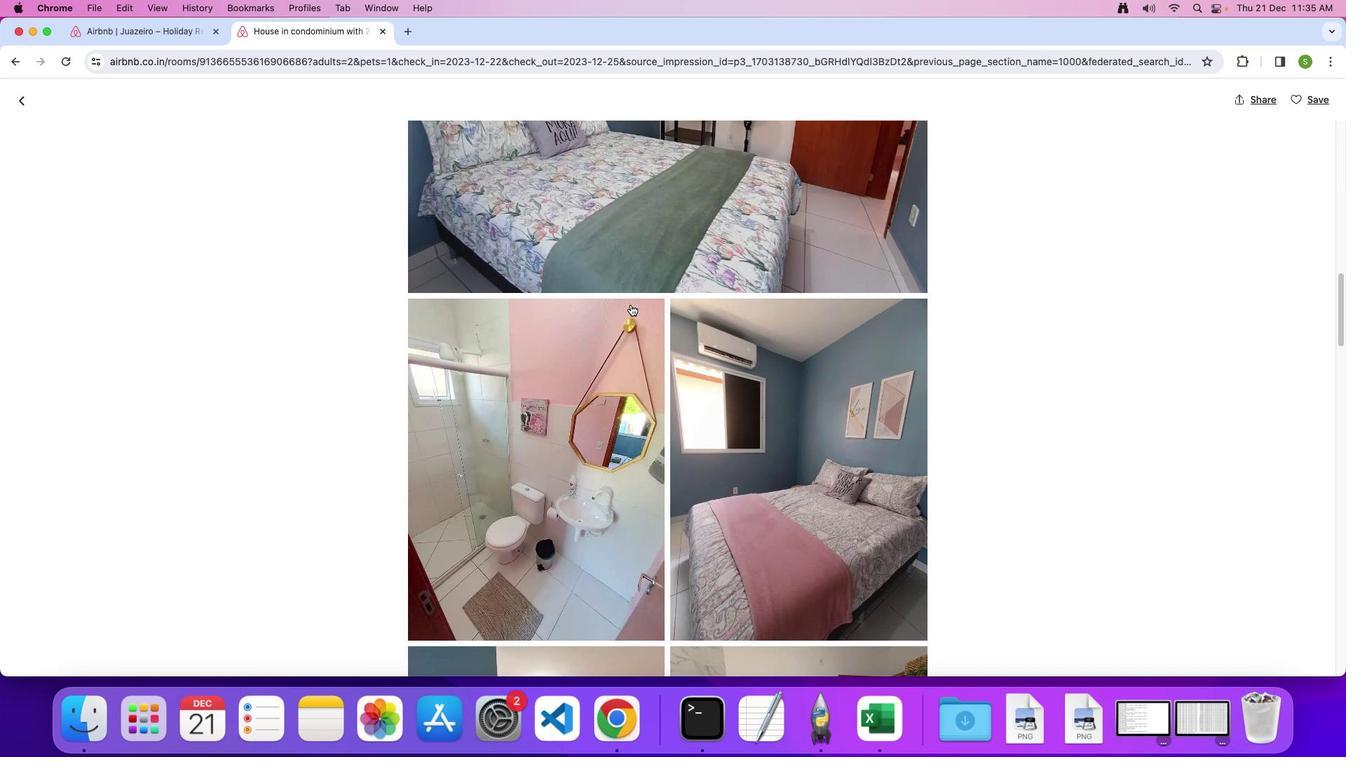 
Action: Mouse scrolled (631, 305) with delta (0, 0)
Screenshot: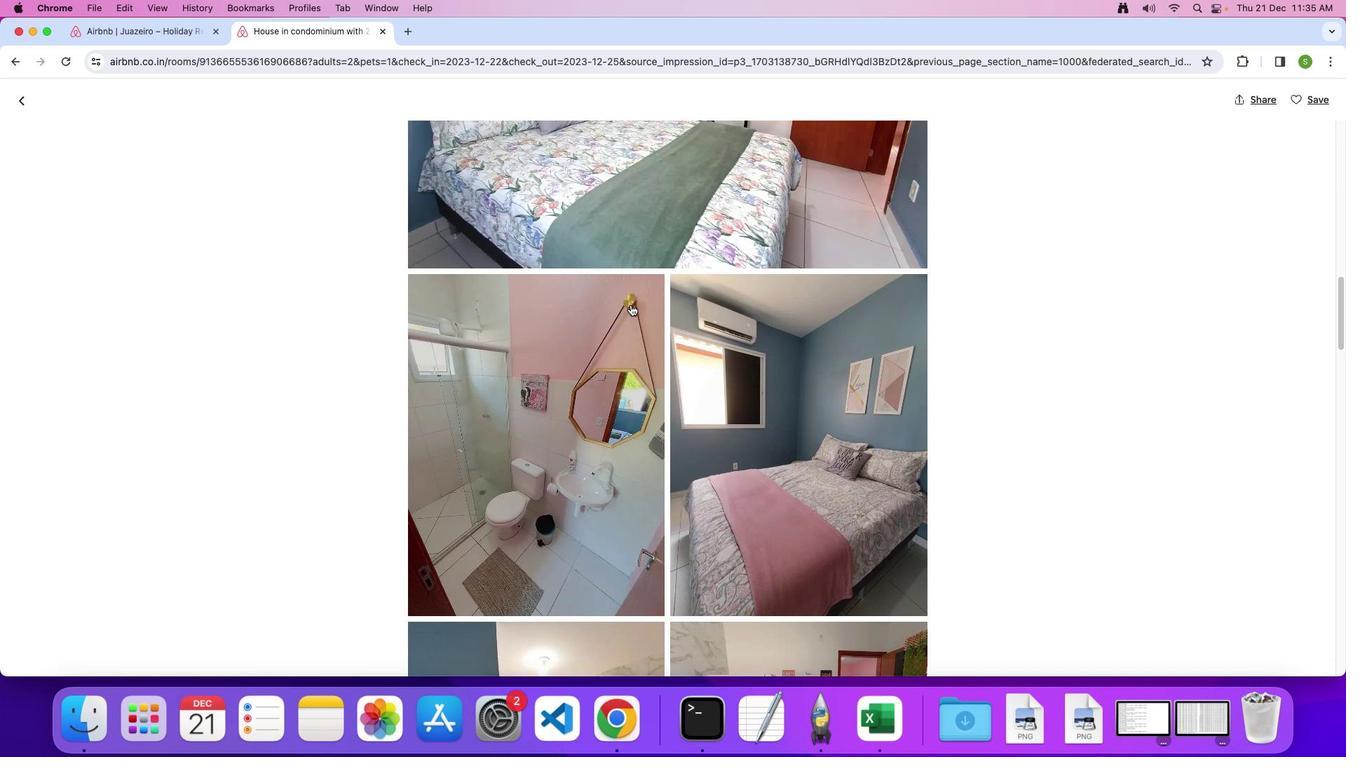 
Action: Mouse scrolled (631, 305) with delta (0, 0)
Screenshot: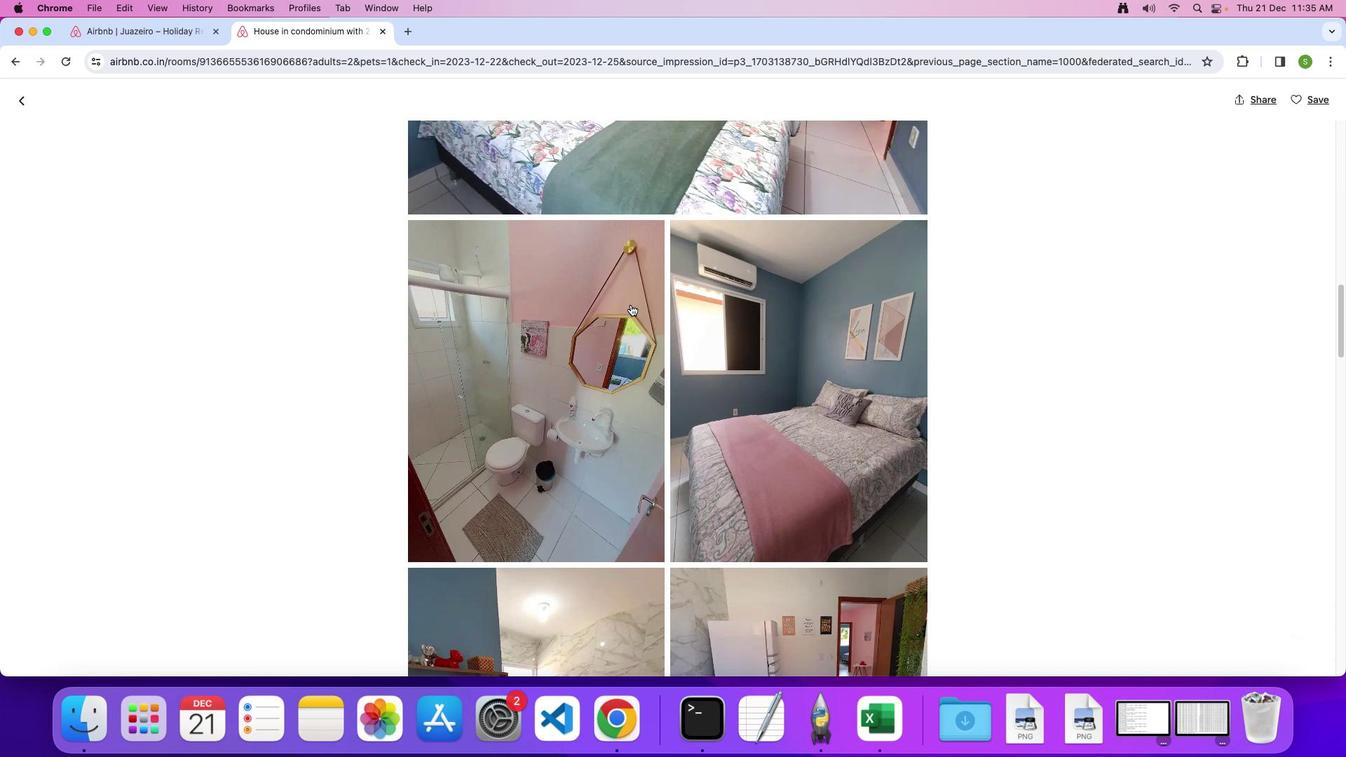 
Action: Mouse scrolled (631, 305) with delta (0, -2)
Screenshot: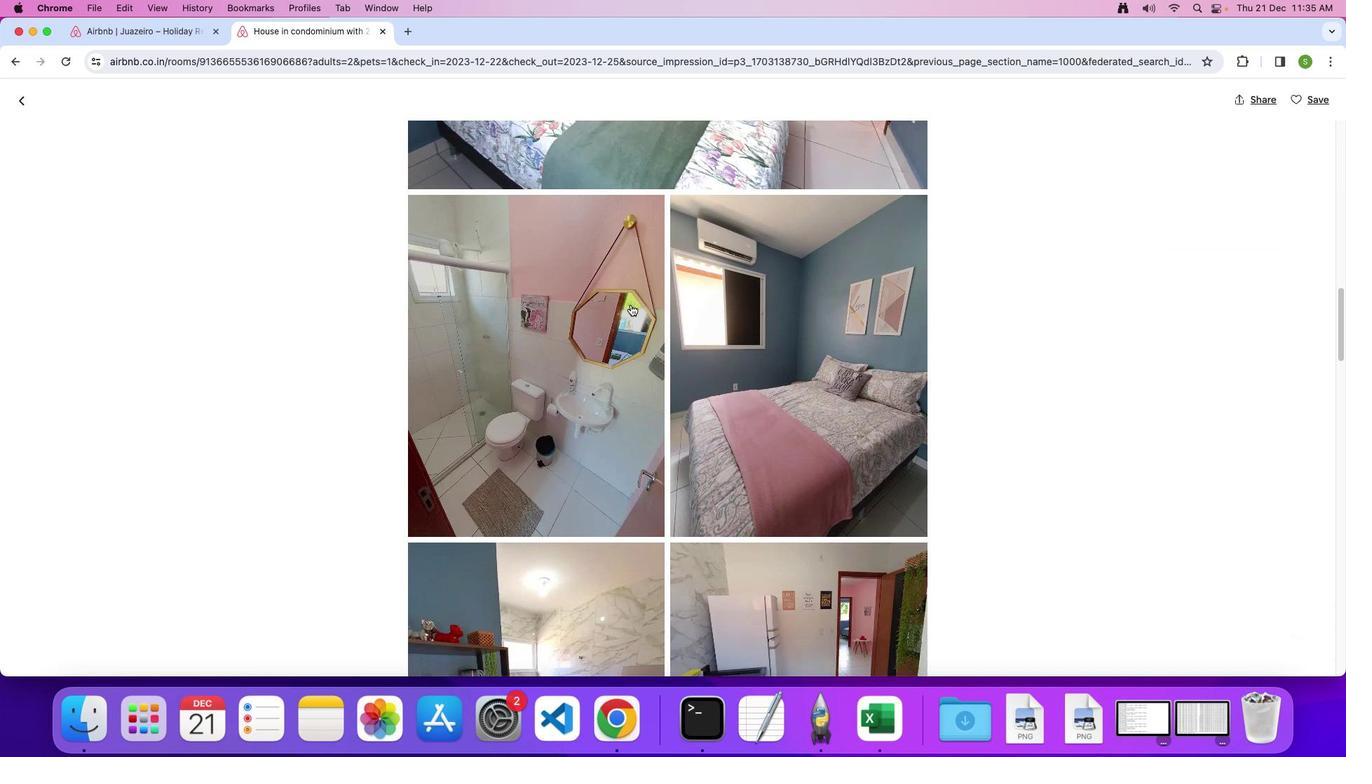 
Action: Mouse scrolled (631, 305) with delta (0, 0)
Screenshot: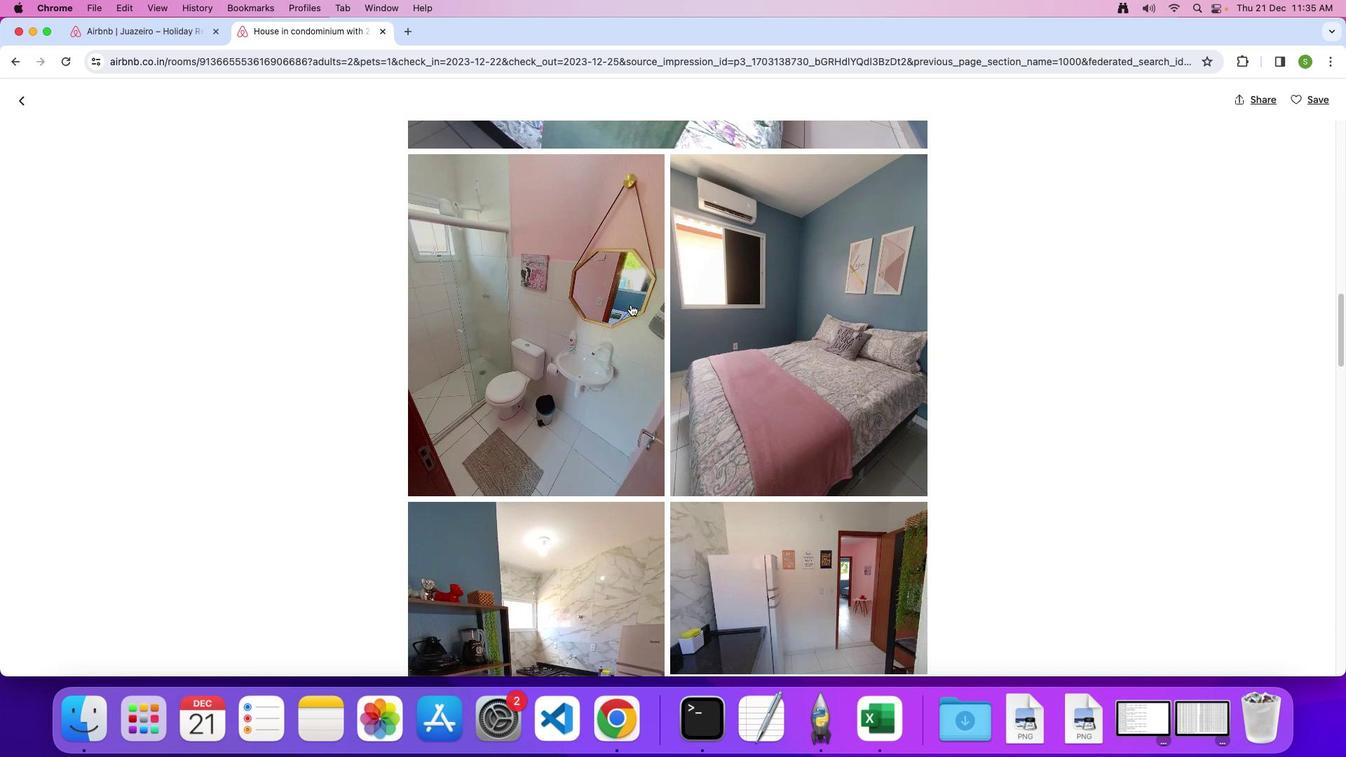 
Action: Mouse scrolled (631, 305) with delta (0, 0)
Screenshot: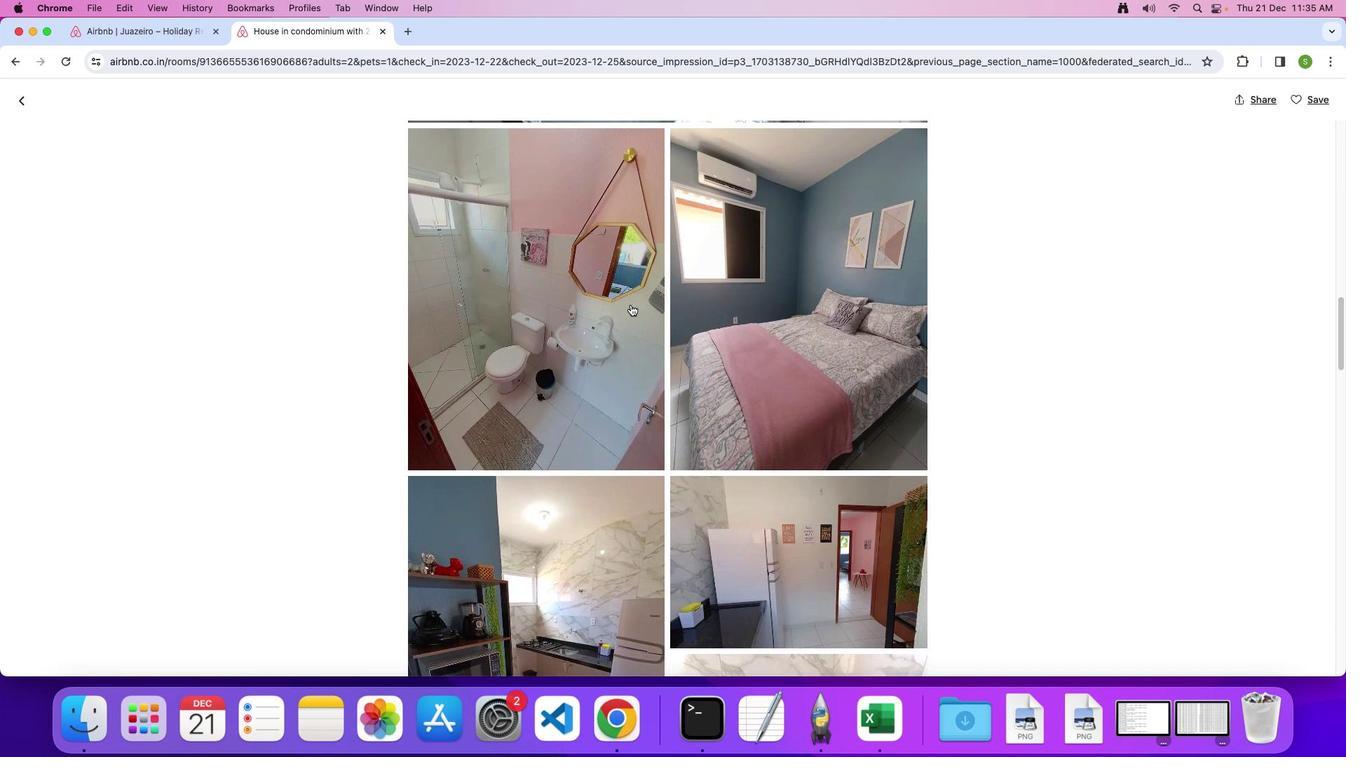
Action: Mouse scrolled (631, 305) with delta (0, -2)
Screenshot: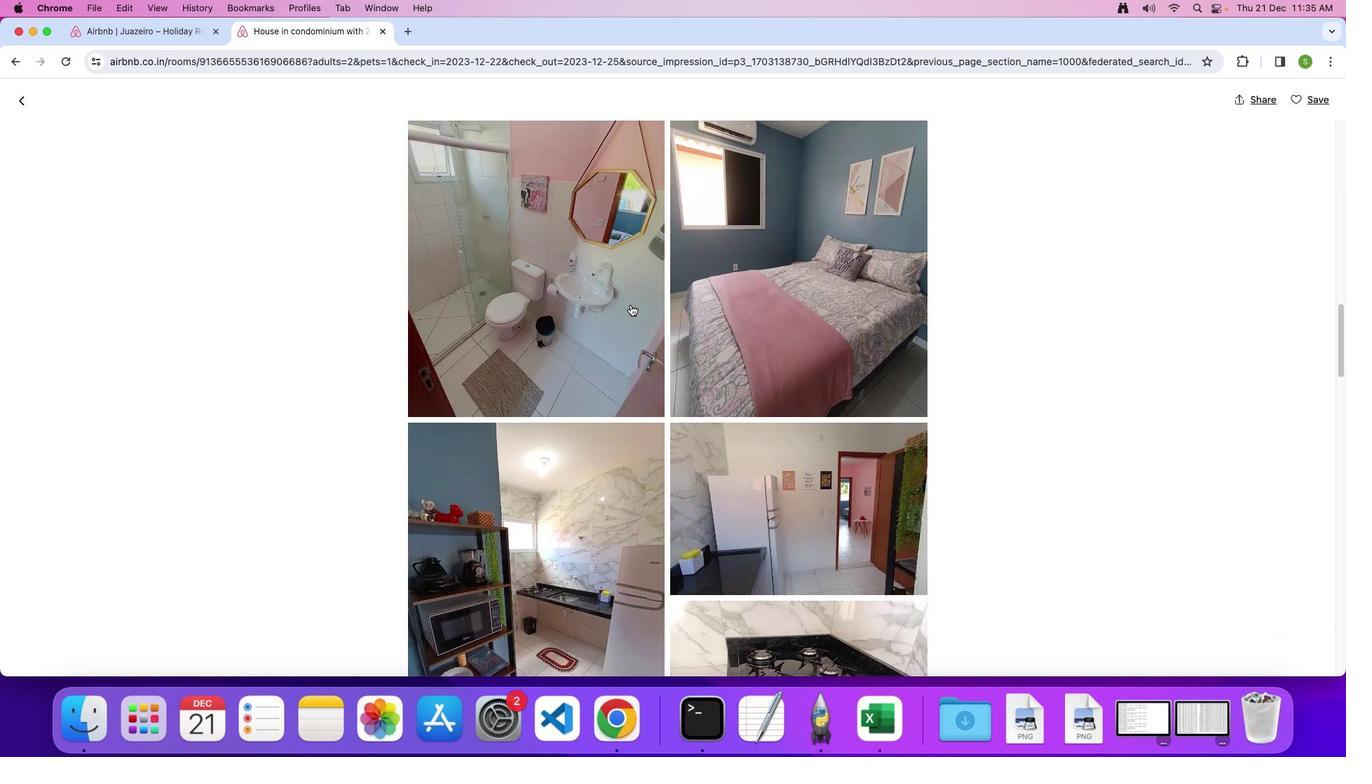 
Action: Mouse scrolled (631, 305) with delta (0, 0)
Screenshot: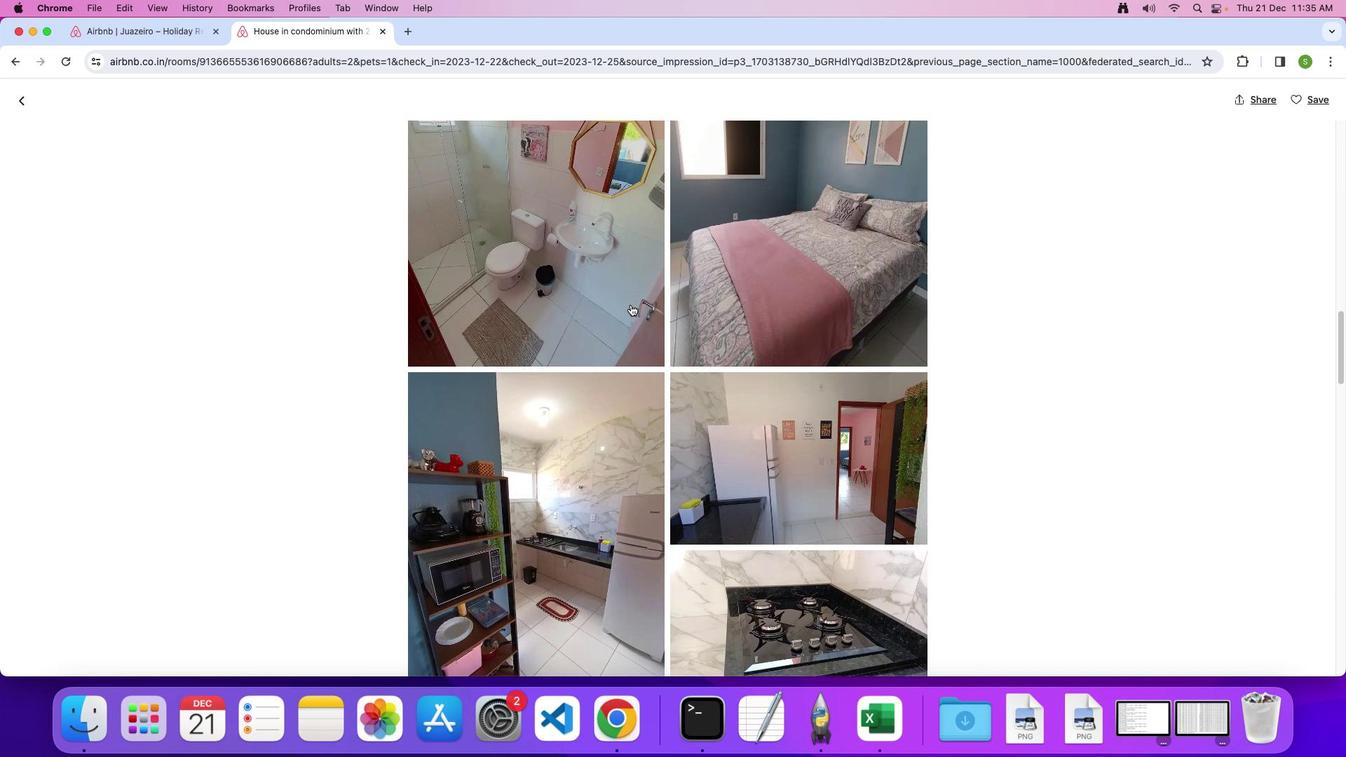 
Action: Mouse scrolled (631, 305) with delta (0, 0)
Screenshot: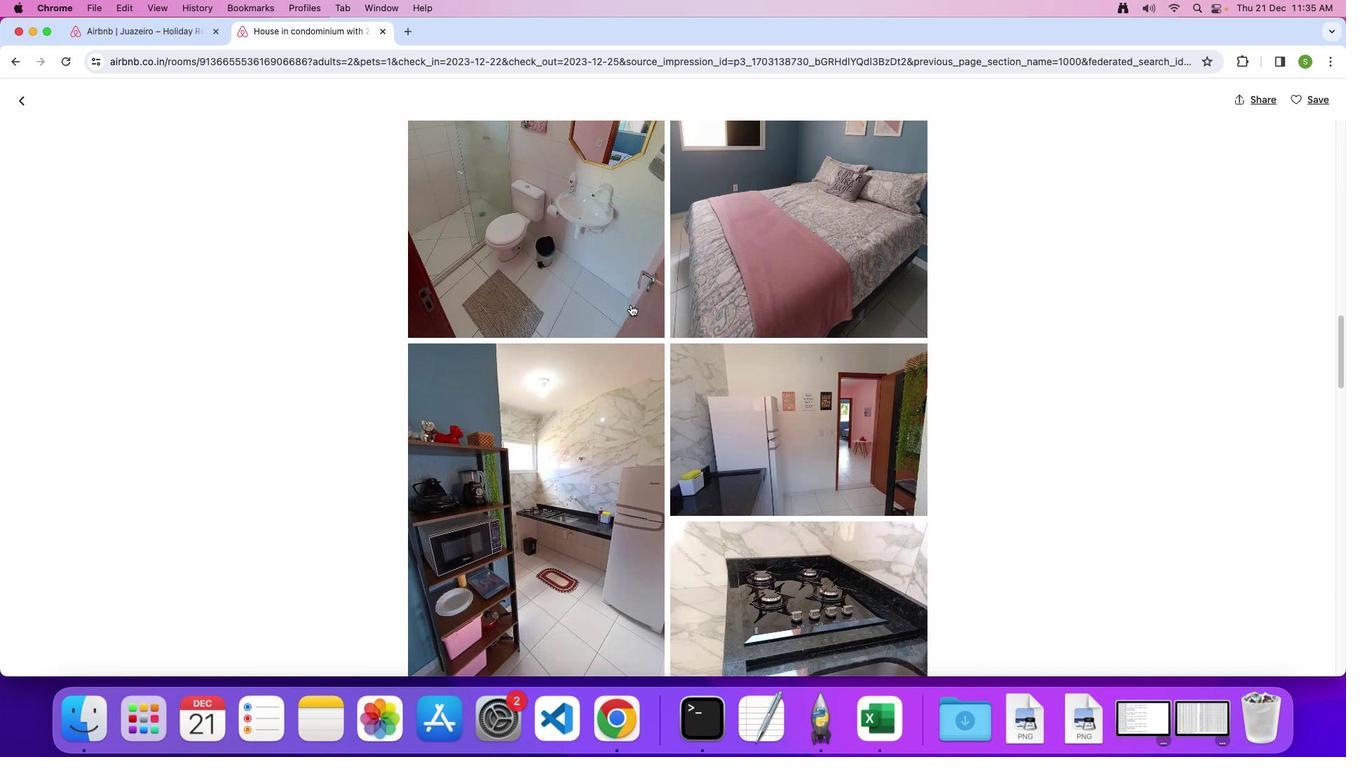 
Action: Mouse scrolled (631, 305) with delta (0, -2)
Screenshot: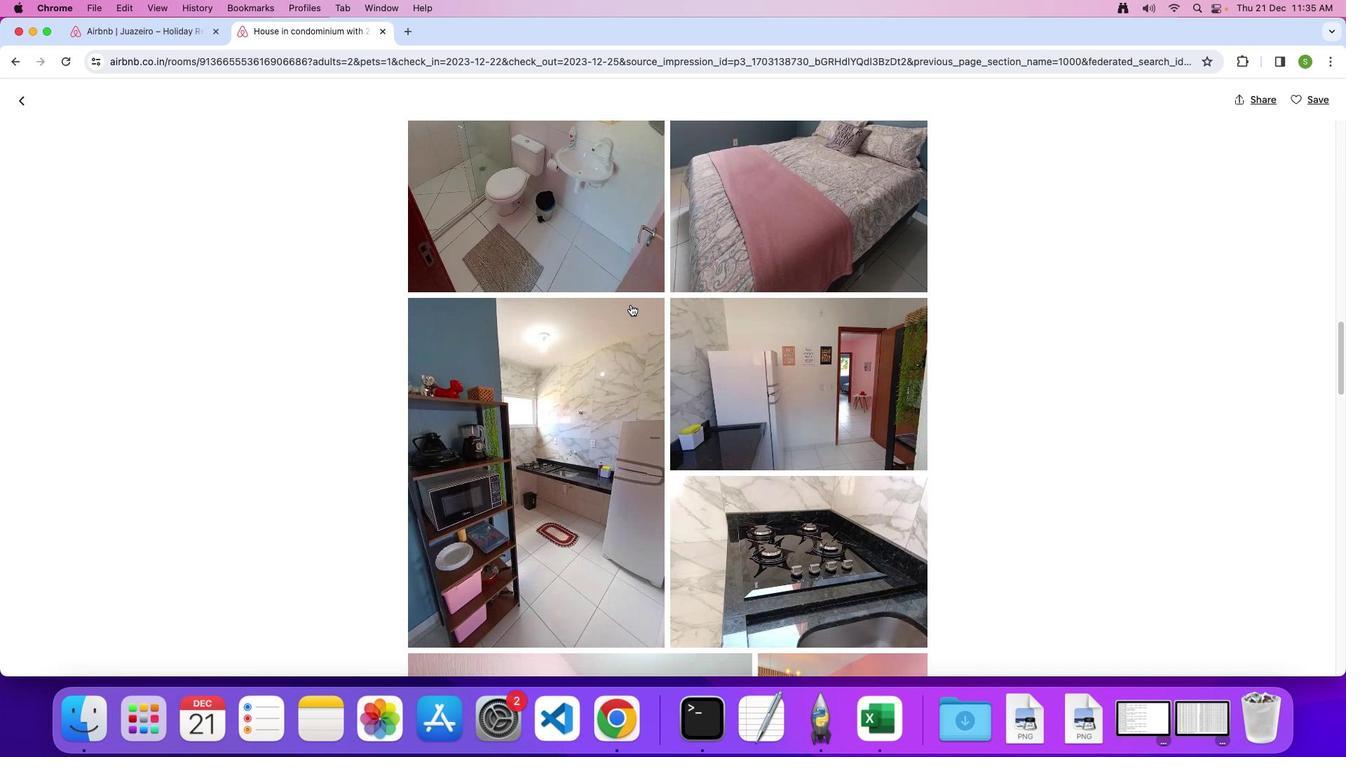 
Action: Mouse scrolled (631, 305) with delta (0, 0)
Screenshot: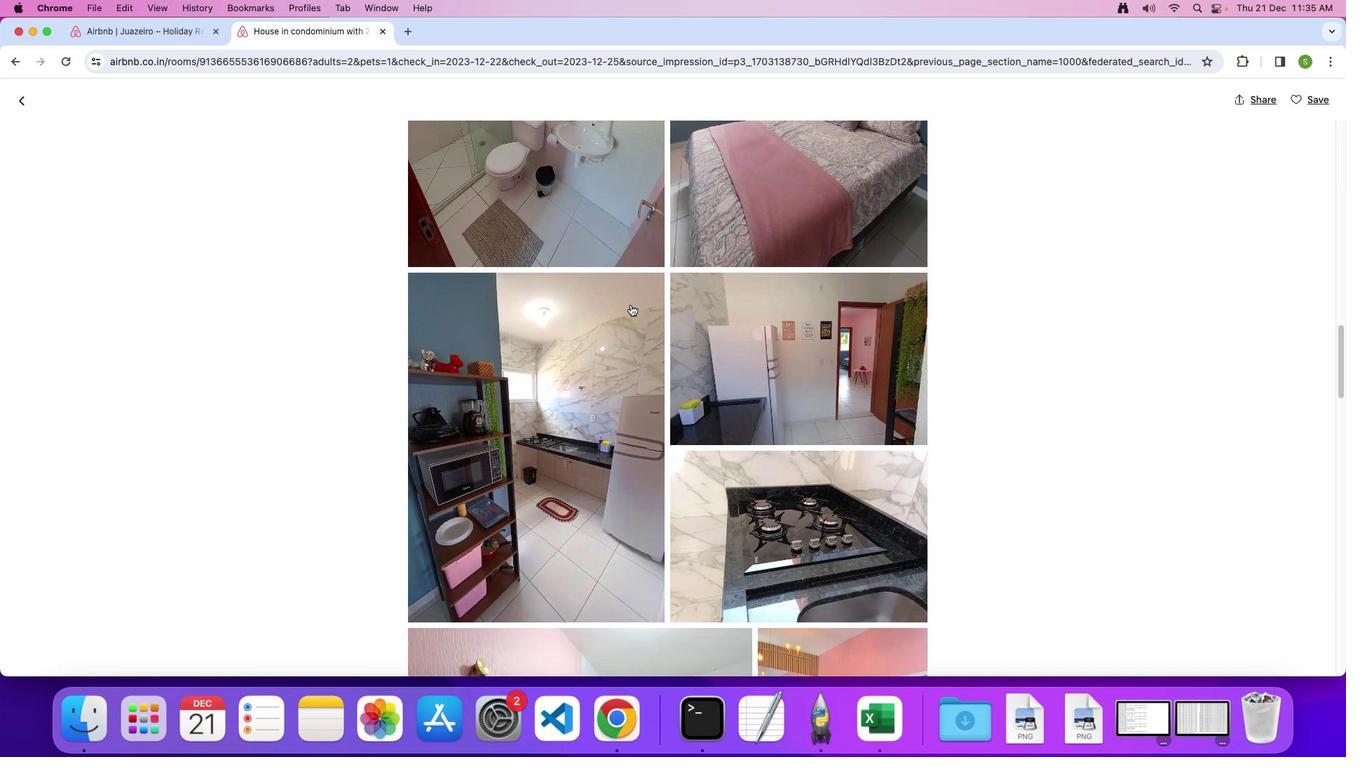
Action: Mouse scrolled (631, 305) with delta (0, 0)
Screenshot: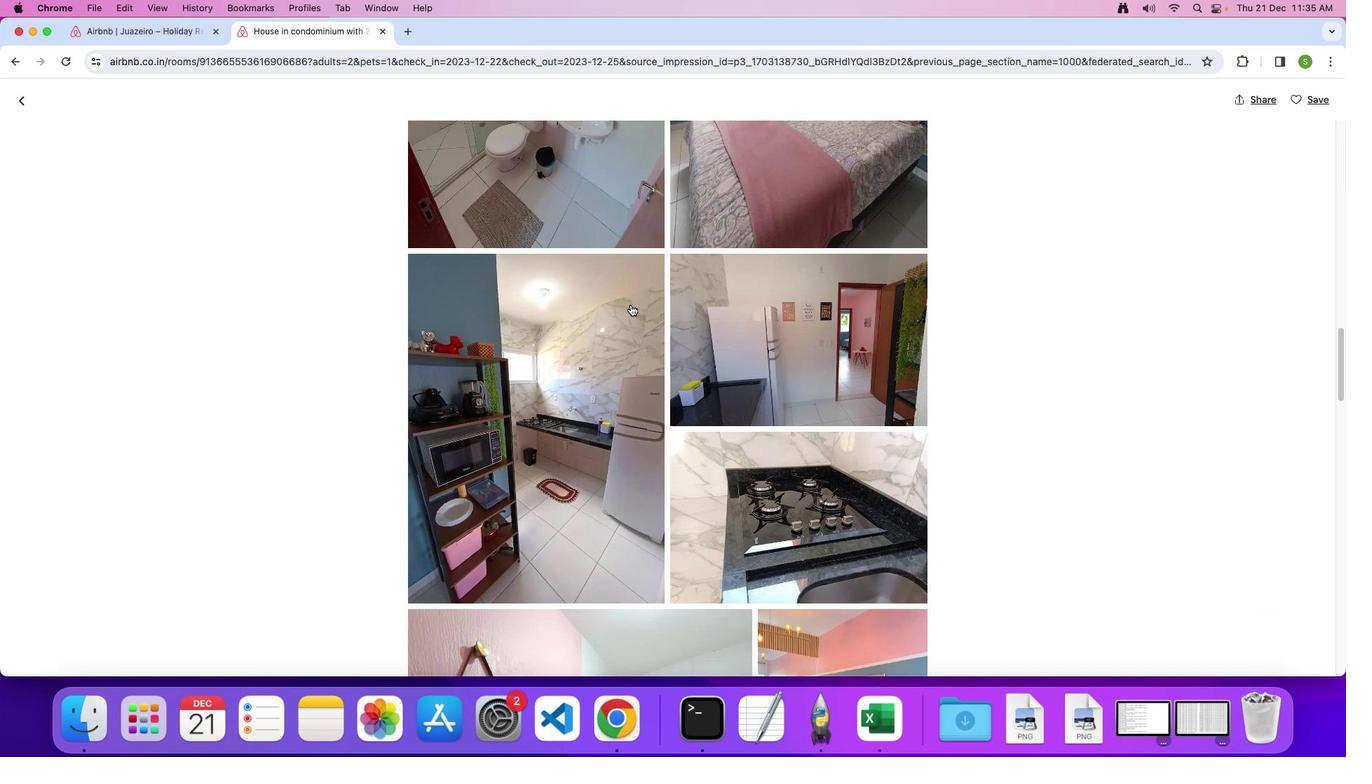 
Action: Mouse scrolled (631, 305) with delta (0, -1)
Screenshot: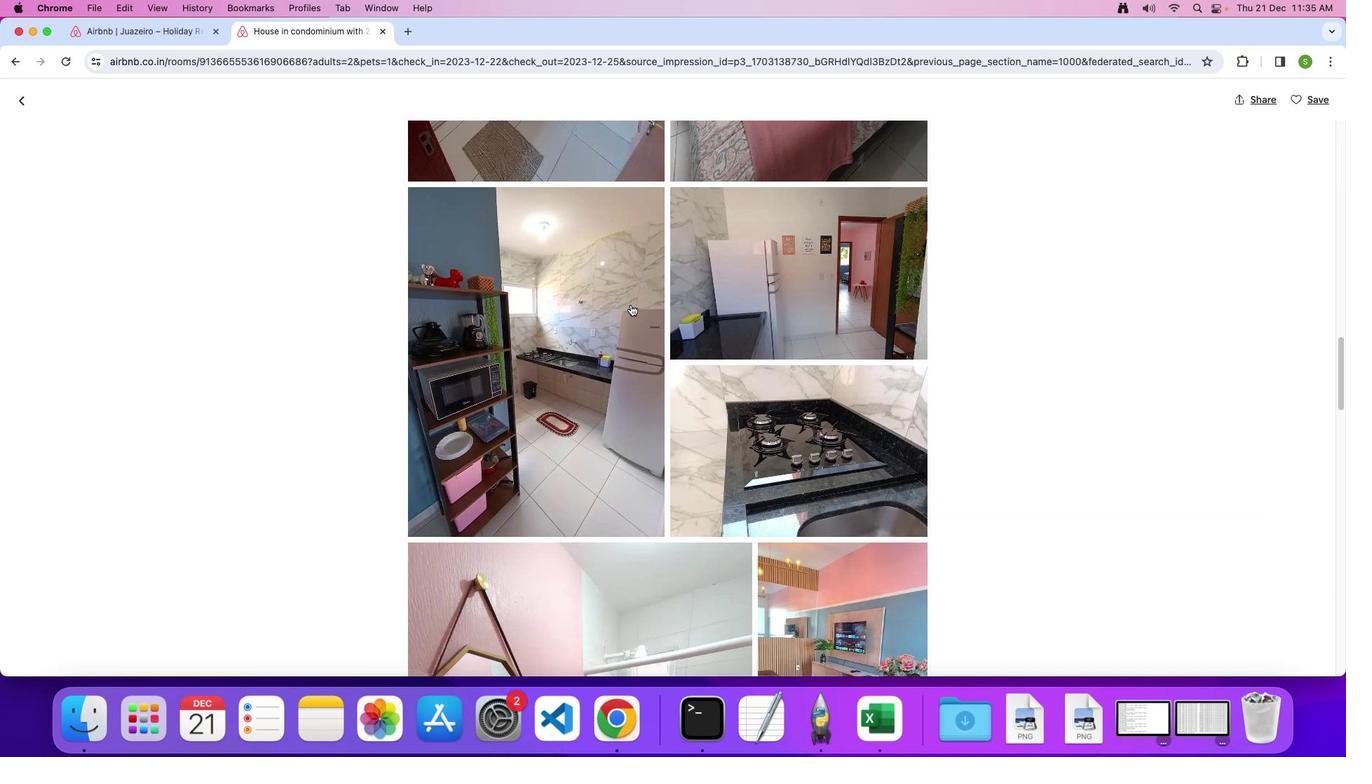 
Action: Mouse scrolled (631, 305) with delta (0, 0)
Screenshot: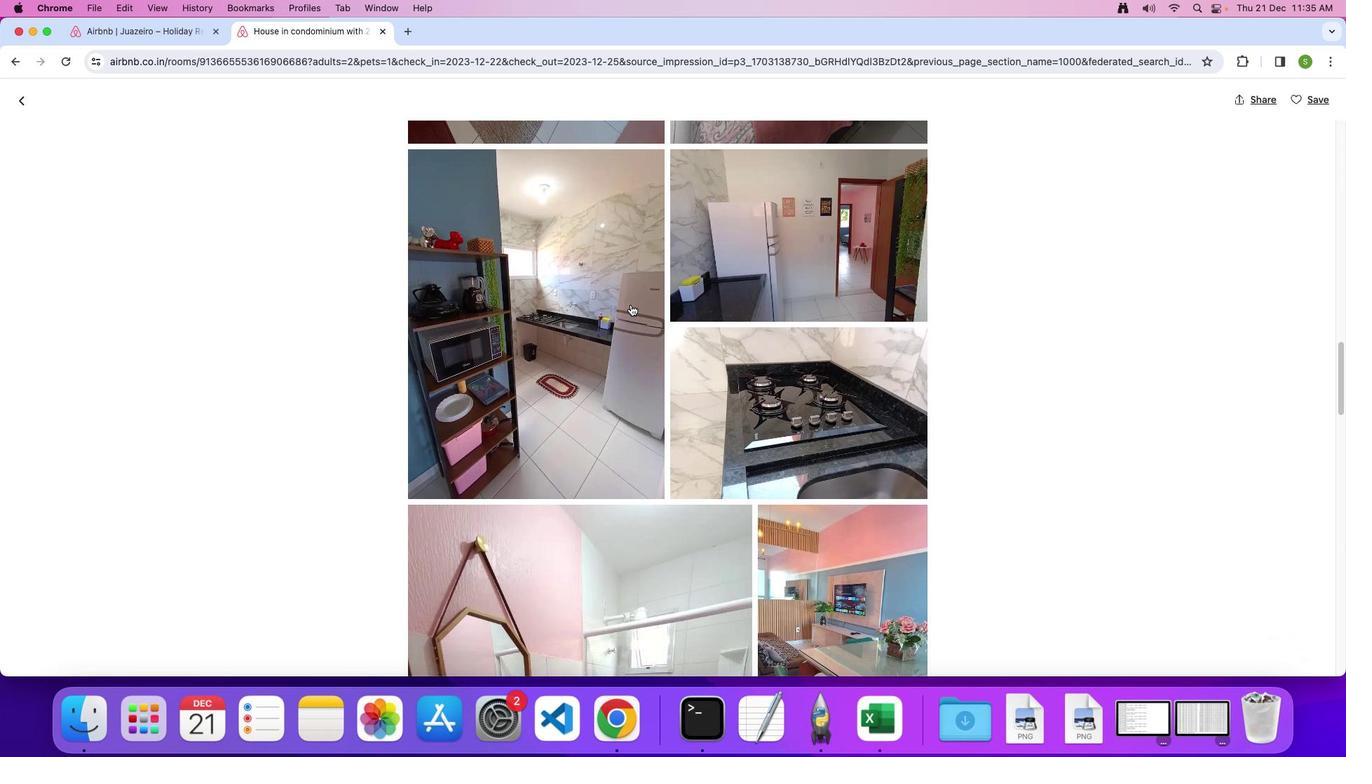 
Action: Mouse scrolled (631, 305) with delta (0, 0)
Screenshot: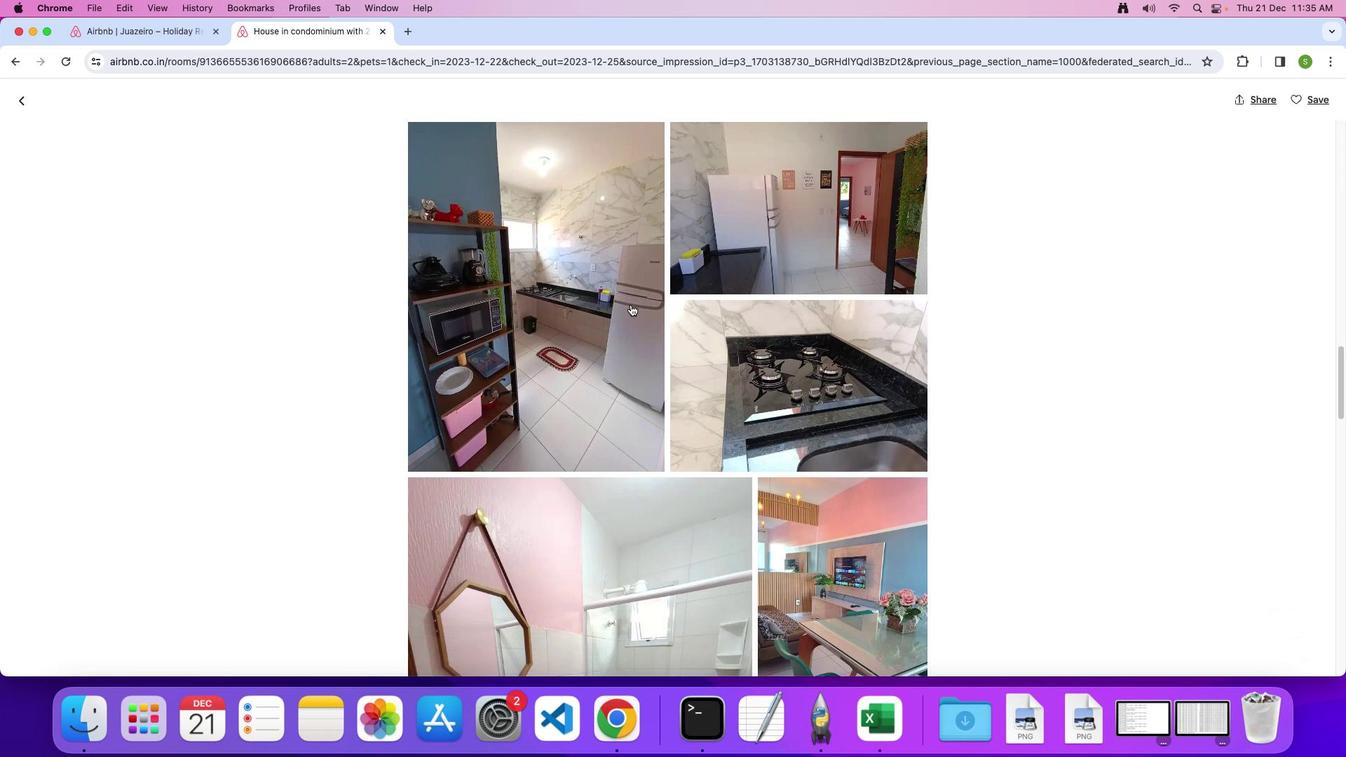 
Action: Mouse scrolled (631, 305) with delta (0, -2)
Screenshot: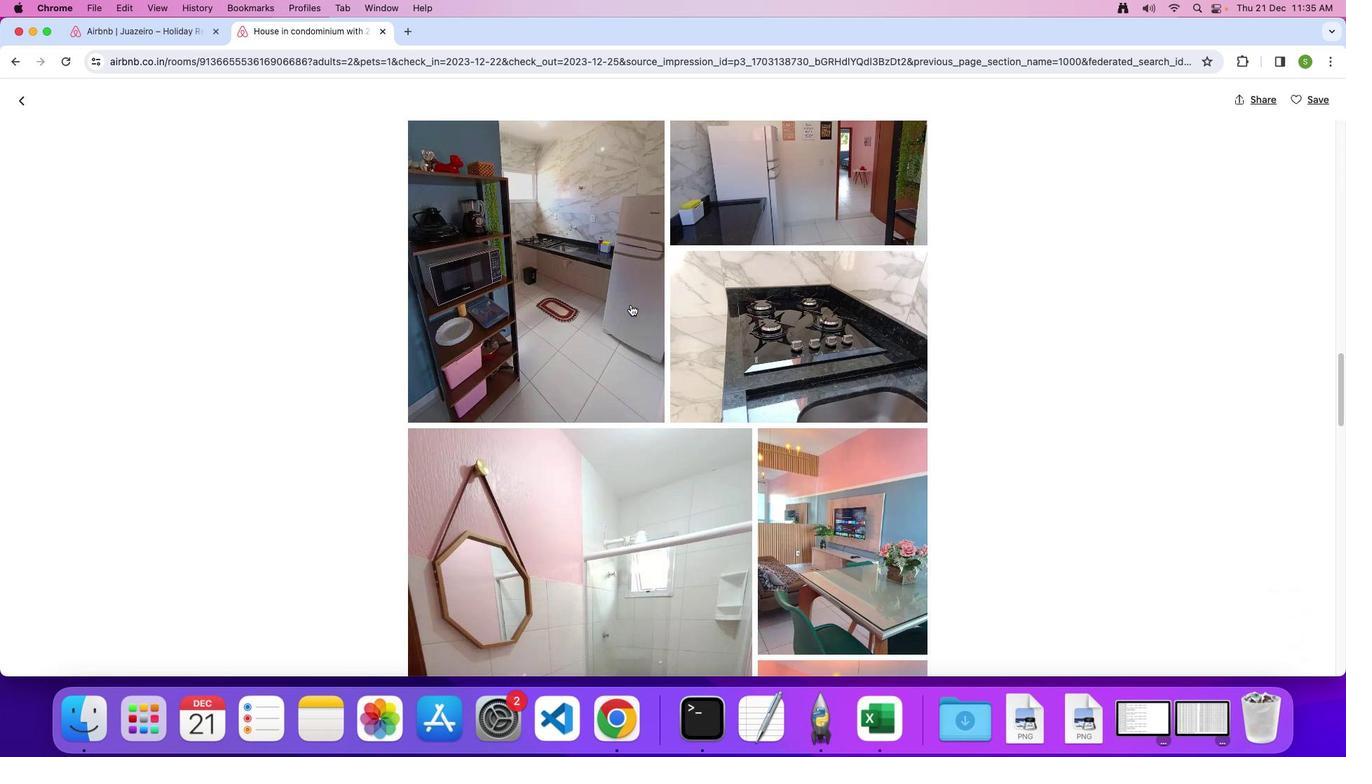 
Action: Mouse scrolled (631, 305) with delta (0, 0)
Screenshot: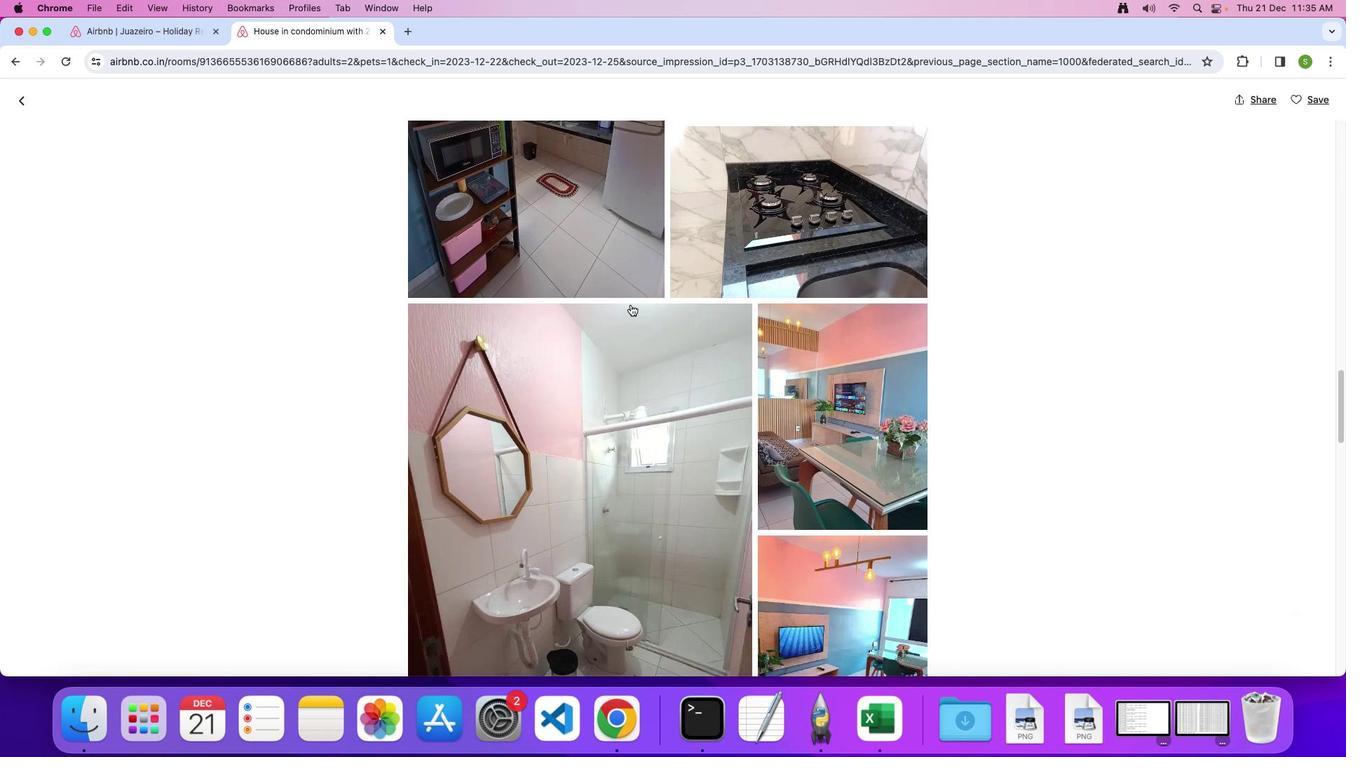 
Action: Mouse scrolled (631, 305) with delta (0, -2)
Screenshot: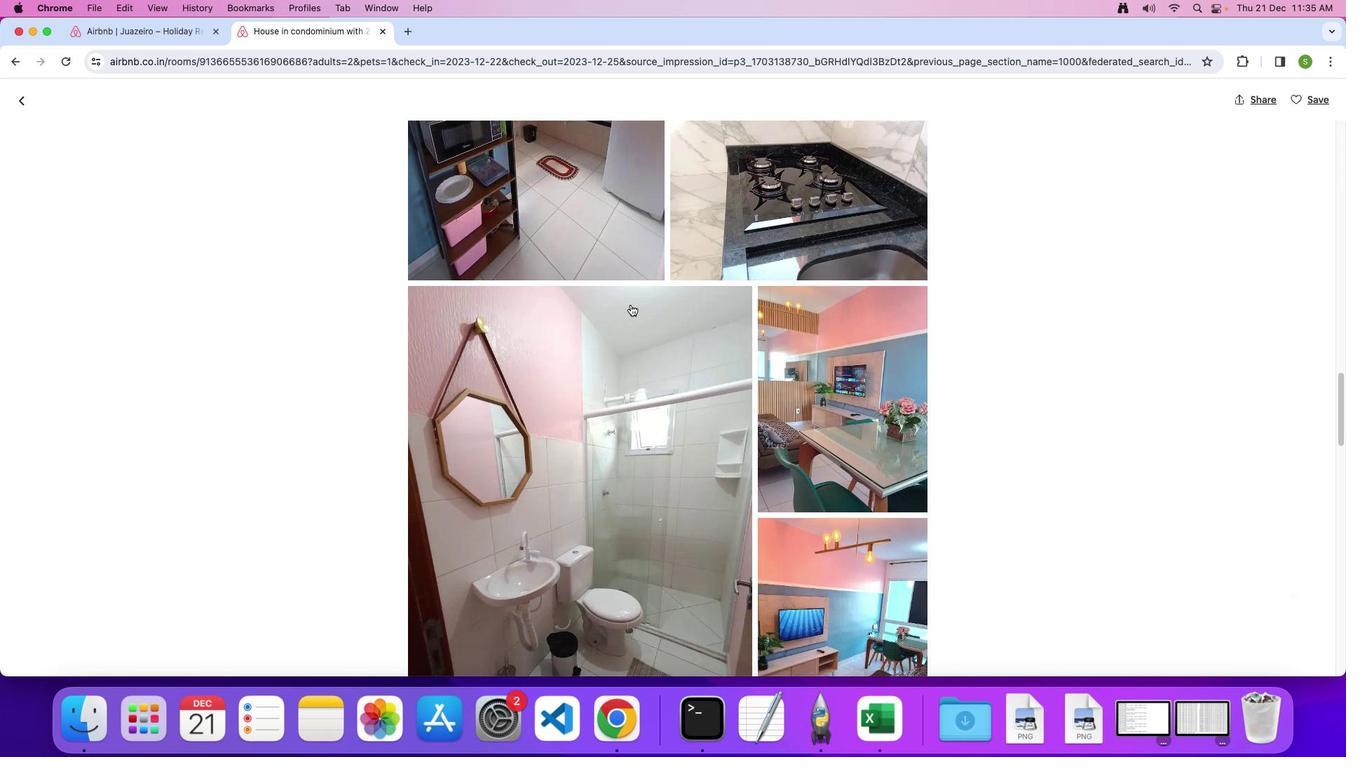 
Action: Mouse scrolled (631, 305) with delta (0, -1)
Screenshot: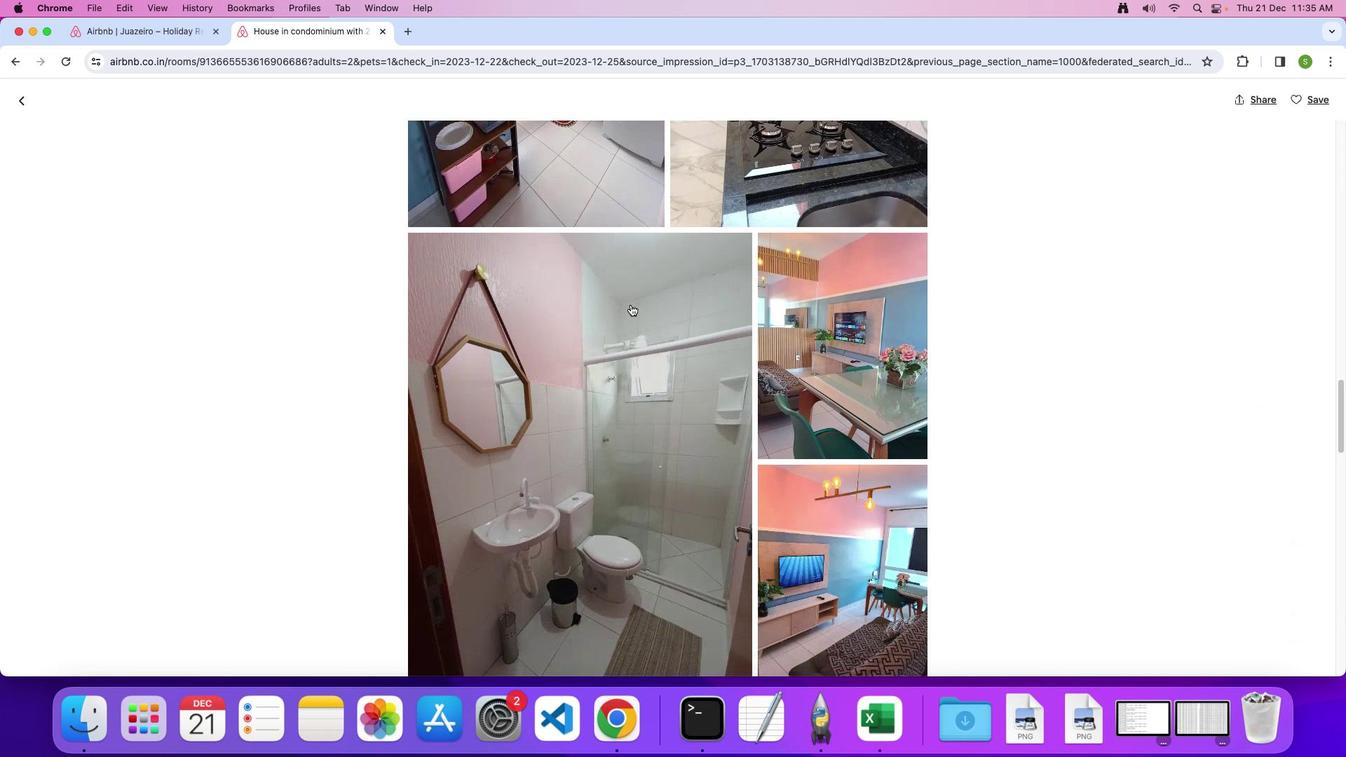 
Action: Mouse scrolled (631, 305) with delta (0, 0)
Screenshot: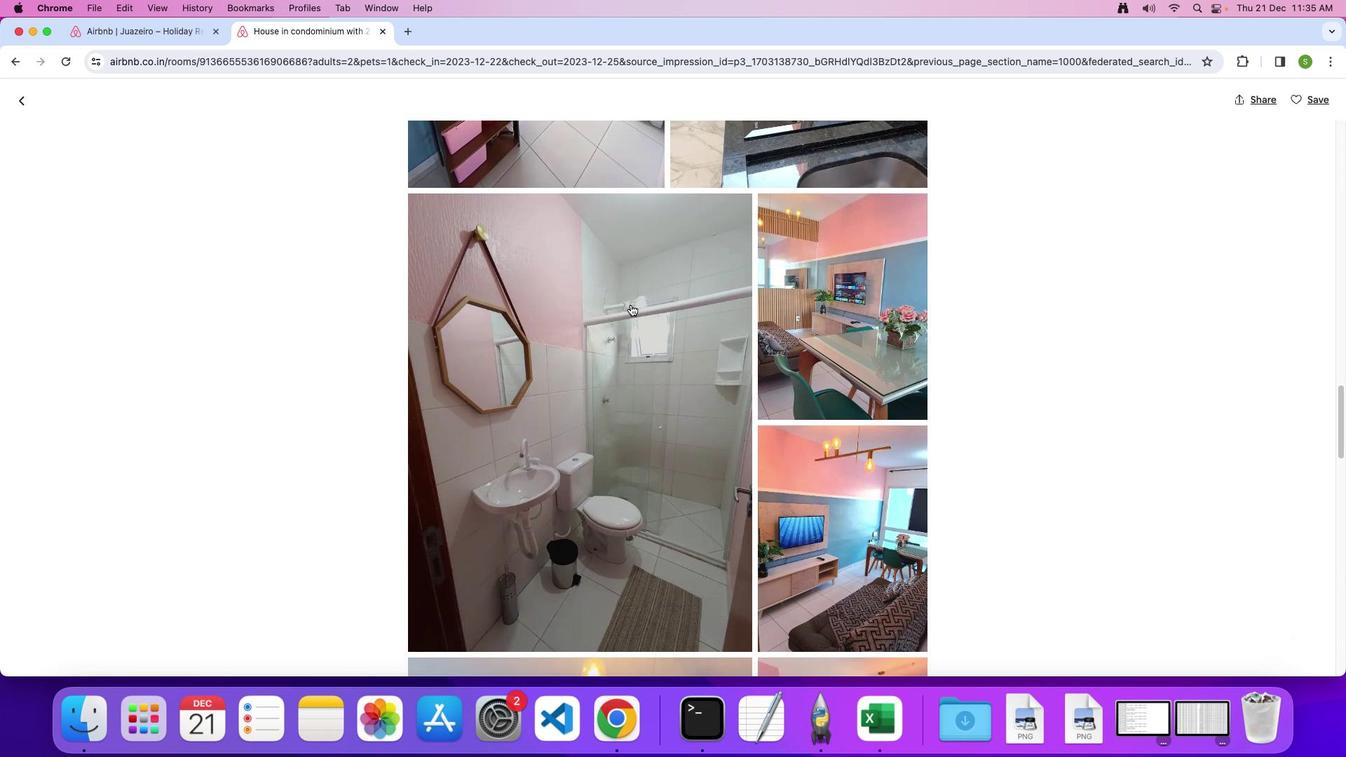 
Action: Mouse scrolled (631, 305) with delta (0, 0)
Screenshot: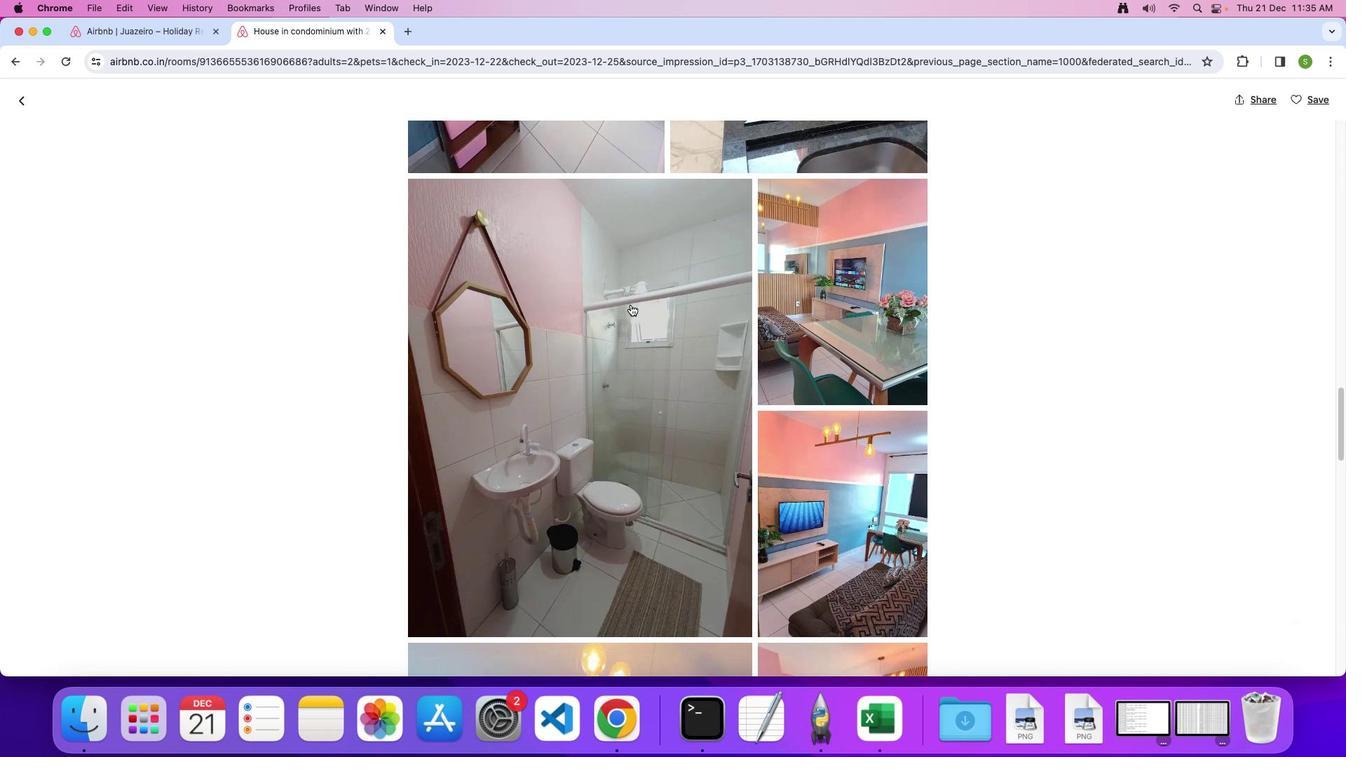 
Action: Mouse scrolled (631, 305) with delta (0, -2)
Screenshot: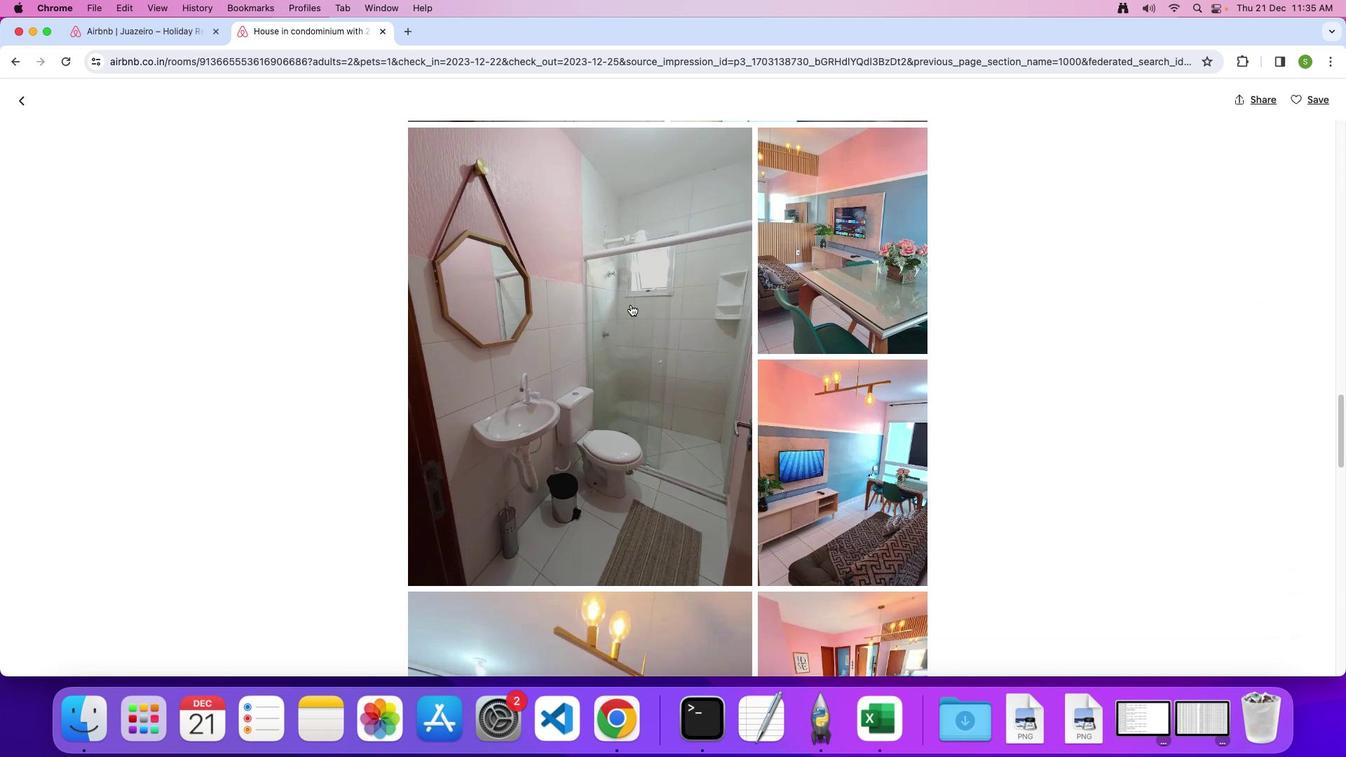 
Action: Mouse scrolled (631, 305) with delta (0, 0)
Screenshot: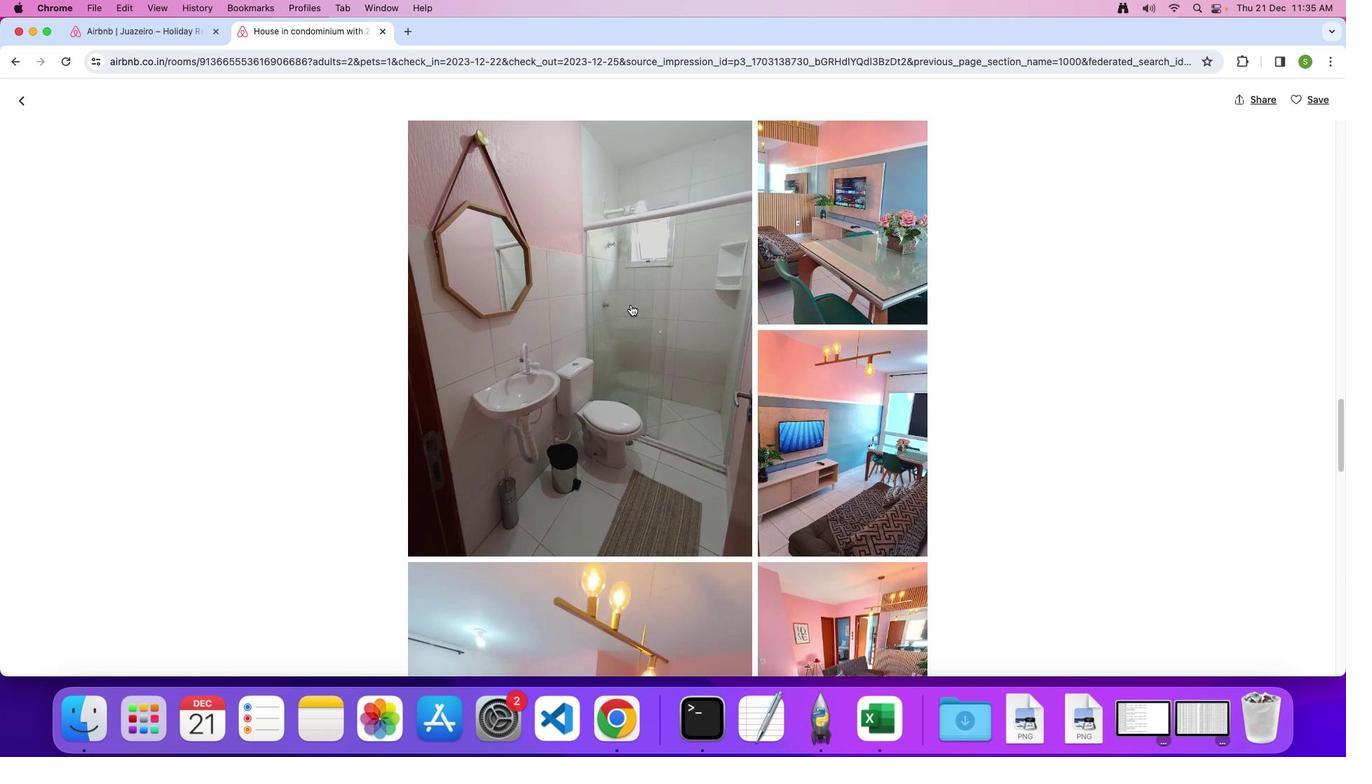 
Action: Mouse scrolled (631, 305) with delta (0, 0)
Screenshot: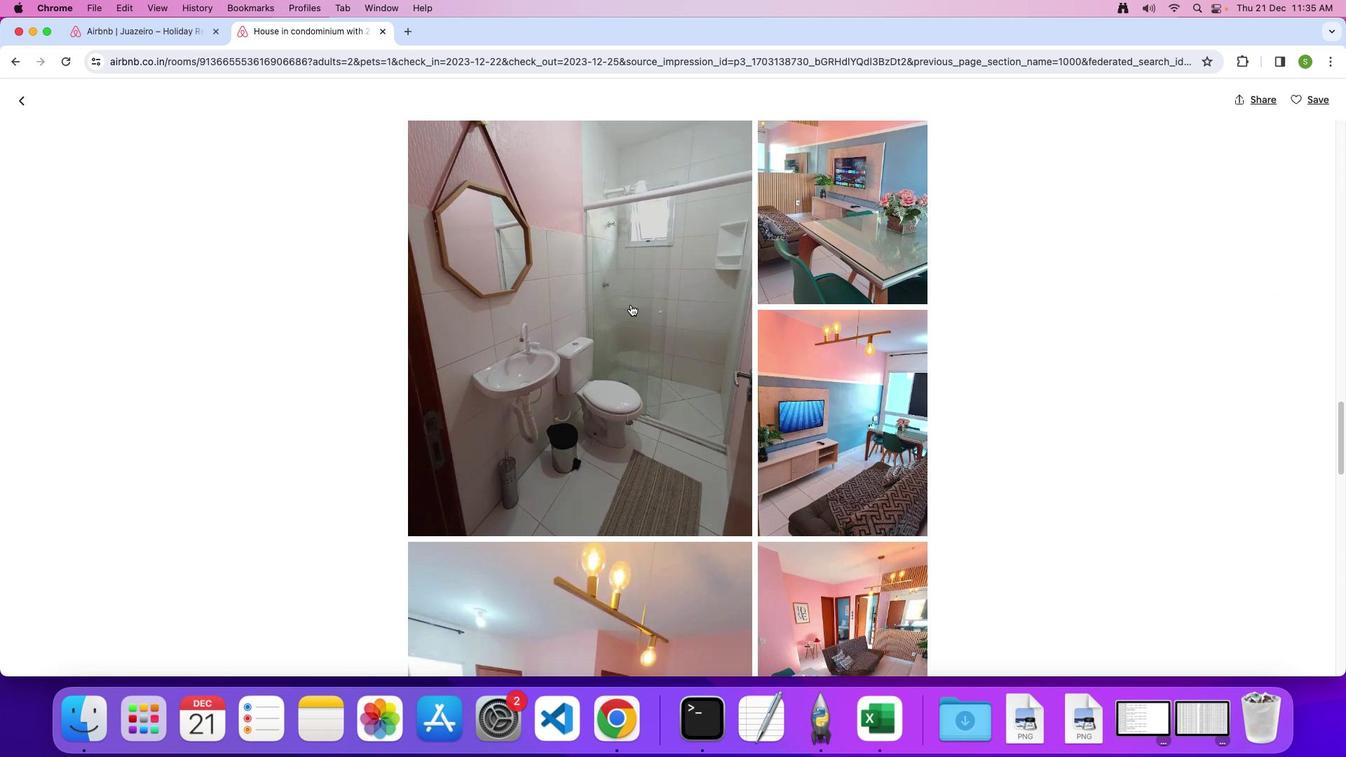 
Action: Mouse scrolled (631, 305) with delta (0, -1)
Screenshot: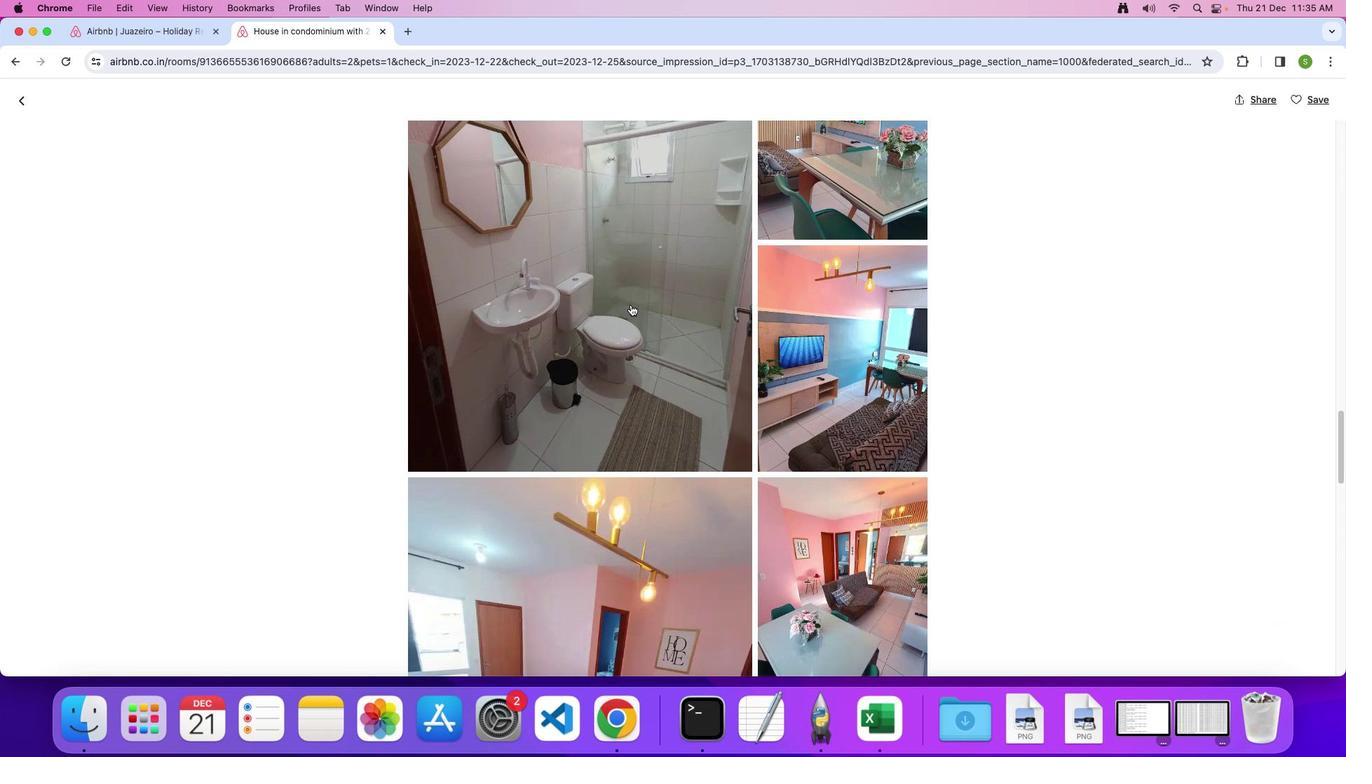 
Action: Mouse scrolled (631, 305) with delta (0, 0)
Screenshot: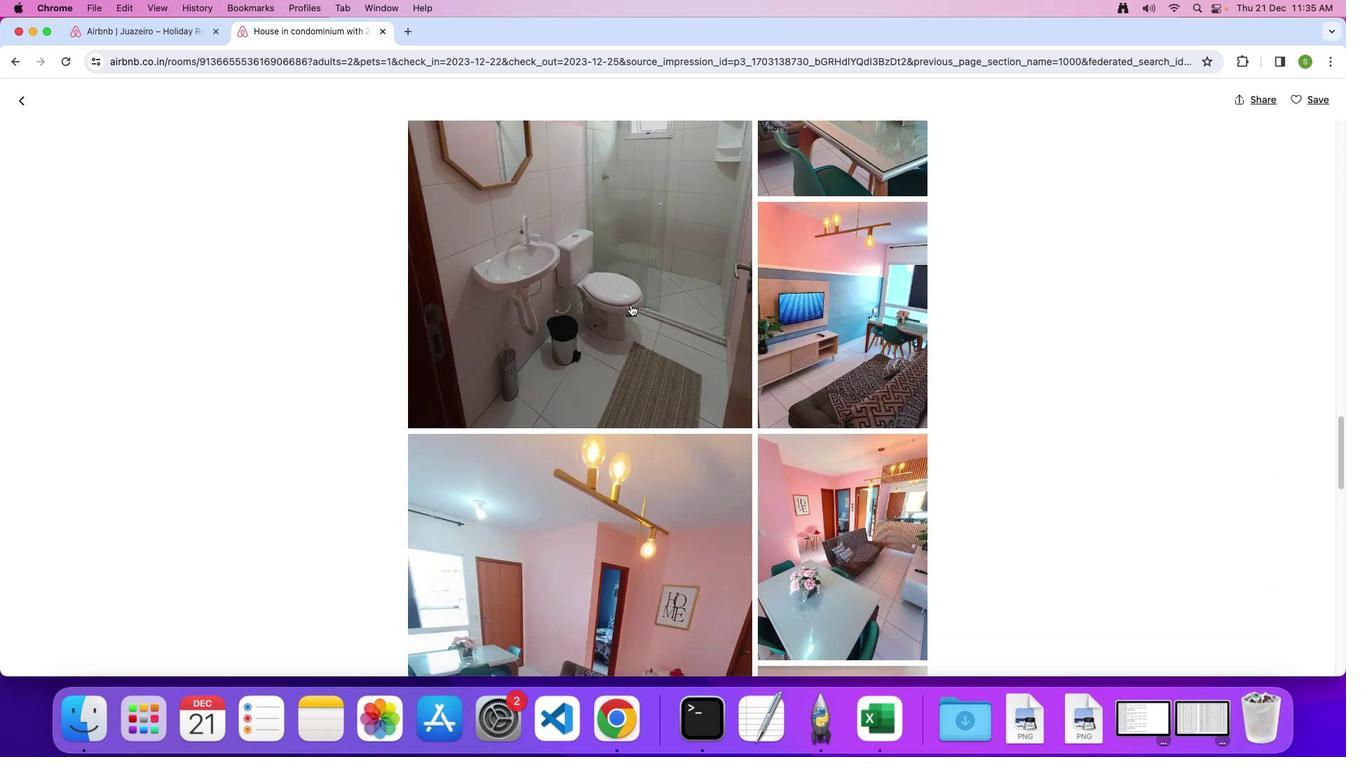 
Action: Mouse scrolled (631, 305) with delta (0, 0)
Screenshot: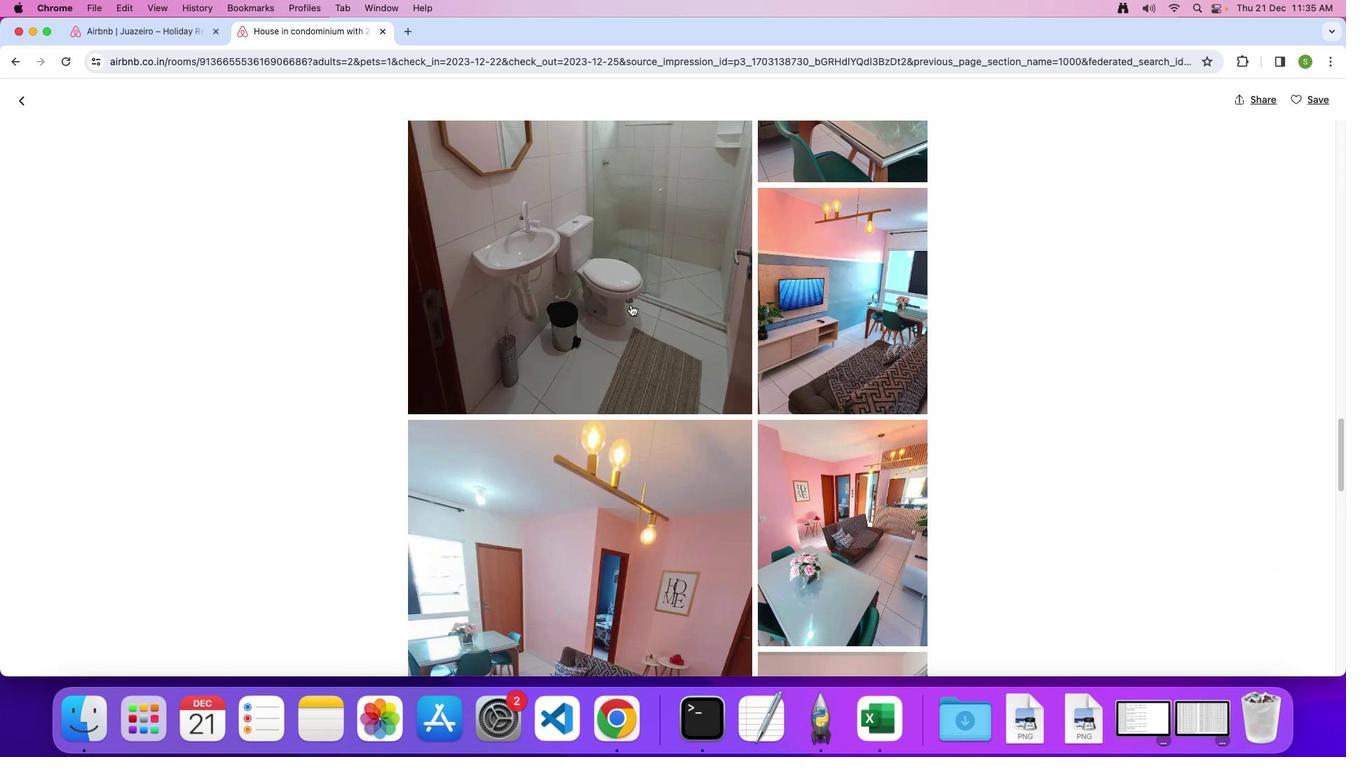
Action: Mouse scrolled (631, 305) with delta (0, -2)
Screenshot: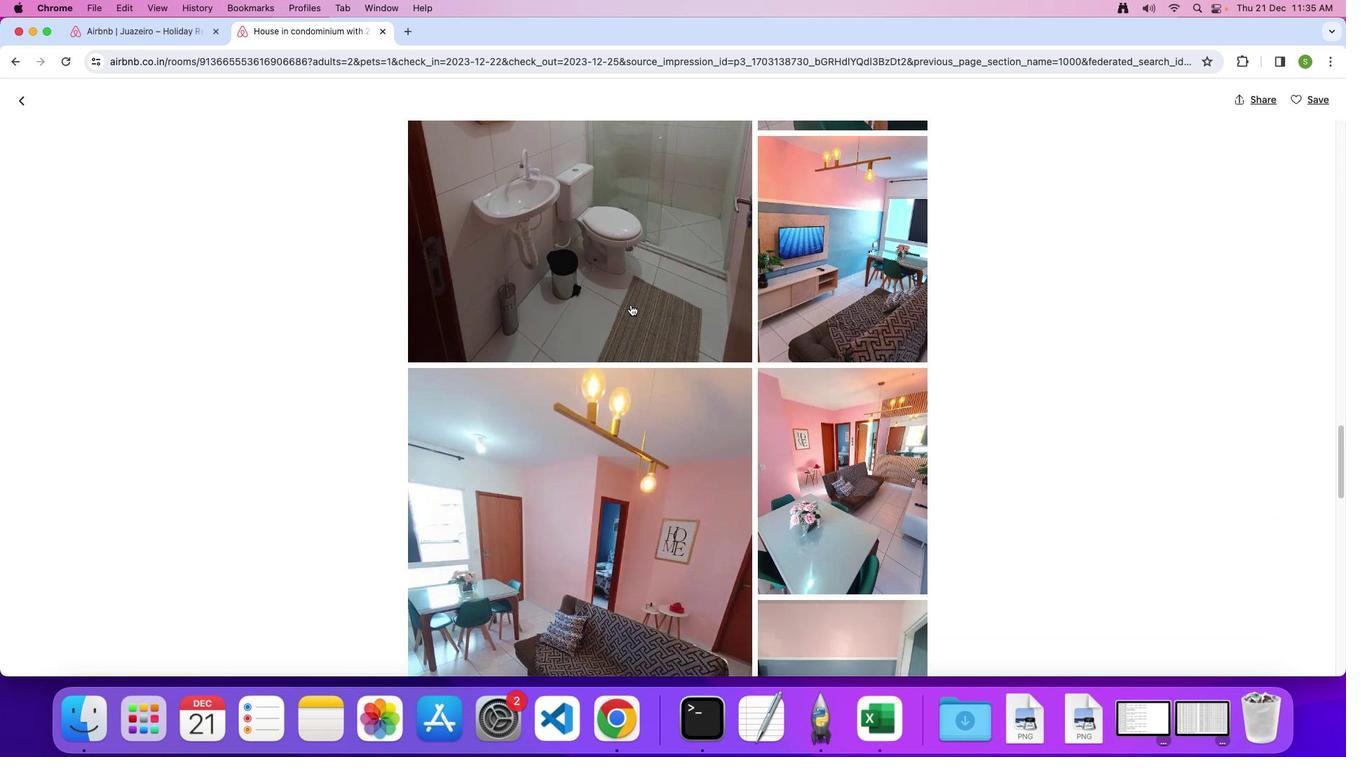 
Action: Mouse scrolled (631, 305) with delta (0, 0)
Screenshot: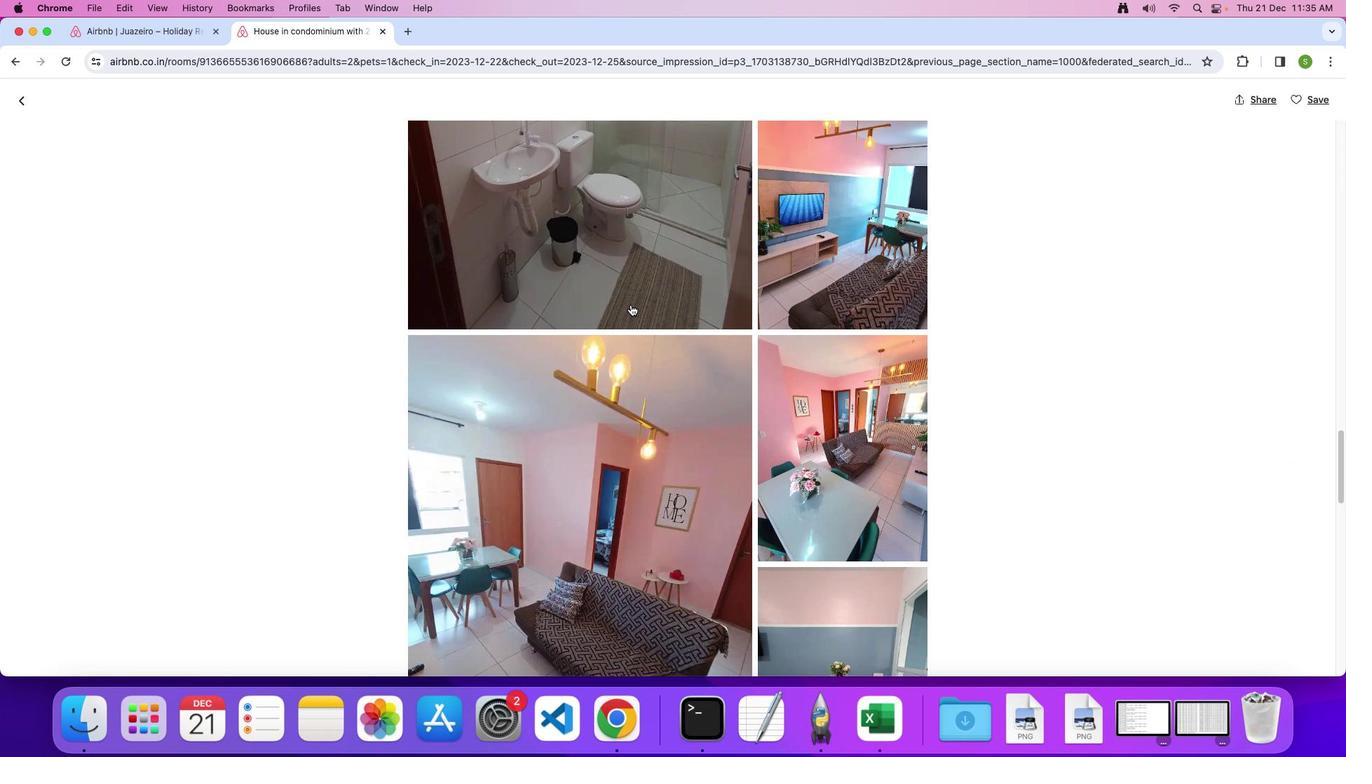 
Action: Mouse scrolled (631, 305) with delta (0, 0)
Screenshot: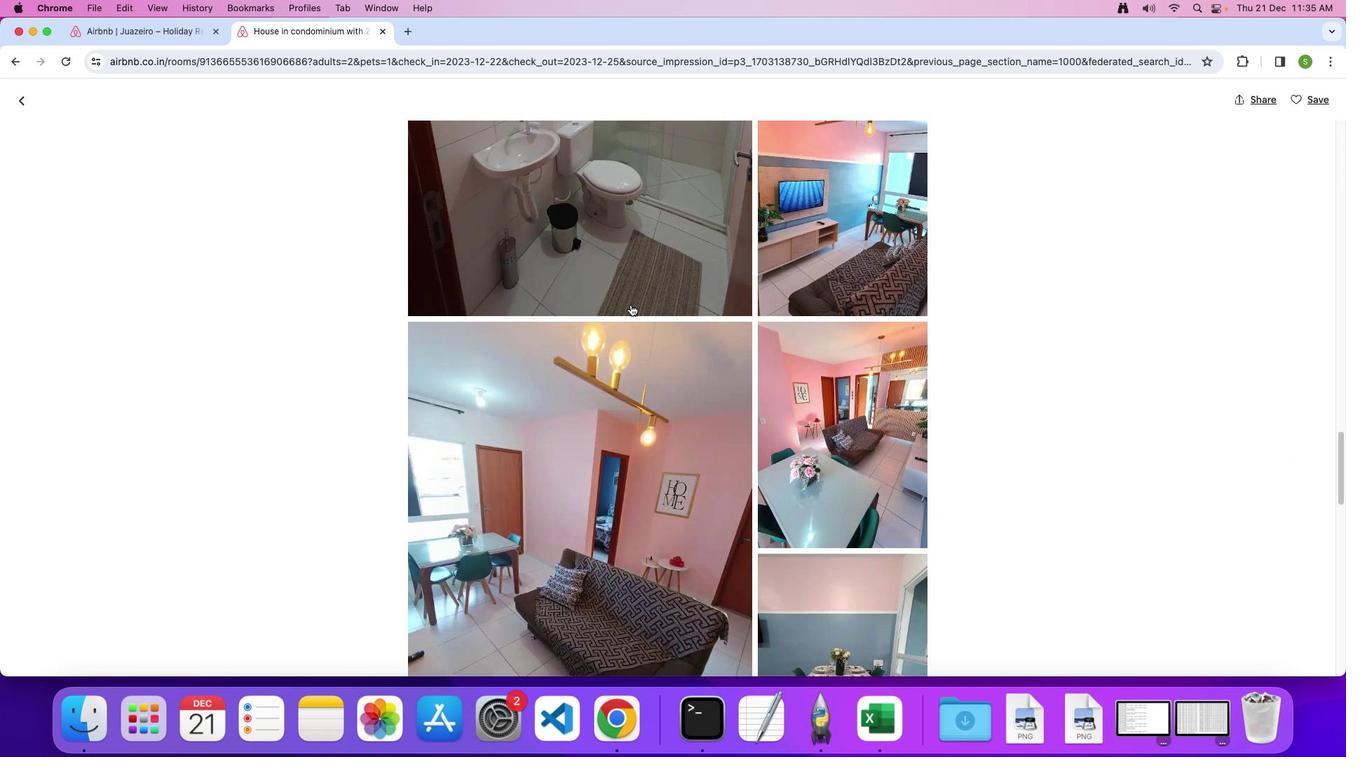 
Action: Mouse scrolled (631, 305) with delta (0, 0)
Screenshot: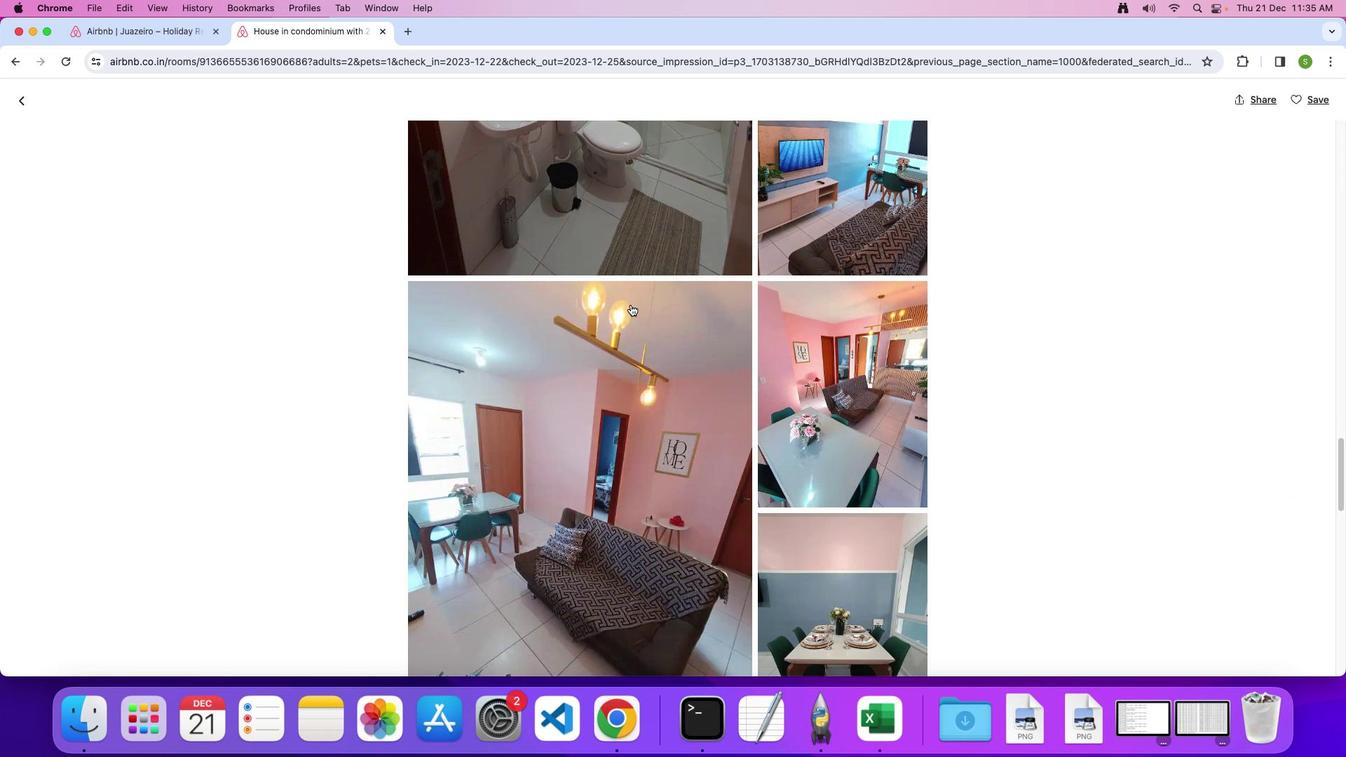 
Action: Mouse scrolled (631, 305) with delta (0, 0)
Screenshot: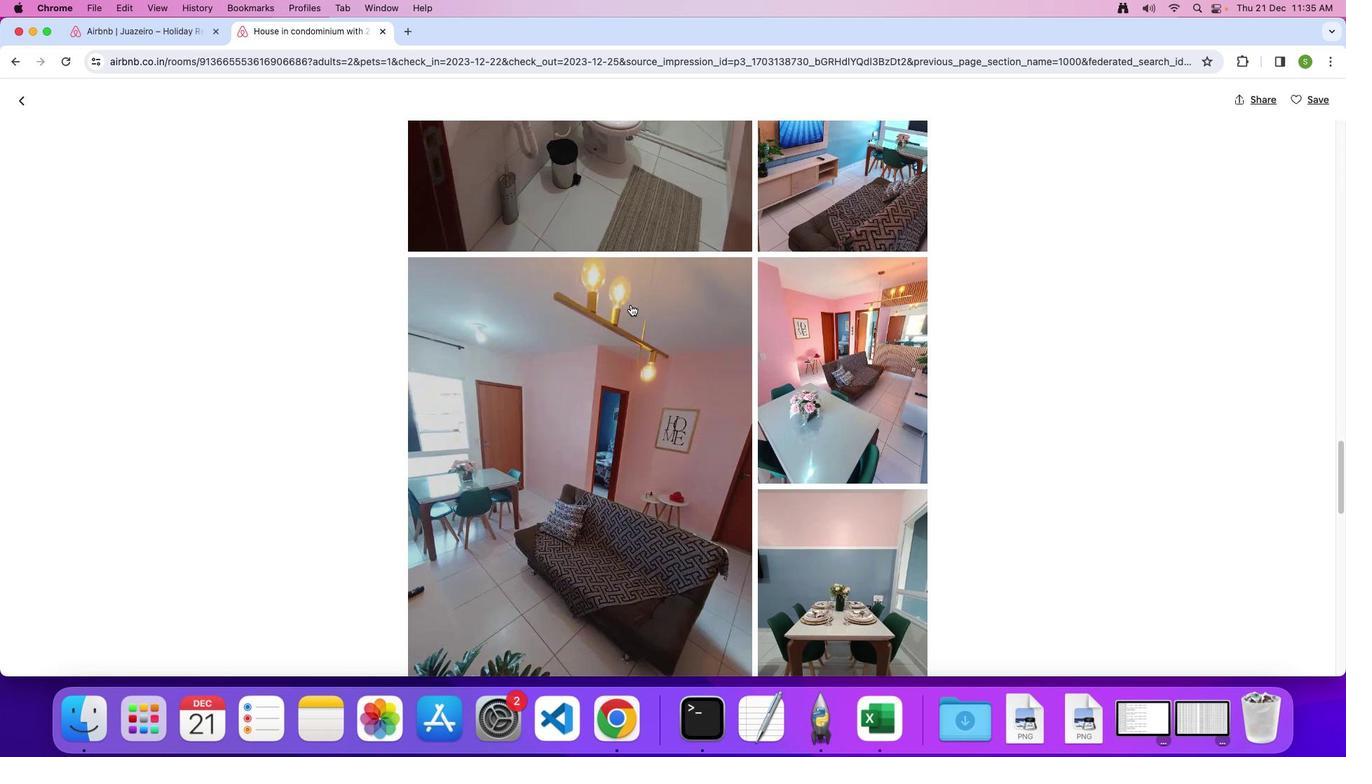 
Action: Mouse scrolled (631, 305) with delta (0, 0)
Screenshot: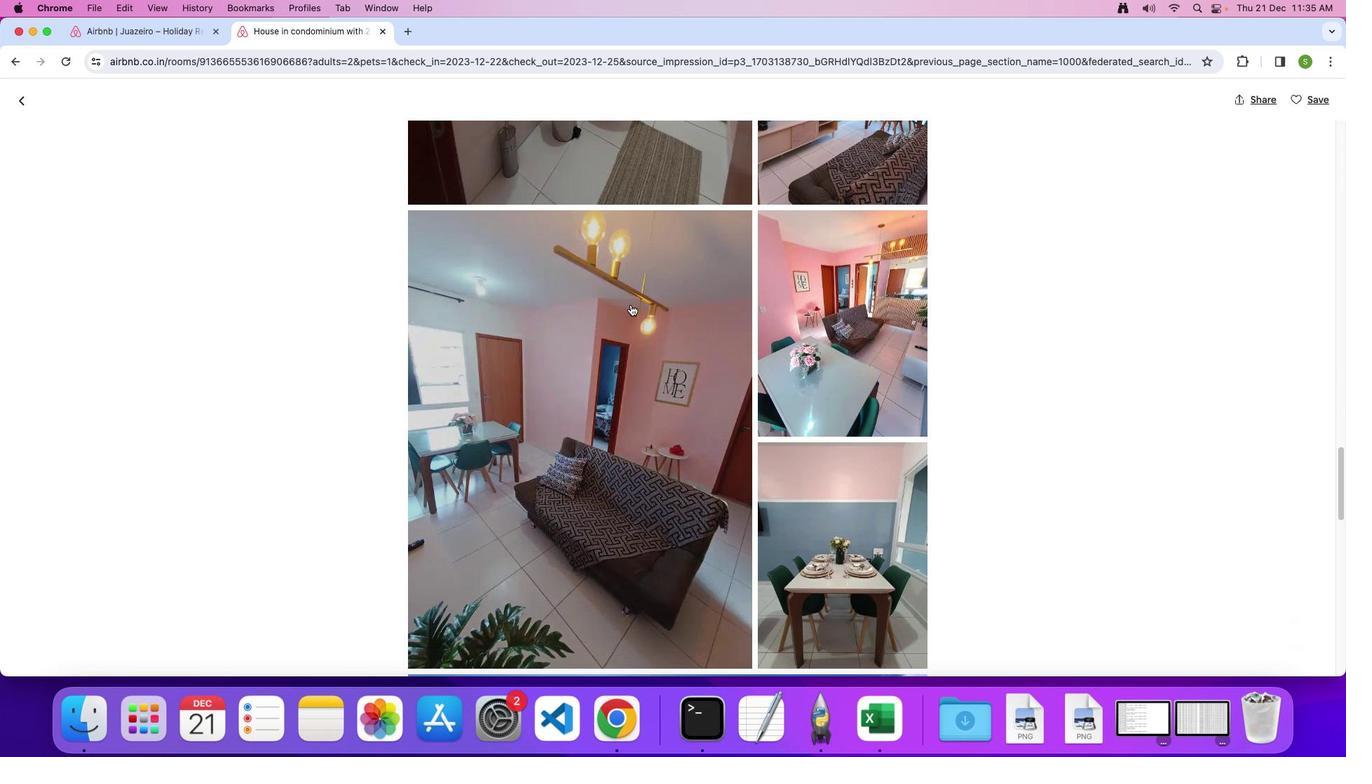 
Action: Mouse scrolled (631, 305) with delta (0, -1)
Screenshot: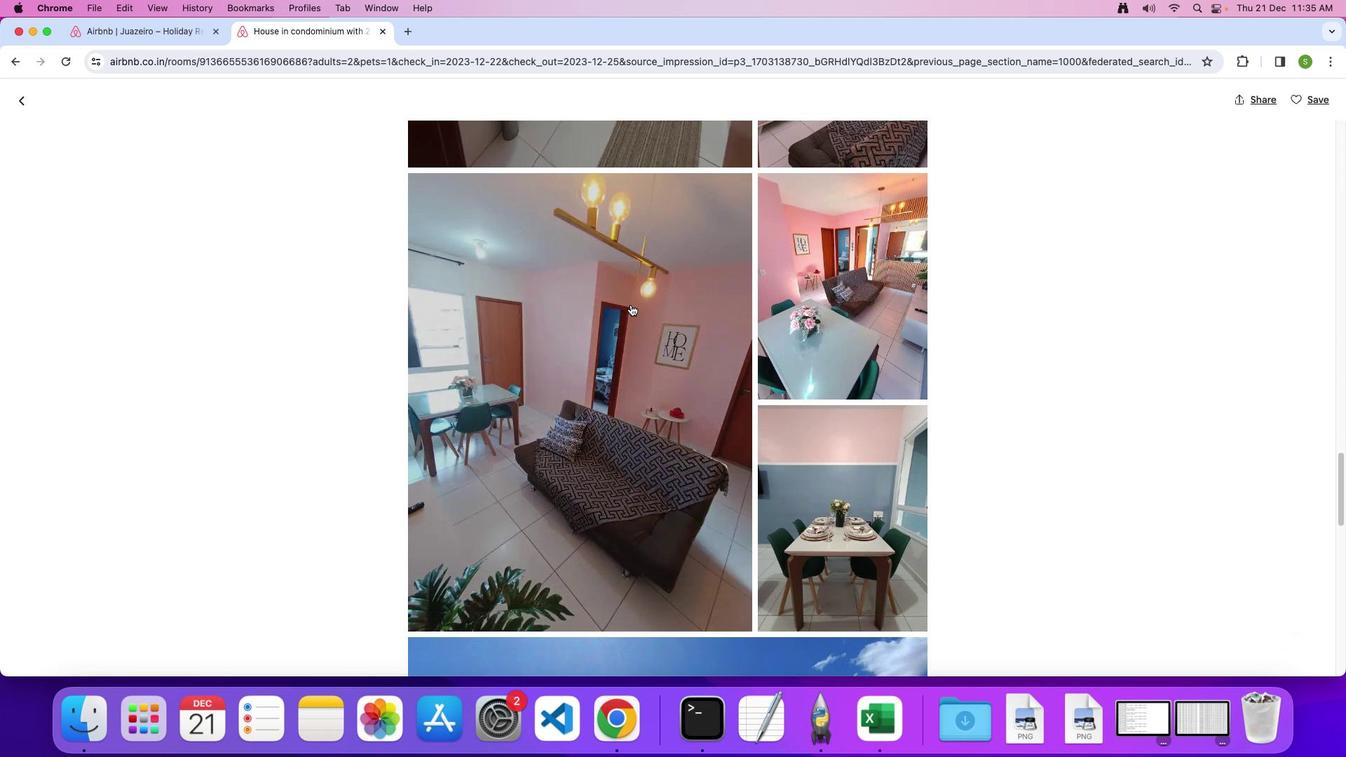 
Action: Mouse scrolled (631, 305) with delta (0, 0)
Screenshot: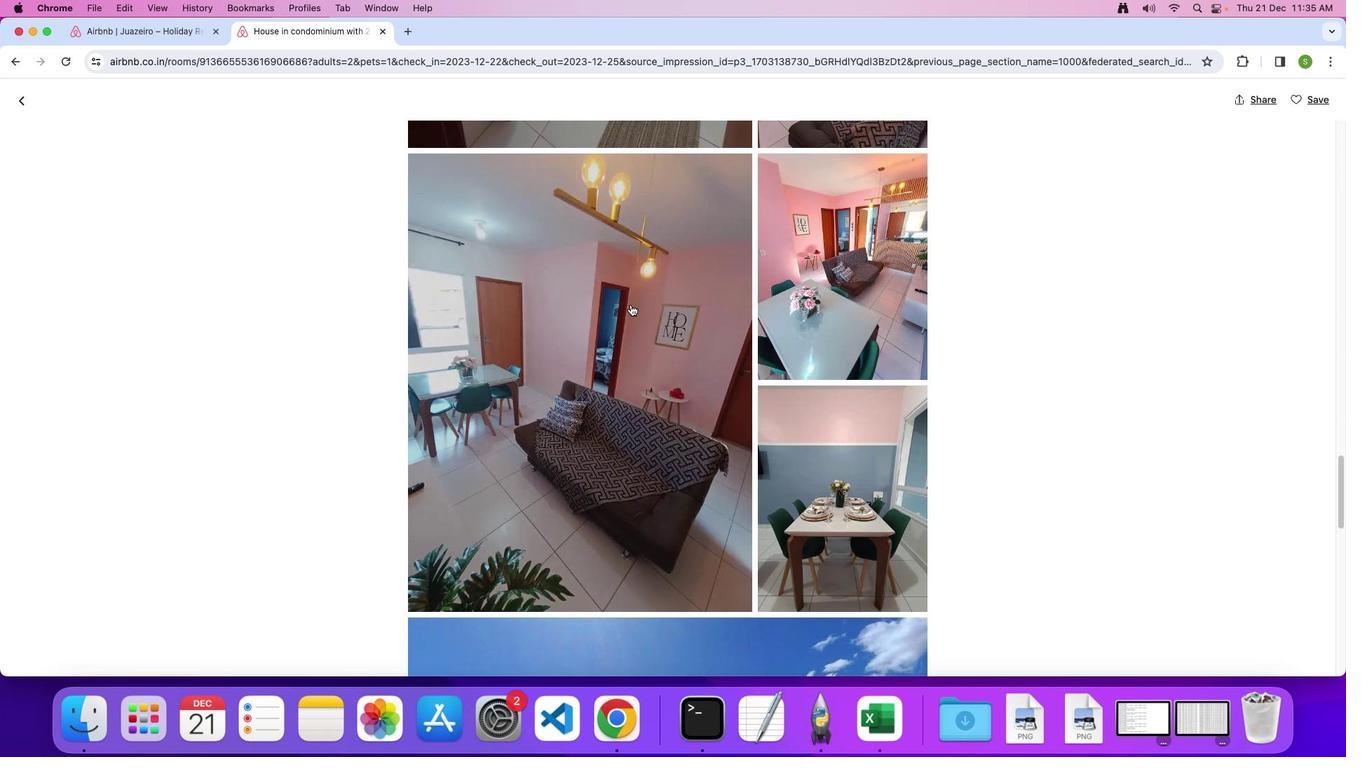 
Action: Mouse scrolled (631, 305) with delta (0, 0)
Screenshot: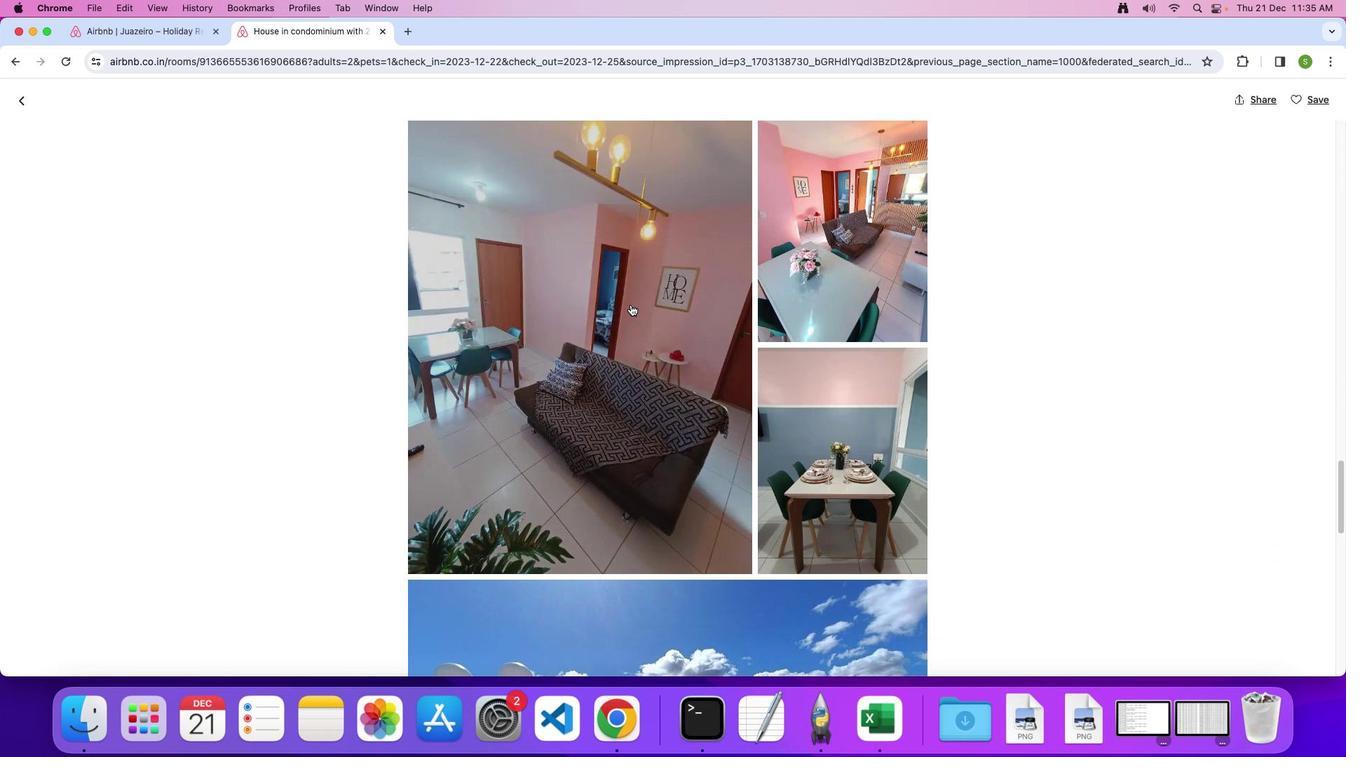 
Action: Mouse scrolled (631, 305) with delta (0, -1)
Screenshot: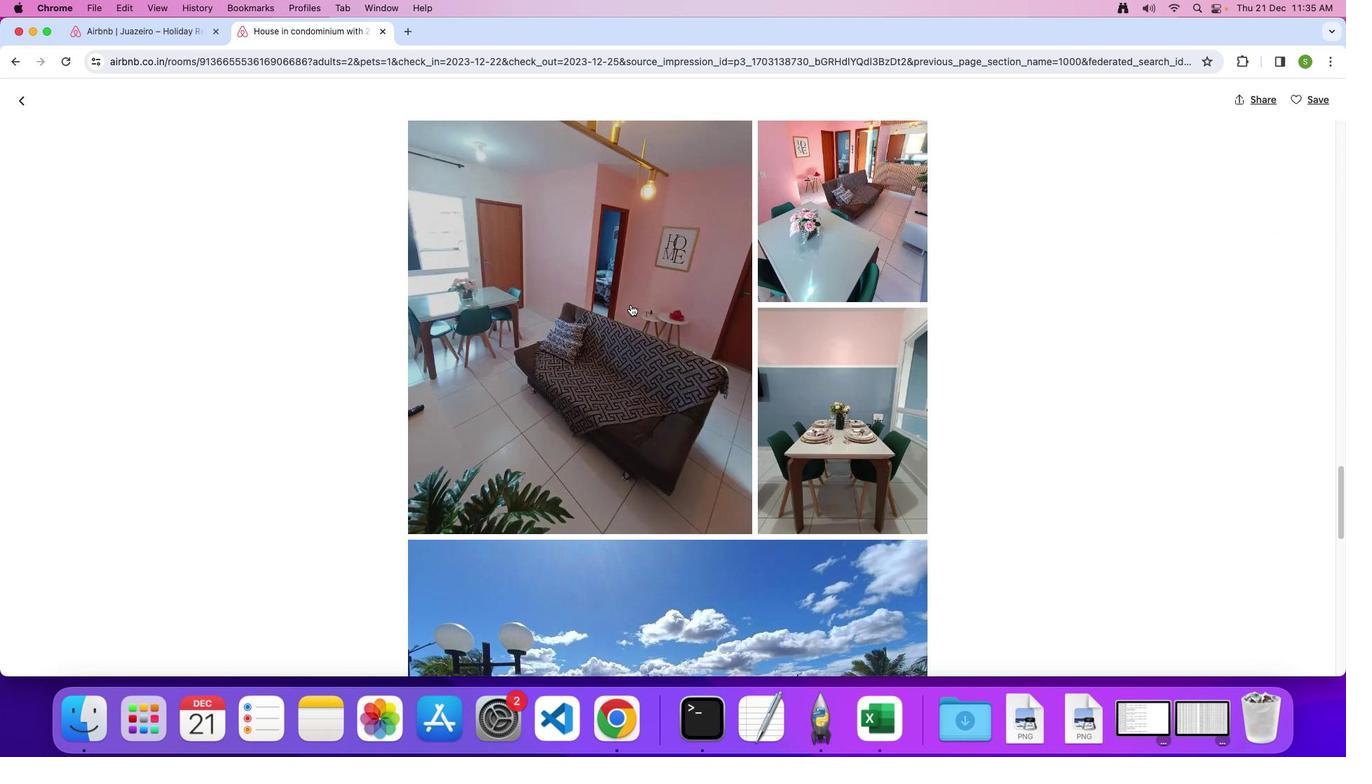 
Action: Mouse scrolled (631, 305) with delta (0, 0)
Screenshot: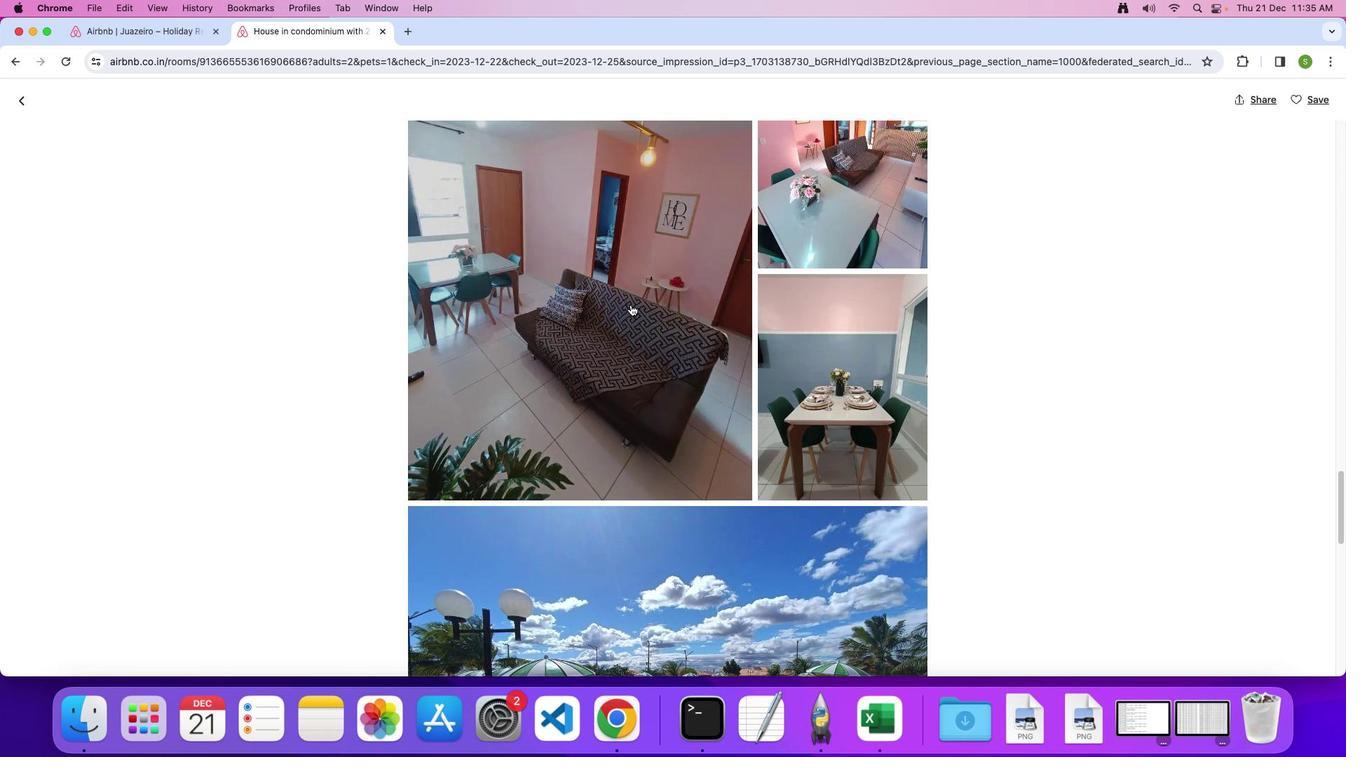 
Action: Mouse scrolled (631, 305) with delta (0, 0)
Screenshot: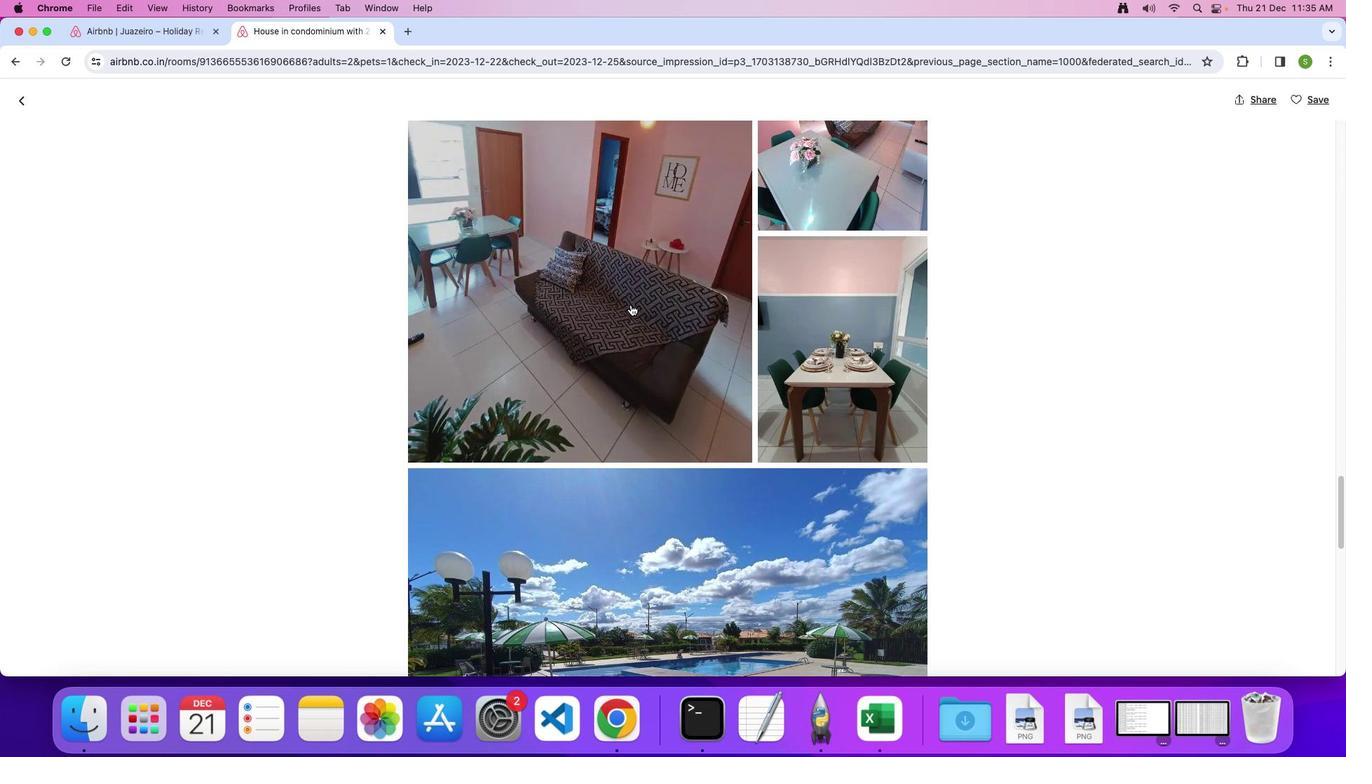 
Action: Mouse scrolled (631, 305) with delta (0, -1)
Screenshot: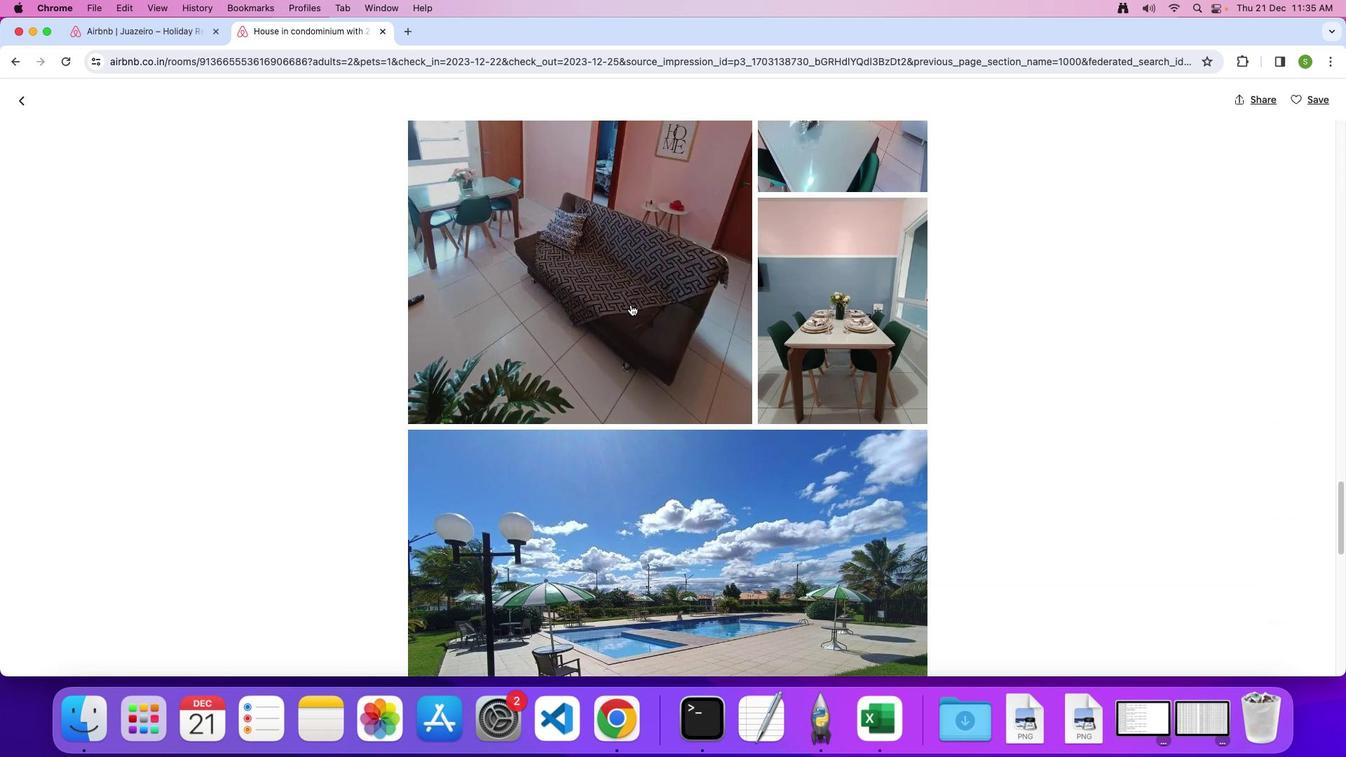 
Action: Mouse scrolled (631, 305) with delta (0, 0)
Screenshot: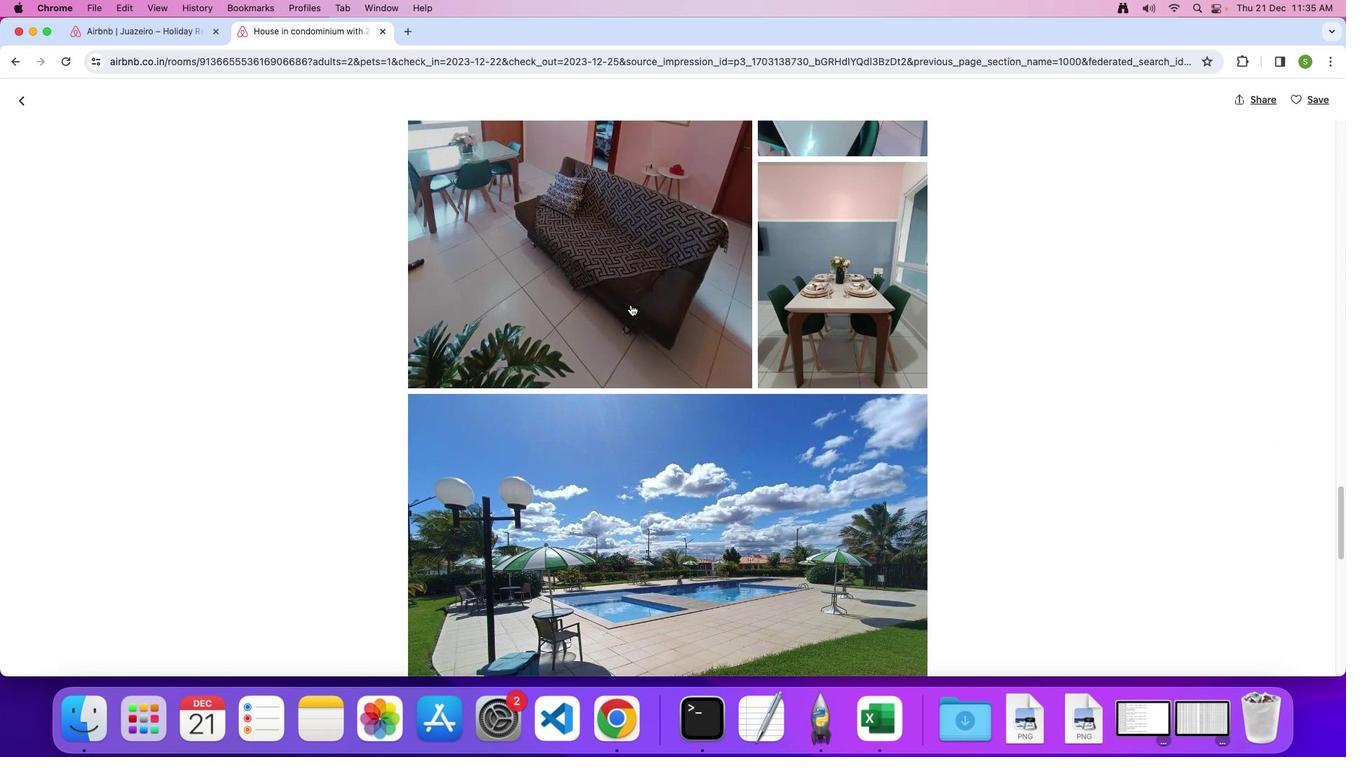 
Action: Mouse scrolled (631, 305) with delta (0, 0)
Screenshot: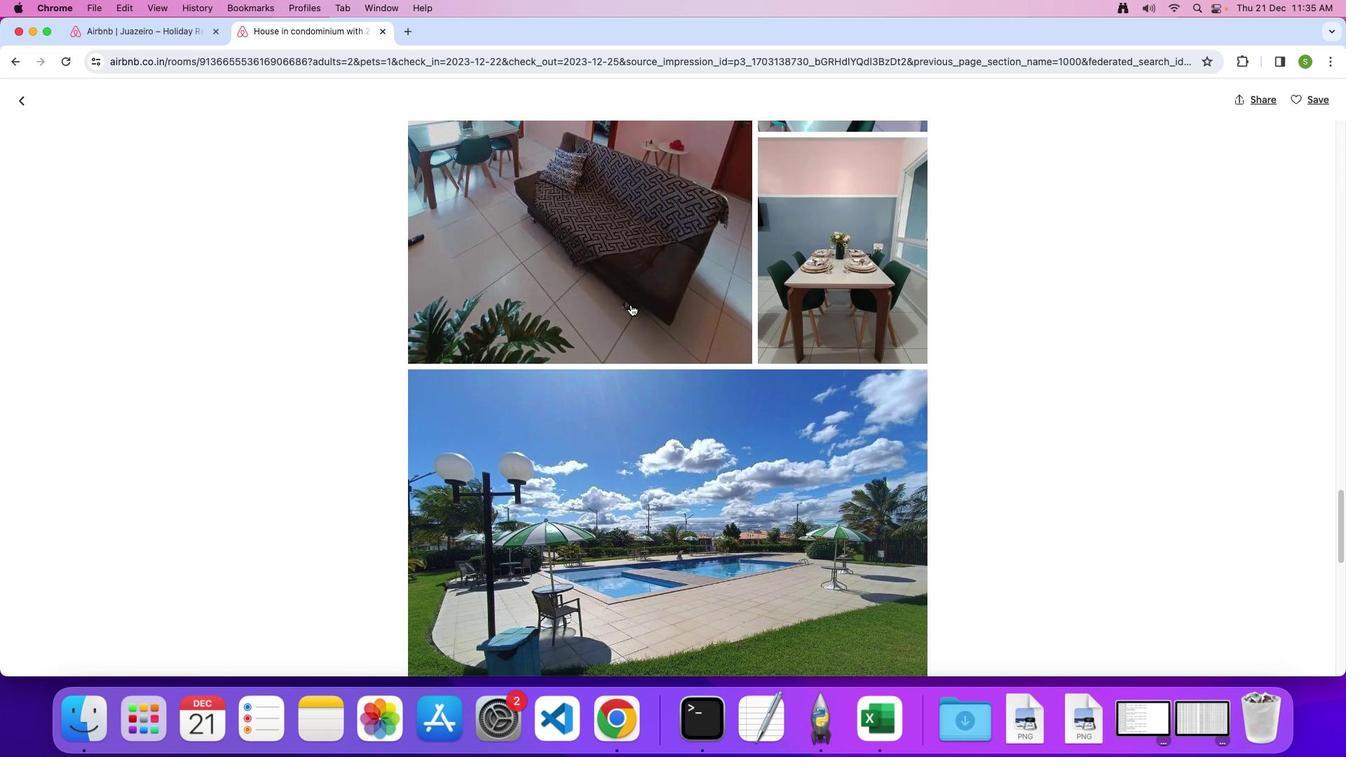 
Action: Mouse scrolled (631, 305) with delta (0, -1)
Screenshot: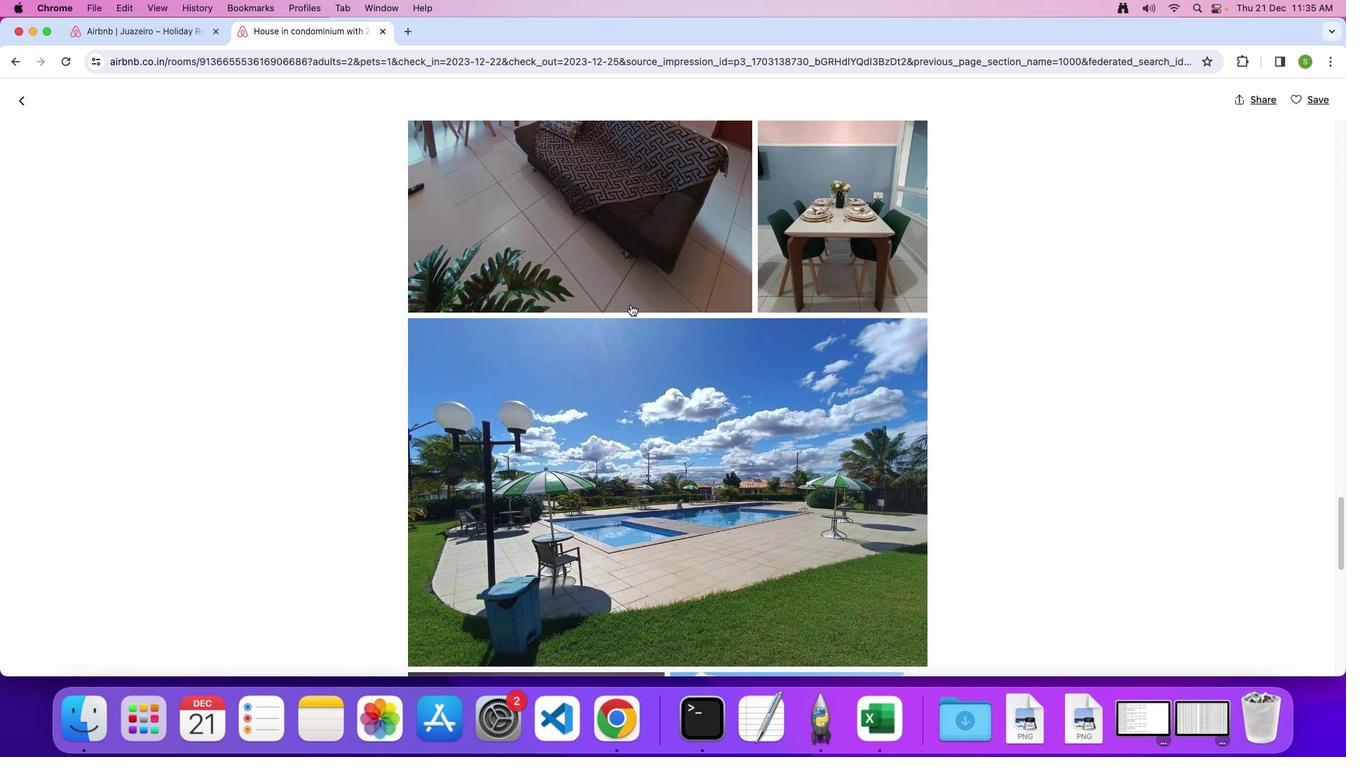 
Action: Mouse scrolled (631, 305) with delta (0, 0)
Screenshot: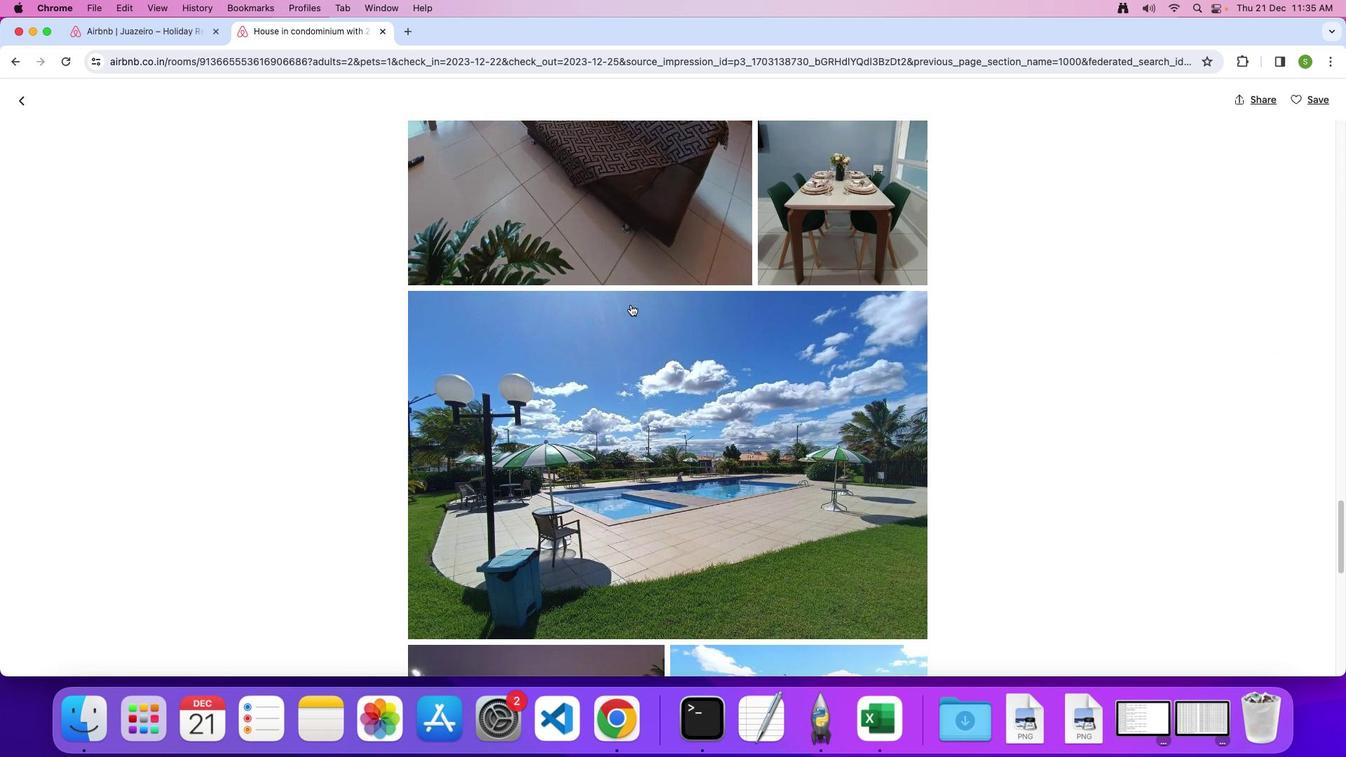 
Action: Mouse scrolled (631, 305) with delta (0, 0)
Screenshot: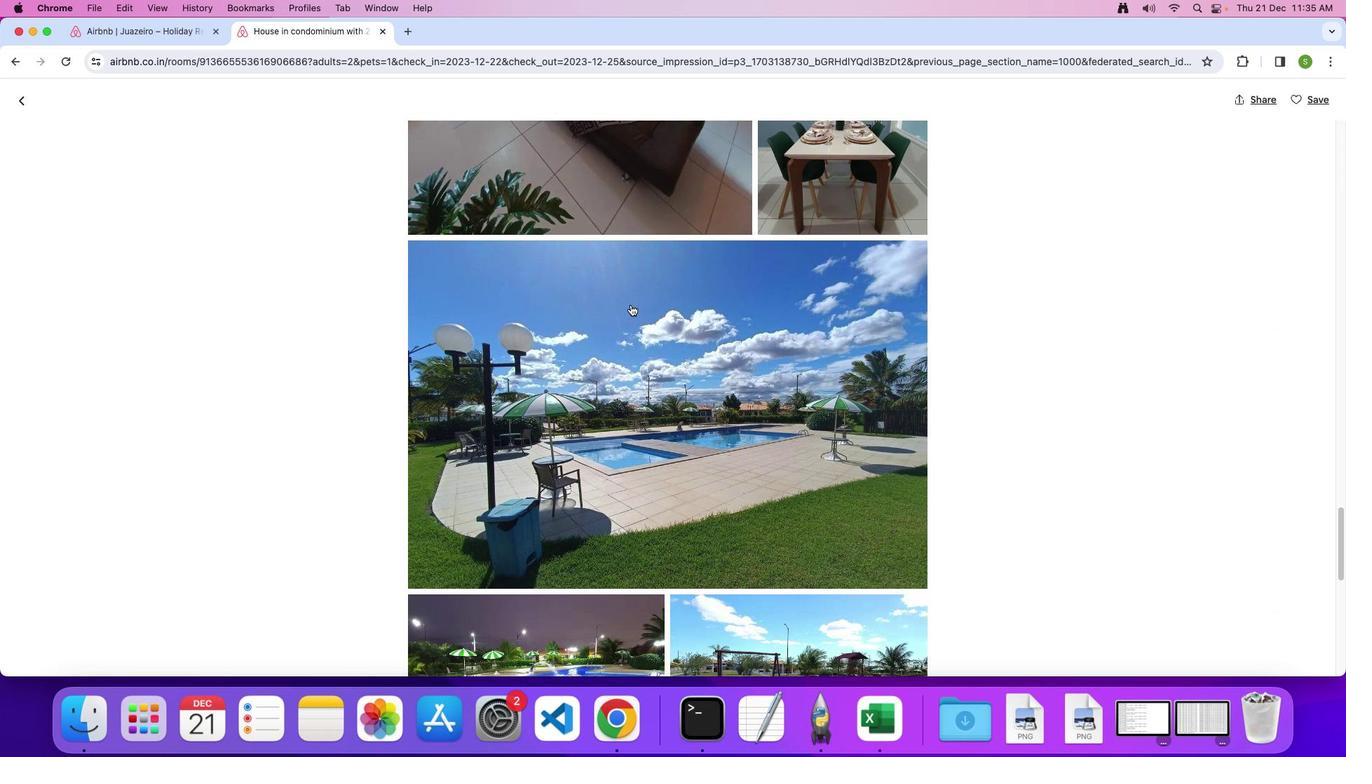 
Action: Mouse scrolled (631, 305) with delta (0, -1)
Screenshot: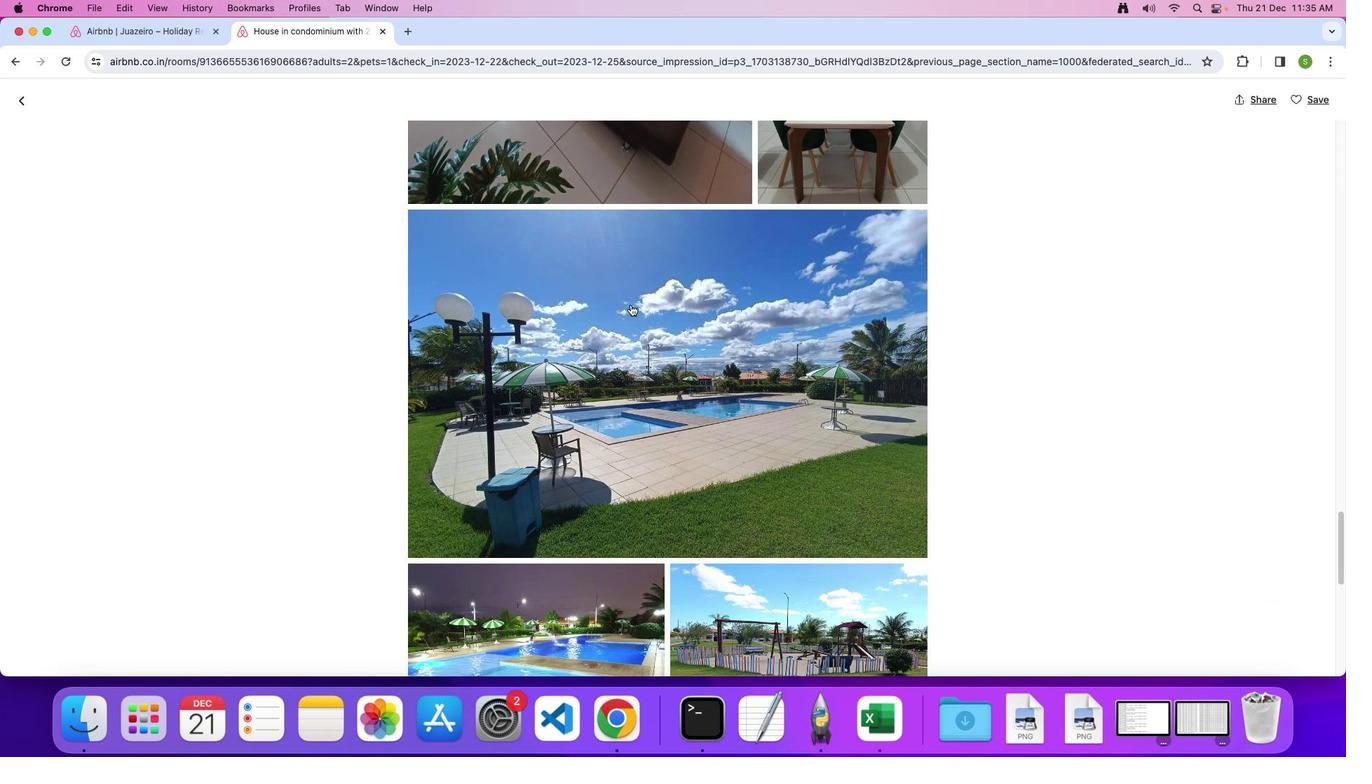 
Action: Mouse scrolled (631, 305) with delta (0, 0)
Screenshot: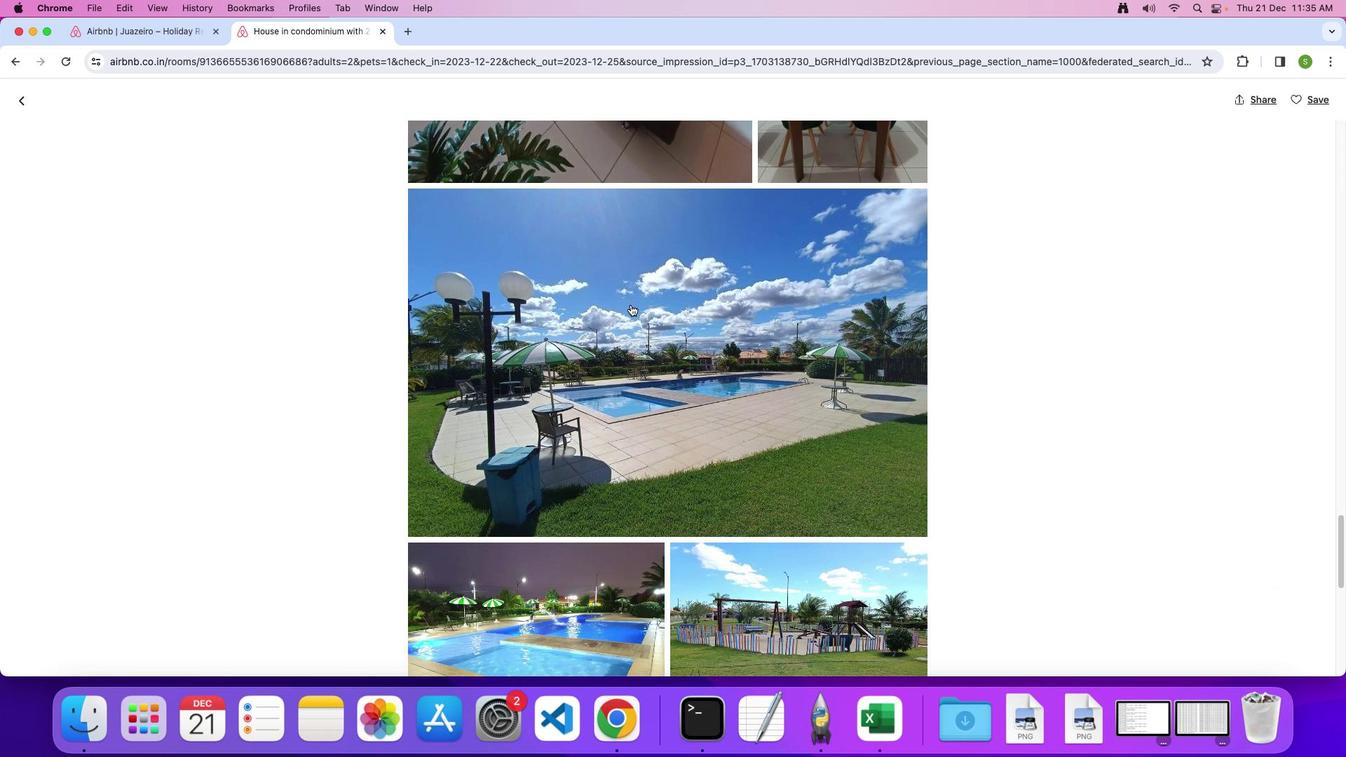 
Action: Mouse scrolled (631, 305) with delta (0, 0)
Screenshot: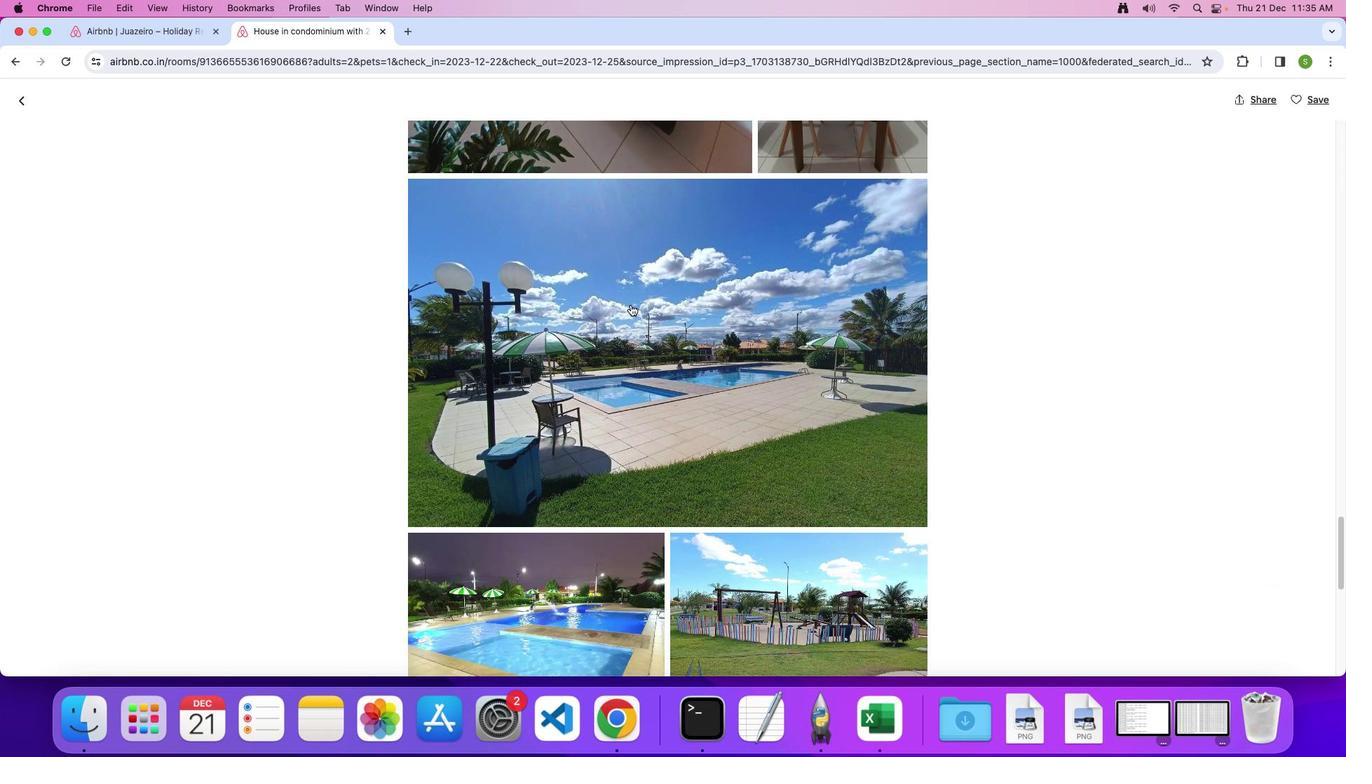 
Action: Mouse scrolled (631, 305) with delta (0, 0)
Screenshot: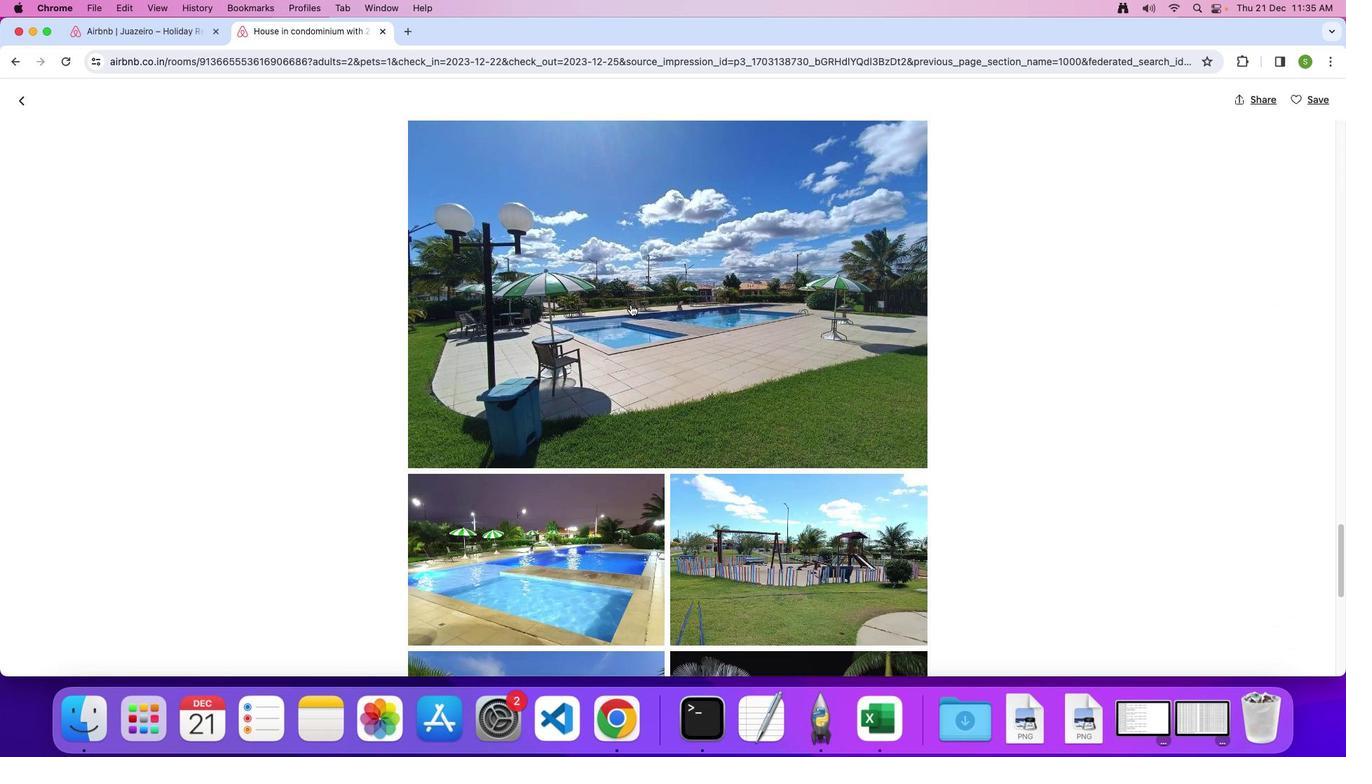
Action: Mouse scrolled (631, 305) with delta (0, 0)
Screenshot: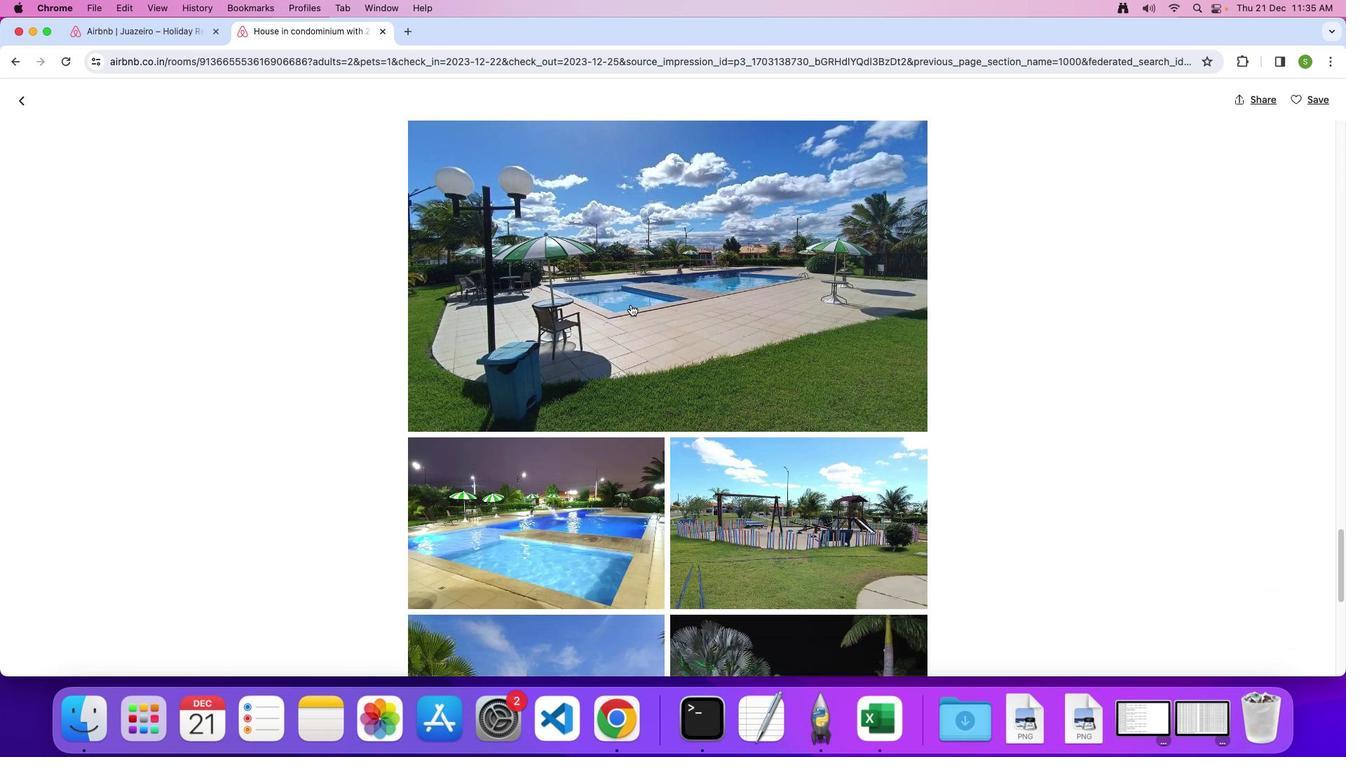 
Action: Mouse scrolled (631, 305) with delta (0, -2)
Screenshot: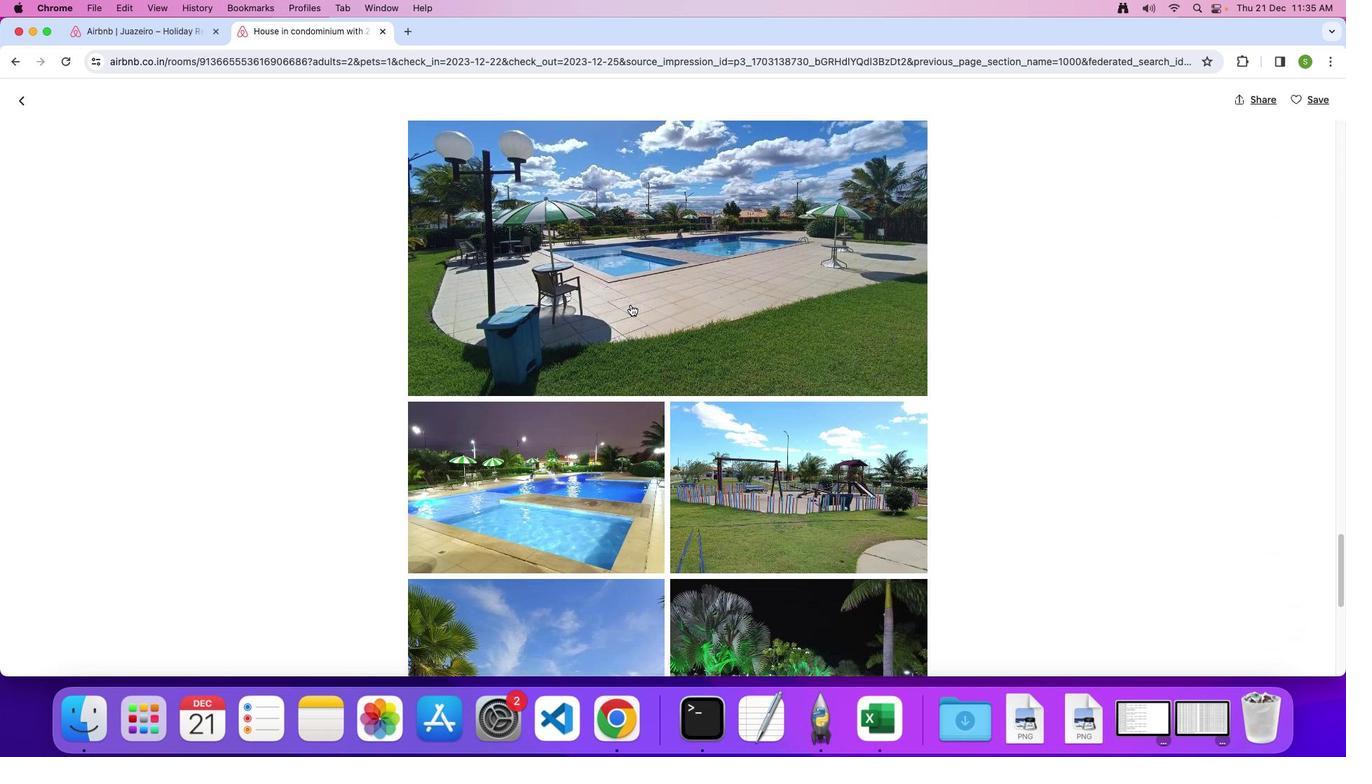 
Action: Mouse scrolled (631, 305) with delta (0, -1)
Screenshot: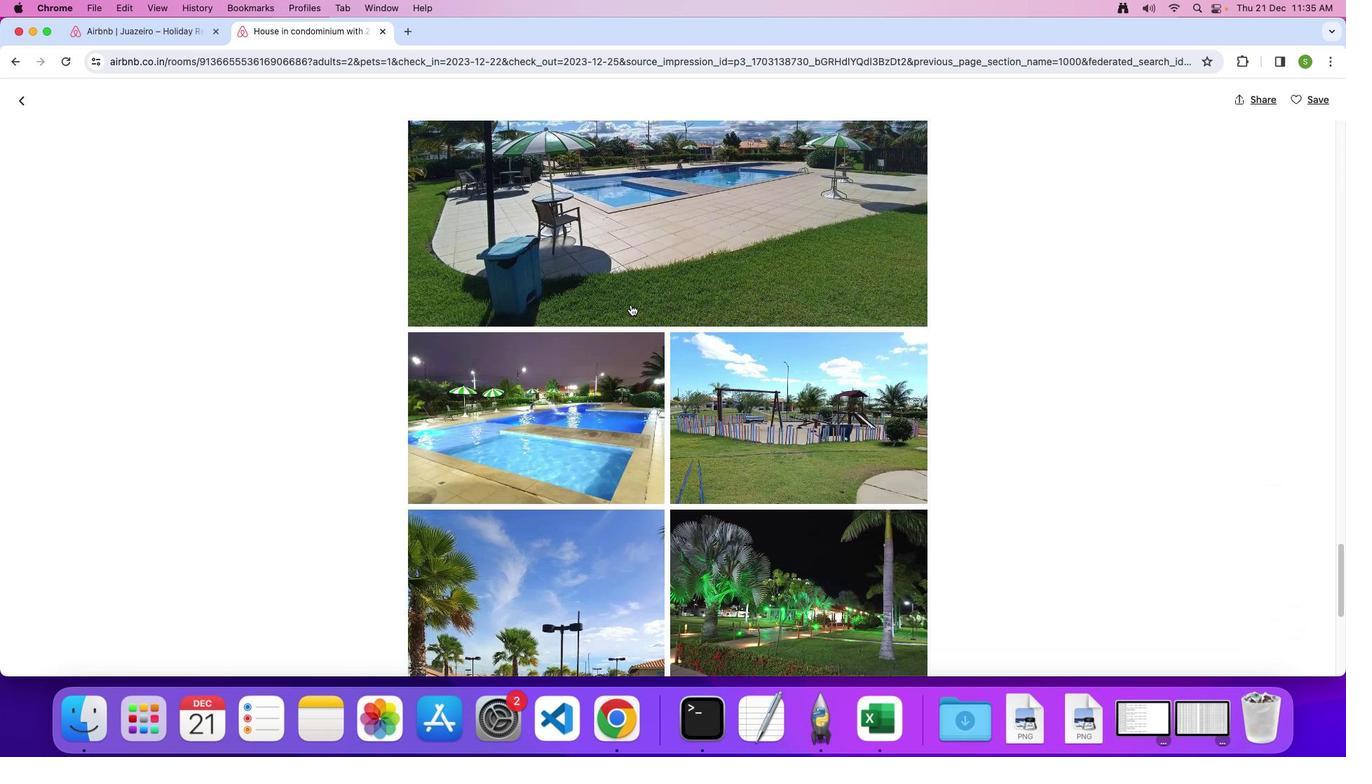 
Action: Mouse scrolled (631, 305) with delta (0, 0)
Screenshot: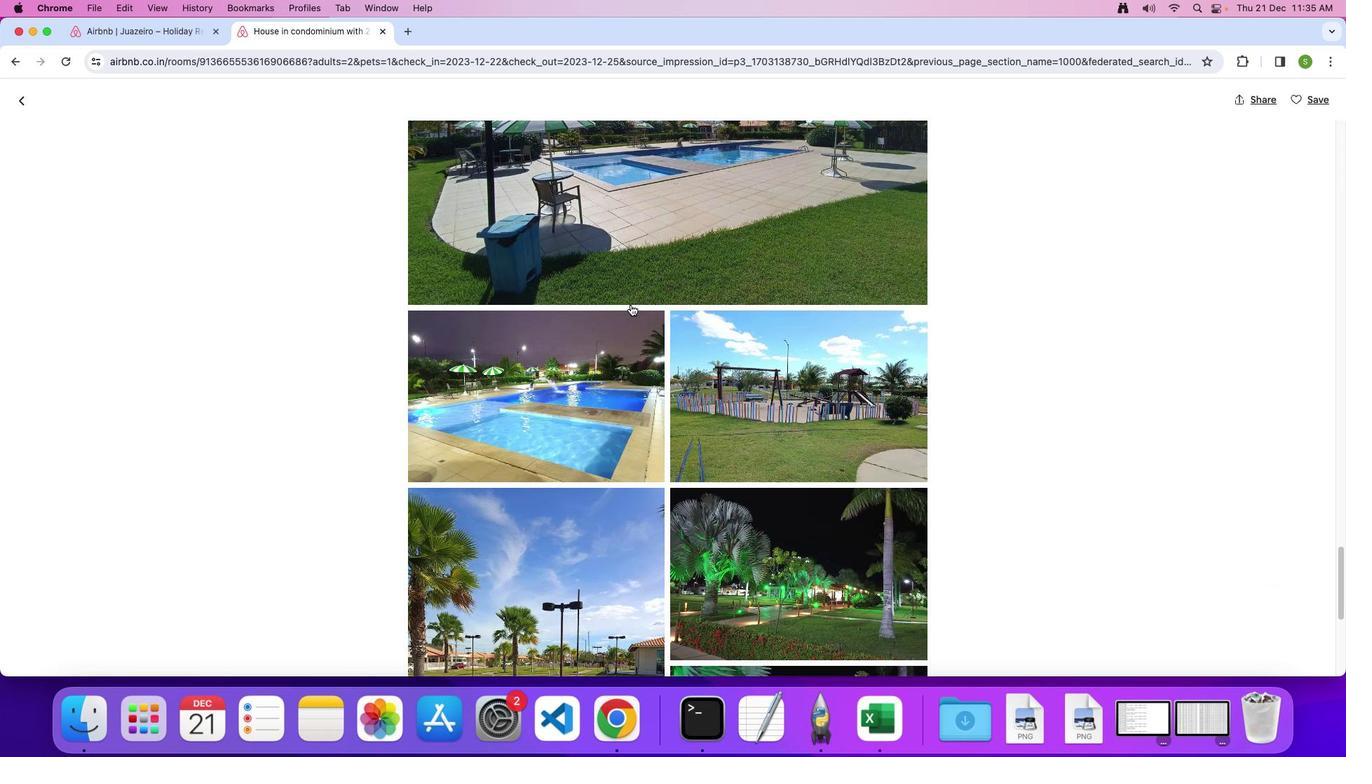 
Action: Mouse scrolled (631, 305) with delta (0, 0)
Screenshot: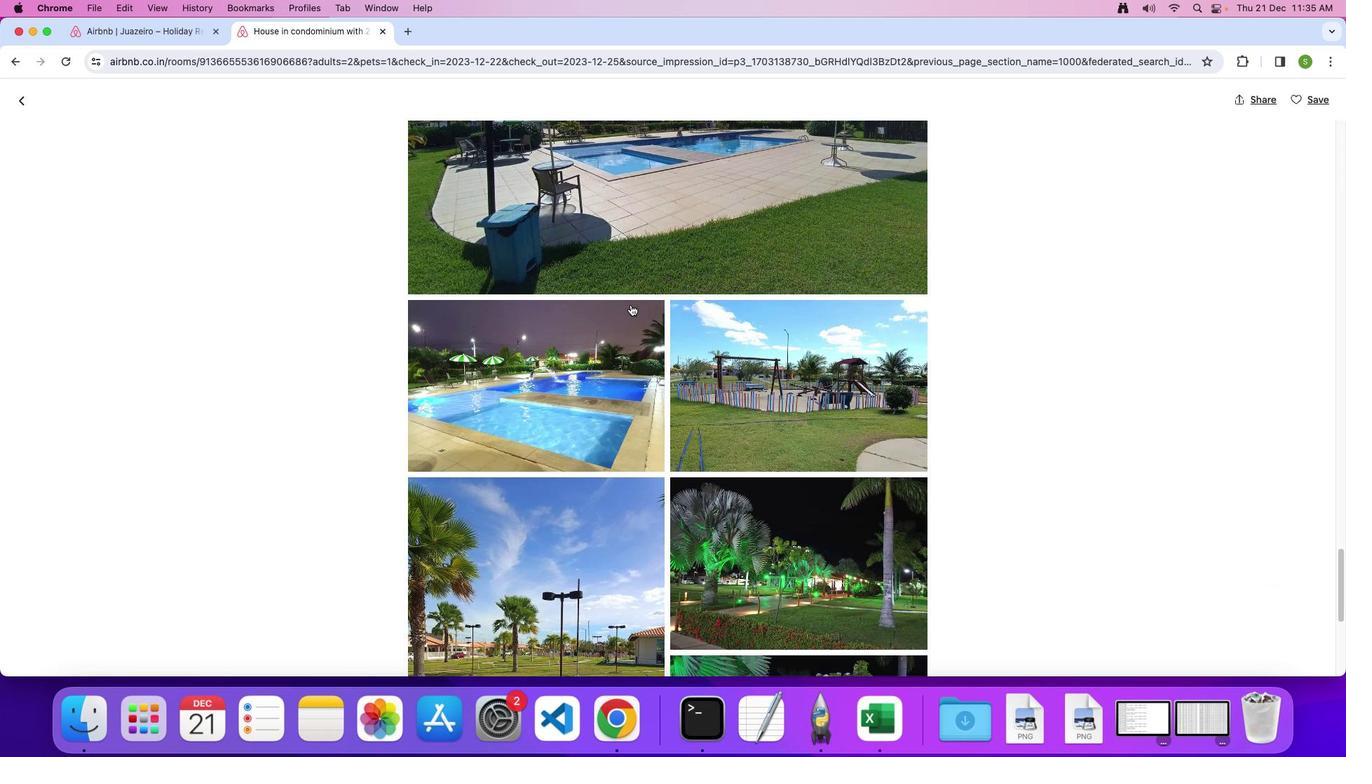 
Action: Mouse scrolled (631, 305) with delta (0, 0)
Screenshot: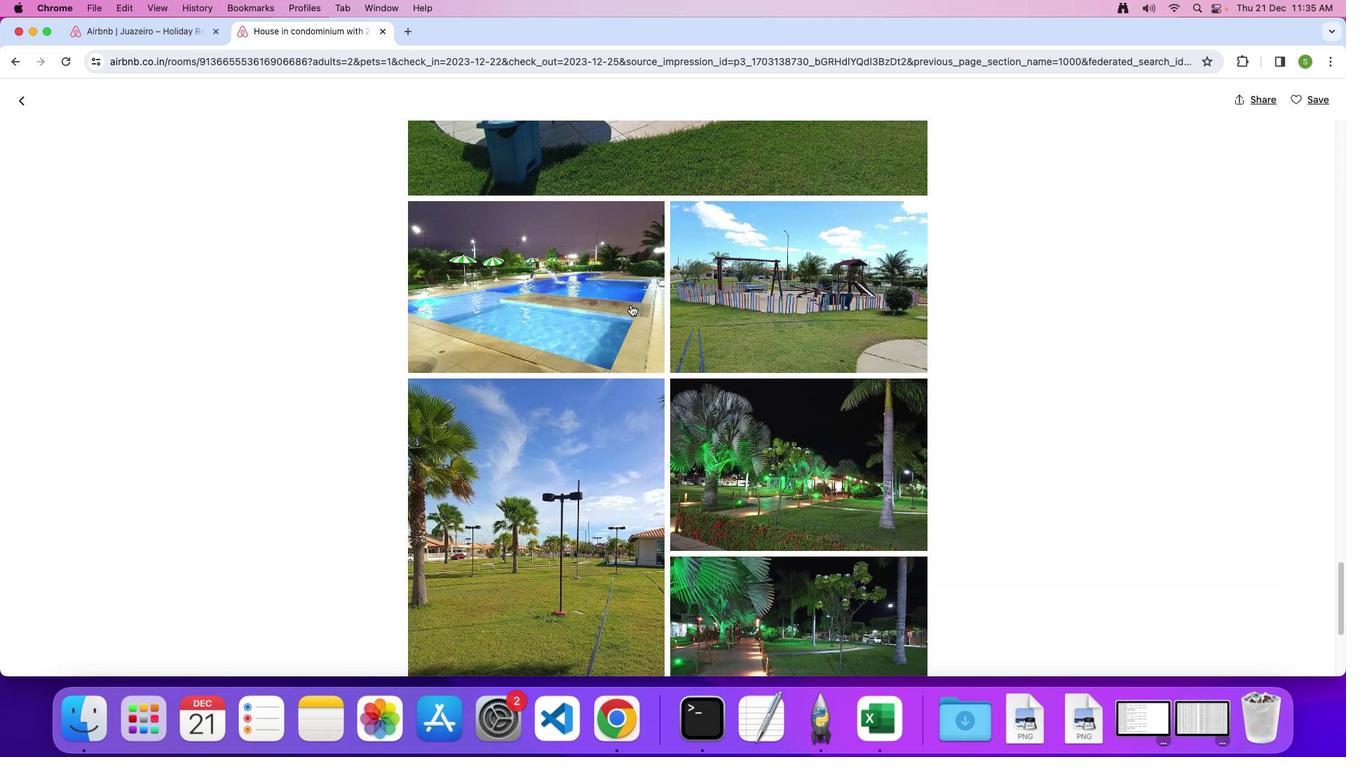 
Action: Mouse scrolled (631, 305) with delta (0, 0)
Screenshot: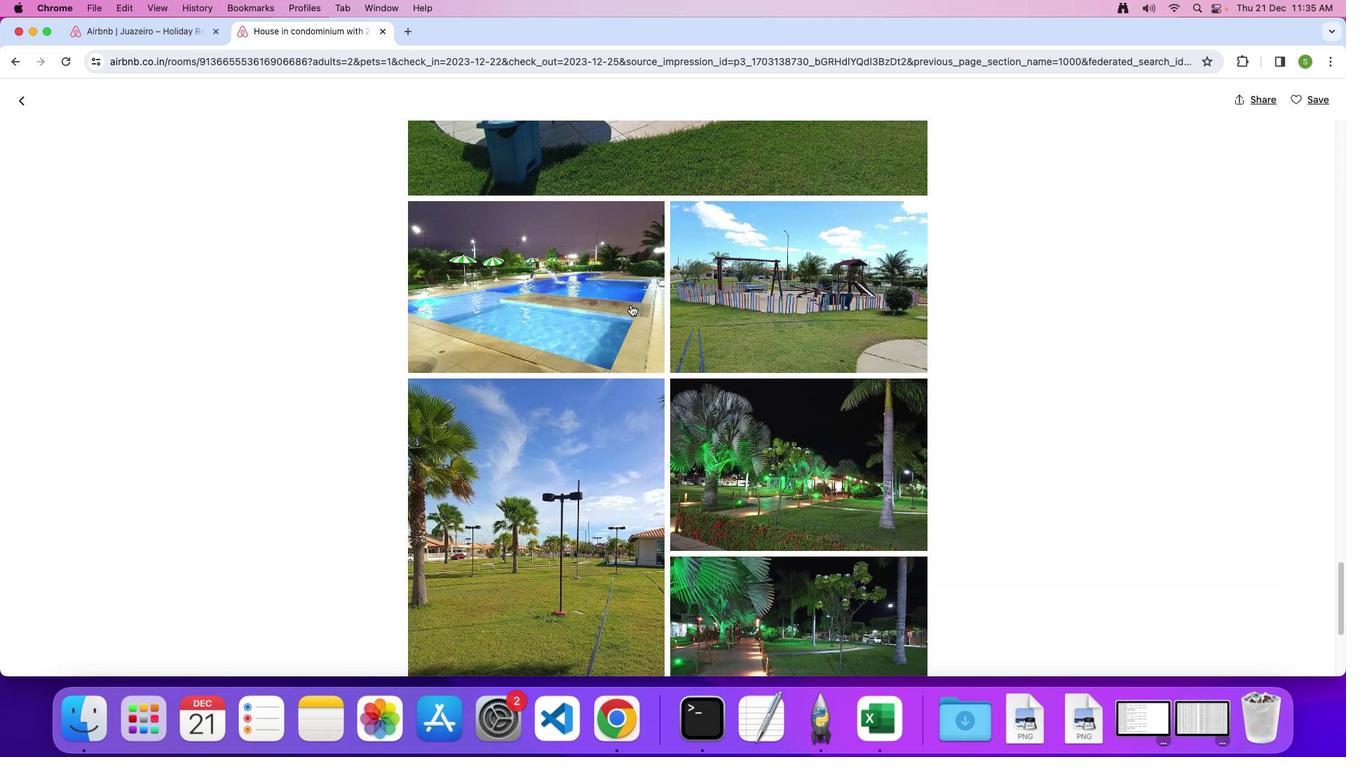 
Action: Mouse scrolled (631, 305) with delta (0, -2)
Screenshot: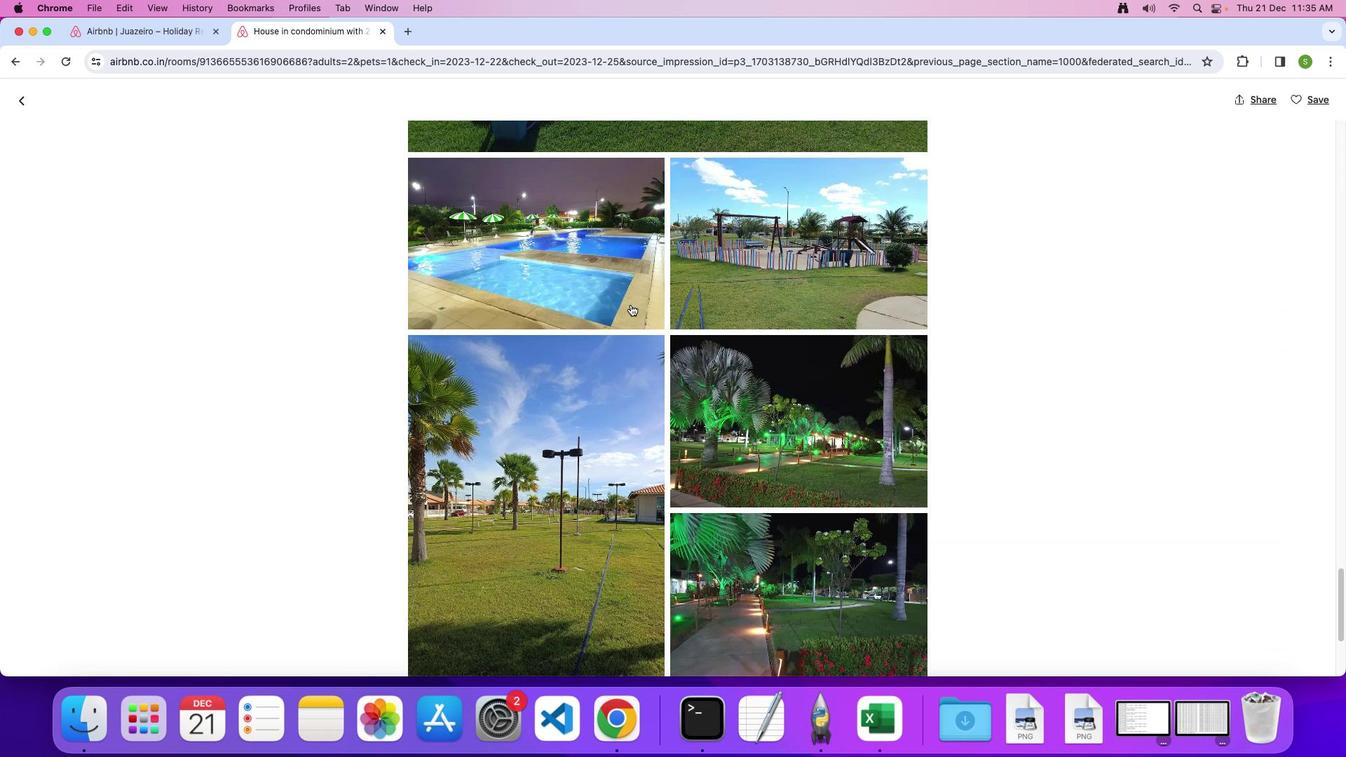 
Action: Mouse scrolled (631, 305) with delta (0, 0)
Screenshot: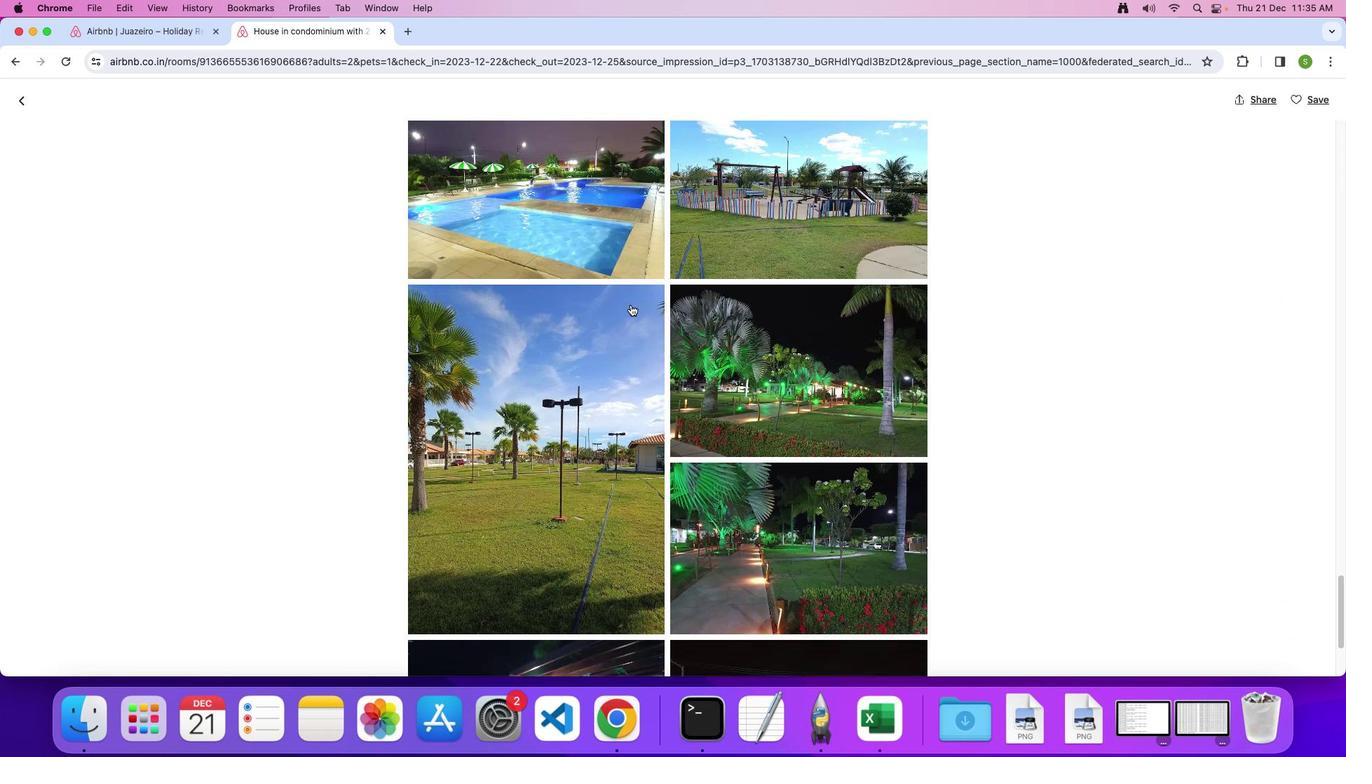 
Action: Mouse scrolled (631, 305) with delta (0, 0)
Screenshot: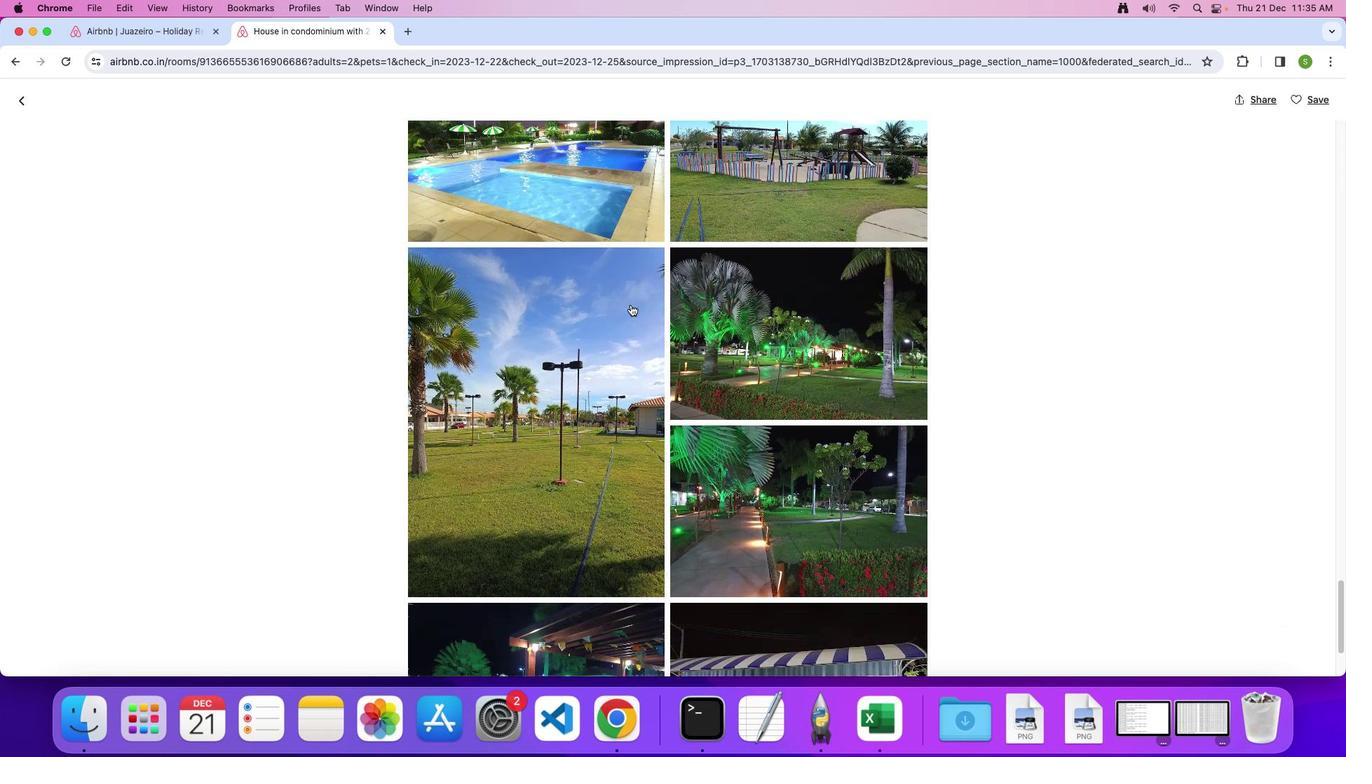 
Action: Mouse scrolled (631, 305) with delta (0, -2)
Screenshot: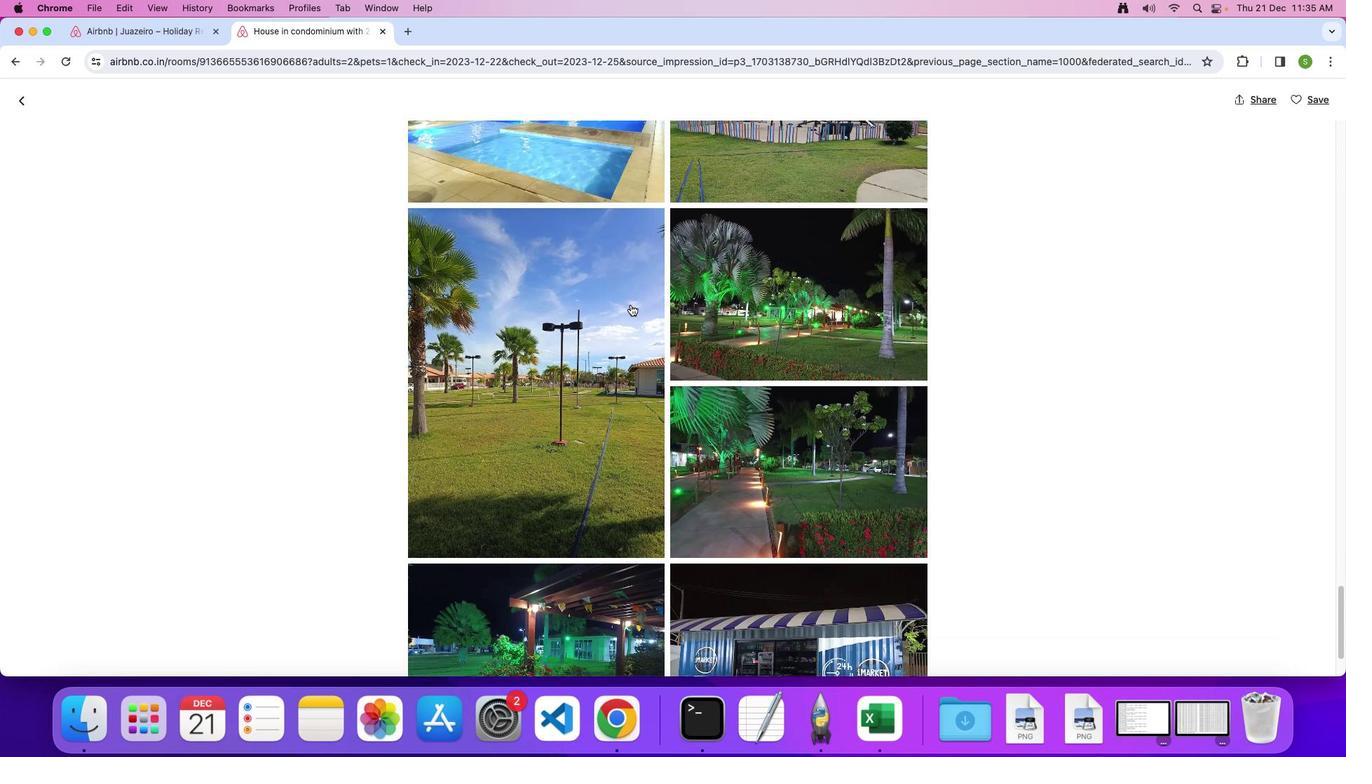 
Action: Mouse scrolled (631, 305) with delta (0, 0)
Screenshot: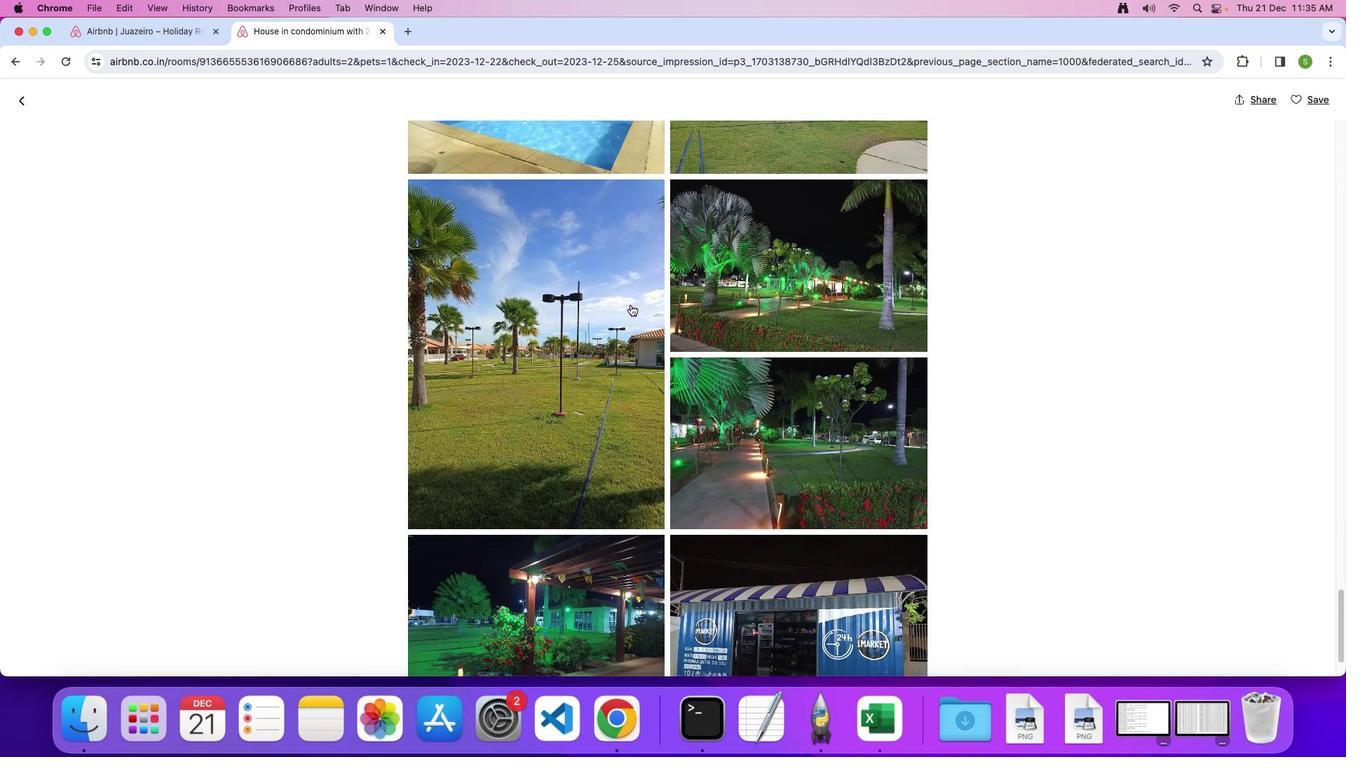 
Action: Mouse scrolled (631, 305) with delta (0, 0)
Screenshot: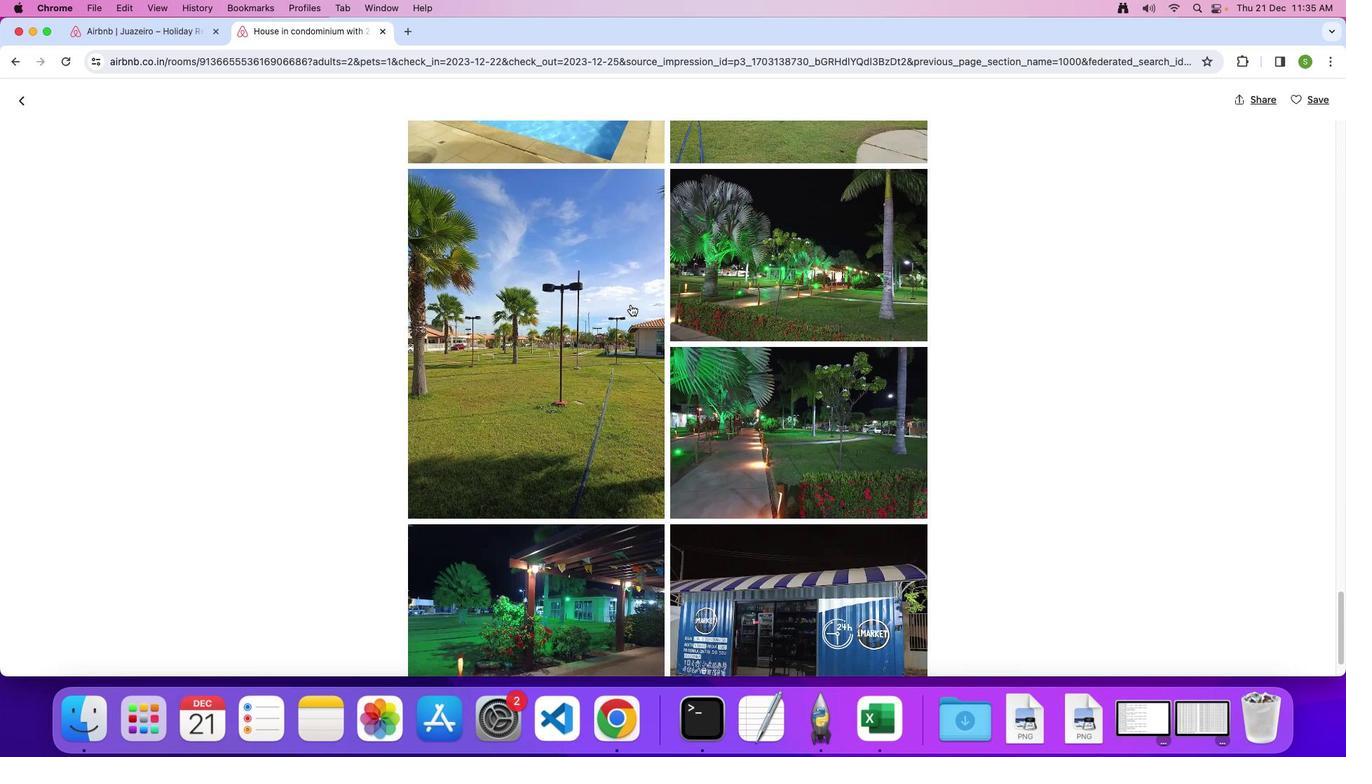 
Action: Mouse scrolled (631, 305) with delta (0, 0)
Screenshot: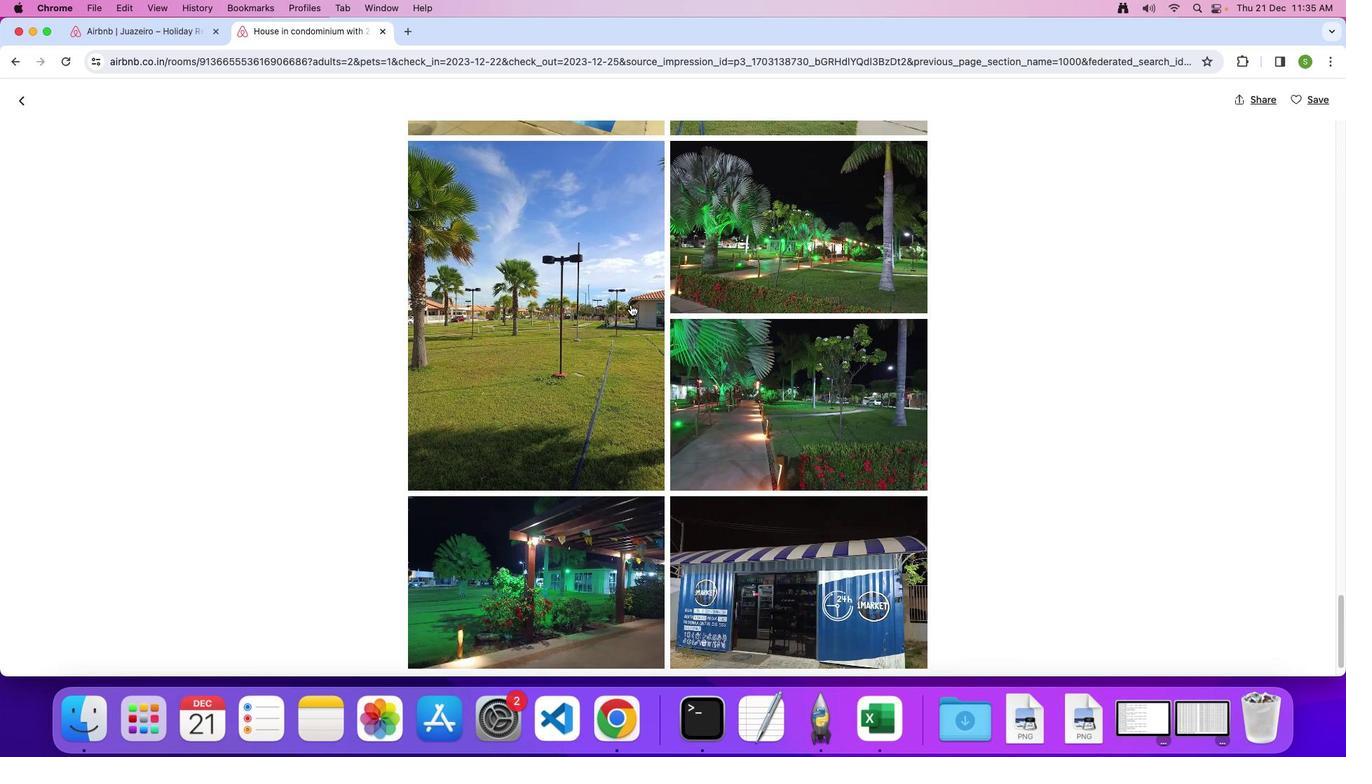 
Action: Mouse scrolled (631, 305) with delta (0, 0)
Screenshot: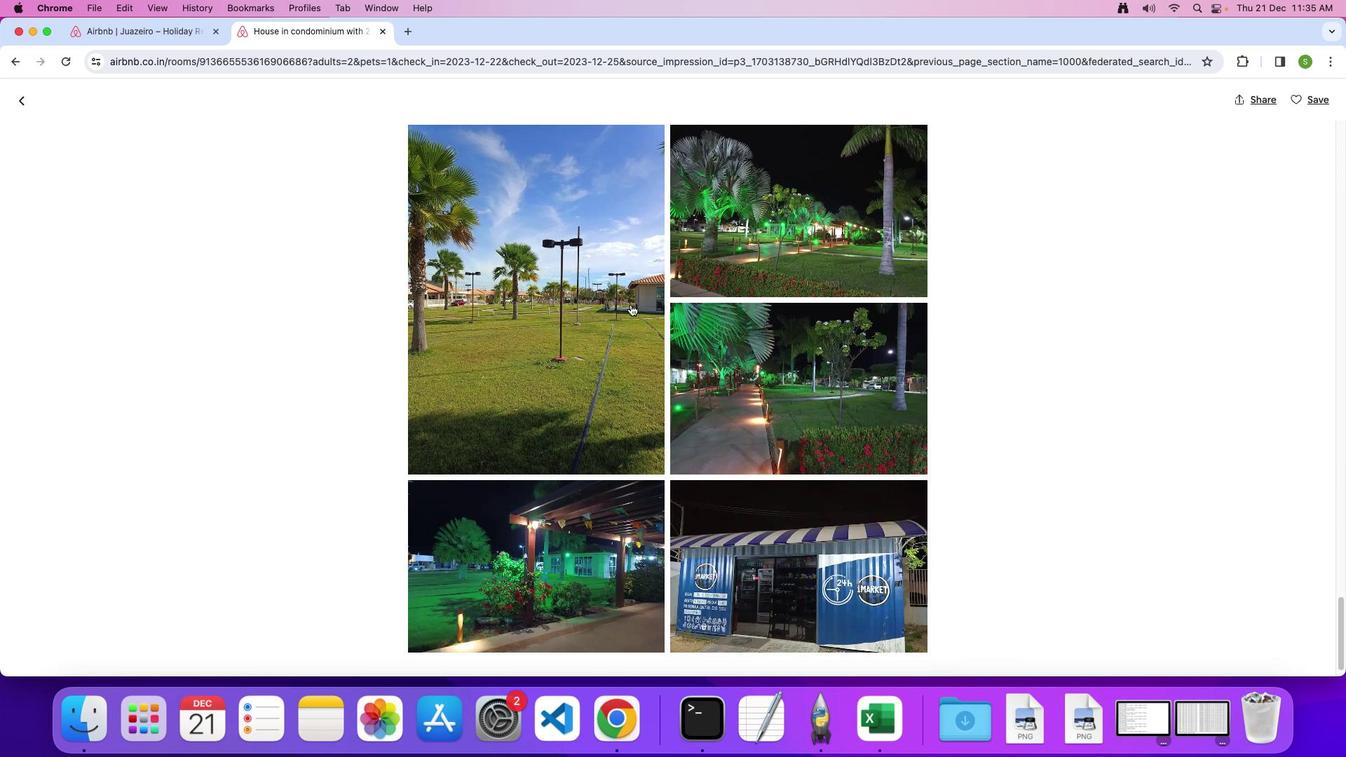 
Action: Mouse scrolled (631, 305) with delta (0, -2)
Screenshot: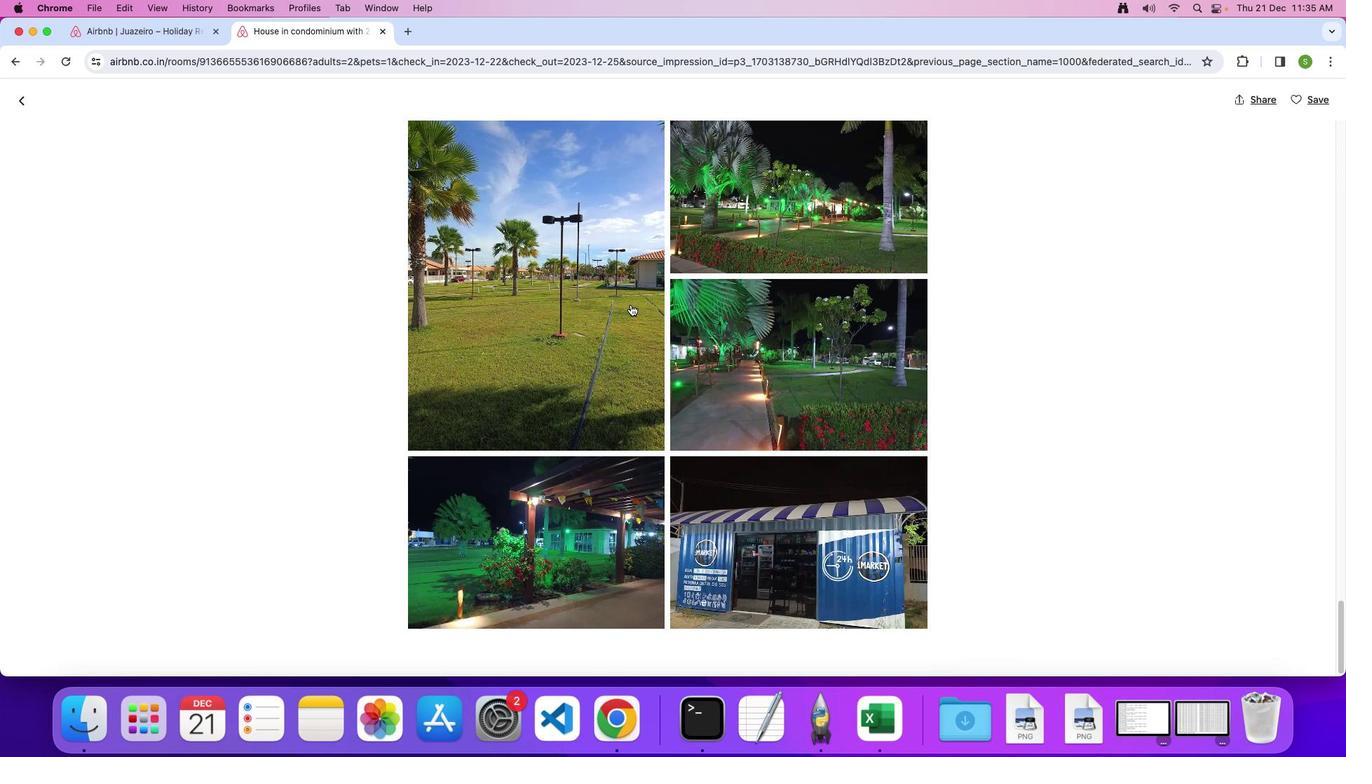 
Action: Mouse scrolled (631, 305) with delta (0, 0)
Screenshot: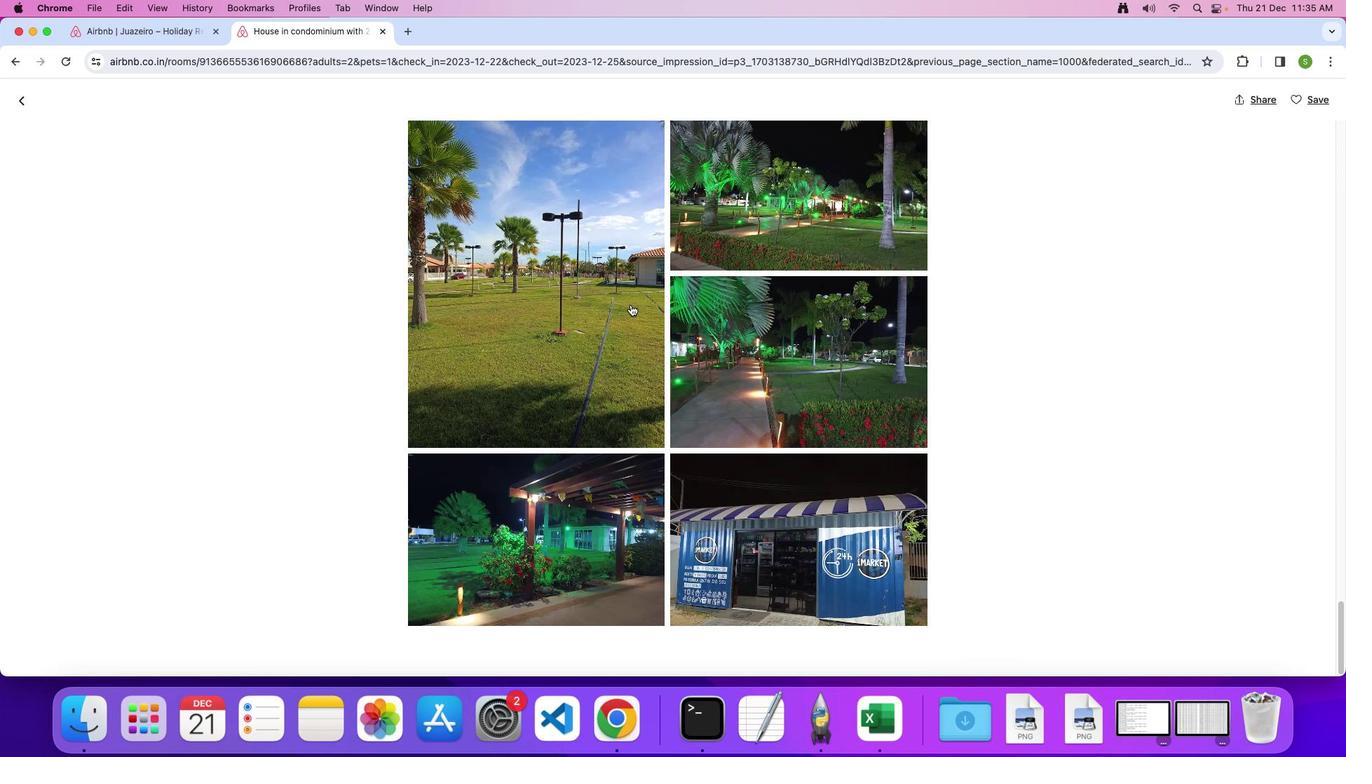 
Action: Mouse scrolled (631, 305) with delta (0, 0)
Screenshot: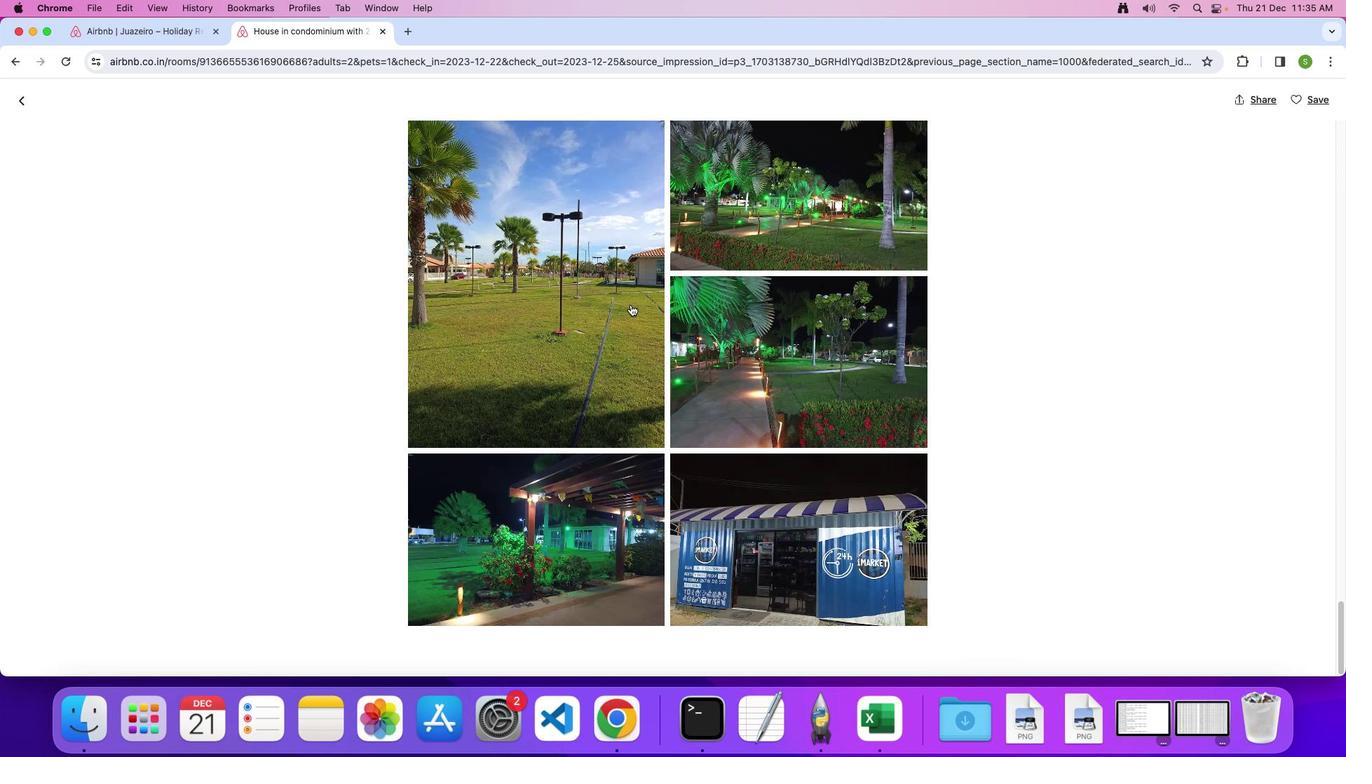 
Action: Mouse scrolled (631, 305) with delta (0, -2)
Screenshot: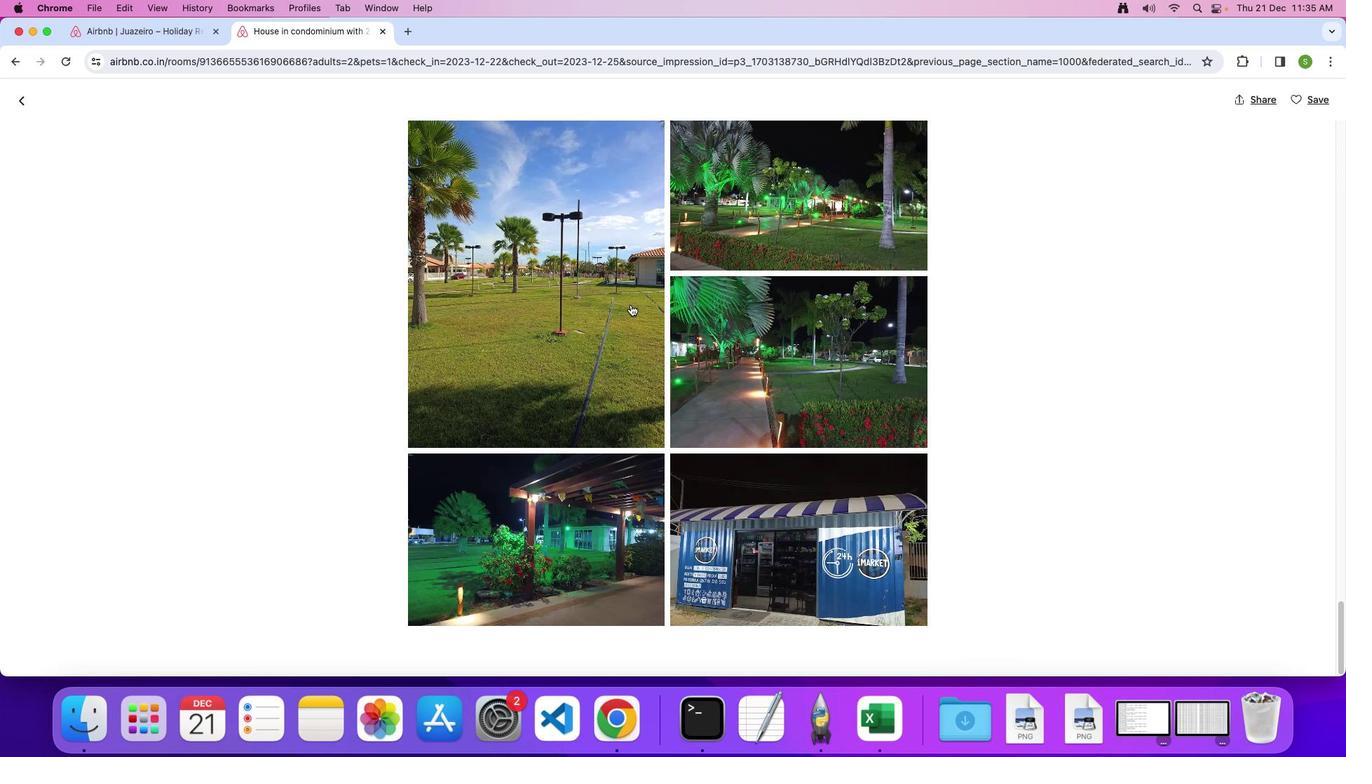 
Action: Mouse moved to (19, 98)
Screenshot: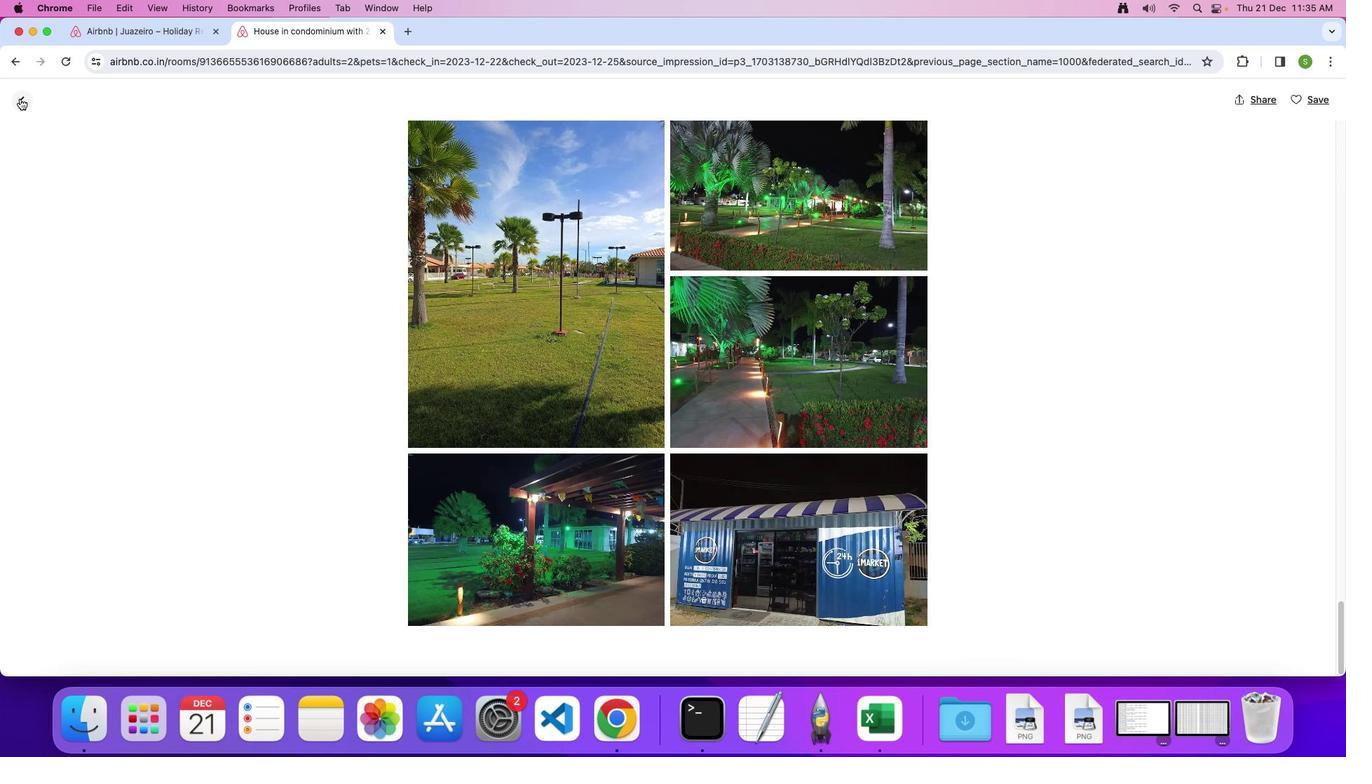 
Action: Mouse pressed left at (19, 98)
Screenshot: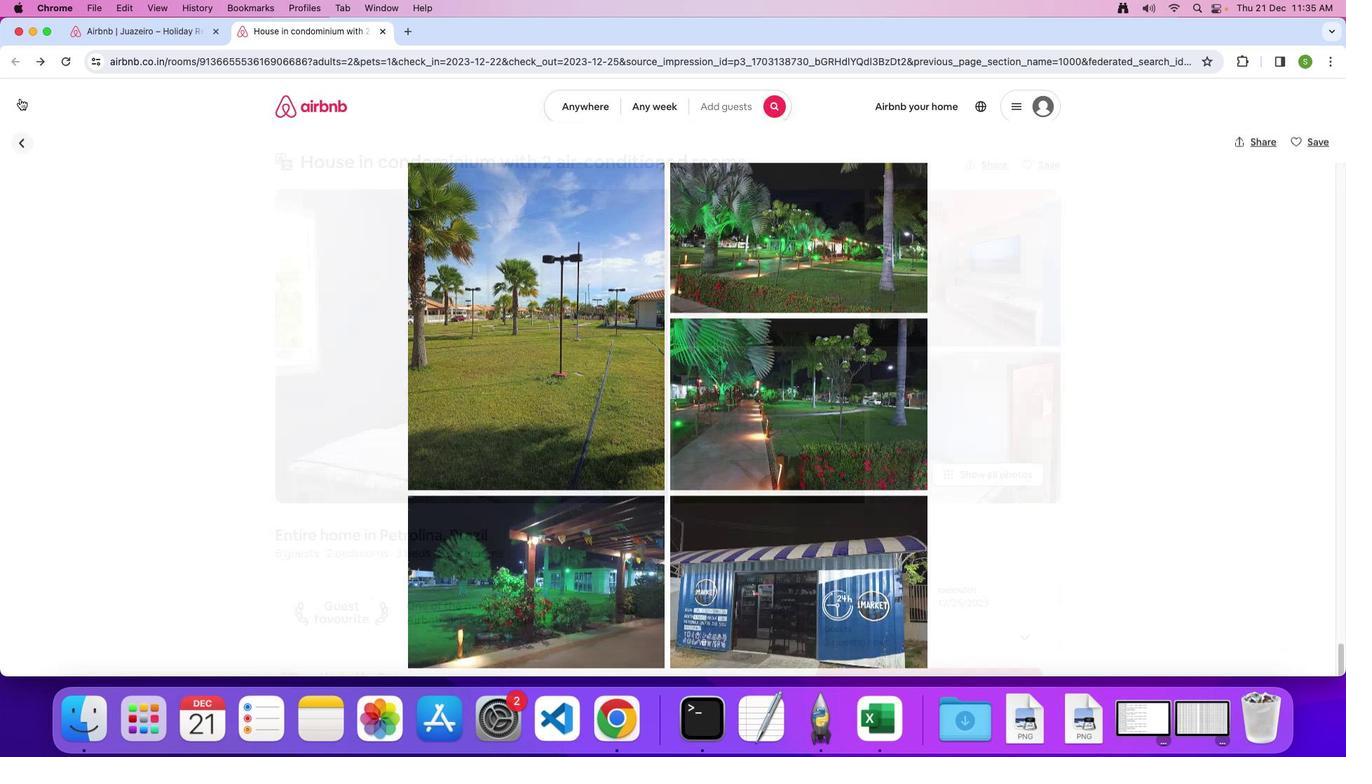 
Action: Mouse moved to (620, 360)
Screenshot: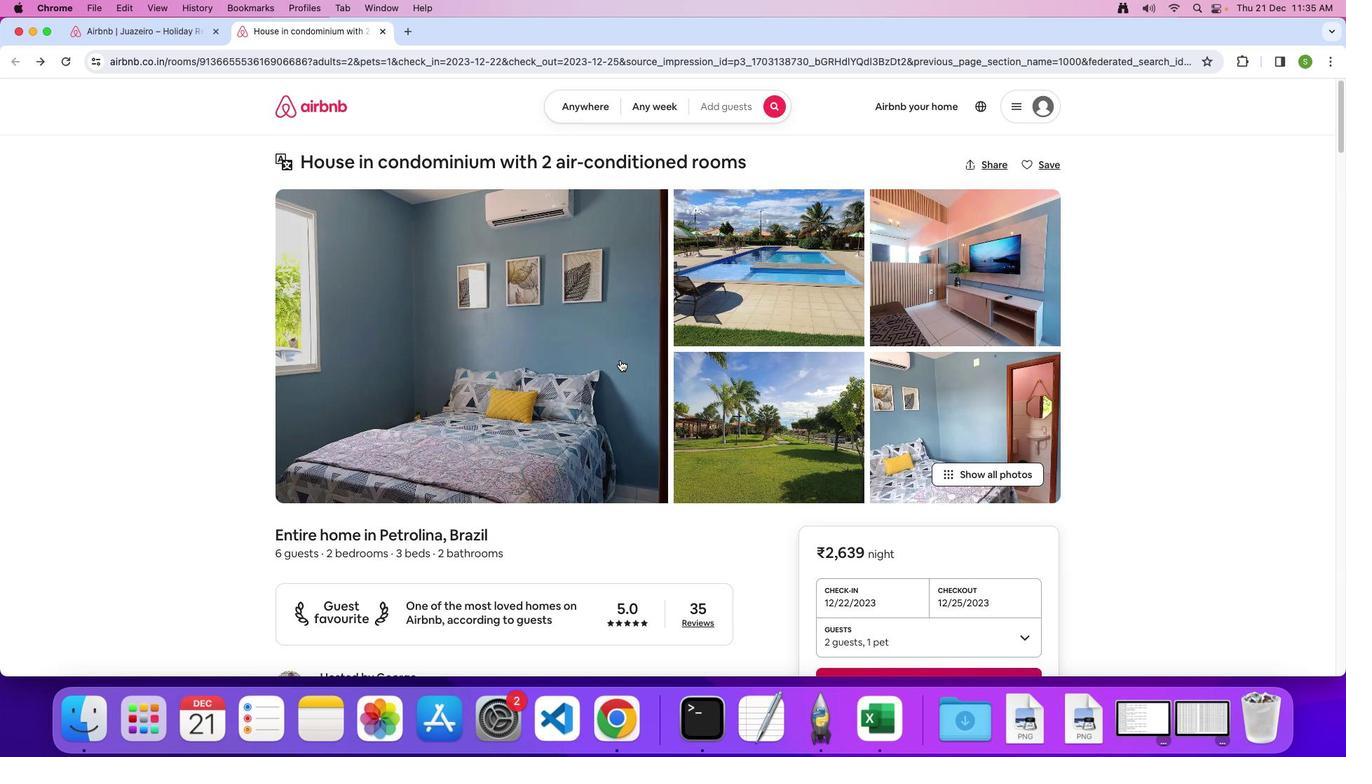 
Action: Mouse scrolled (620, 360) with delta (0, 0)
Screenshot: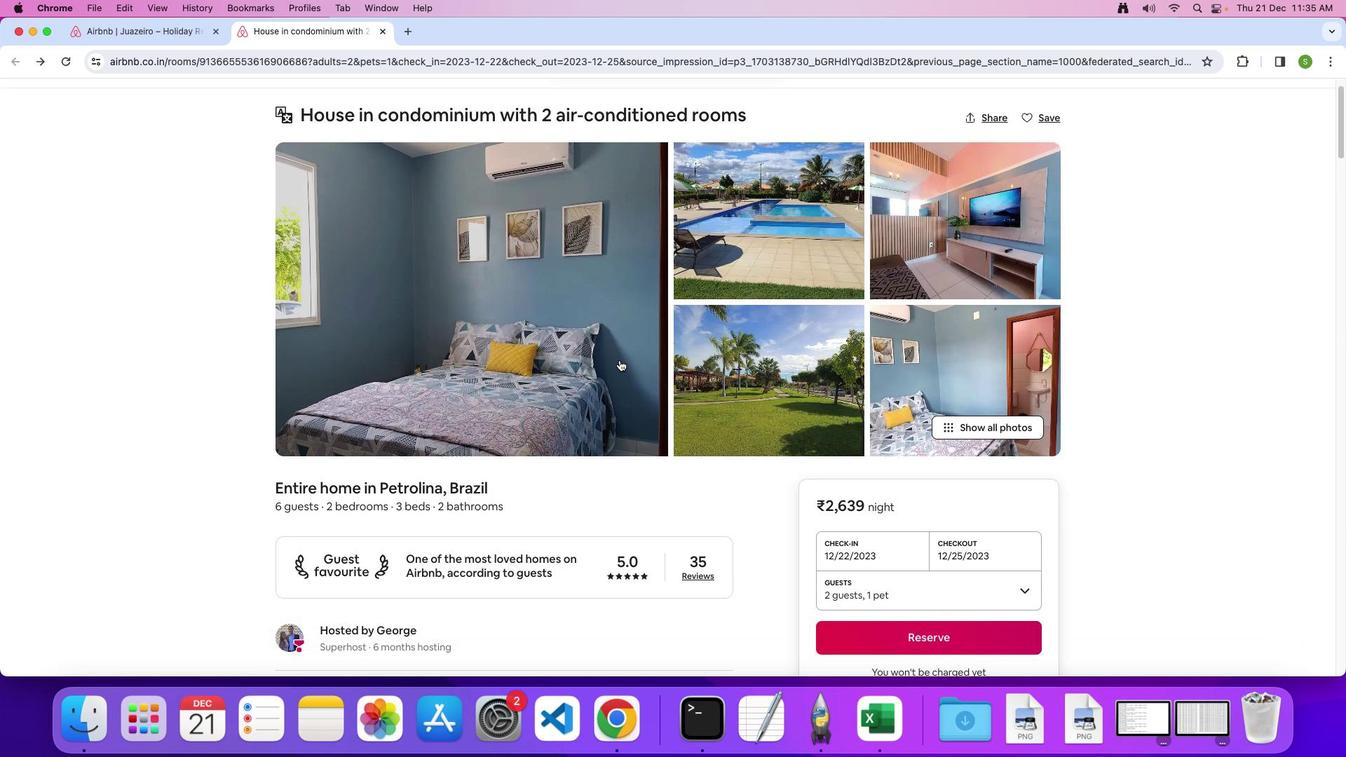
Action: Mouse moved to (619, 360)
Screenshot: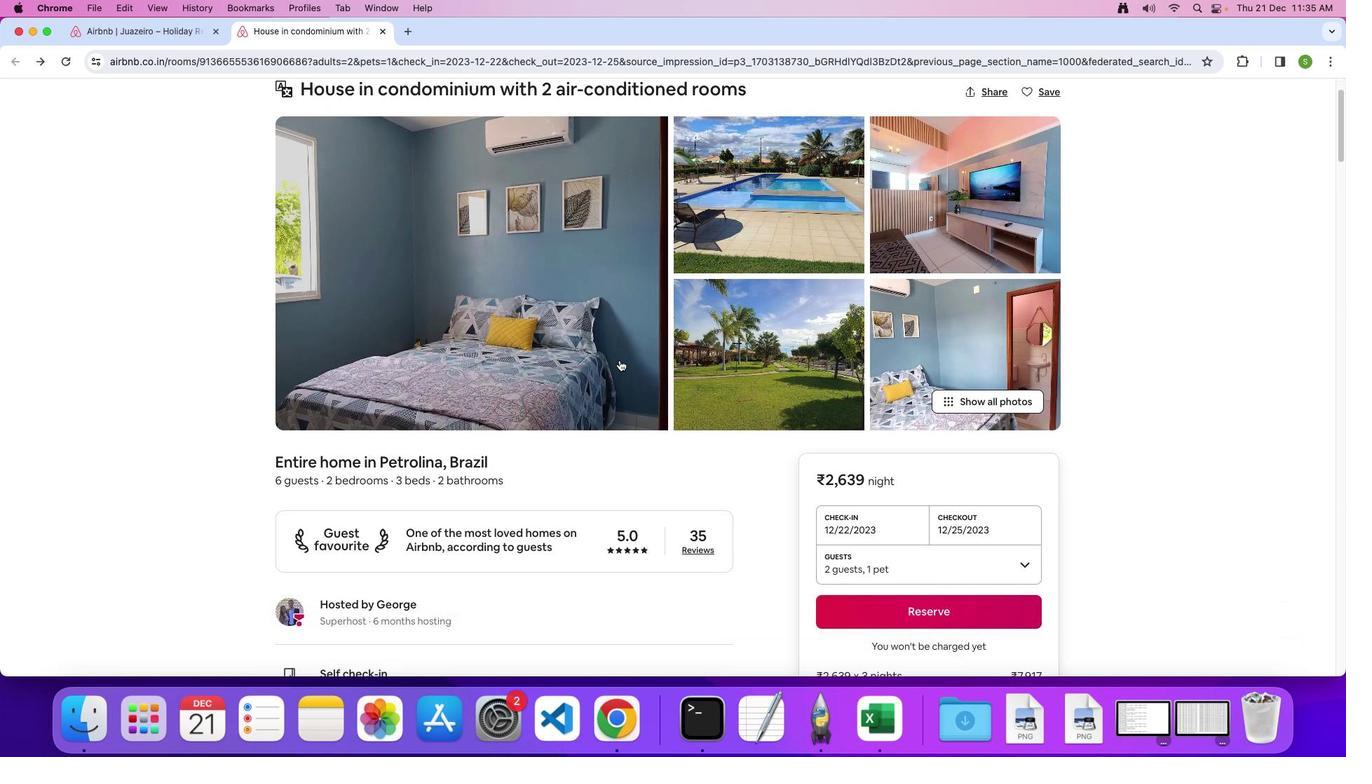 
Action: Mouse scrolled (619, 360) with delta (0, 0)
Screenshot: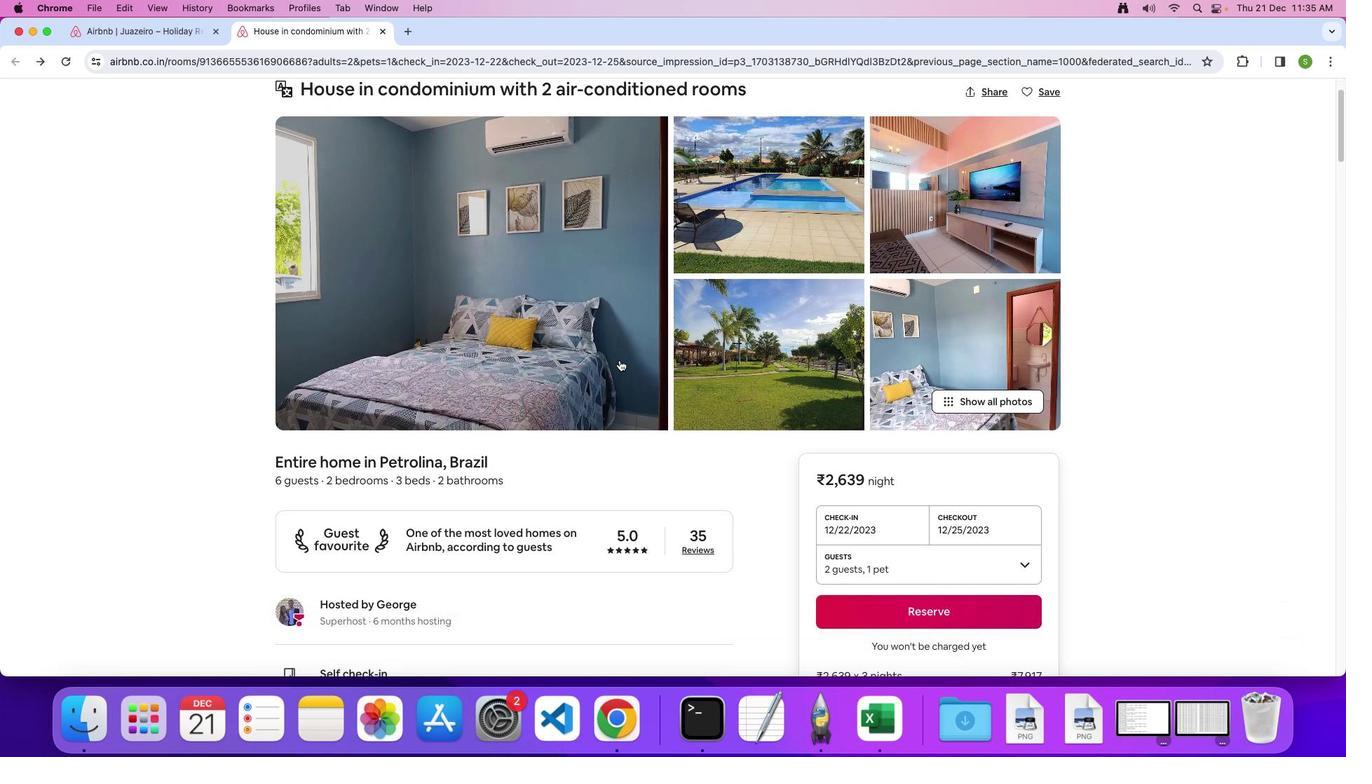 
Action: Mouse moved to (619, 360)
Screenshot: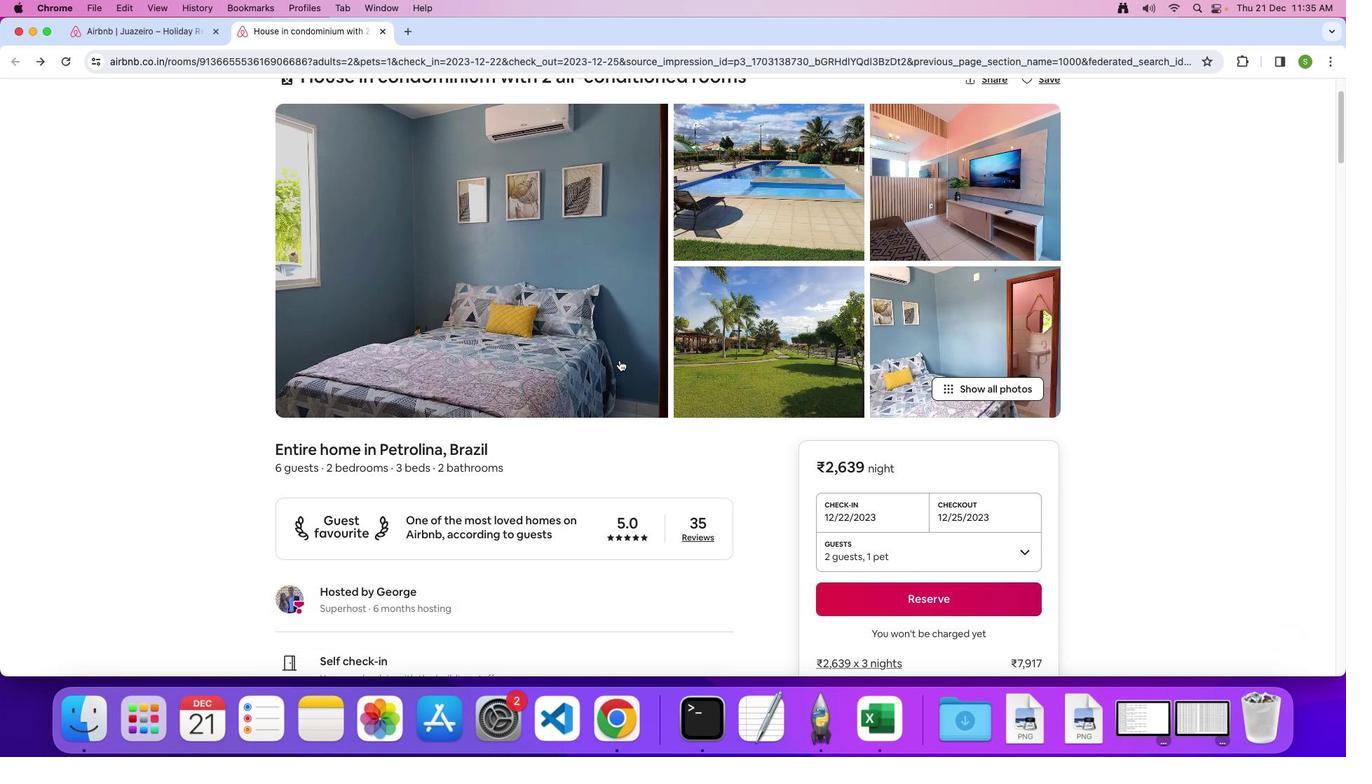 
Action: Mouse scrolled (619, 360) with delta (0, -1)
Screenshot: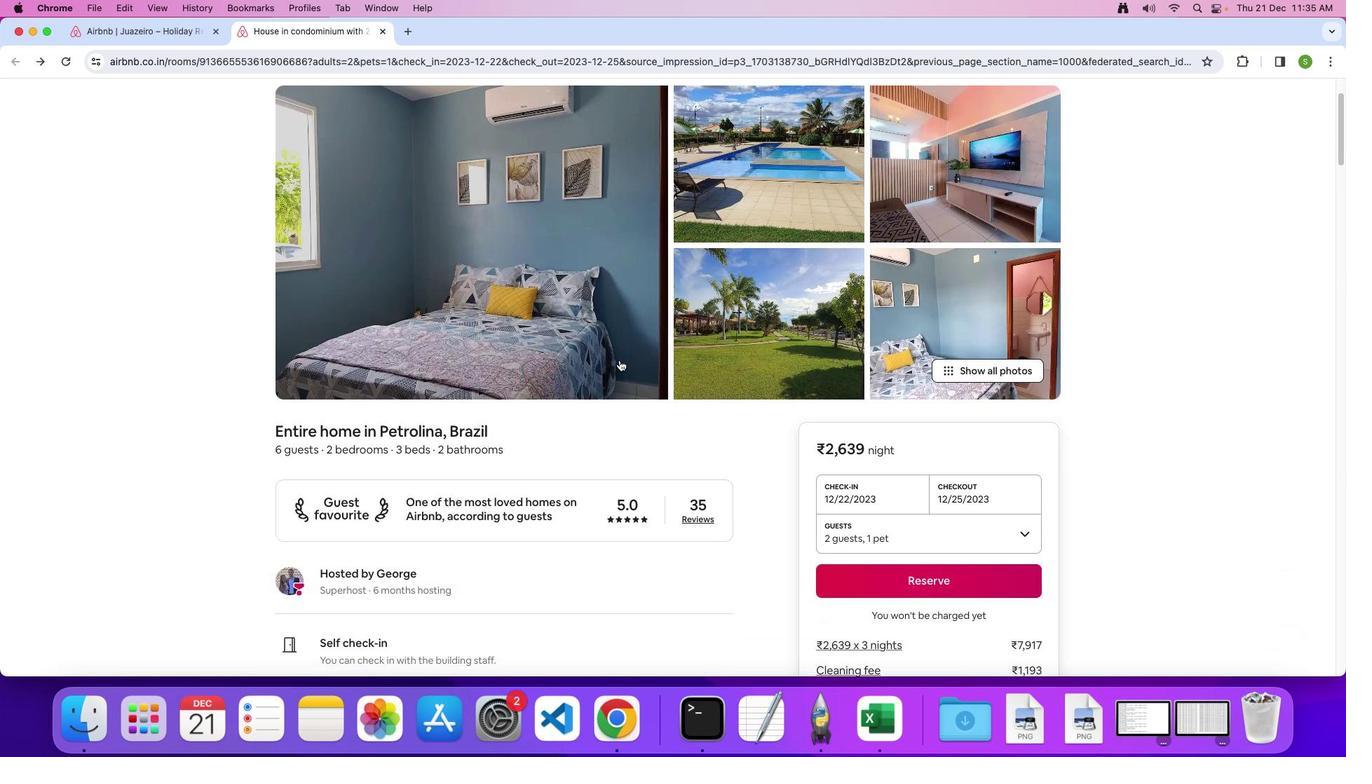 
Action: Mouse moved to (619, 359)
Screenshot: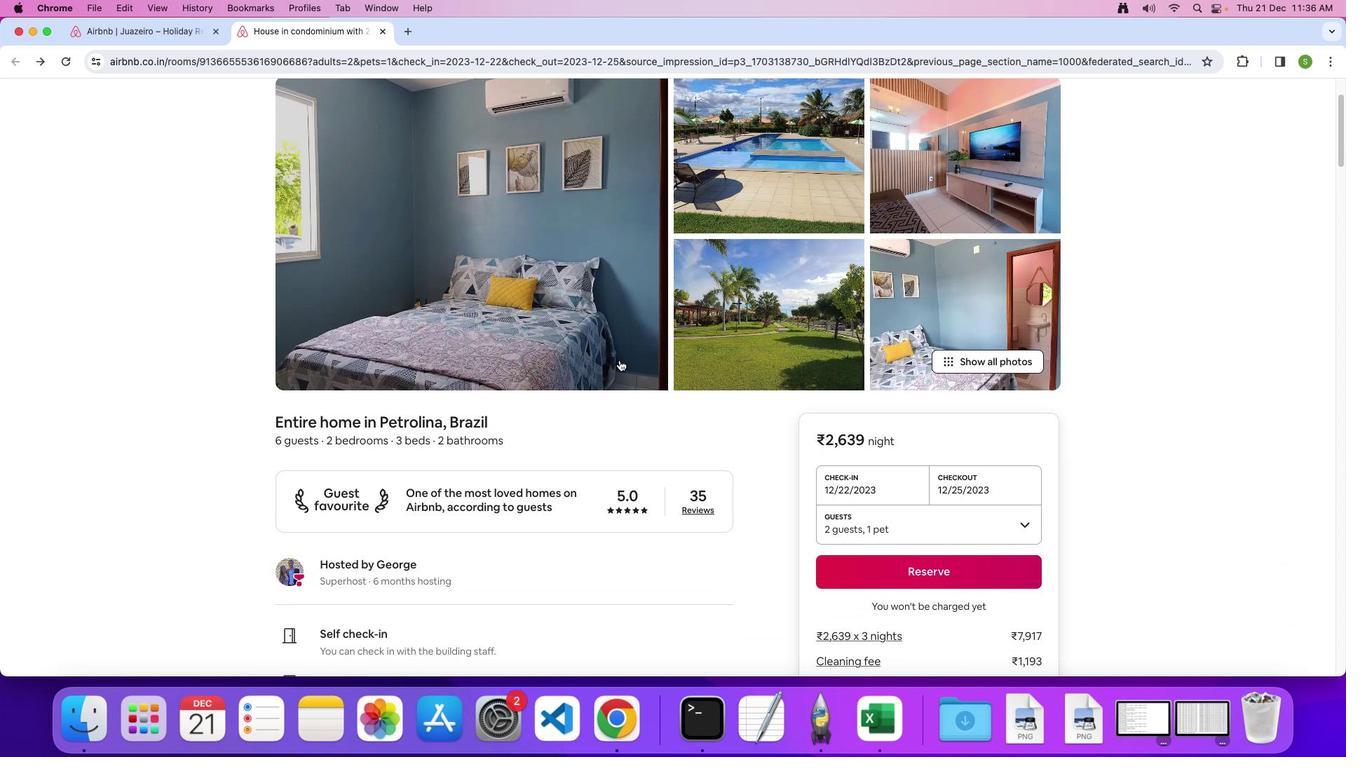 
Action: Mouse scrolled (619, 359) with delta (0, 0)
Screenshot: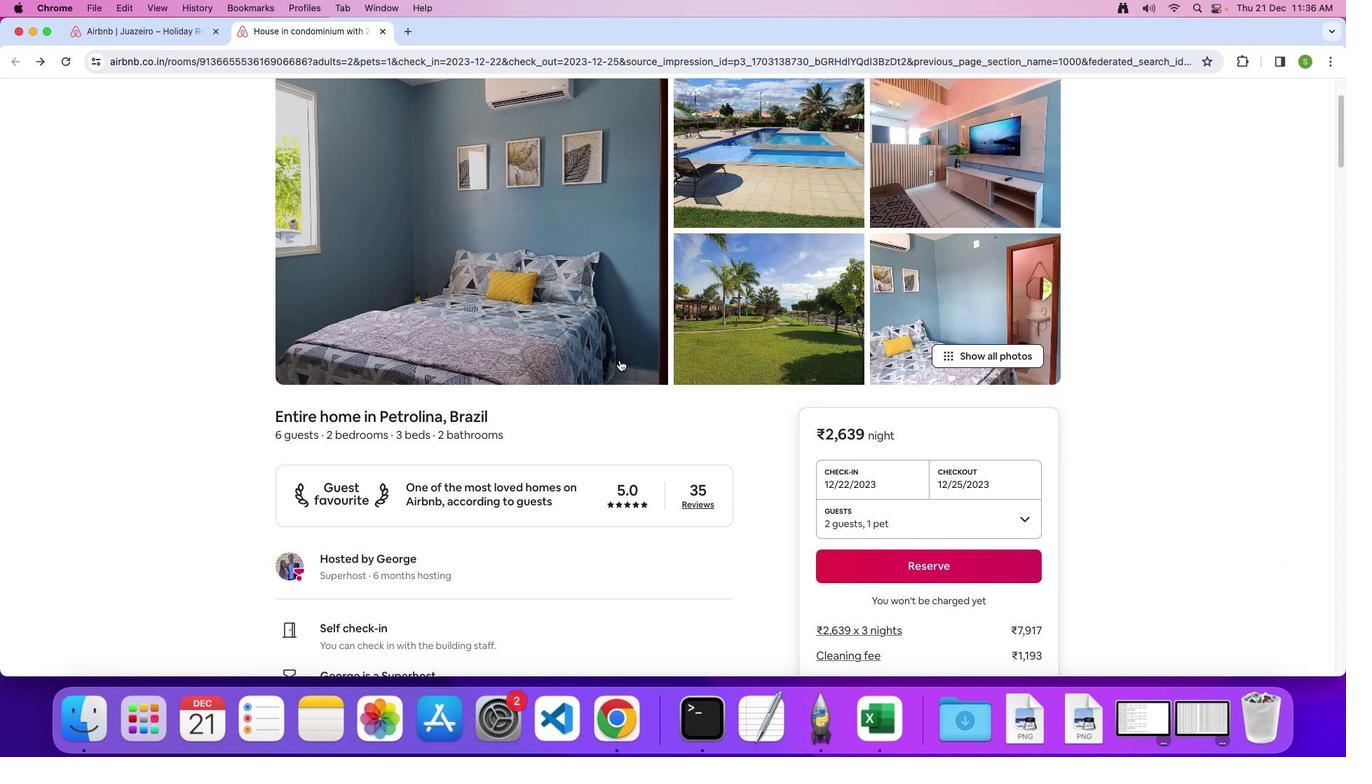 
Action: Mouse scrolled (619, 359) with delta (0, 0)
Screenshot: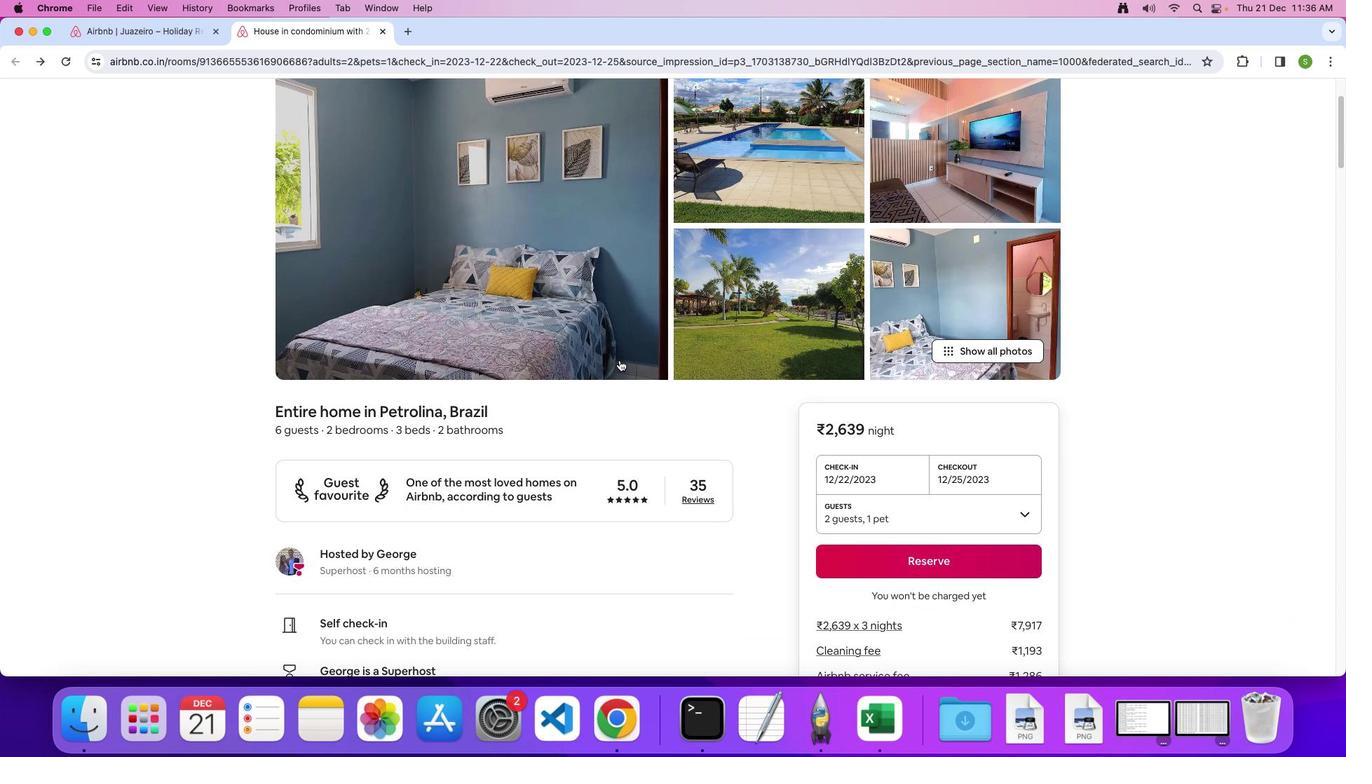 
Action: Mouse moved to (619, 359)
Screenshot: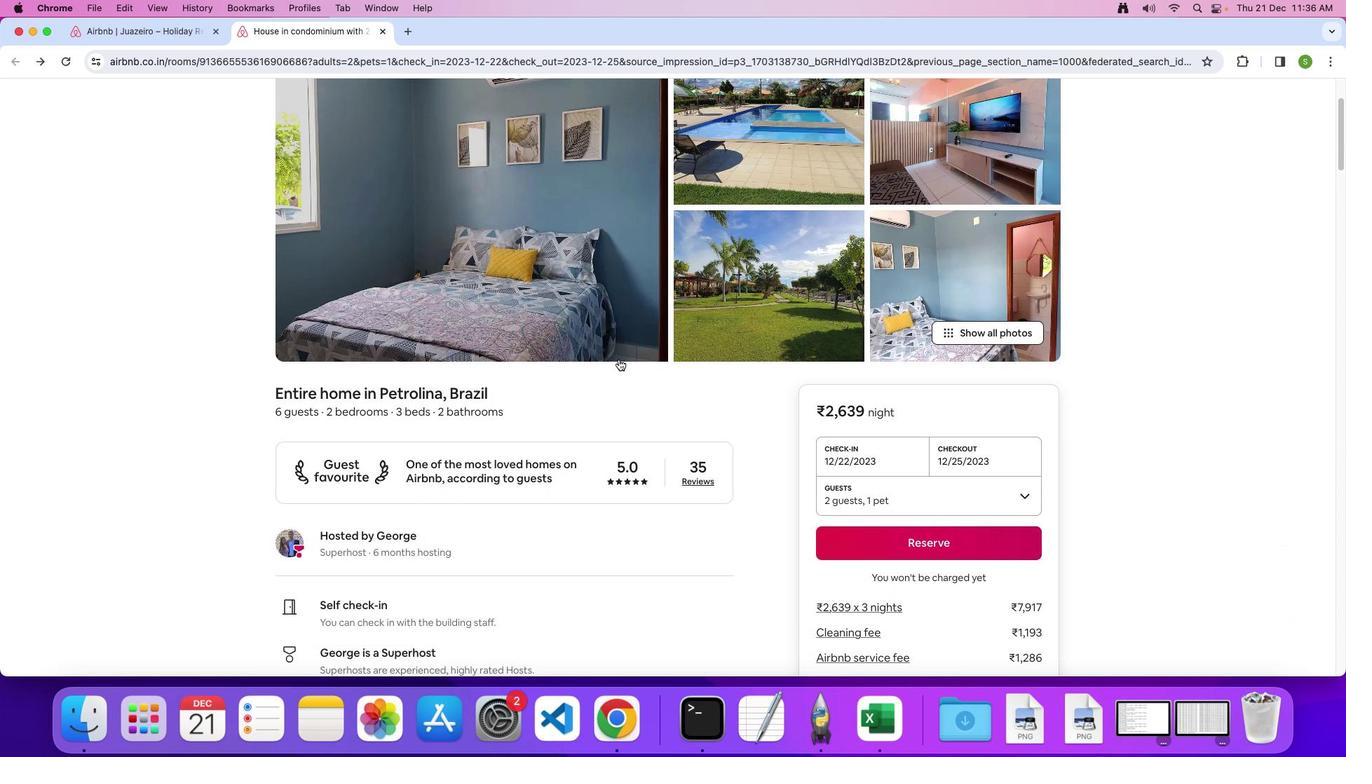 
Action: Mouse scrolled (619, 359) with delta (0, 0)
Screenshot: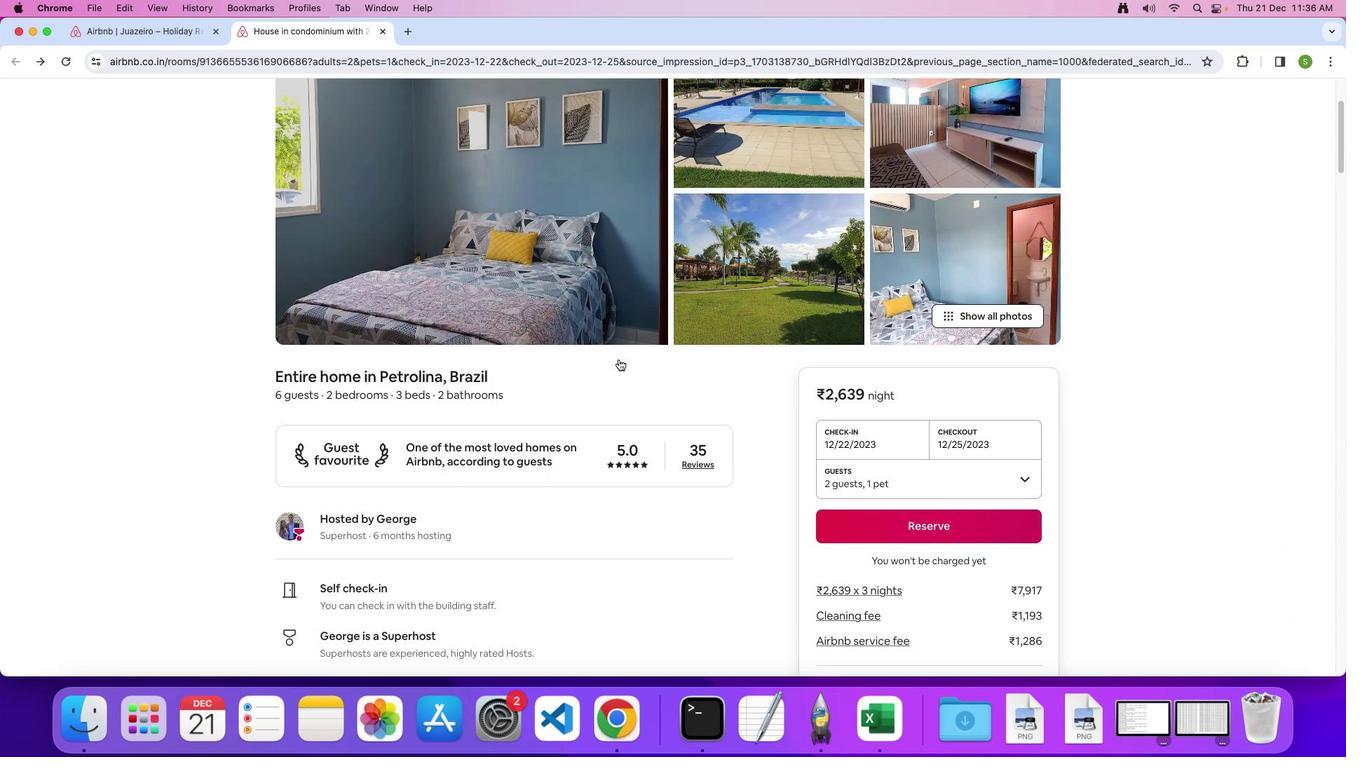 
Action: Mouse moved to (619, 359)
Screenshot: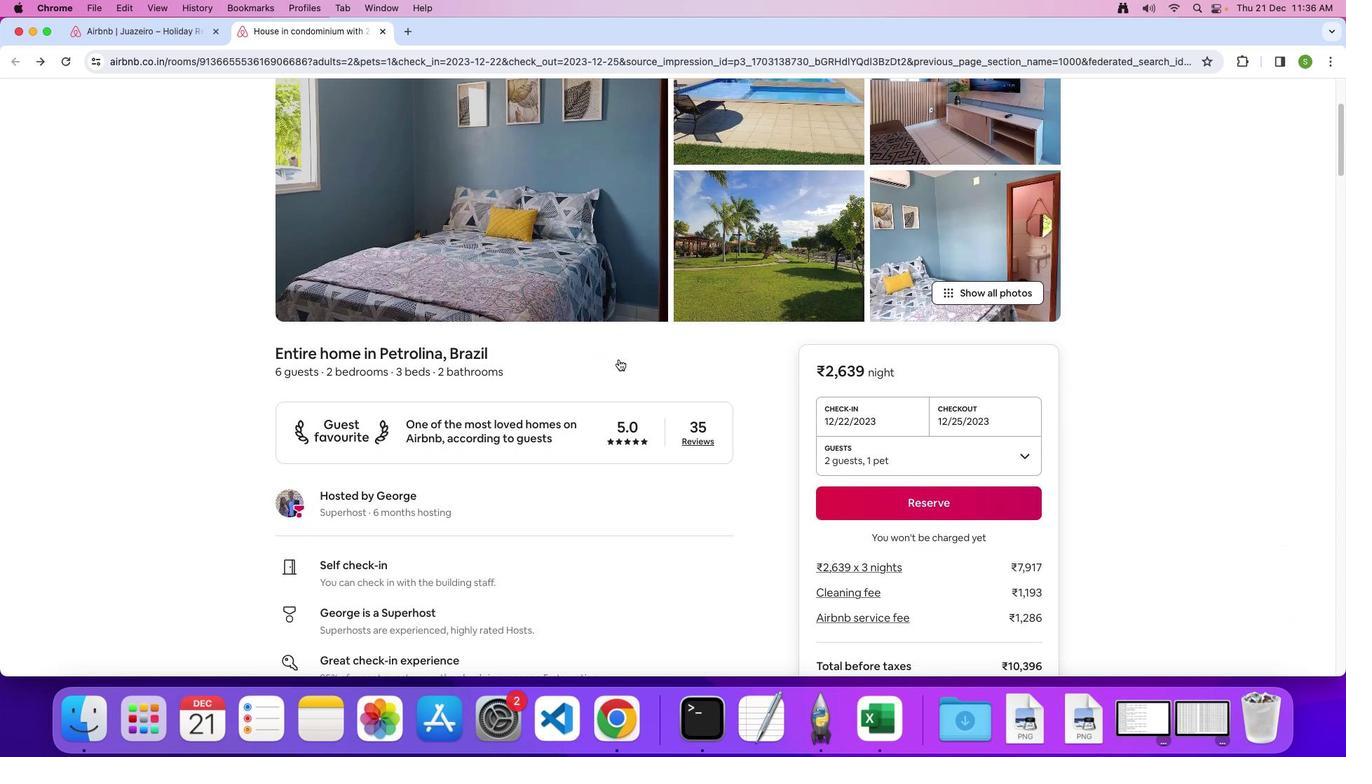 
Action: Mouse scrolled (619, 359) with delta (0, 0)
Screenshot: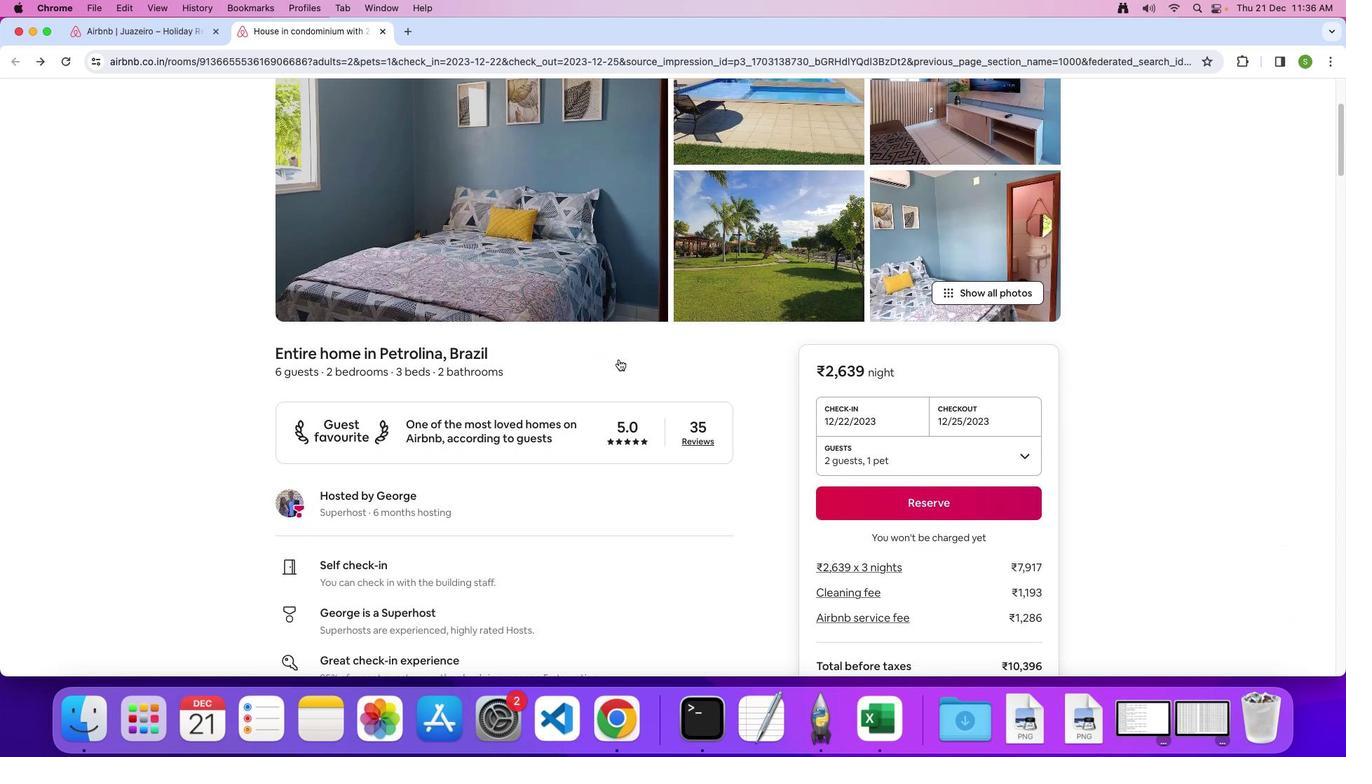 
Action: Mouse scrolled (619, 359) with delta (0, -1)
Screenshot: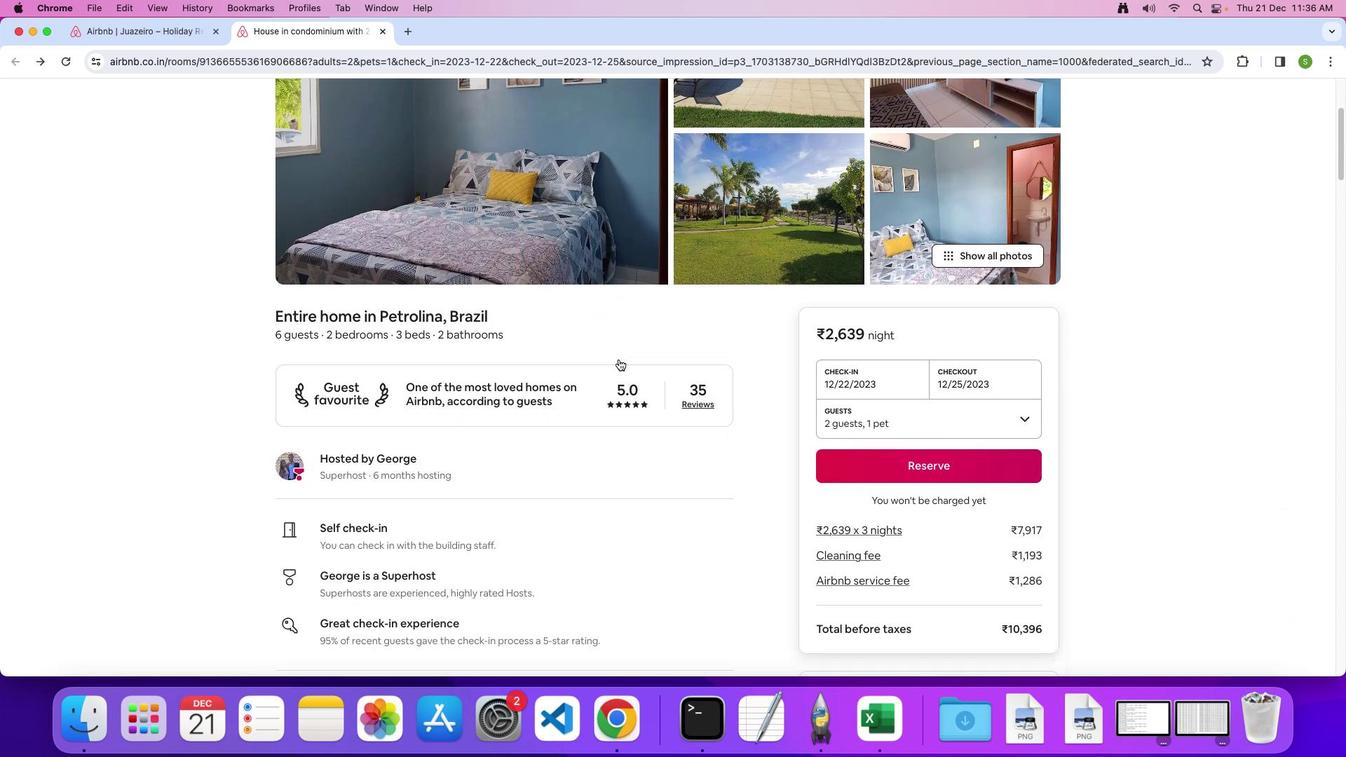 
Action: Mouse scrolled (619, 359) with delta (0, 0)
Screenshot: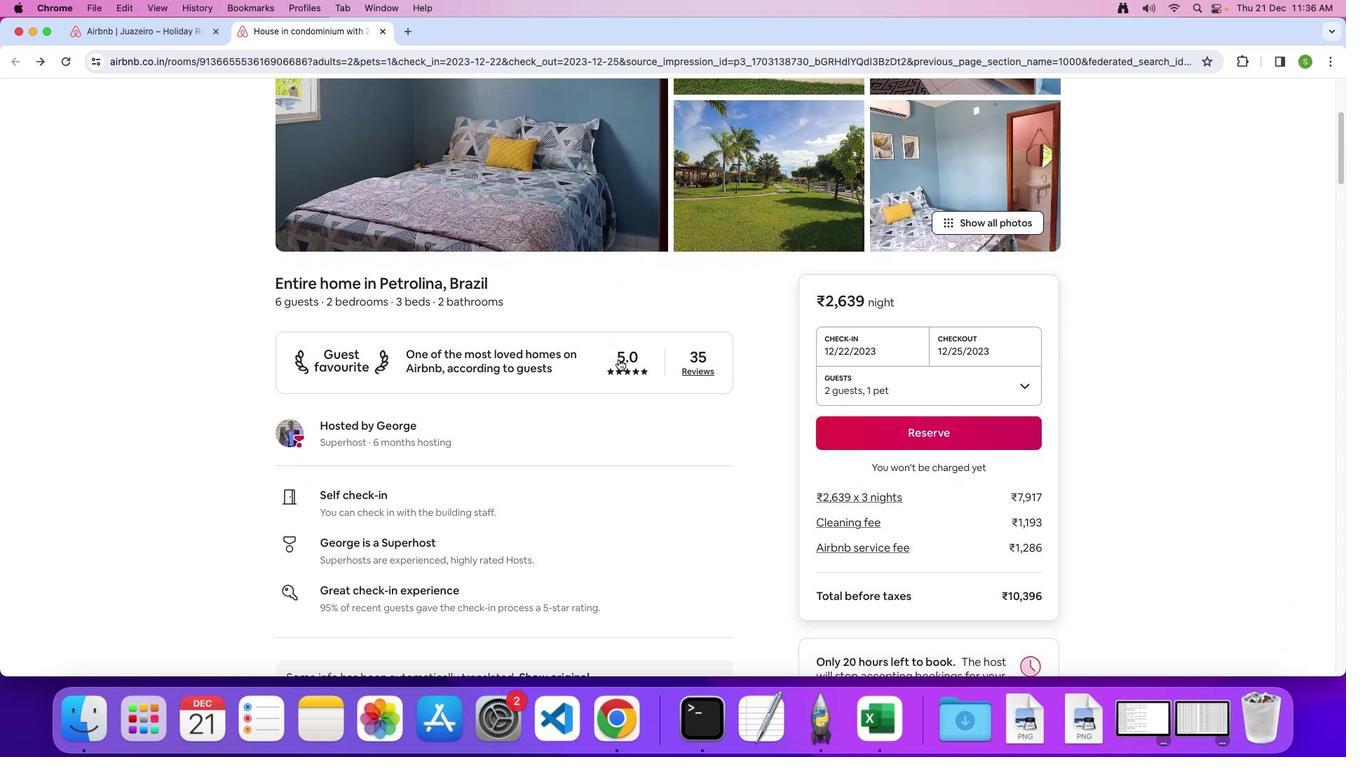 
Action: Mouse scrolled (619, 359) with delta (0, 0)
Screenshot: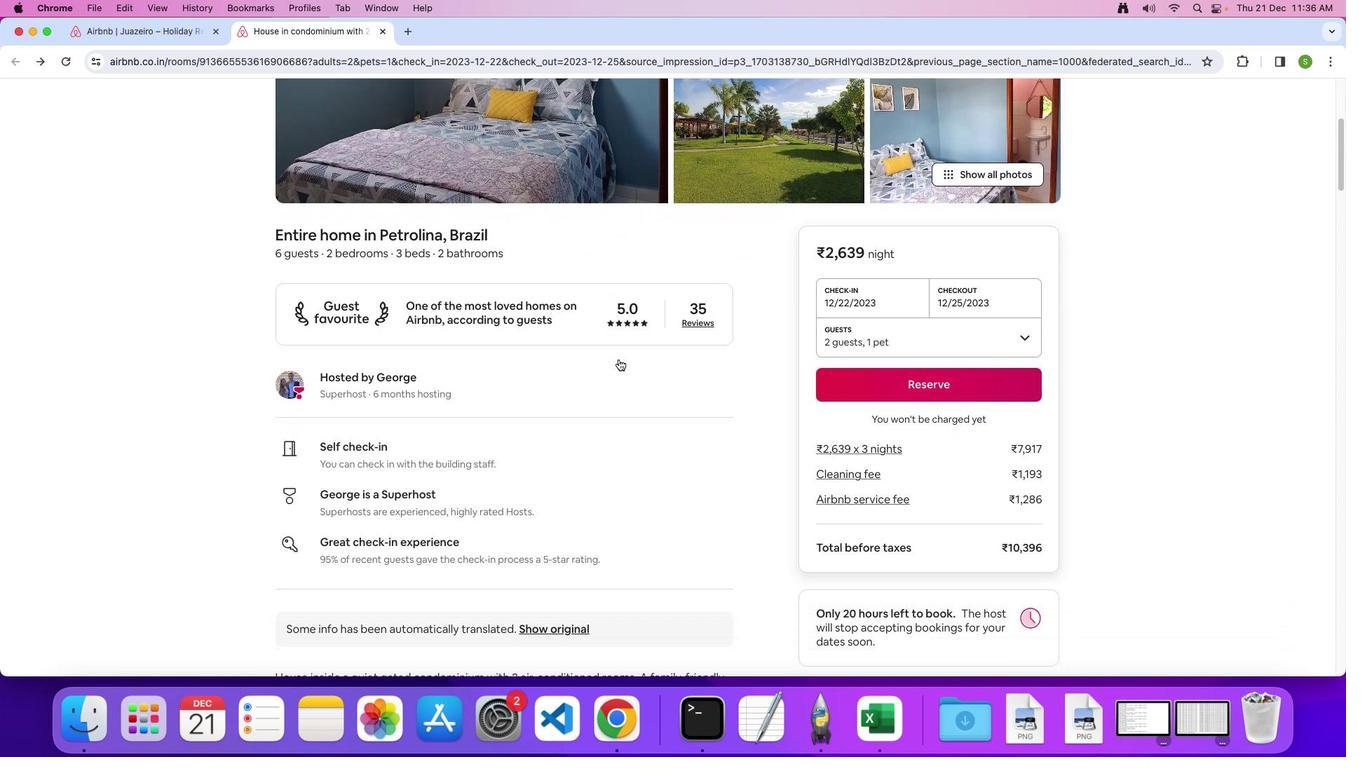 
Action: Mouse scrolled (619, 359) with delta (0, -1)
Screenshot: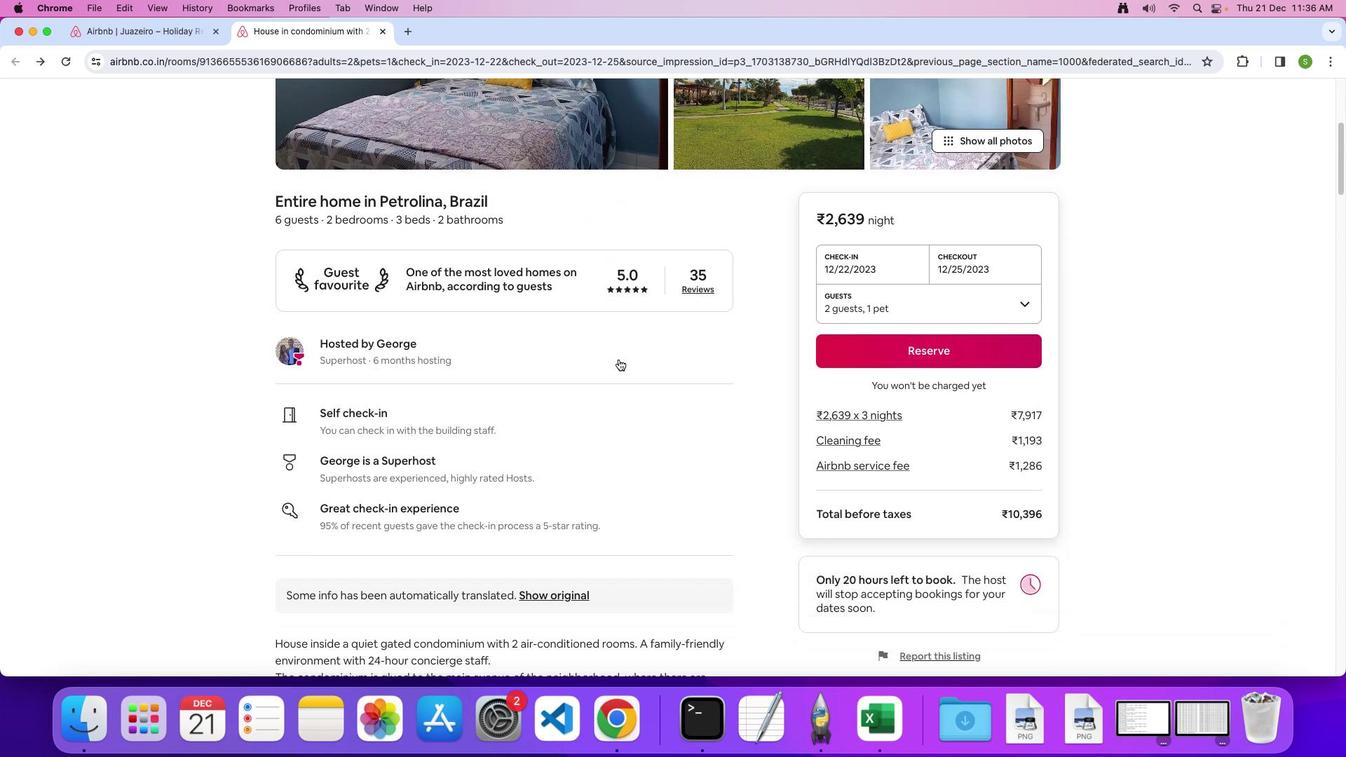 
Action: Mouse scrolled (619, 359) with delta (0, 0)
Screenshot: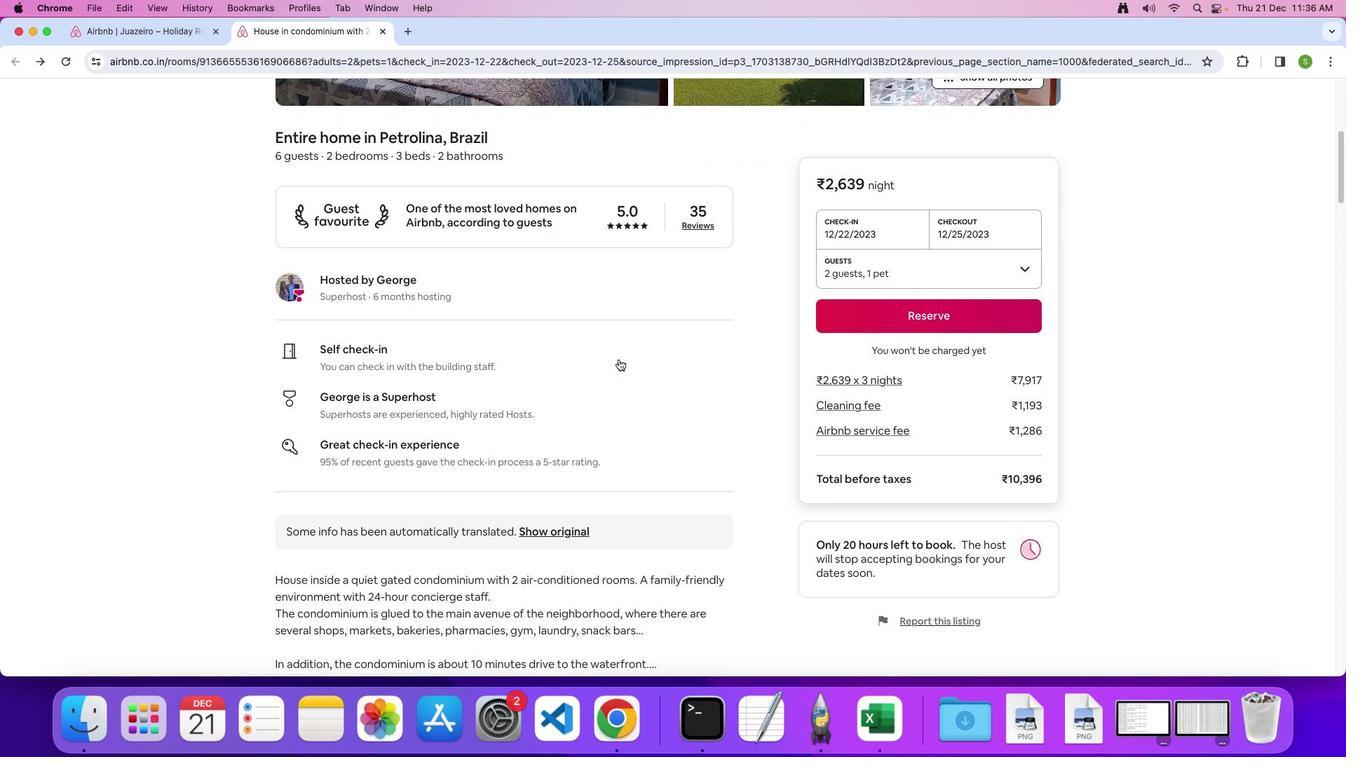 
Action: Mouse scrolled (619, 359) with delta (0, 0)
Screenshot: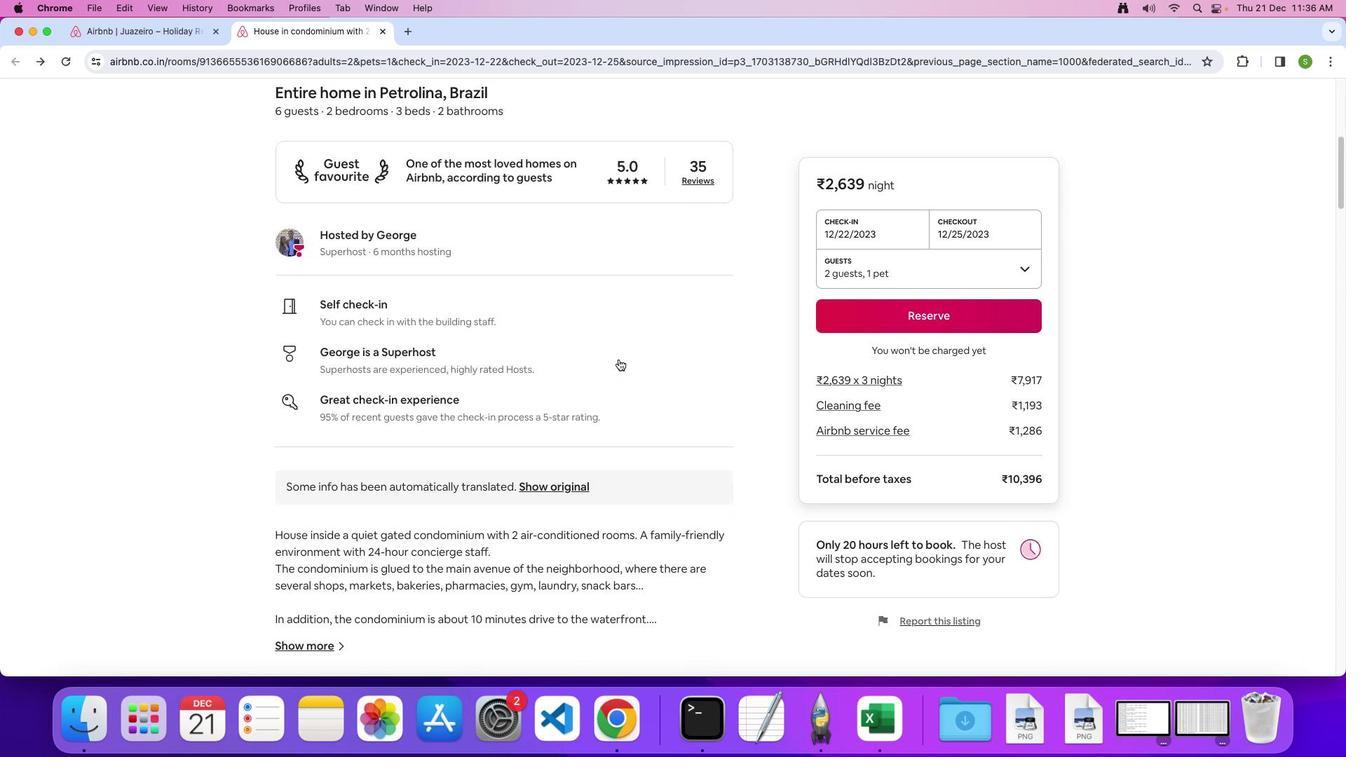
Action: Mouse scrolled (619, 359) with delta (0, -2)
Screenshot: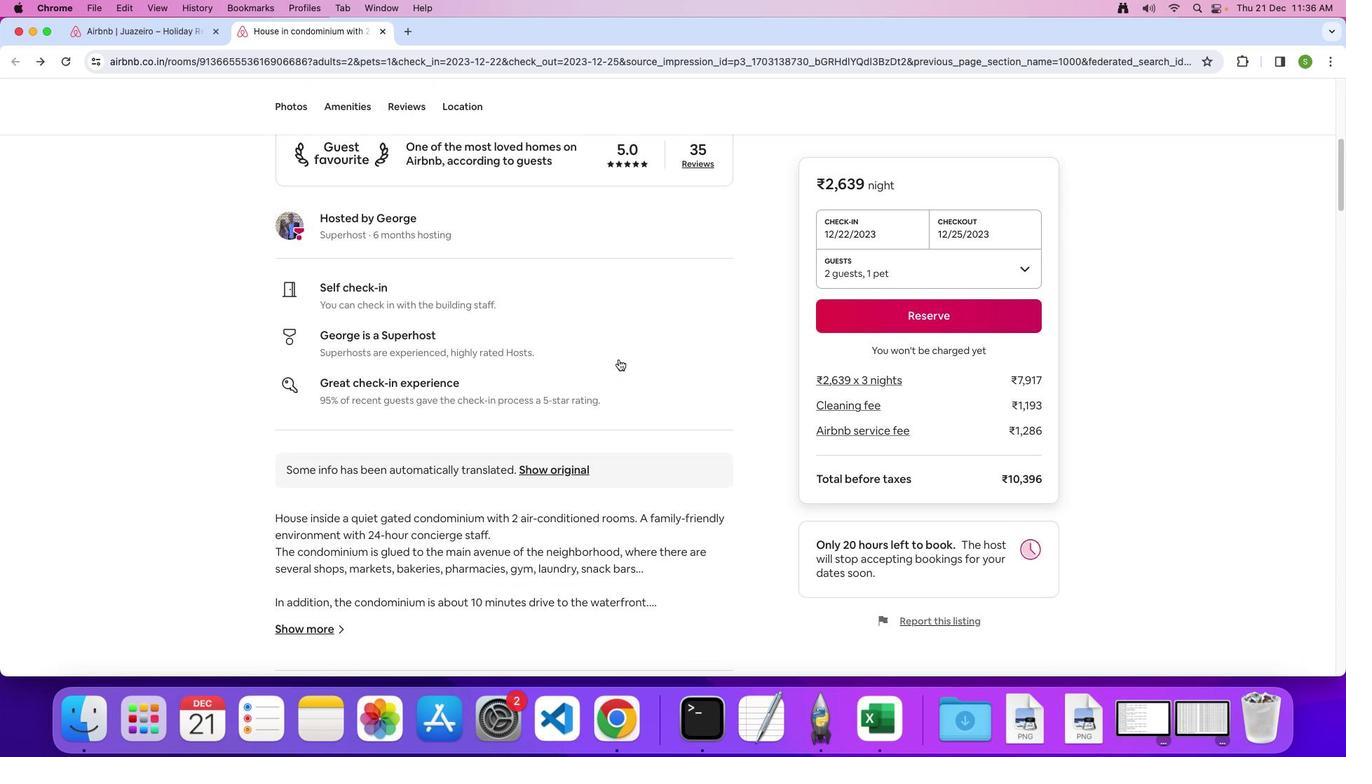
Action: Mouse scrolled (619, 359) with delta (0, 0)
Screenshot: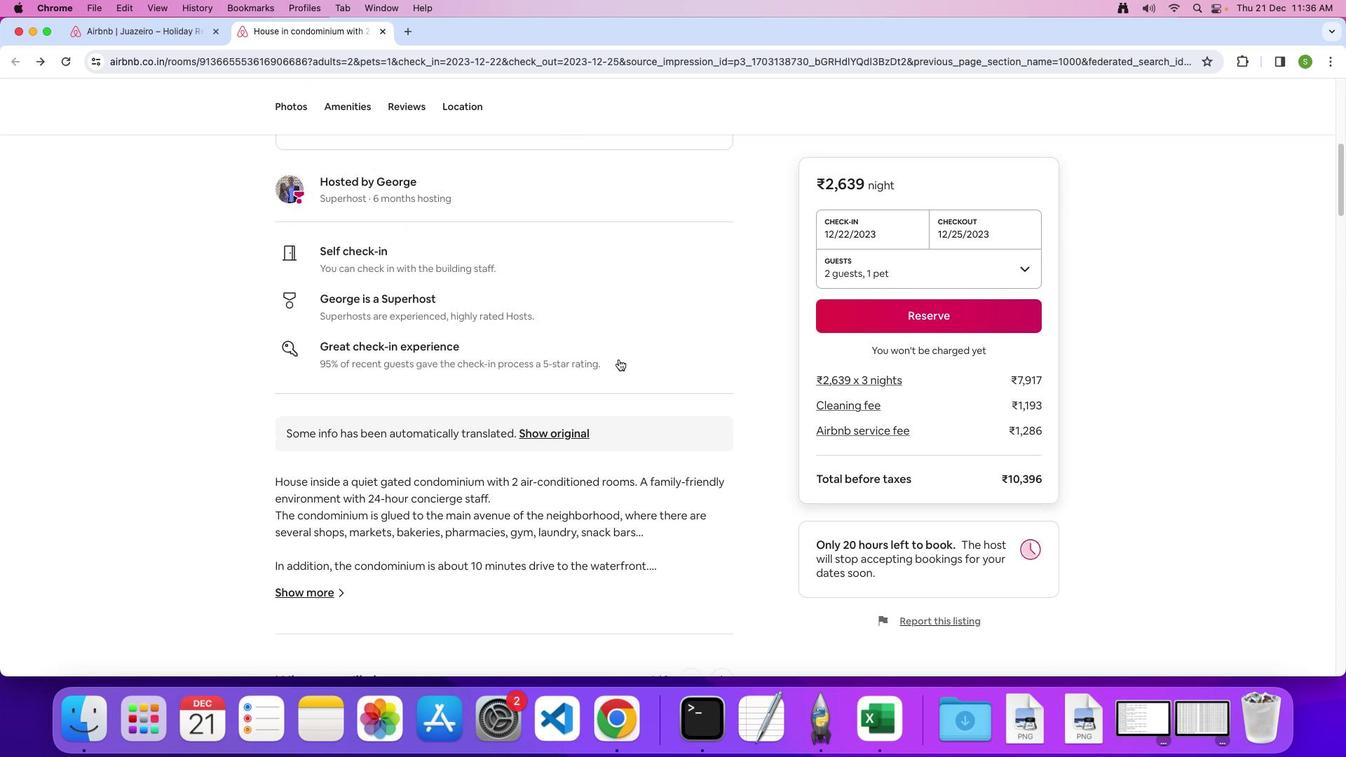 
Action: Mouse scrolled (619, 359) with delta (0, 0)
Screenshot: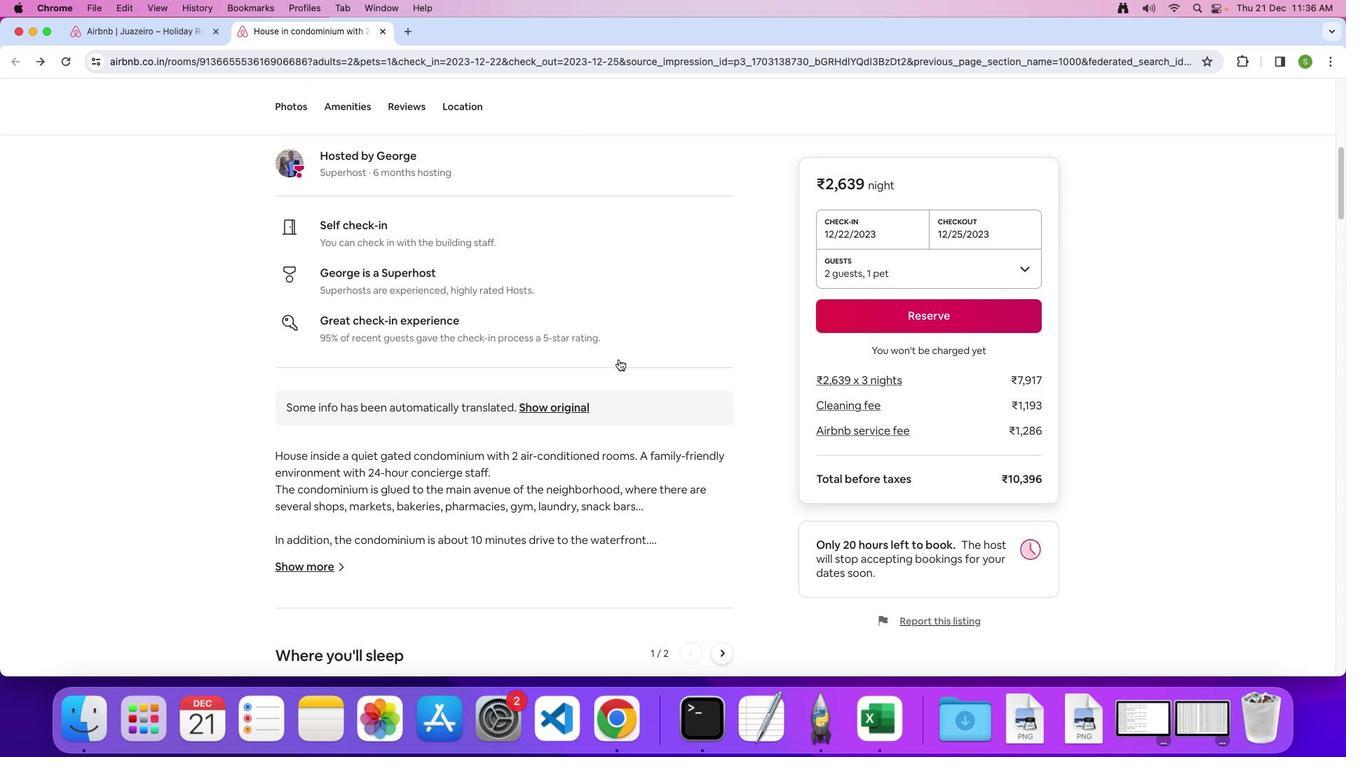 
Action: Mouse scrolled (619, 359) with delta (0, -1)
Screenshot: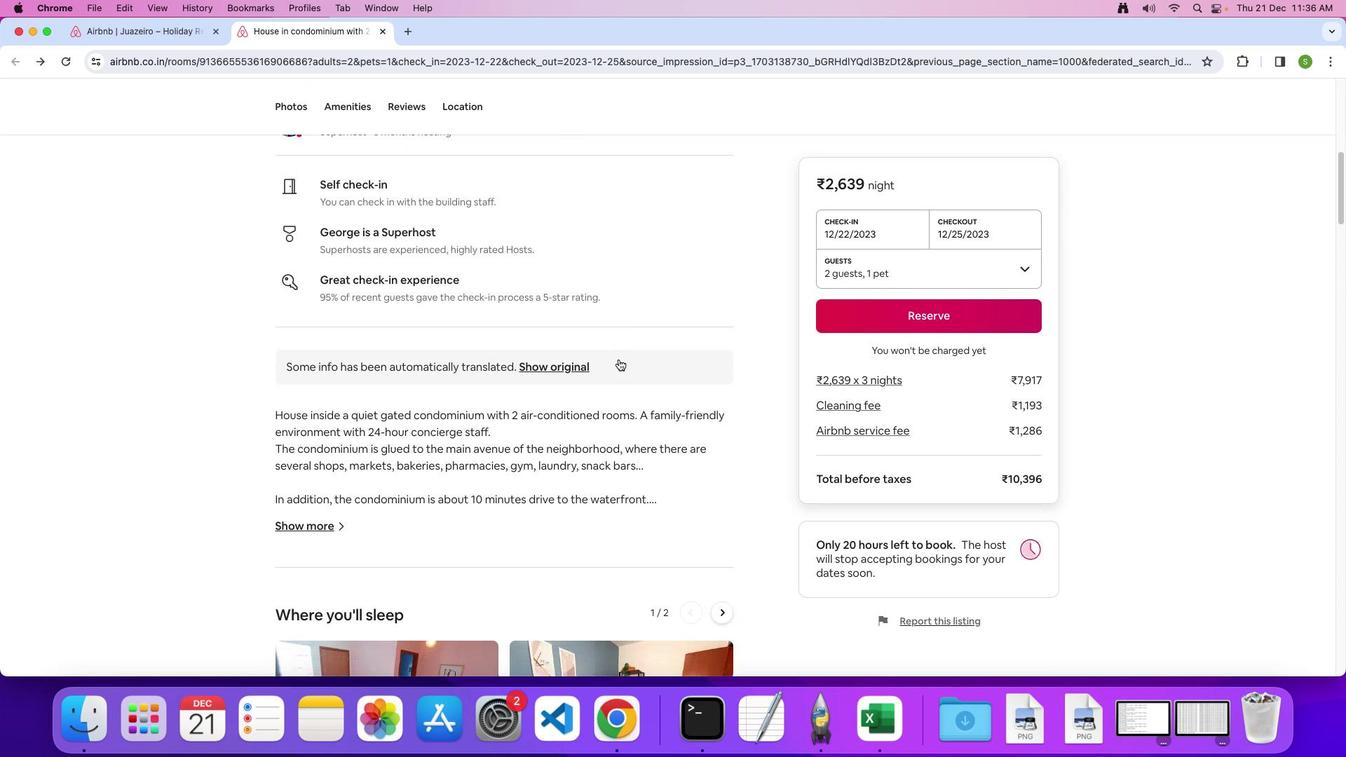 
Action: Mouse scrolled (619, 359) with delta (0, 0)
Screenshot: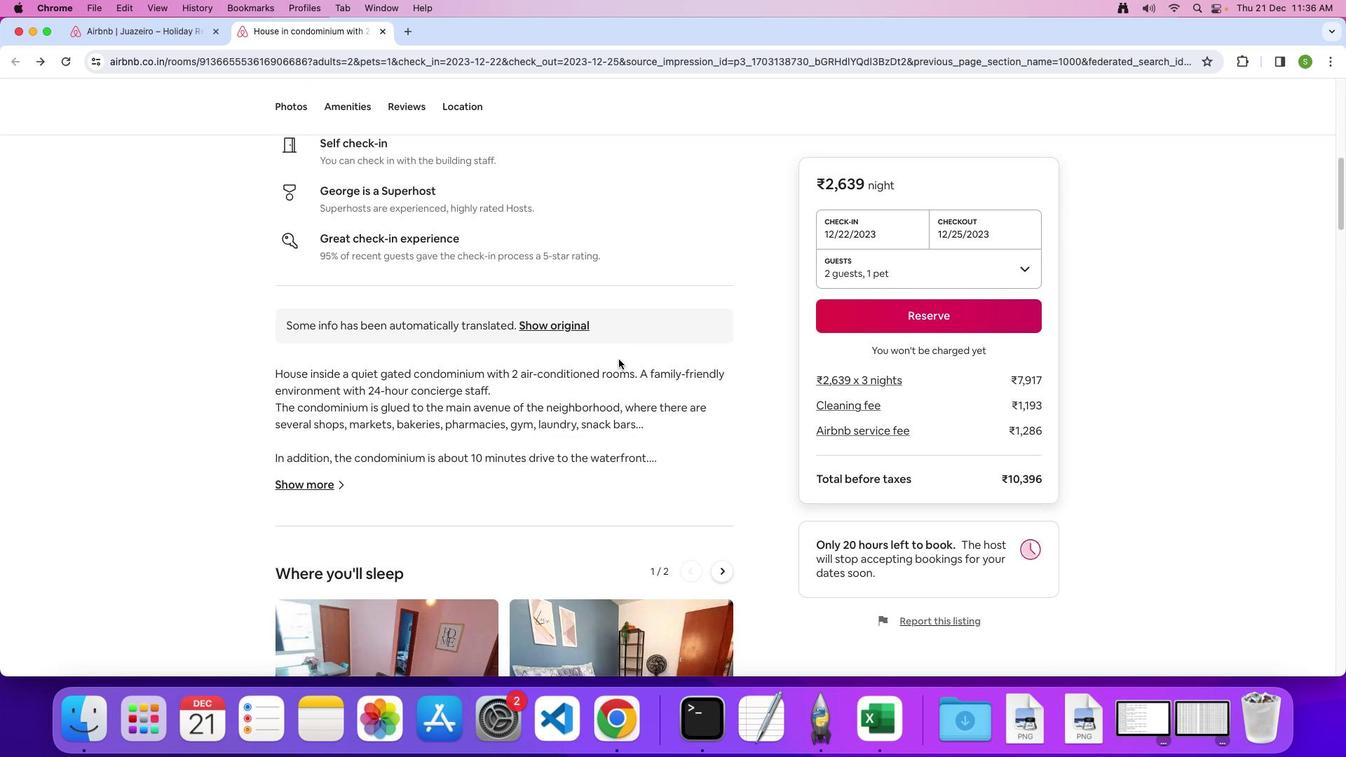 
Action: Mouse moved to (618, 359)
Screenshot: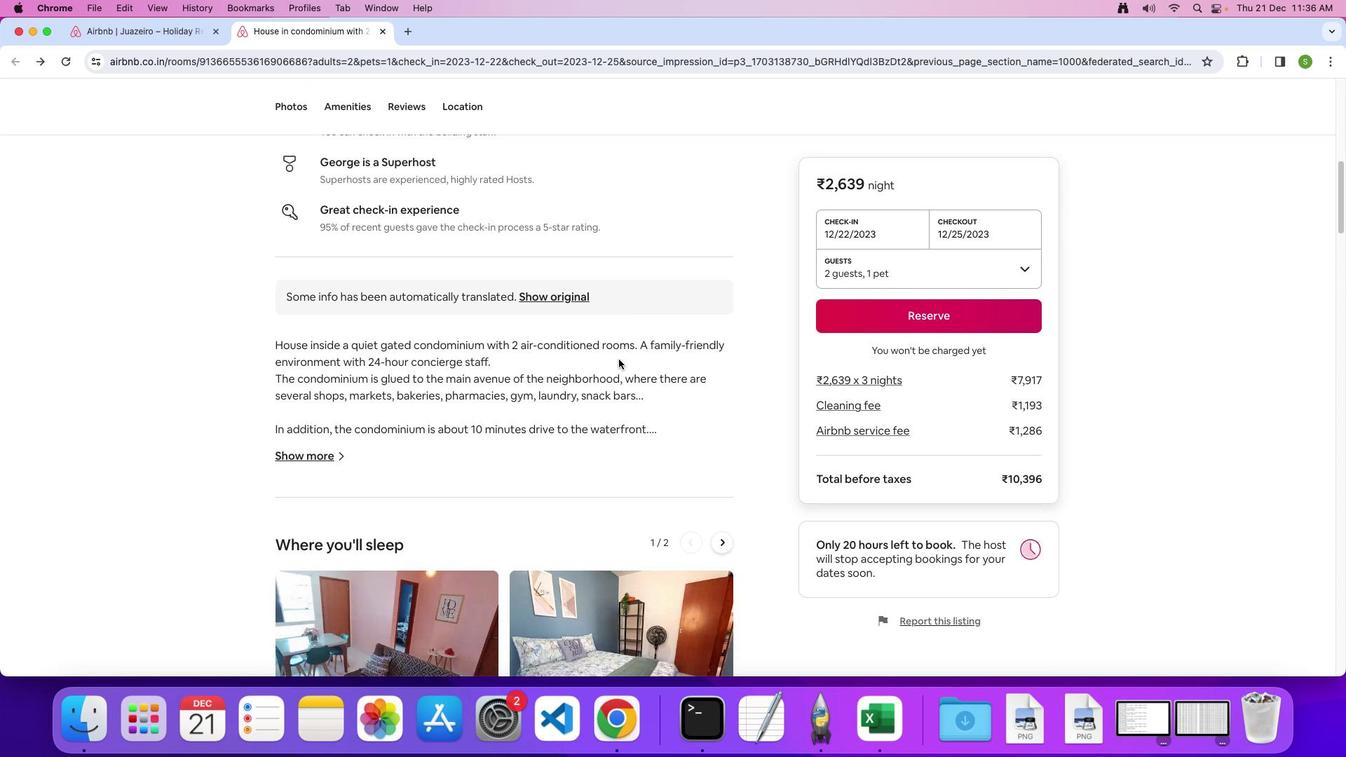 
Action: Mouse scrolled (618, 359) with delta (0, 0)
Screenshot: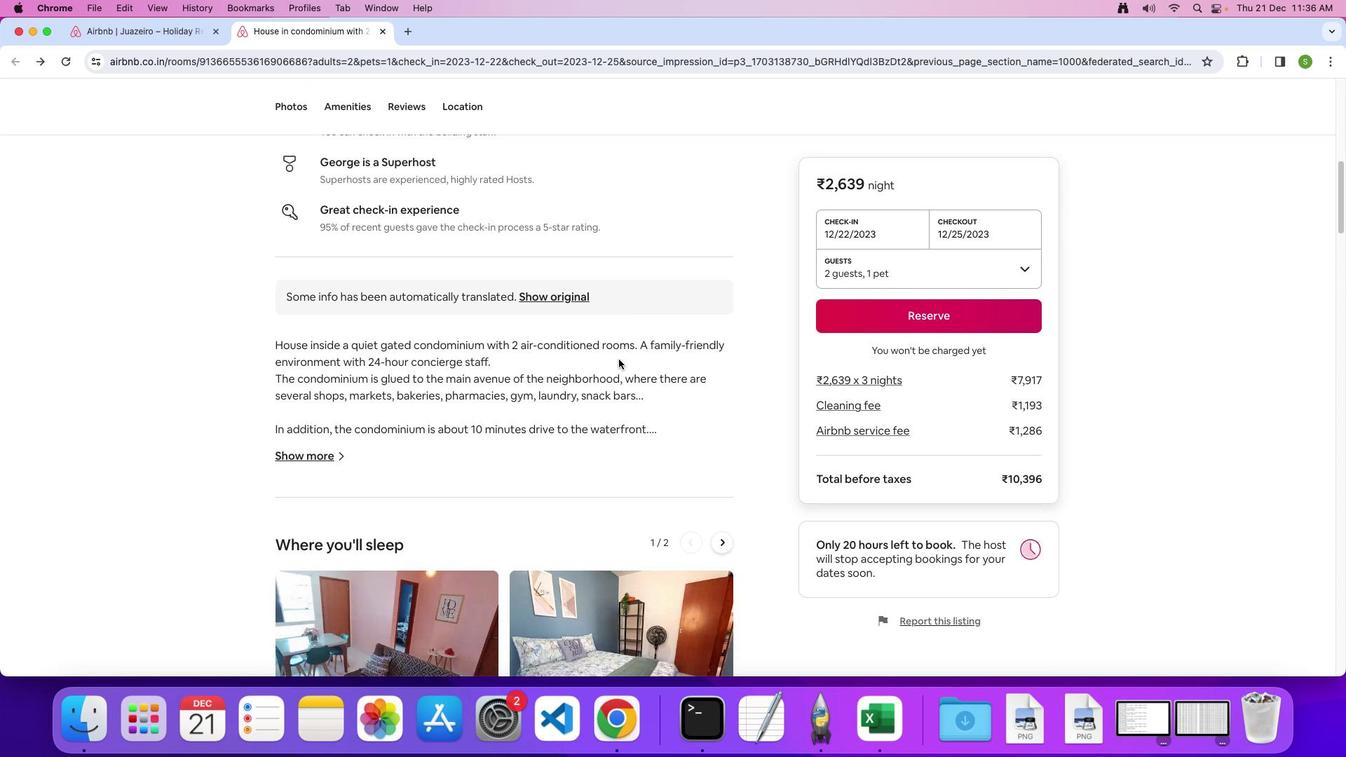 
Action: Mouse scrolled (618, 359) with delta (0, -2)
Screenshot: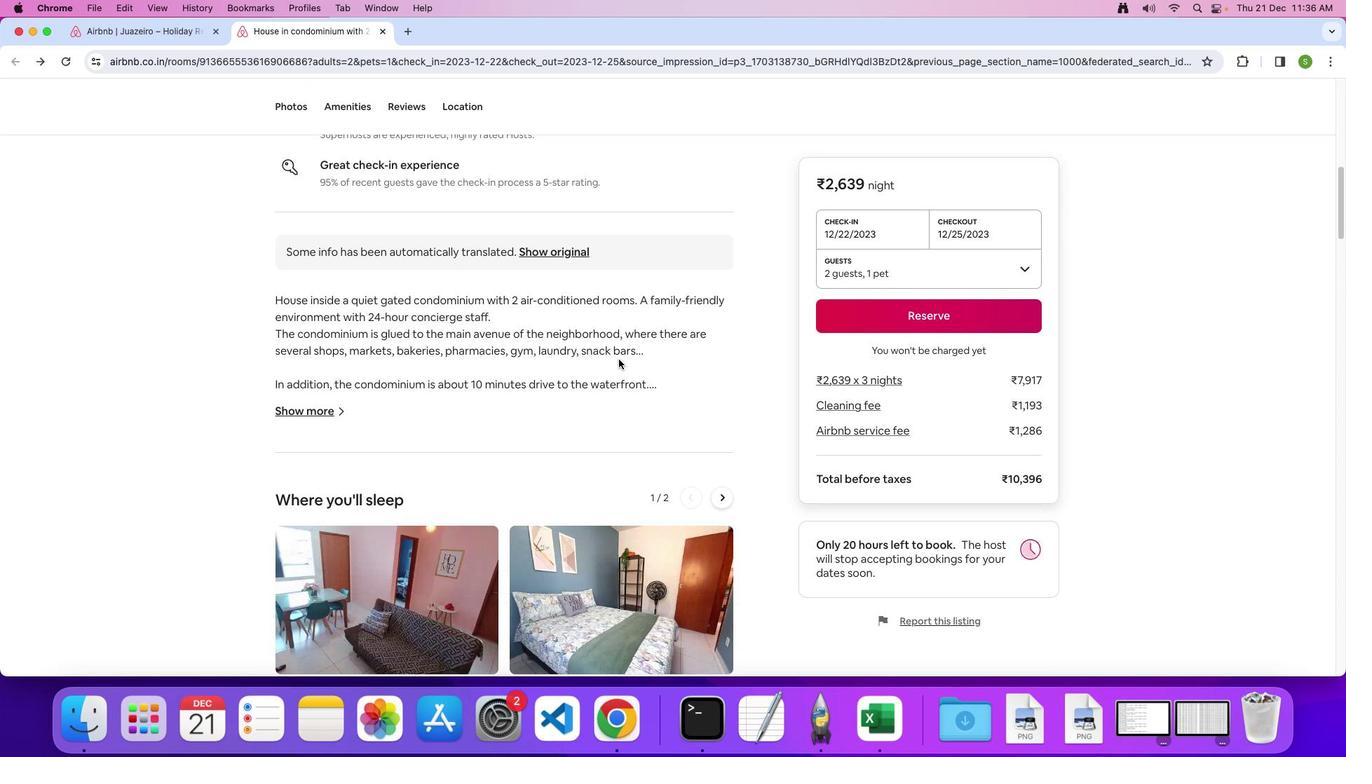 
Action: Mouse scrolled (618, 359) with delta (0, 0)
Screenshot: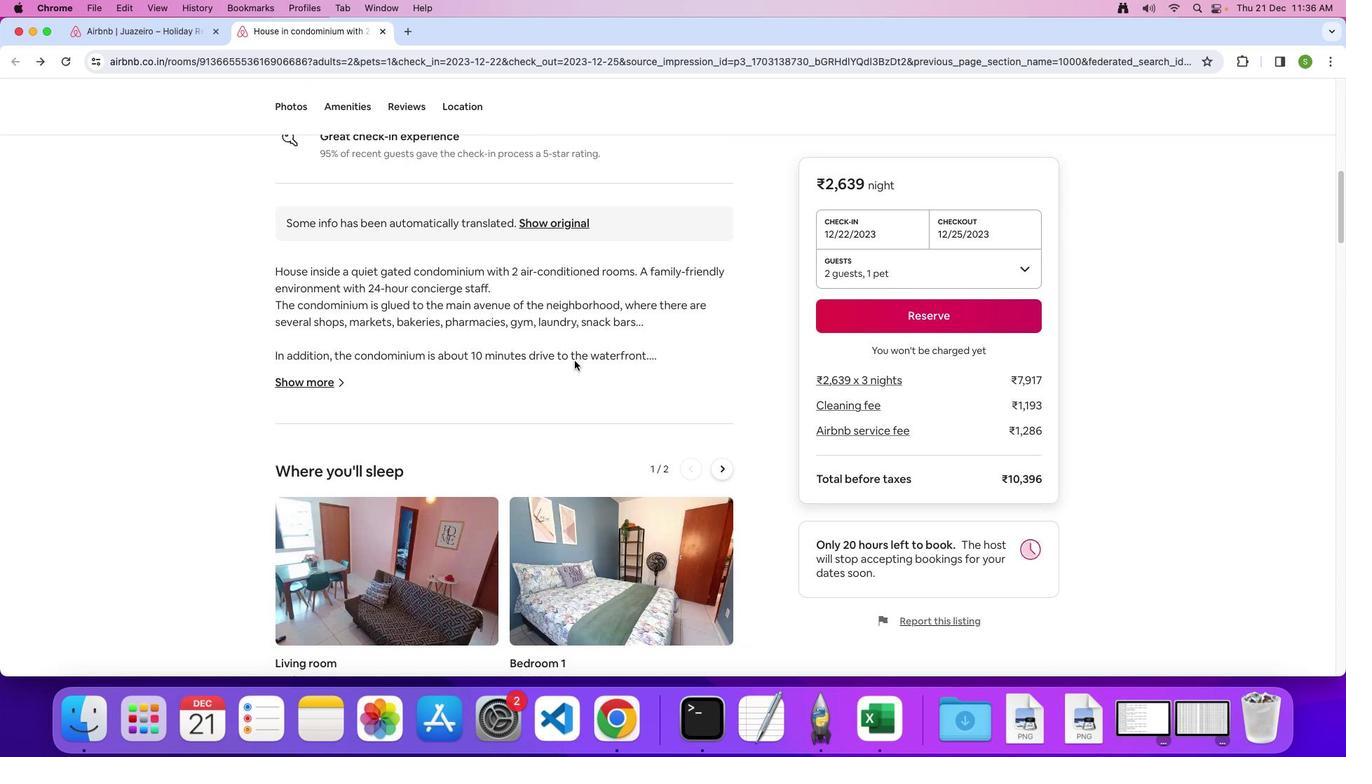 
Action: Mouse scrolled (618, 359) with delta (0, 0)
Screenshot: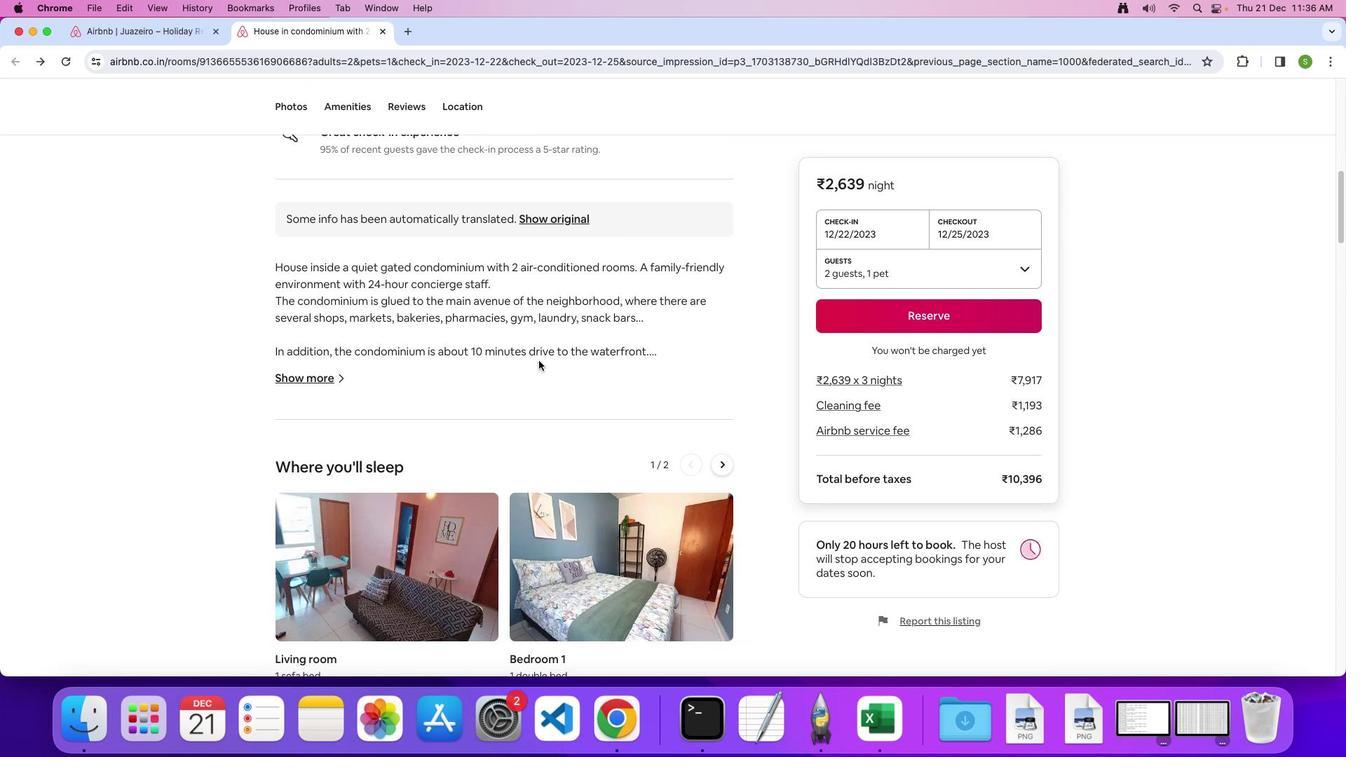 
Action: Mouse moved to (329, 375)
Screenshot: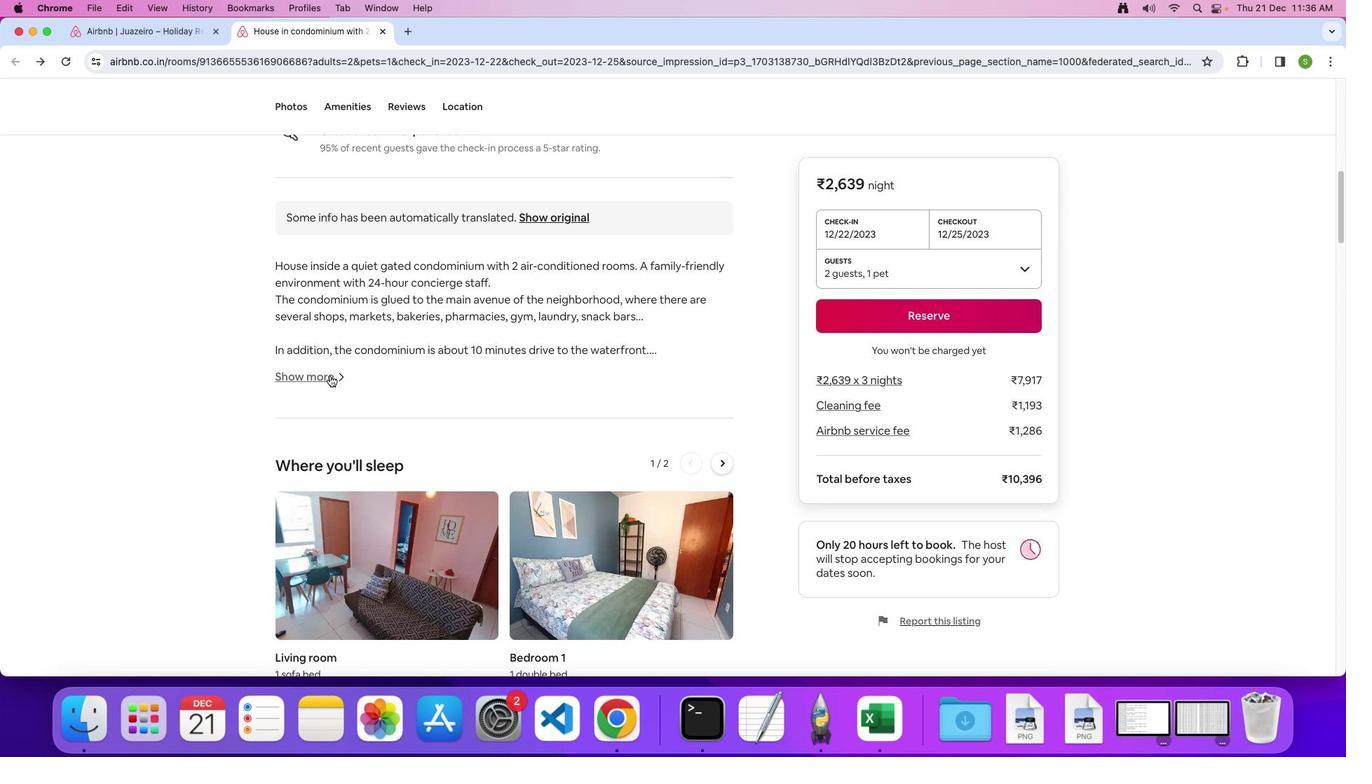 
Action: Mouse pressed left at (329, 375)
Screenshot: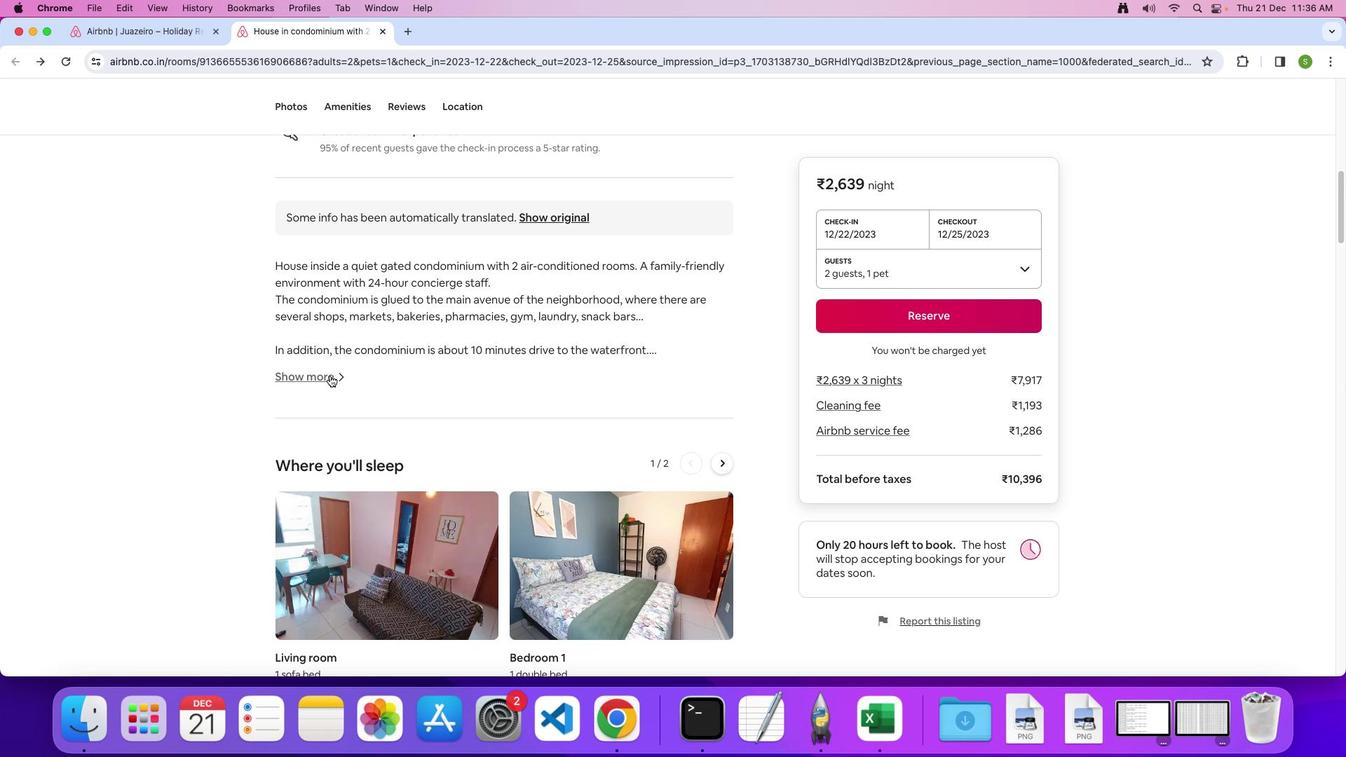 
Action: Mouse moved to (417, 261)
Screenshot: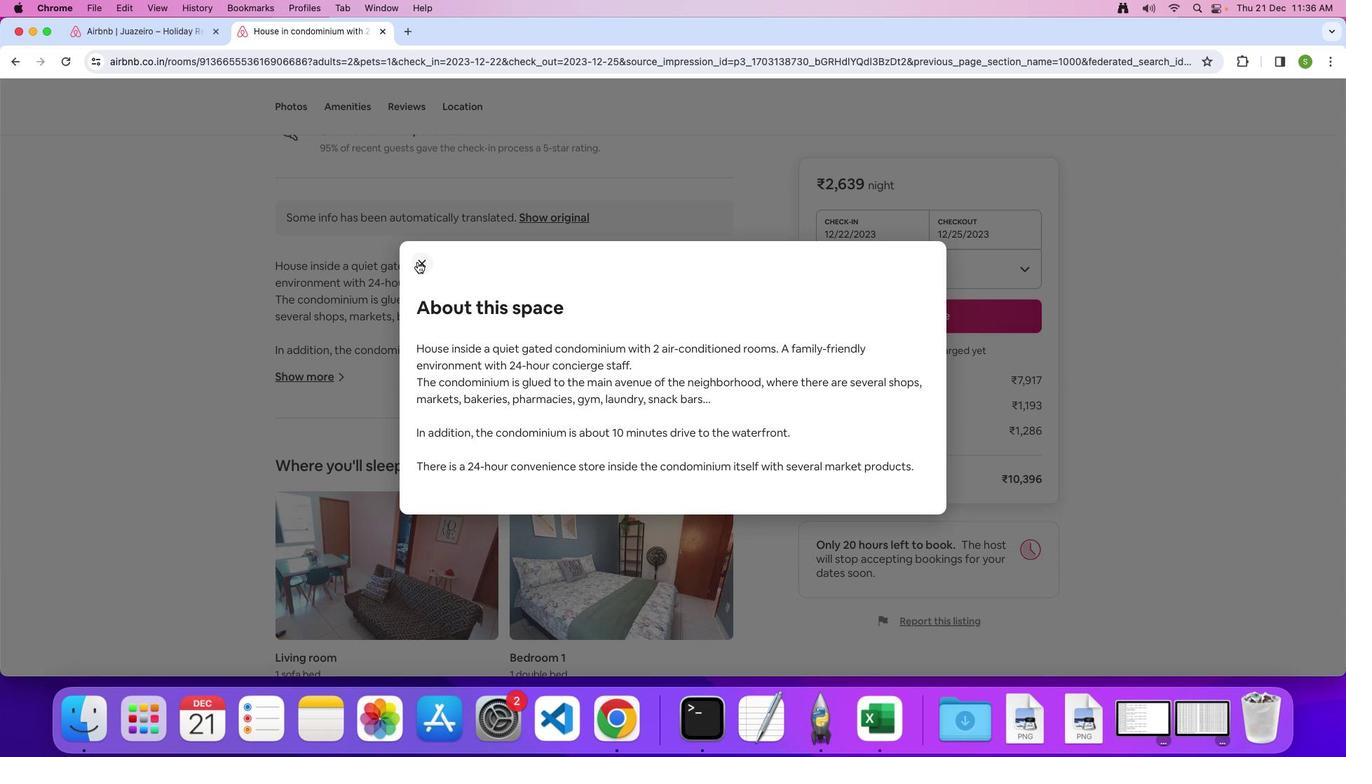 
Action: Mouse pressed left at (417, 261)
Screenshot: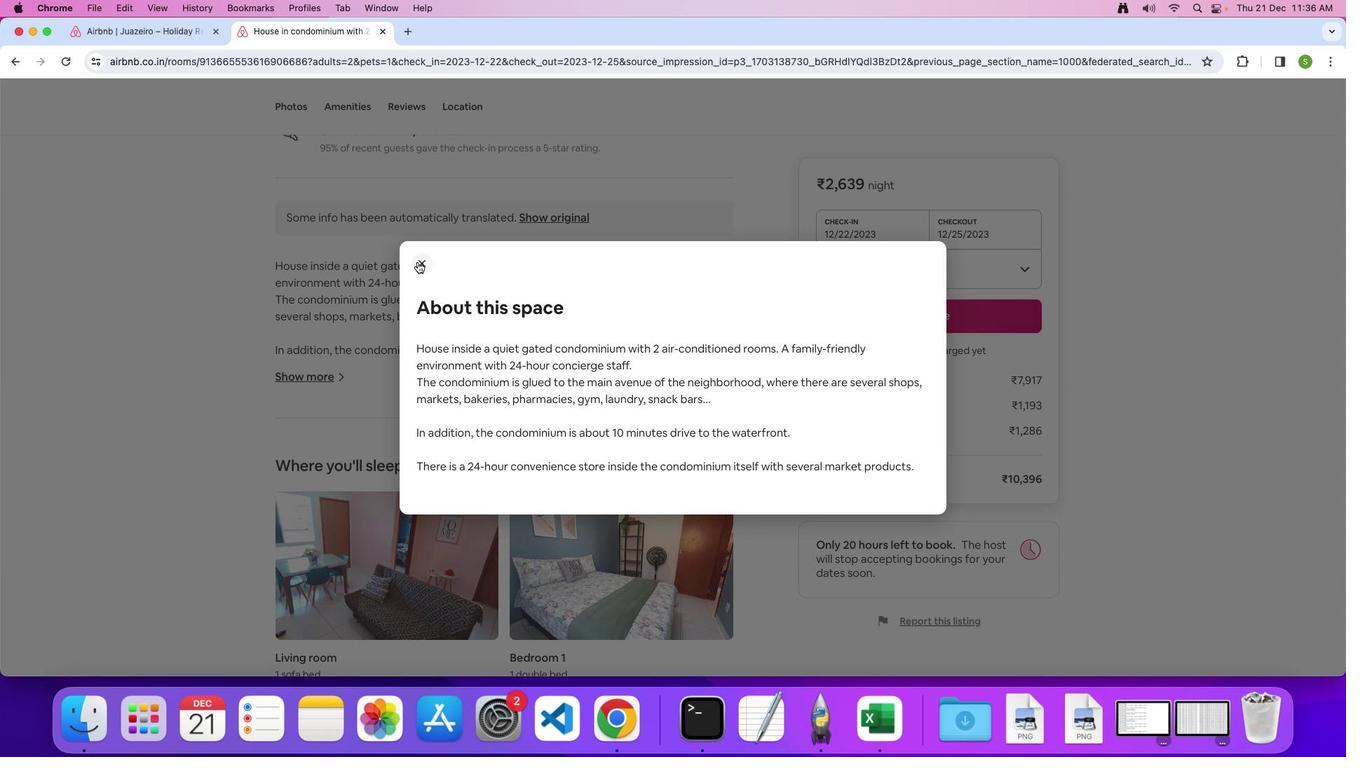 
Action: Mouse moved to (532, 316)
Screenshot: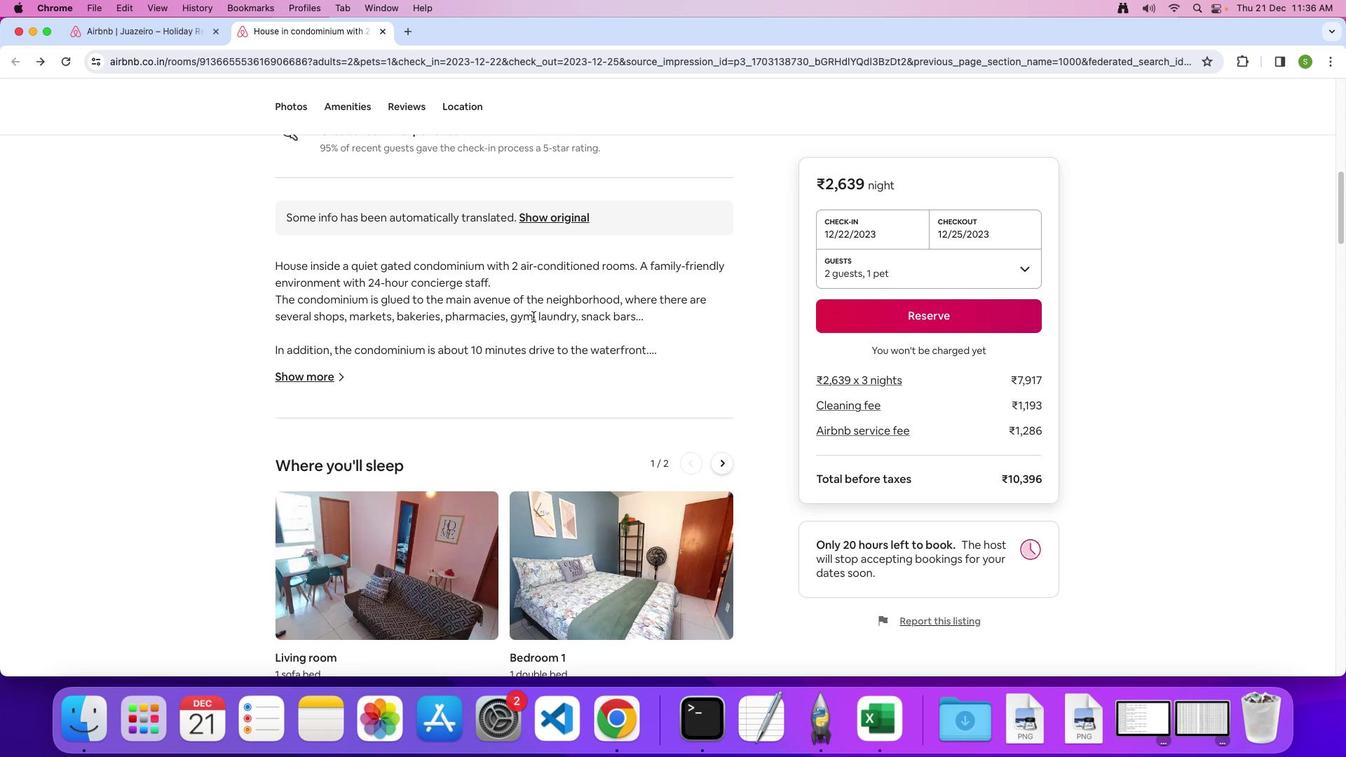 
Action: Mouse scrolled (532, 316) with delta (0, 0)
Screenshot: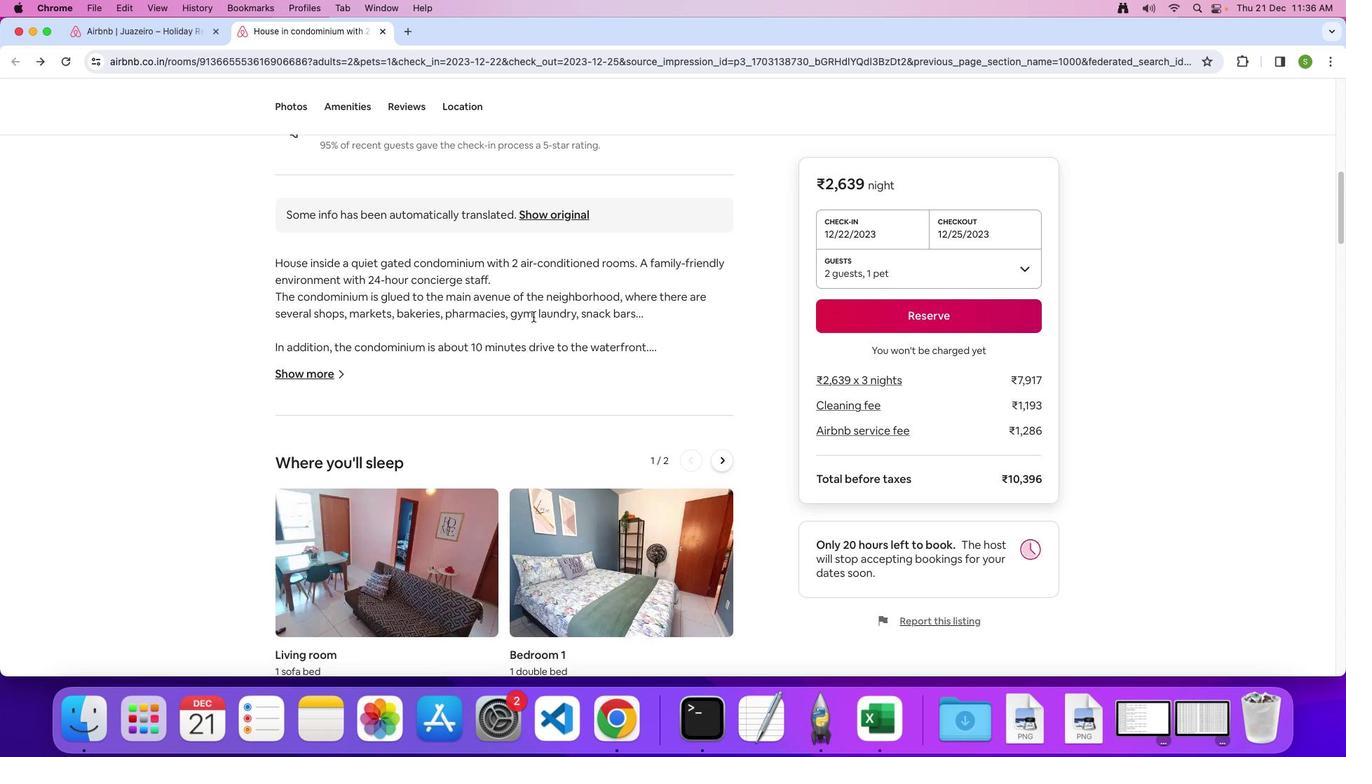 
Action: Mouse scrolled (532, 316) with delta (0, 0)
Screenshot: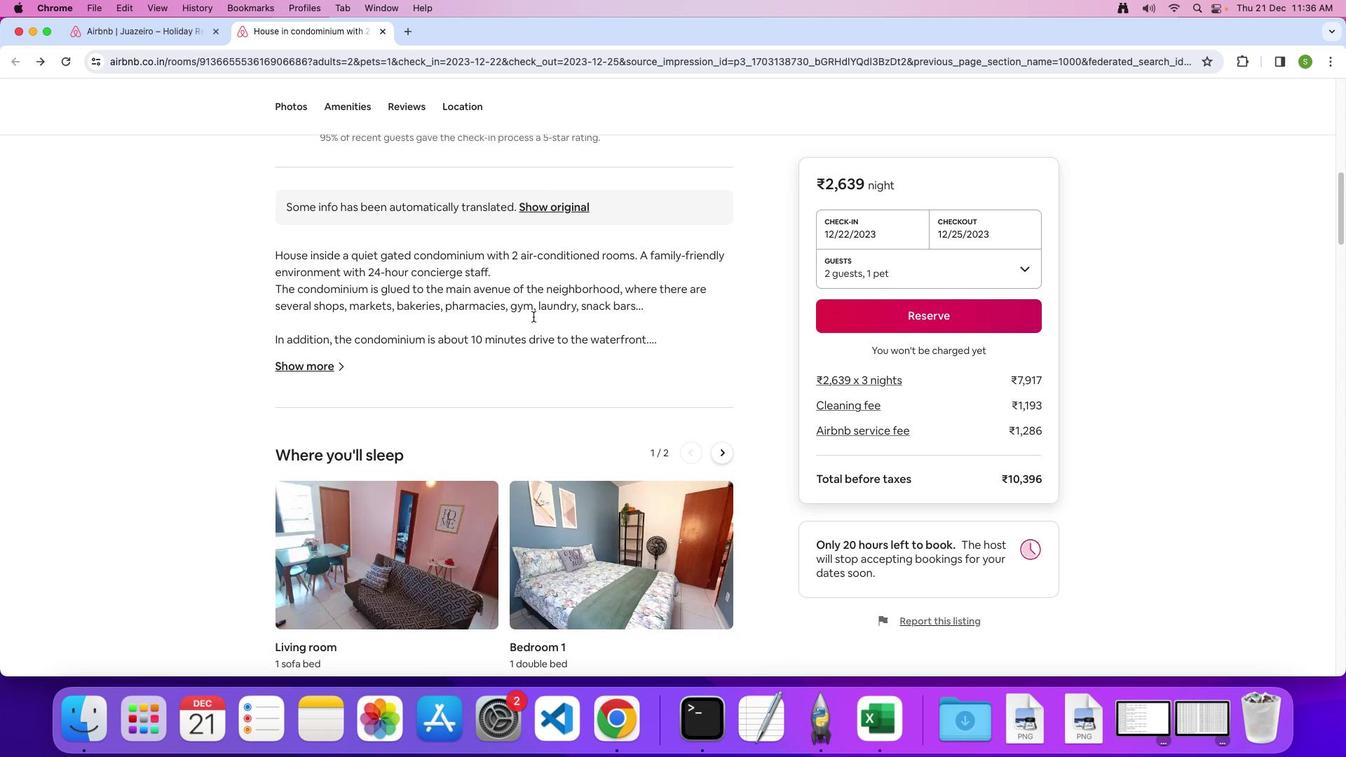 
Action: Mouse scrolled (532, 316) with delta (0, 0)
Screenshot: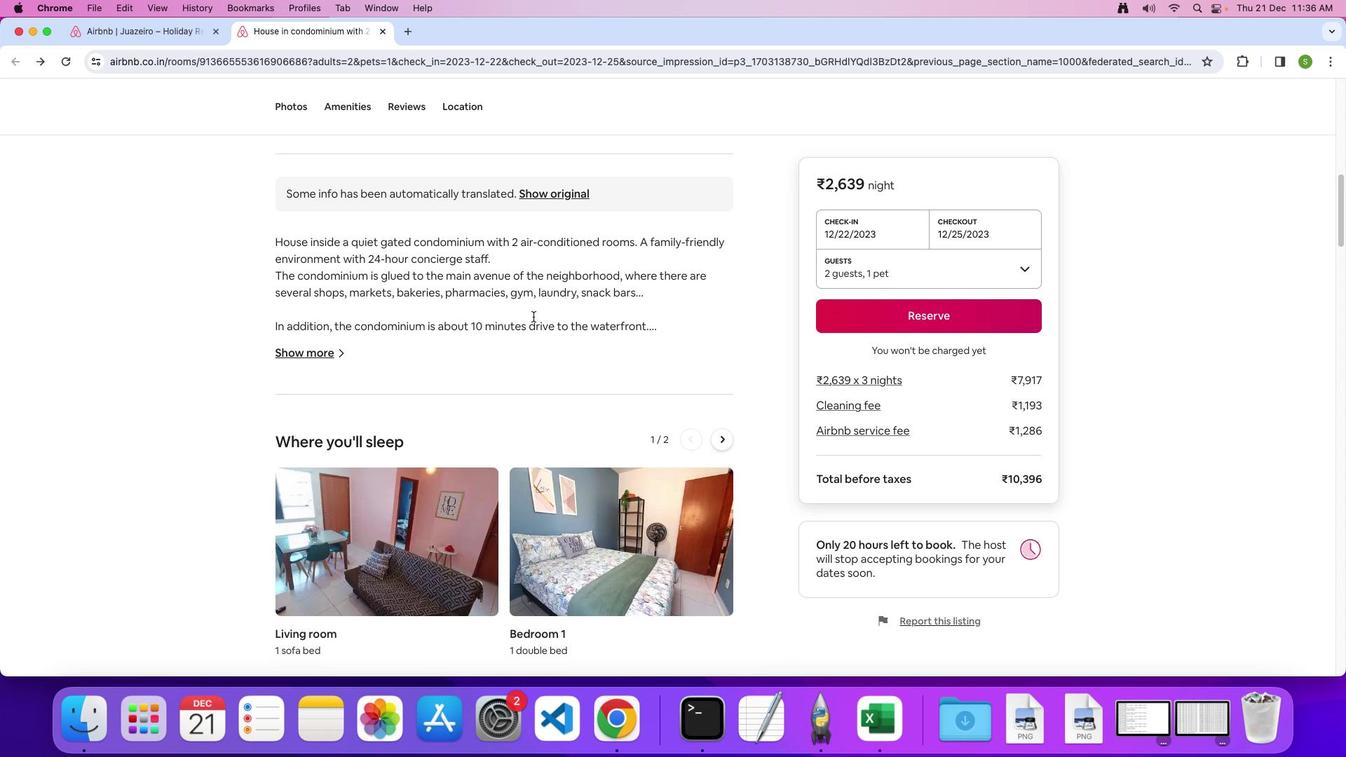 
Action: Mouse scrolled (532, 316) with delta (0, 0)
Screenshot: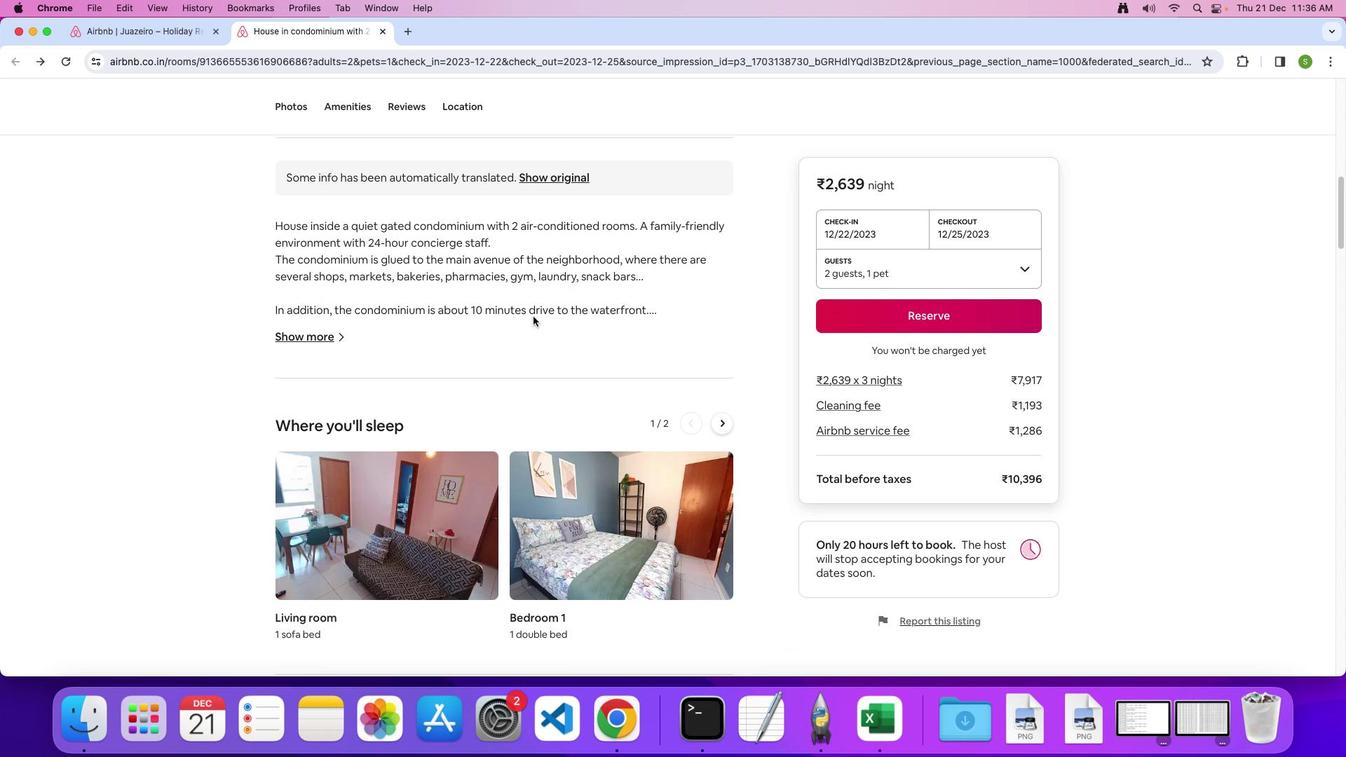 
Action: Mouse scrolled (532, 316) with delta (0, 0)
Screenshot: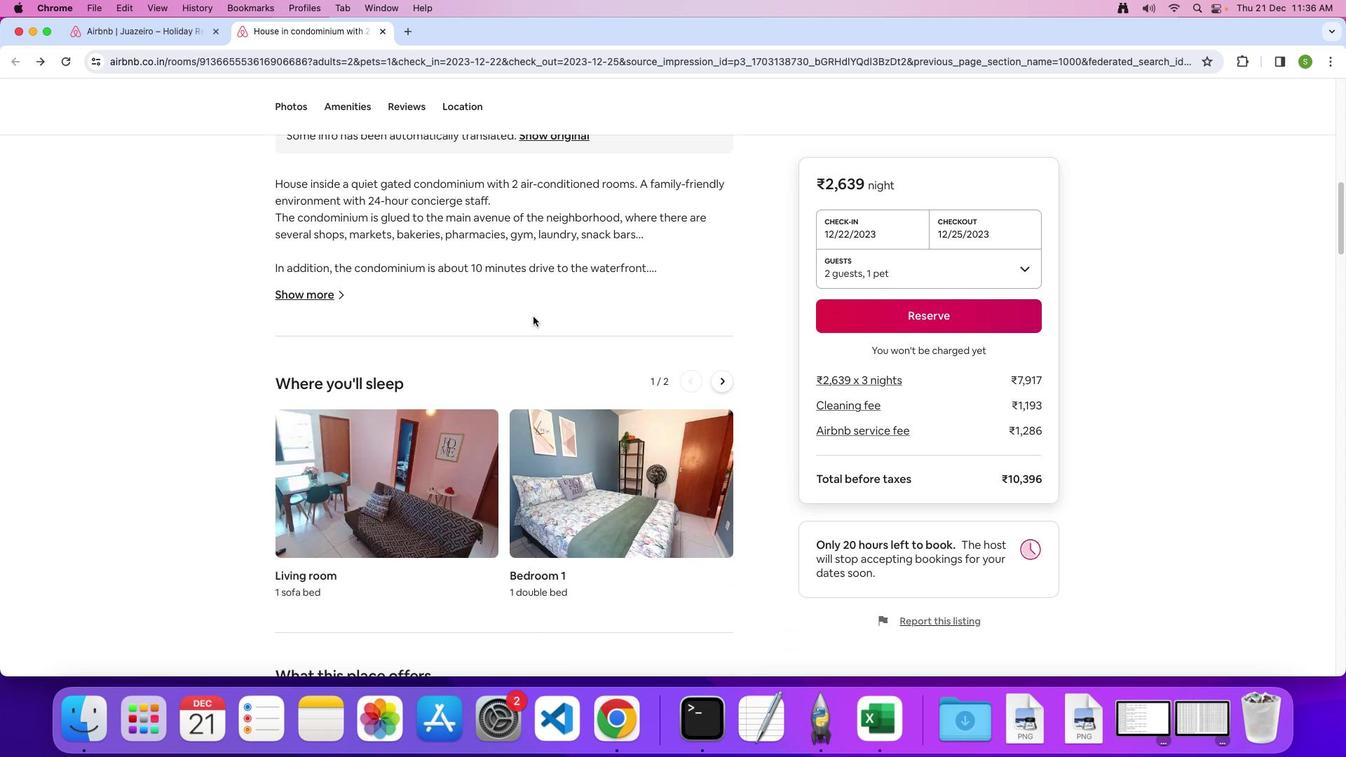 
Action: Mouse scrolled (532, 316) with delta (0, -1)
Screenshot: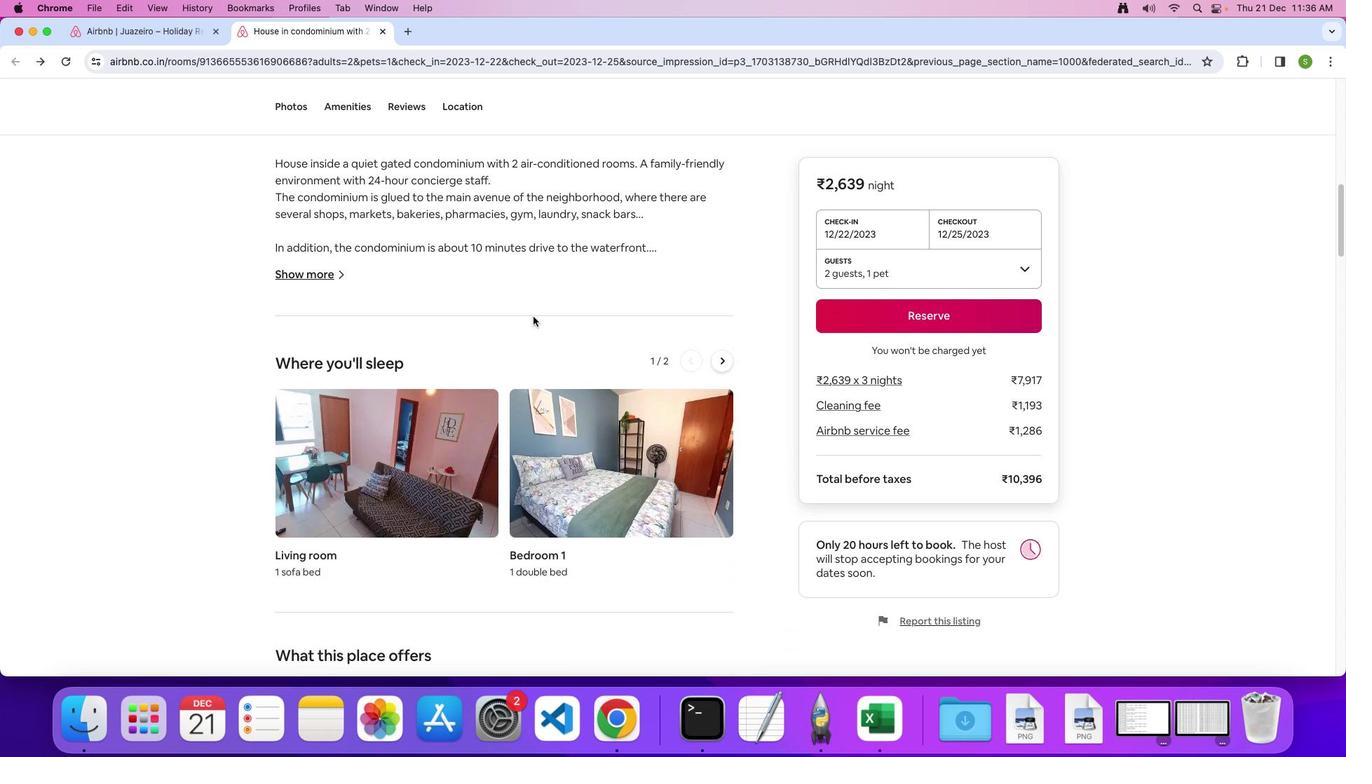
Action: Mouse scrolled (532, 316) with delta (0, 0)
Screenshot: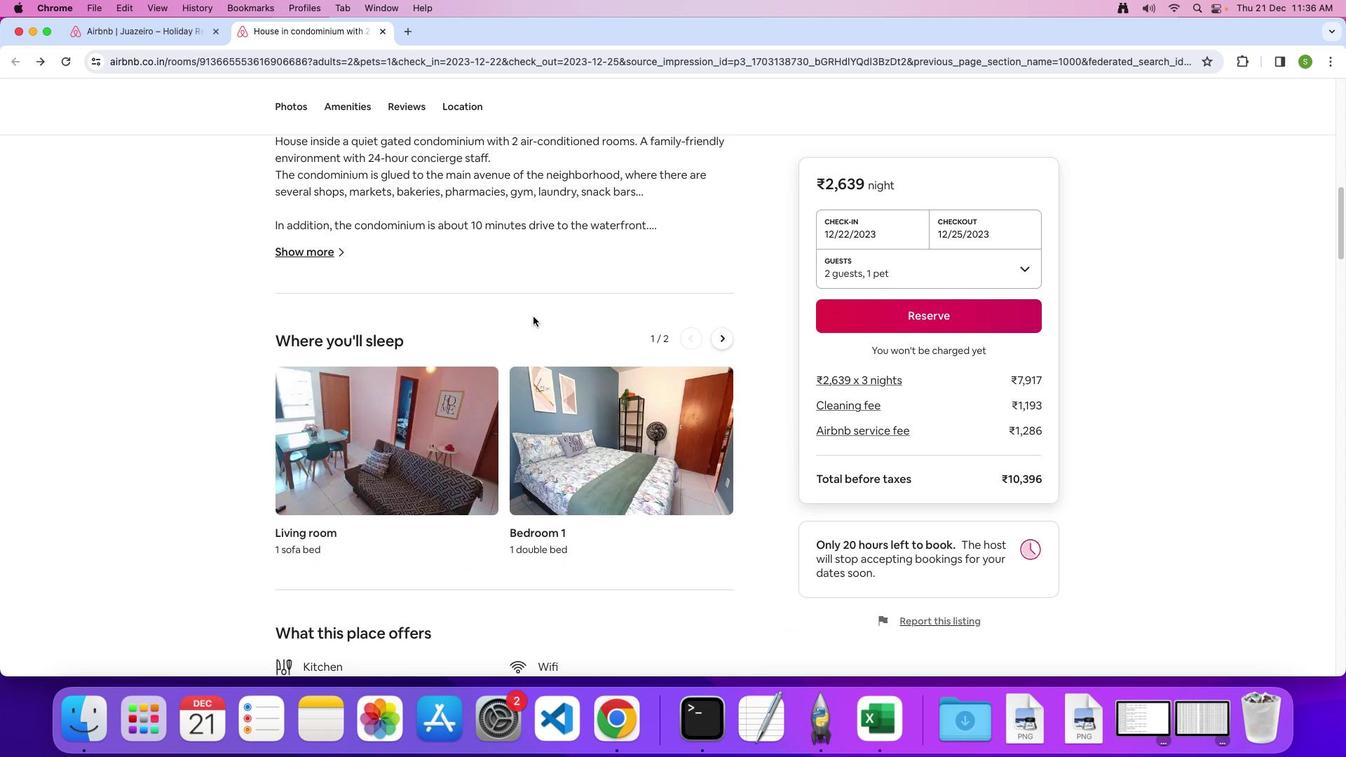 
Action: Mouse scrolled (532, 316) with delta (0, 0)
Screenshot: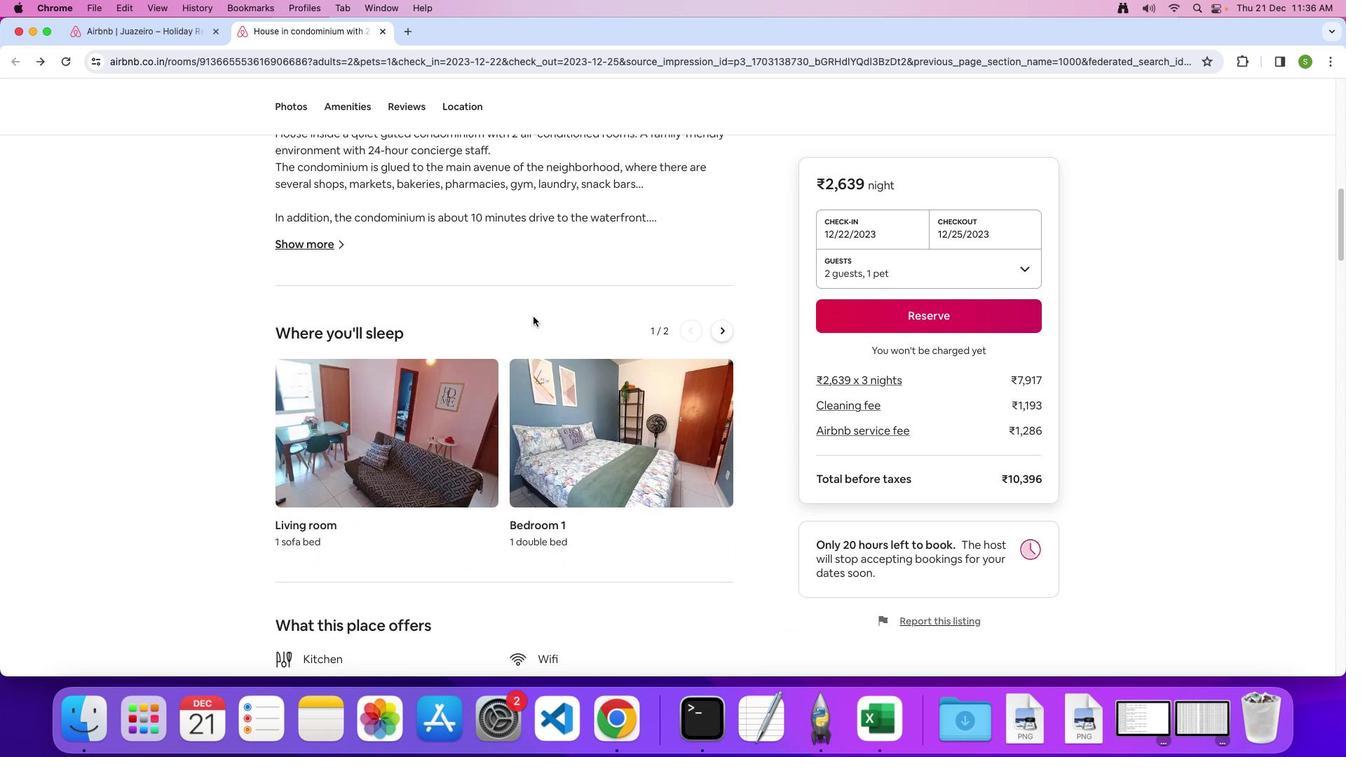 
Action: Mouse moved to (722, 330)
Screenshot: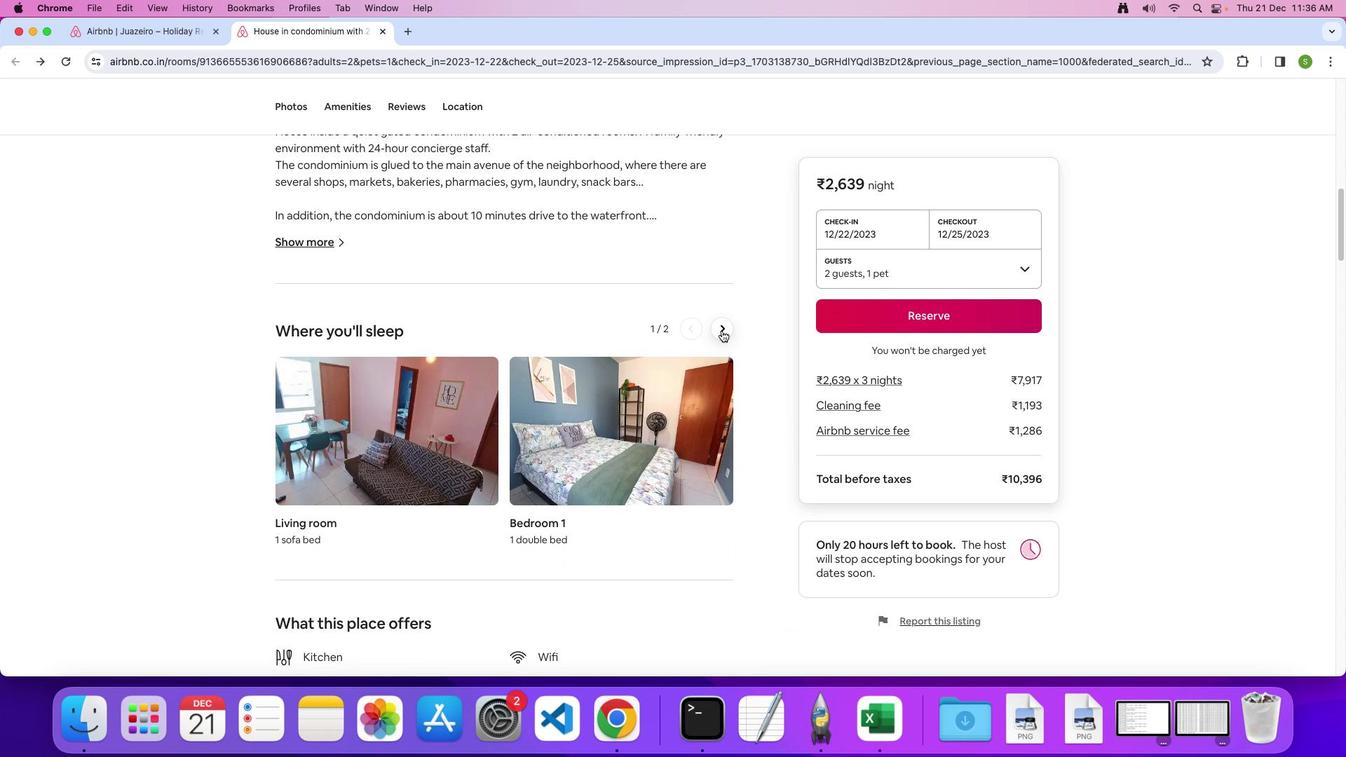 
Action: Mouse pressed left at (722, 330)
Screenshot: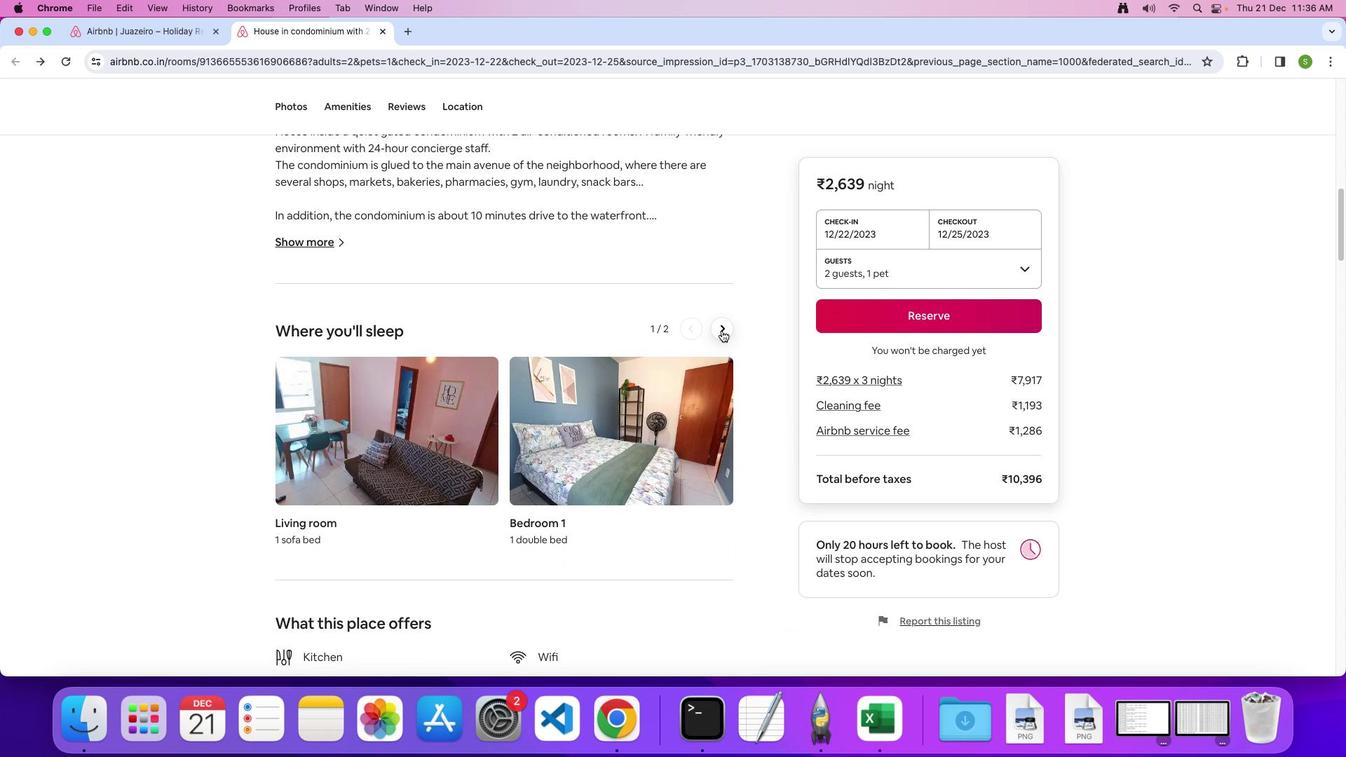 
Action: Mouse moved to (525, 298)
Screenshot: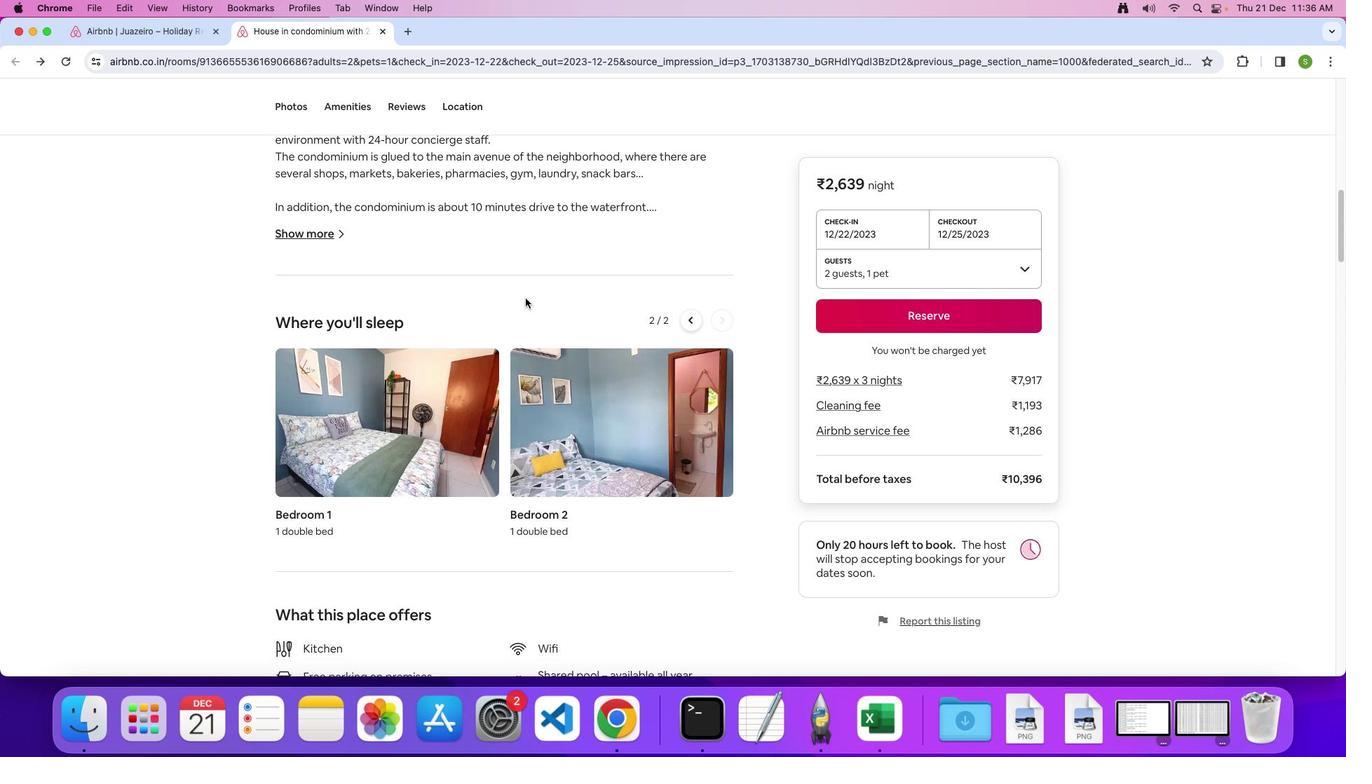 
Action: Mouse scrolled (525, 298) with delta (0, 0)
